 Task: Search for Airbnb stays in Savannah, Georgia with Adorable Design.
Action: Mouse moved to (519, 88)
Screenshot: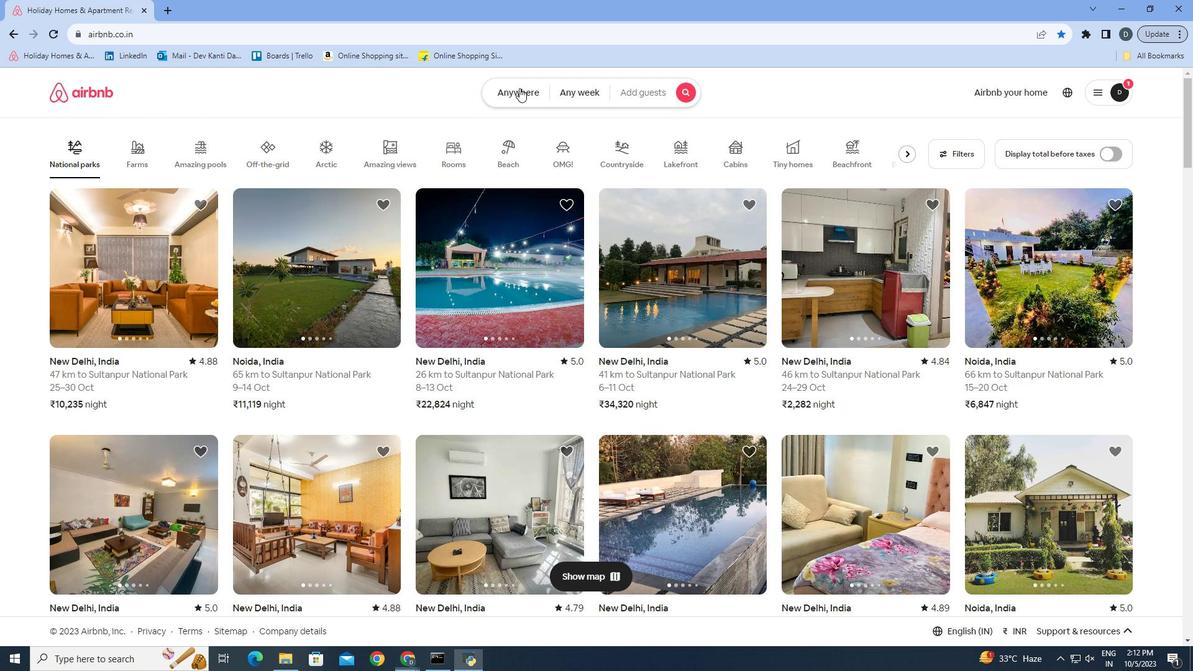 
Action: Mouse pressed left at (519, 88)
Screenshot: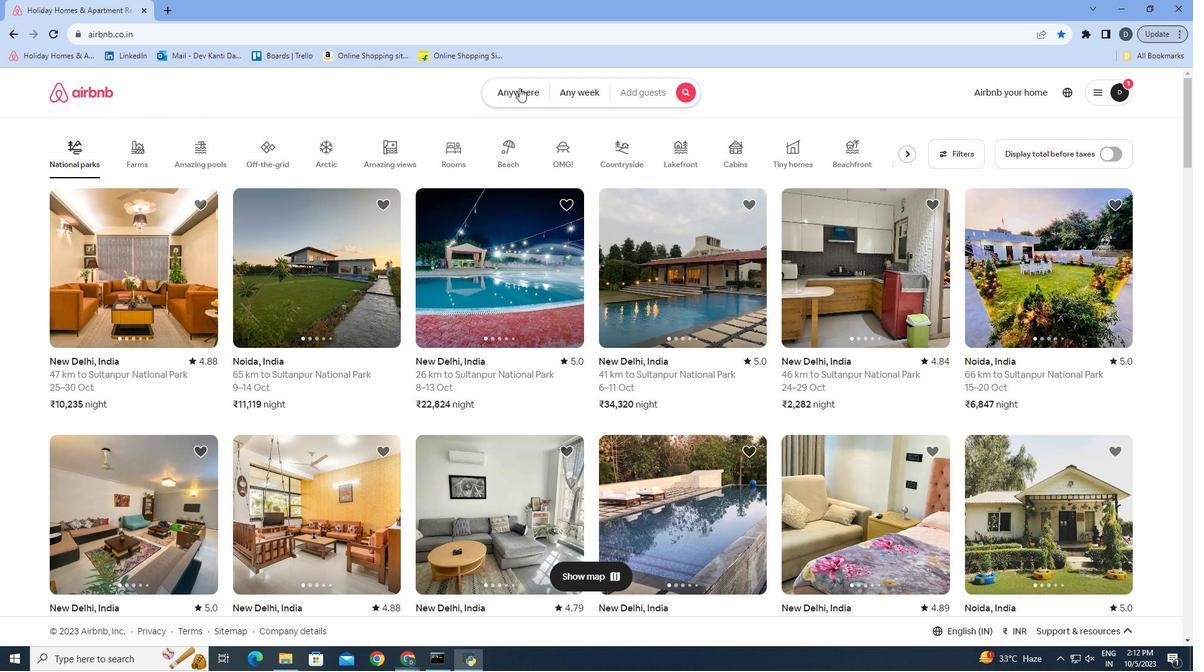 
Action: Mouse moved to (416, 140)
Screenshot: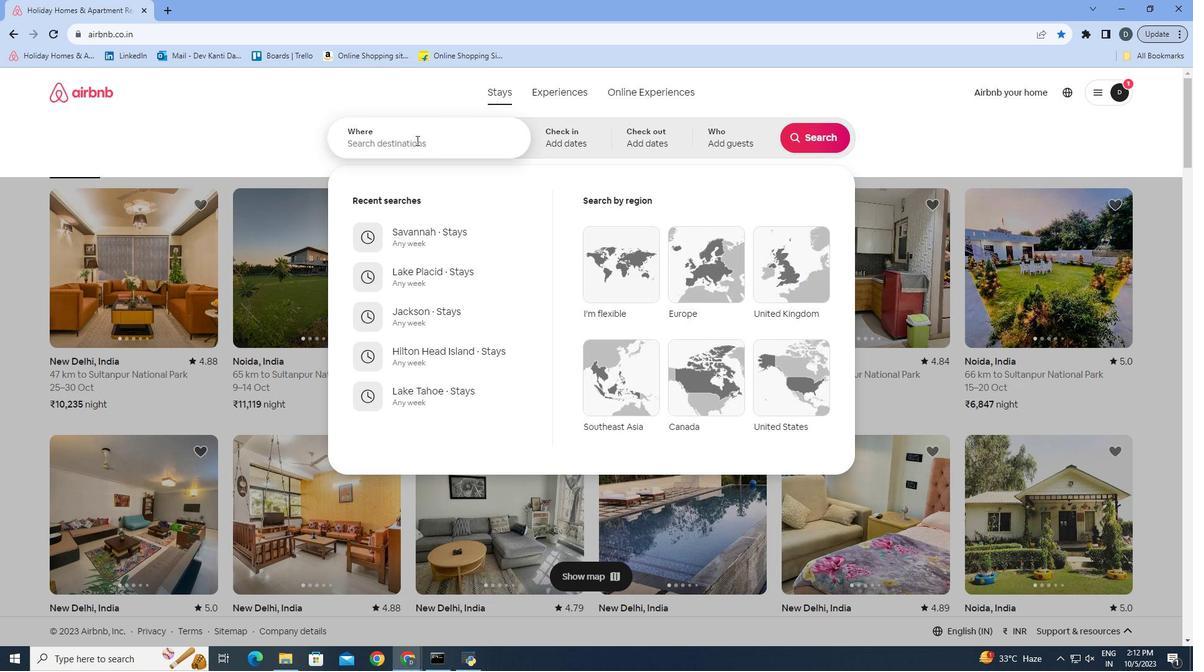 
Action: Mouse pressed left at (416, 140)
Screenshot: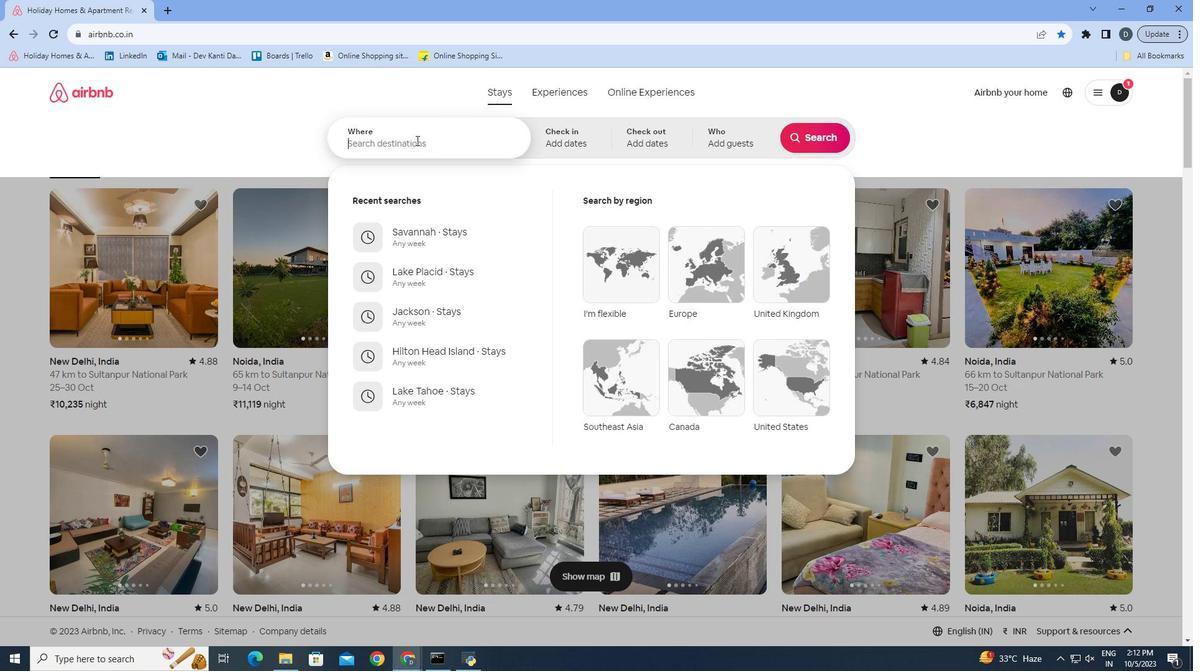 
Action: Mouse moved to (416, 139)
Screenshot: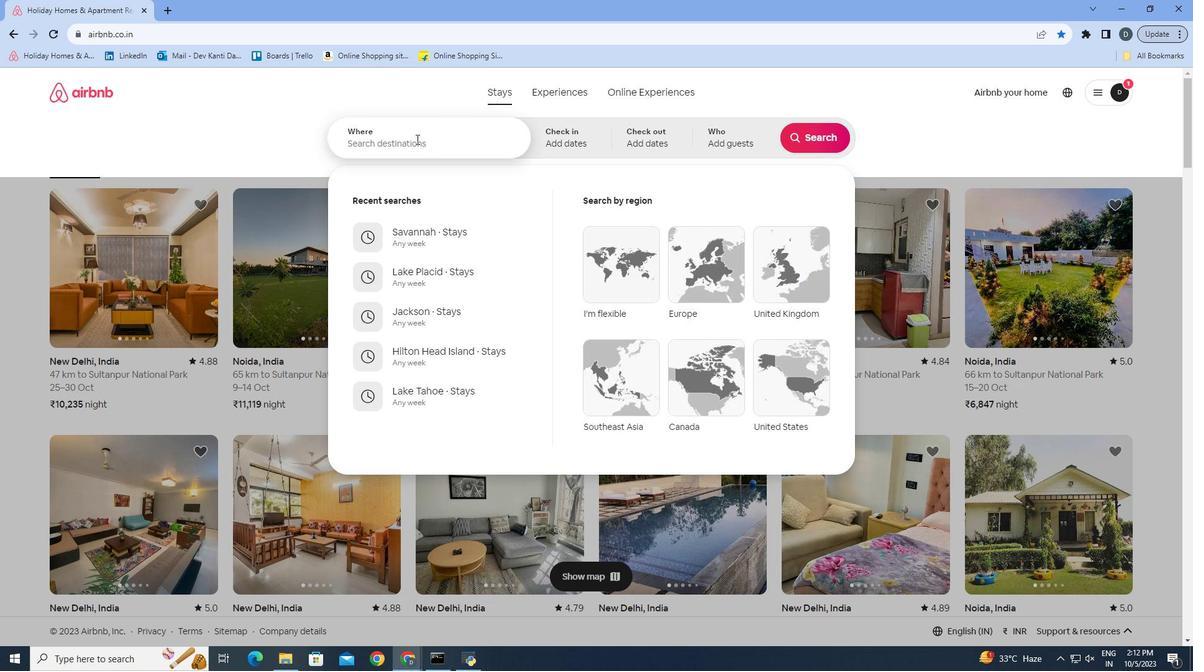
Action: Key pressed <Key.shift>
Screenshot: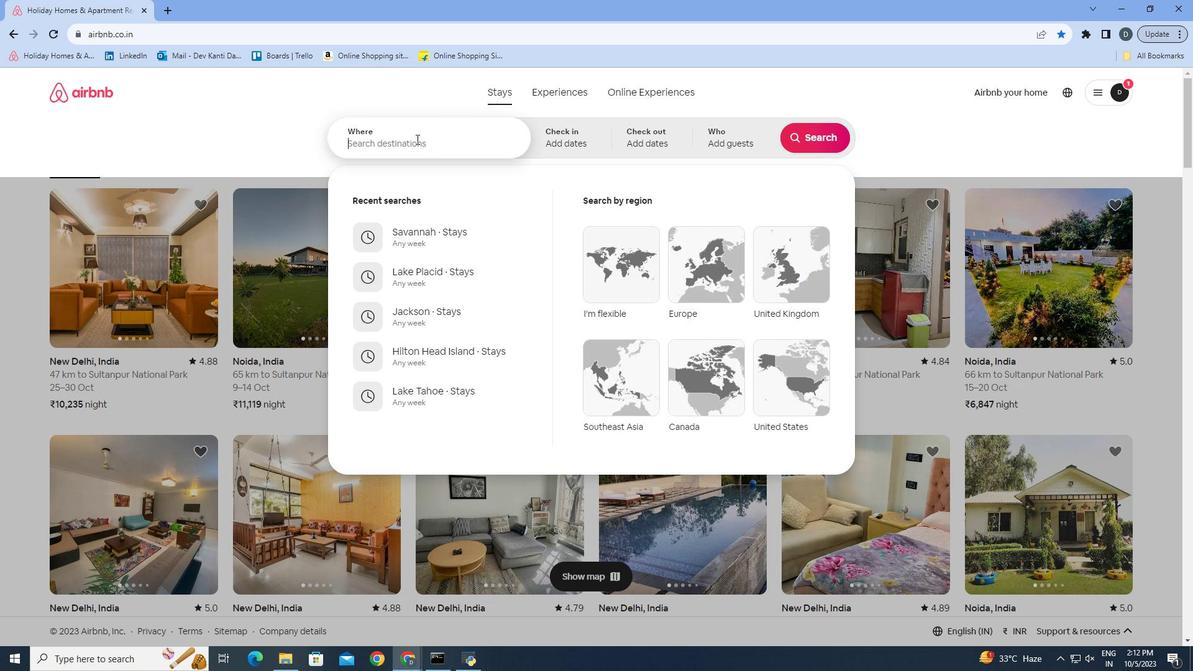 
Action: Mouse moved to (417, 136)
Screenshot: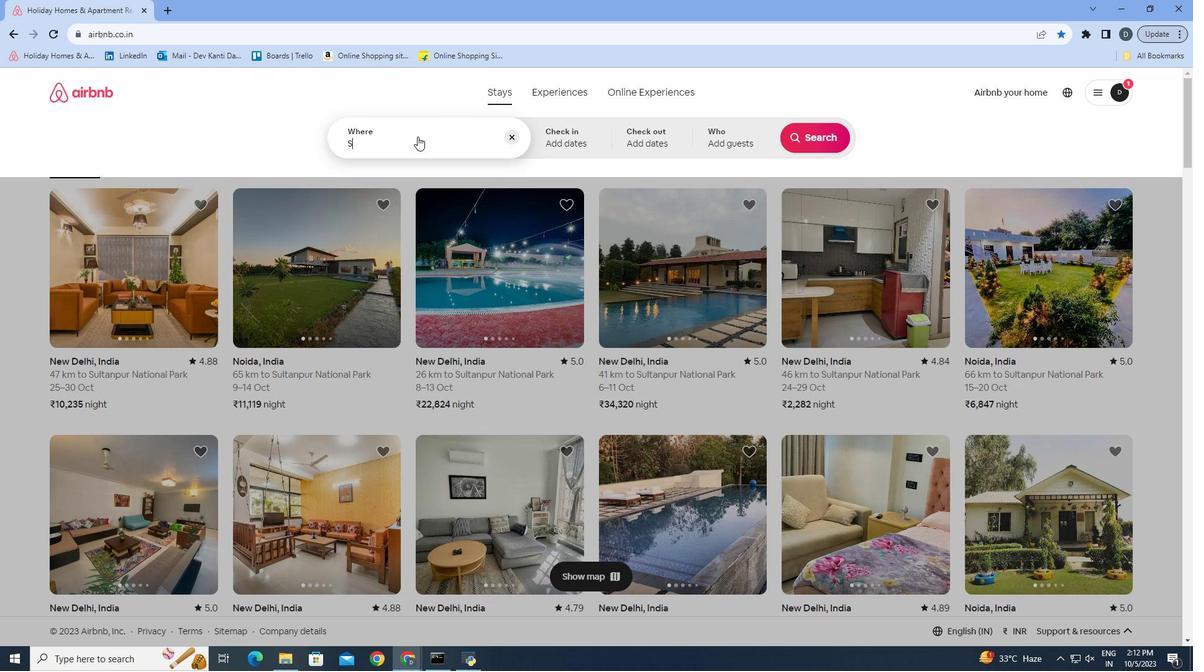 
Action: Key pressed S
Screenshot: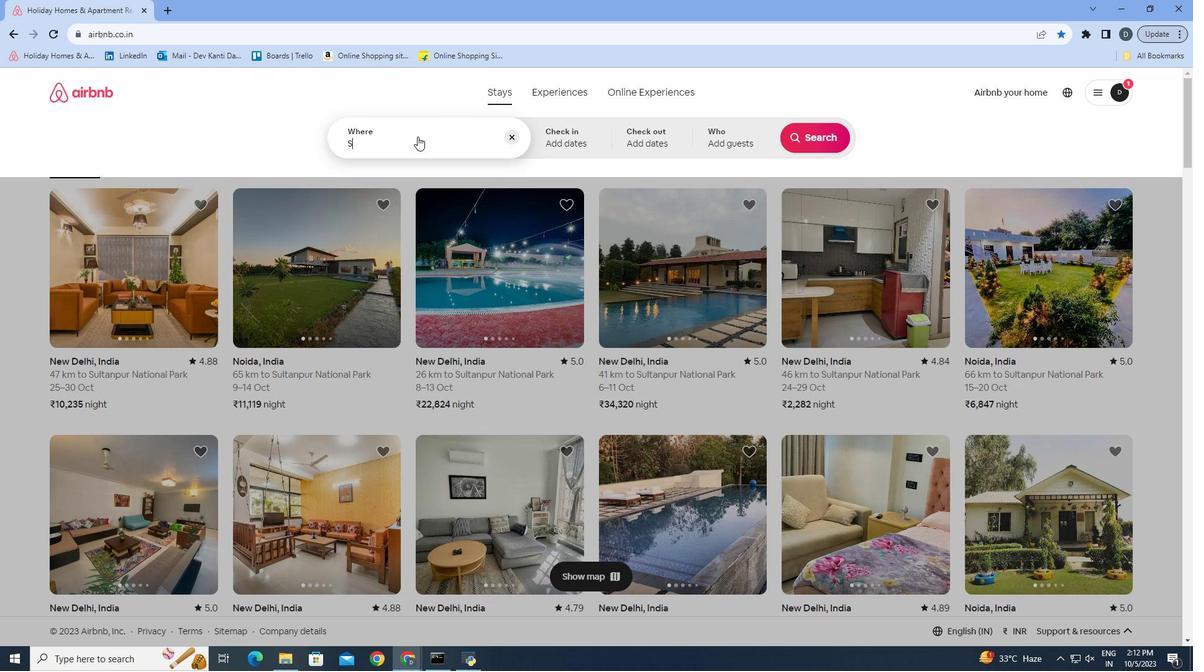 
Action: Mouse moved to (417, 136)
Screenshot: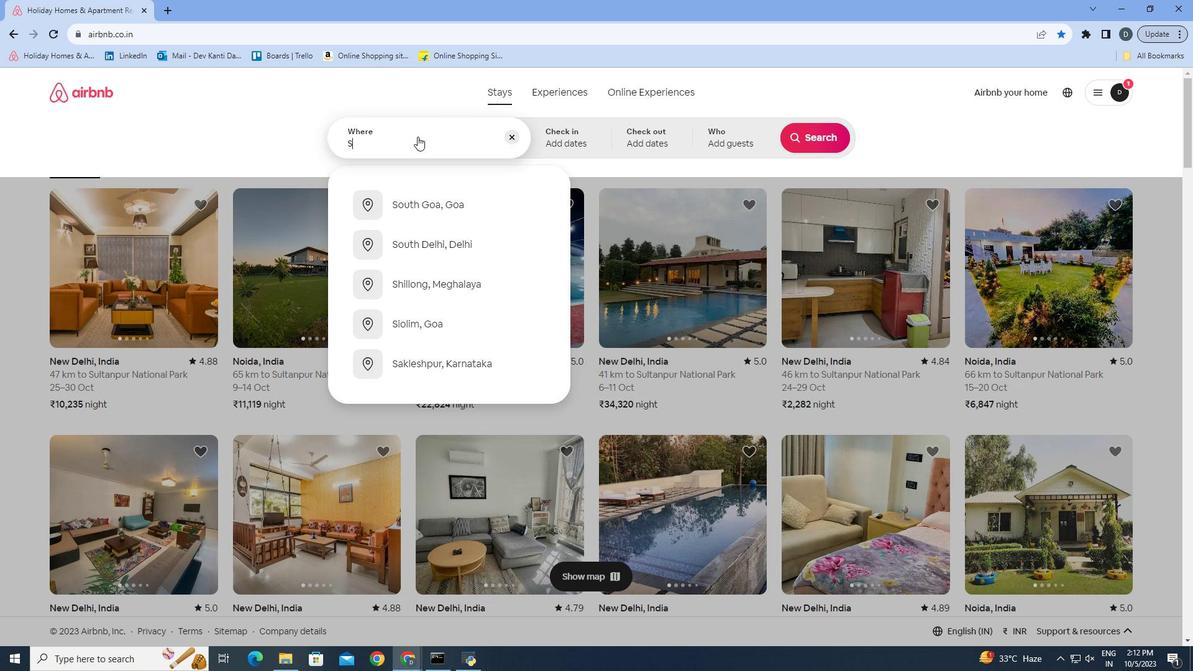 
Action: Key pressed a
Screenshot: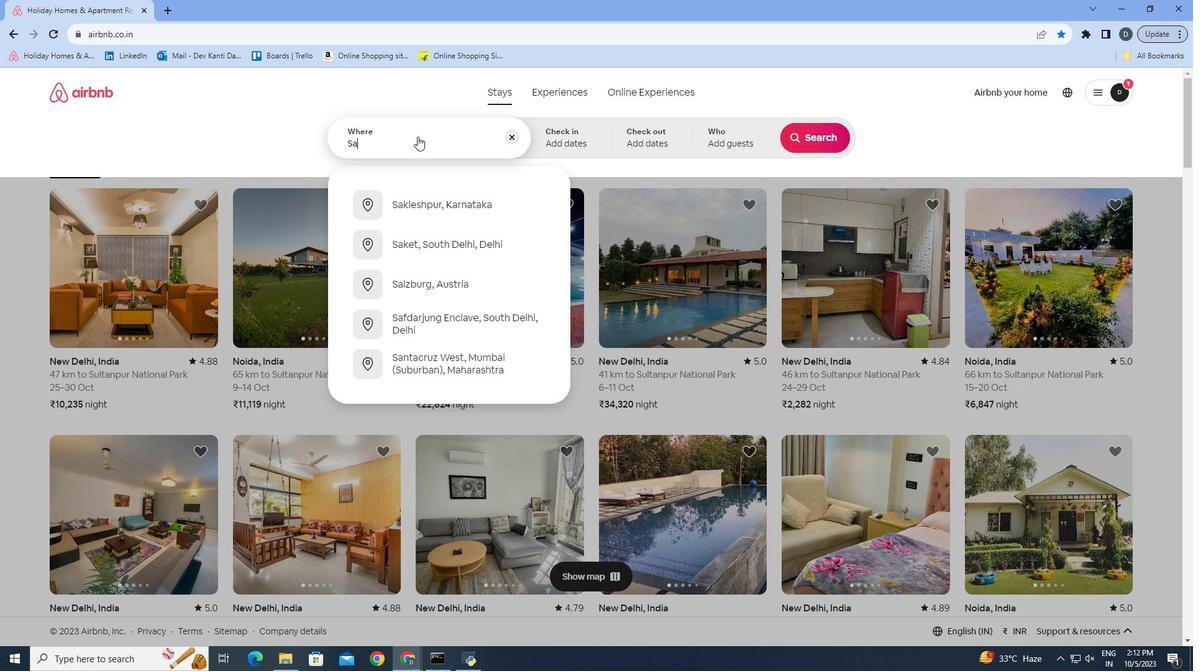 
Action: Mouse moved to (419, 134)
Screenshot: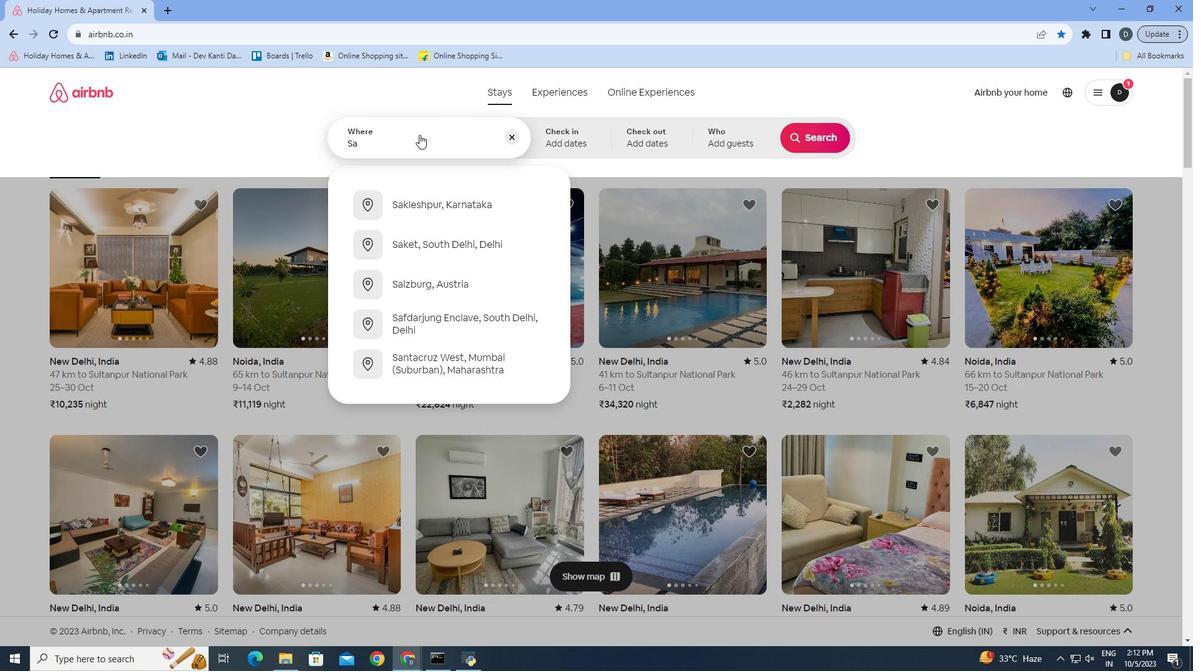 
Action: Key pressed va
Screenshot: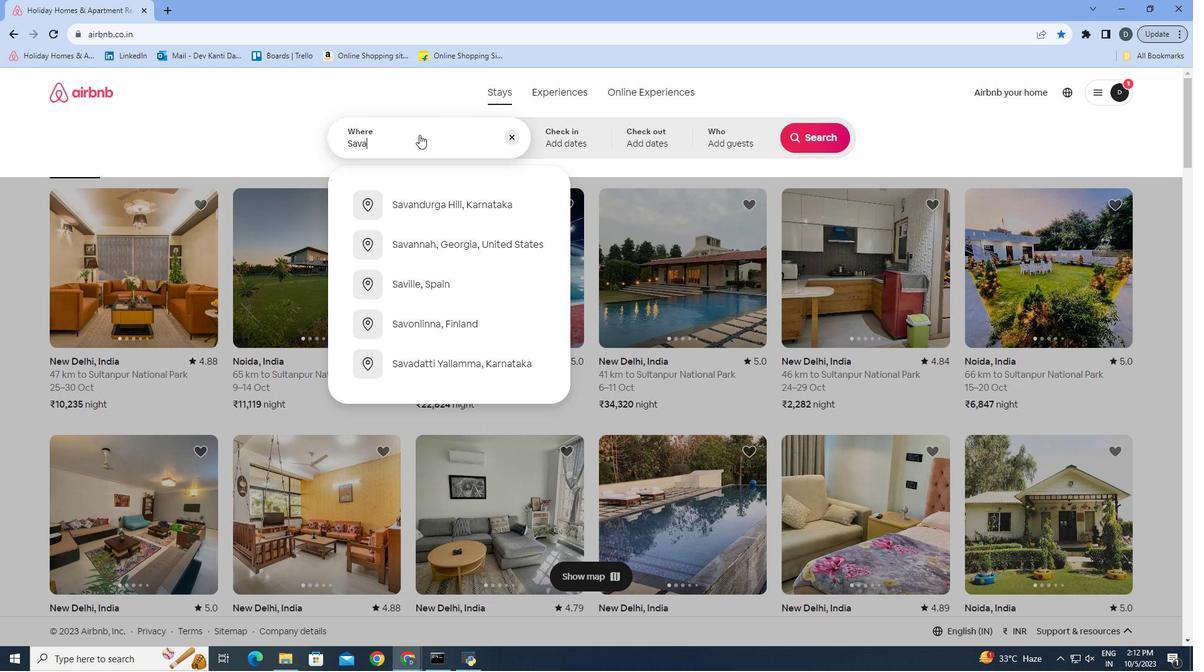 
Action: Mouse moved to (422, 131)
Screenshot: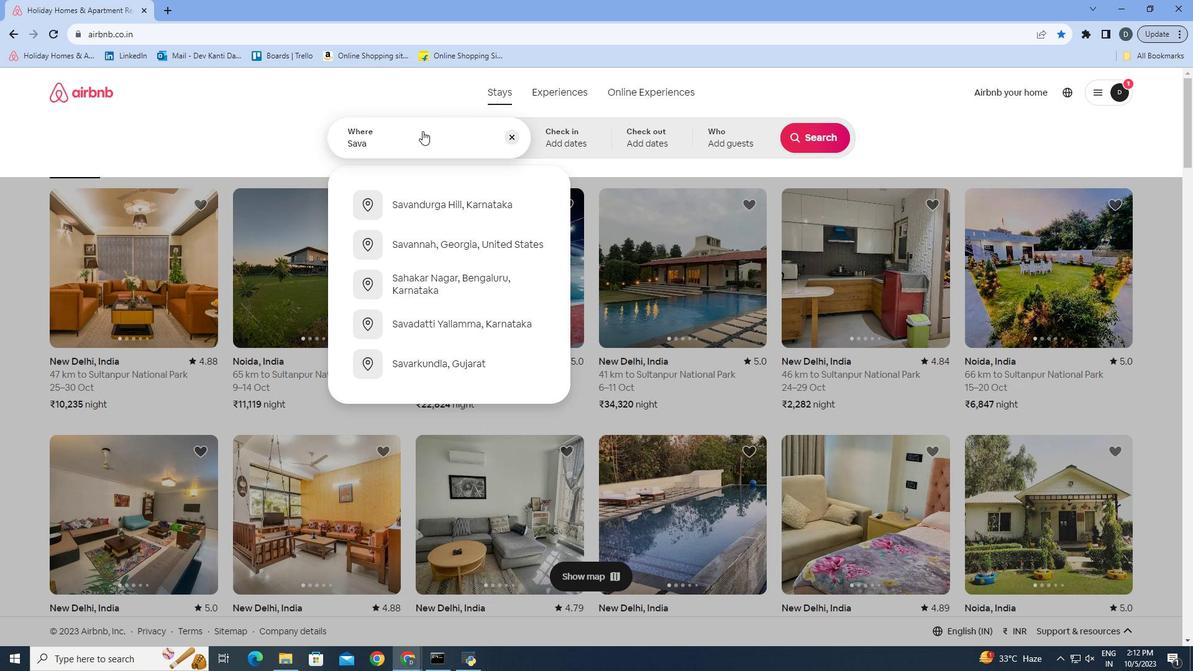 
Action: Key pressed nnah
Screenshot: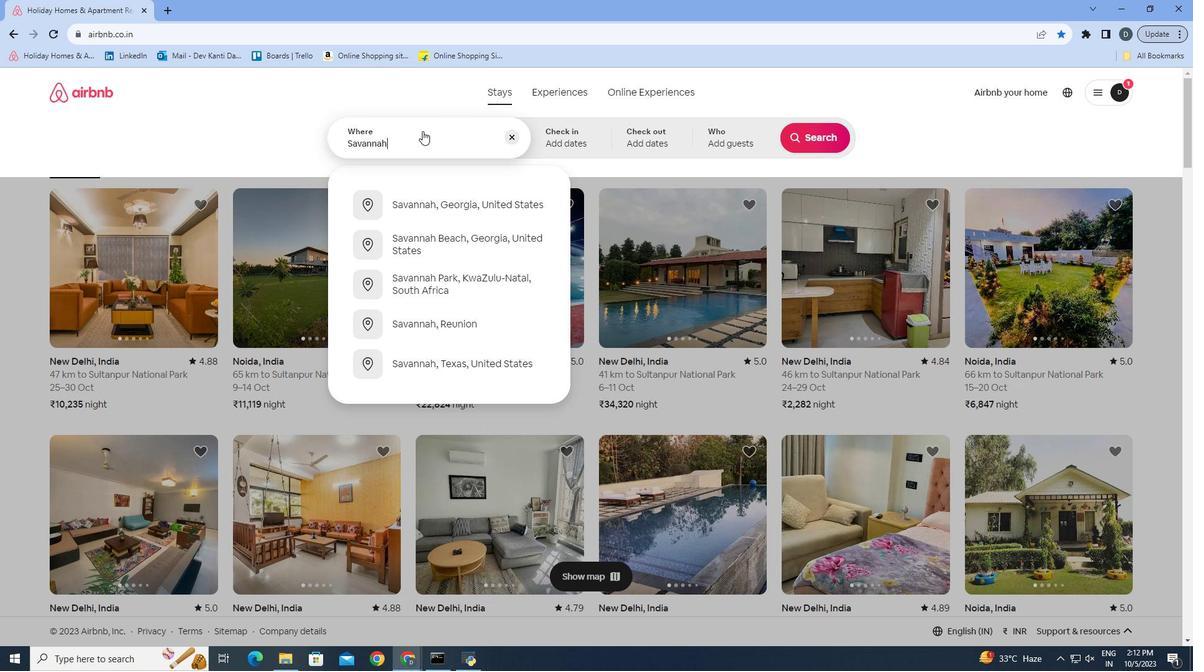 
Action: Mouse moved to (465, 205)
Screenshot: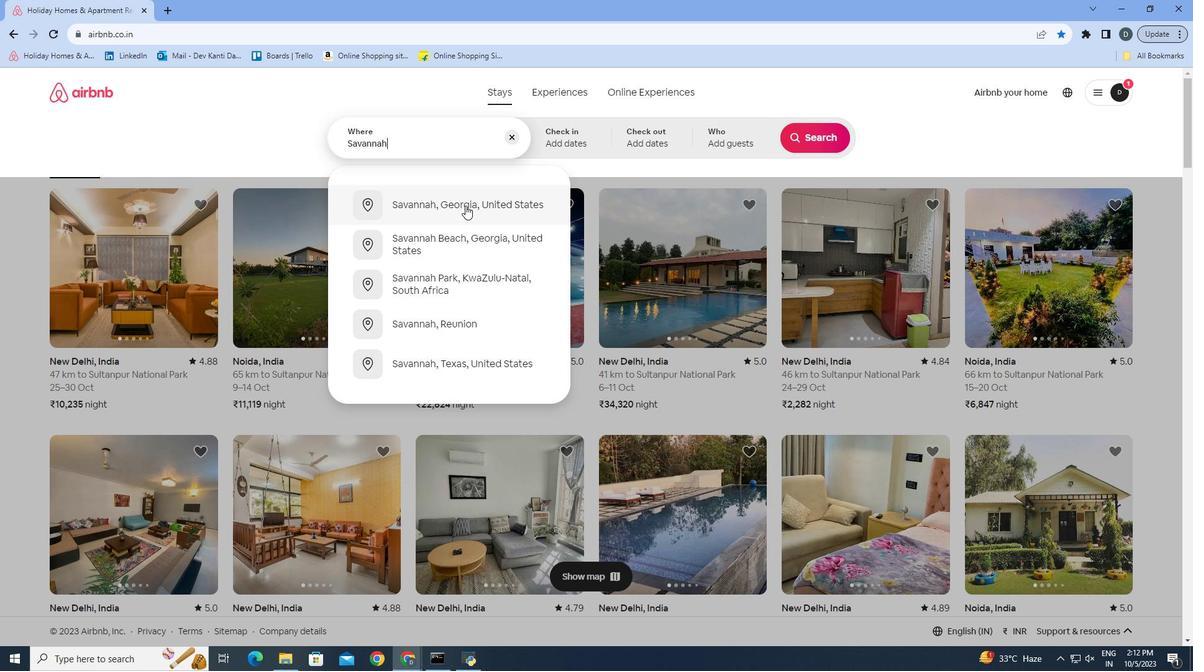 
Action: Mouse pressed left at (465, 205)
Screenshot: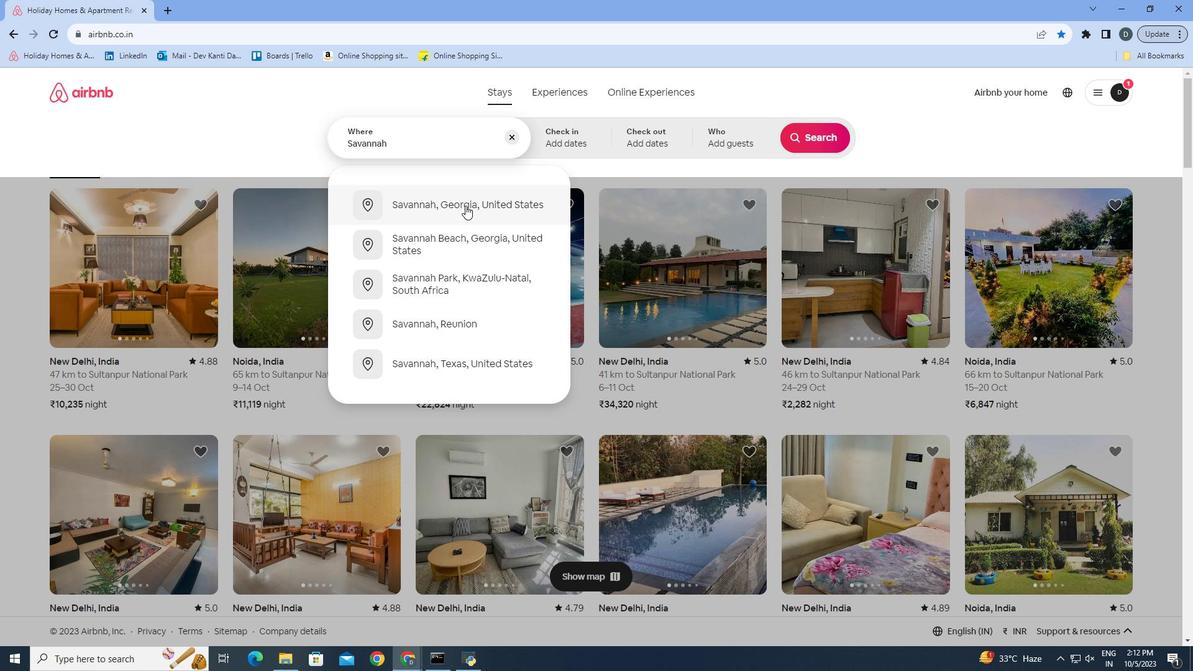 
Action: Mouse moved to (812, 124)
Screenshot: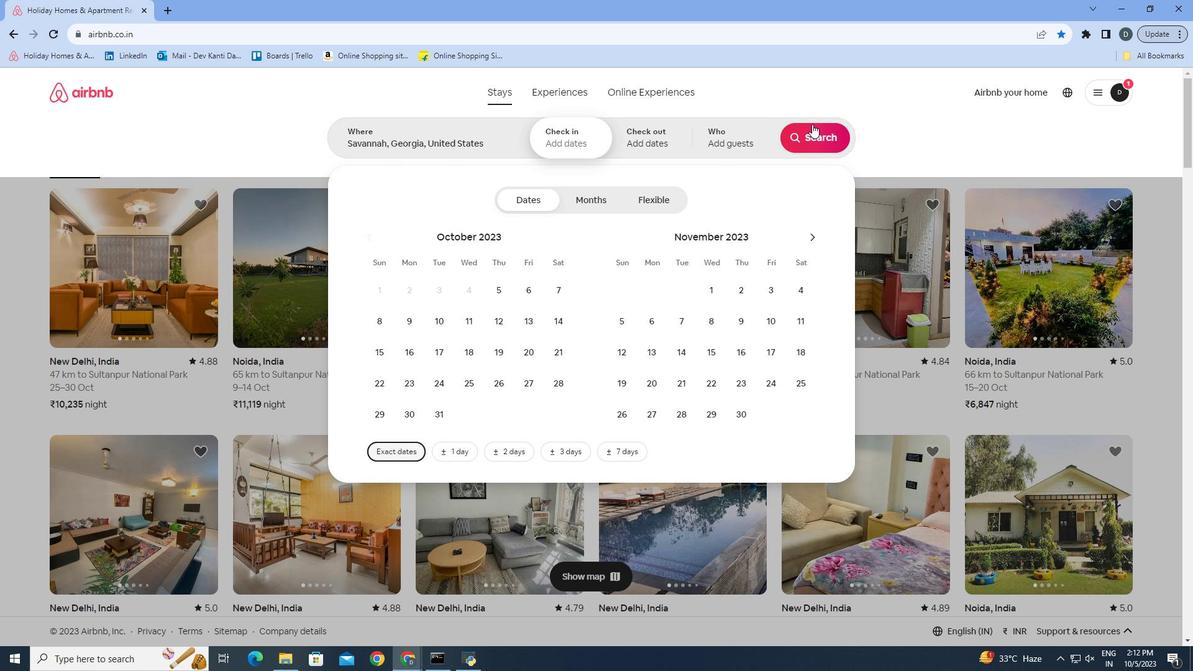 
Action: Mouse pressed left at (812, 124)
Screenshot: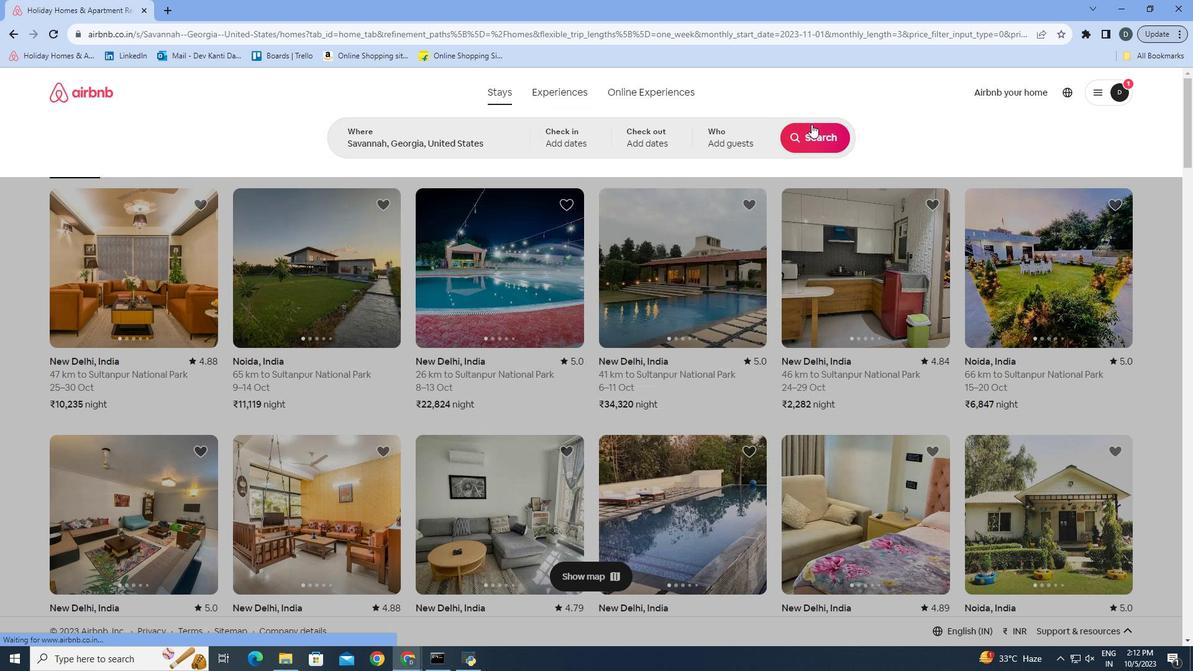 
Action: Mouse moved to (486, 155)
Screenshot: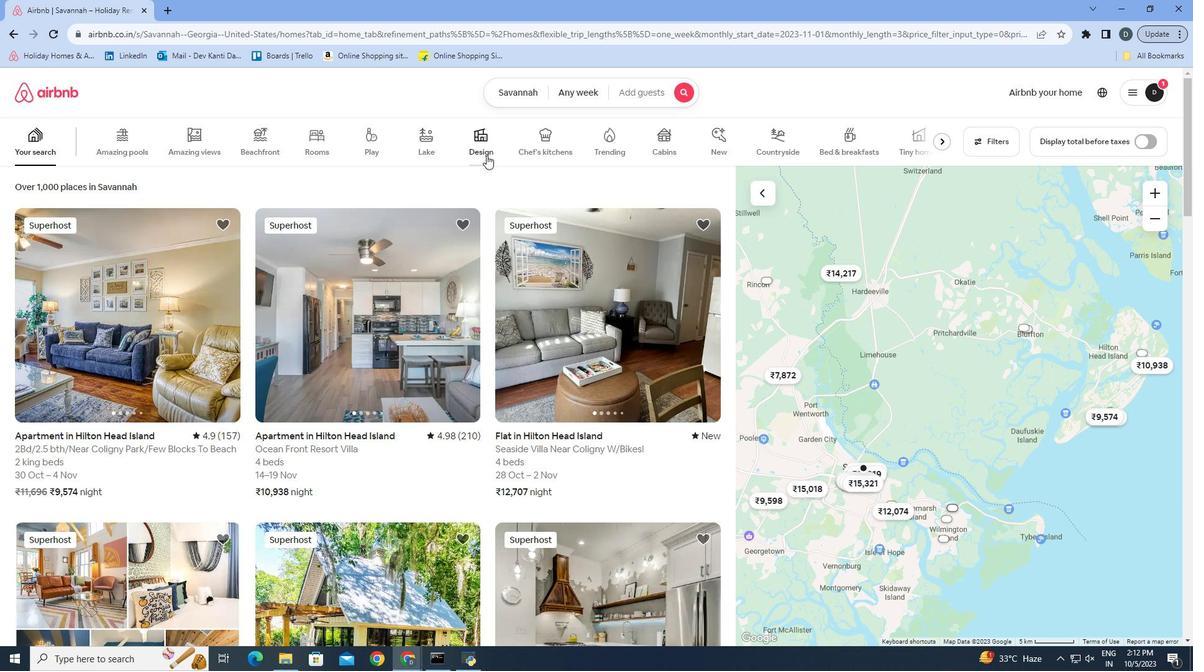 
Action: Mouse pressed left at (486, 155)
Screenshot: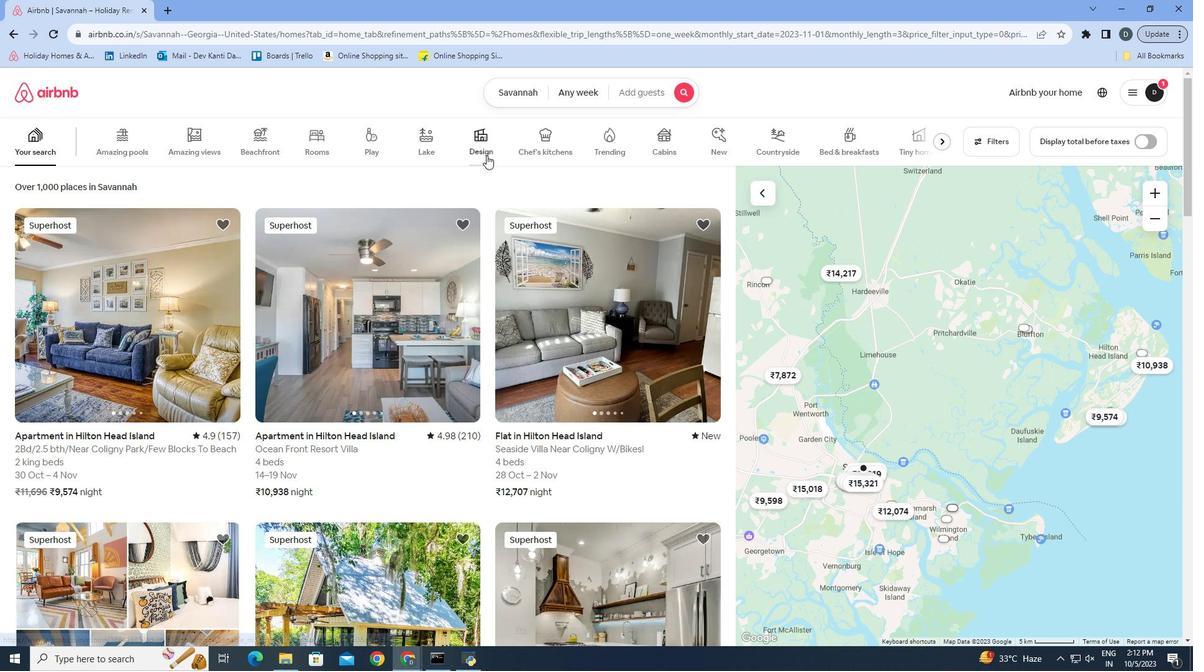 
Action: Mouse moved to (190, 297)
Screenshot: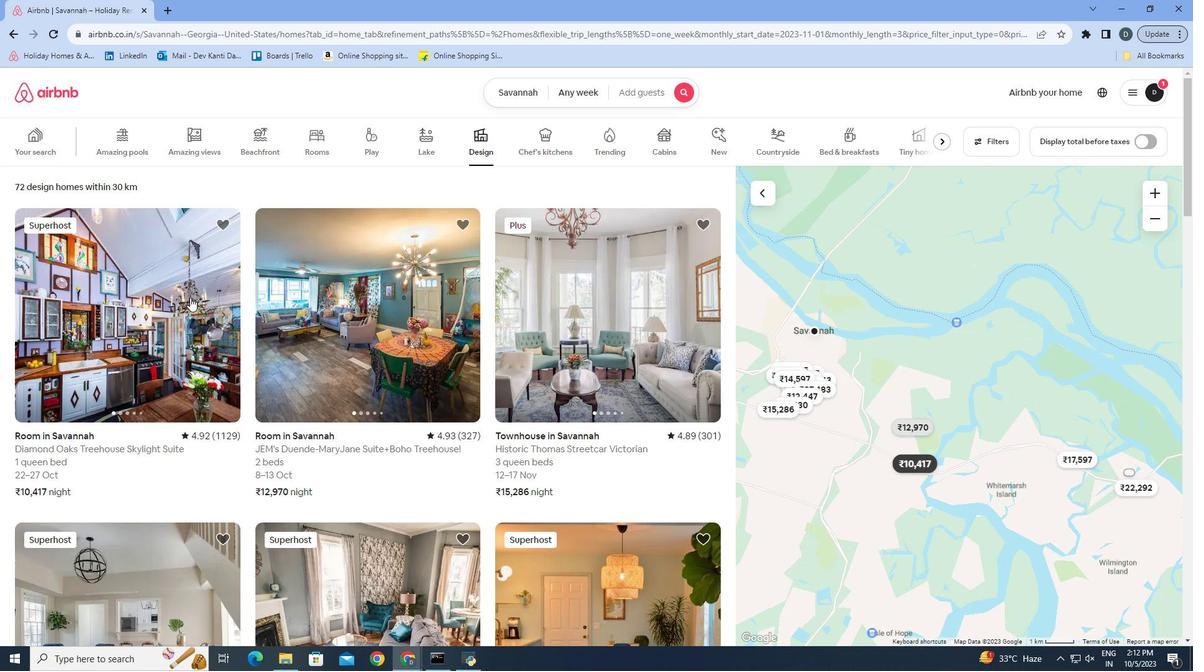 
Action: Mouse pressed left at (190, 297)
Screenshot: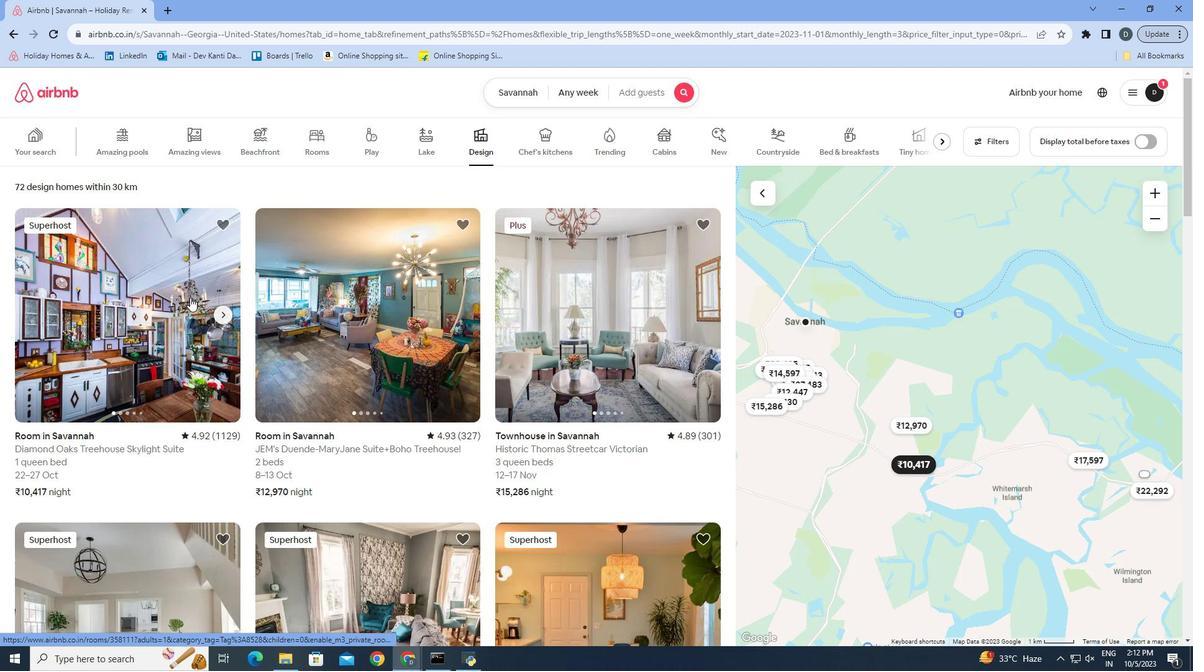 
Action: Mouse moved to (899, 444)
Screenshot: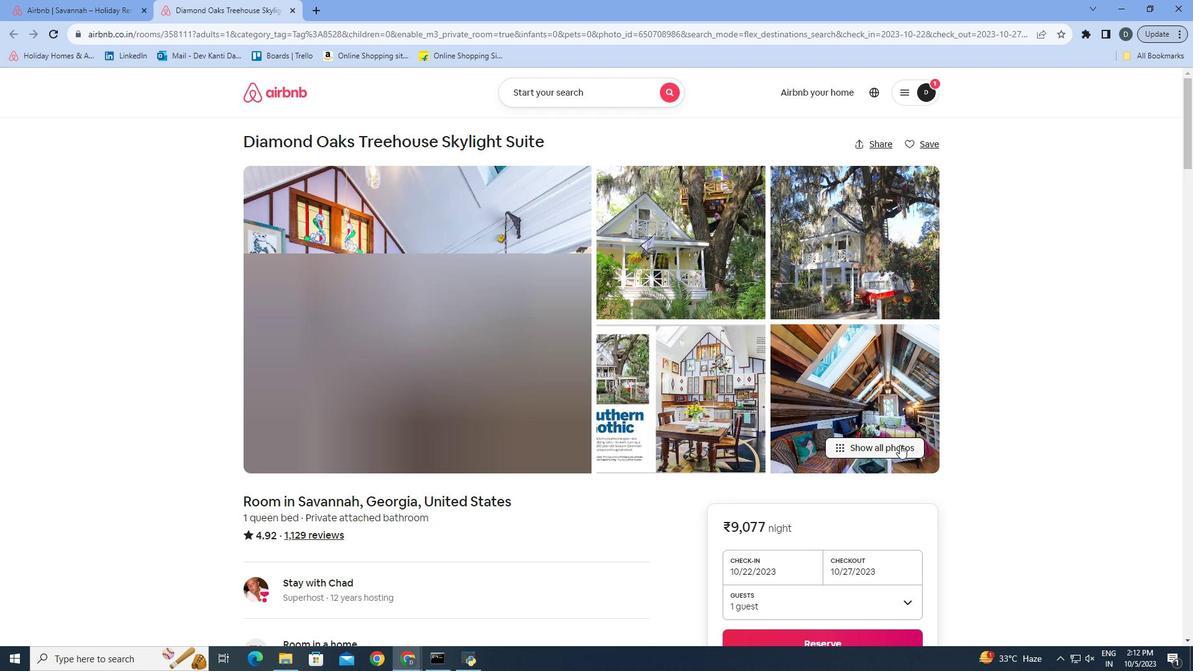 
Action: Mouse pressed left at (899, 444)
Screenshot: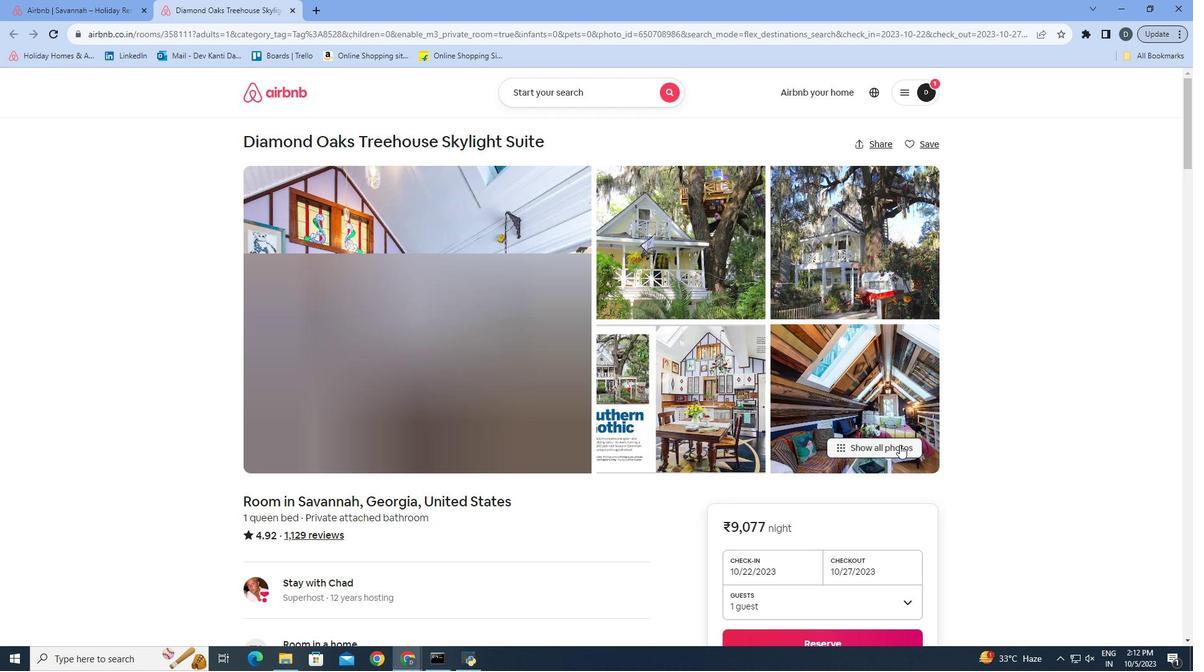 
Action: Mouse moved to (843, 371)
Screenshot: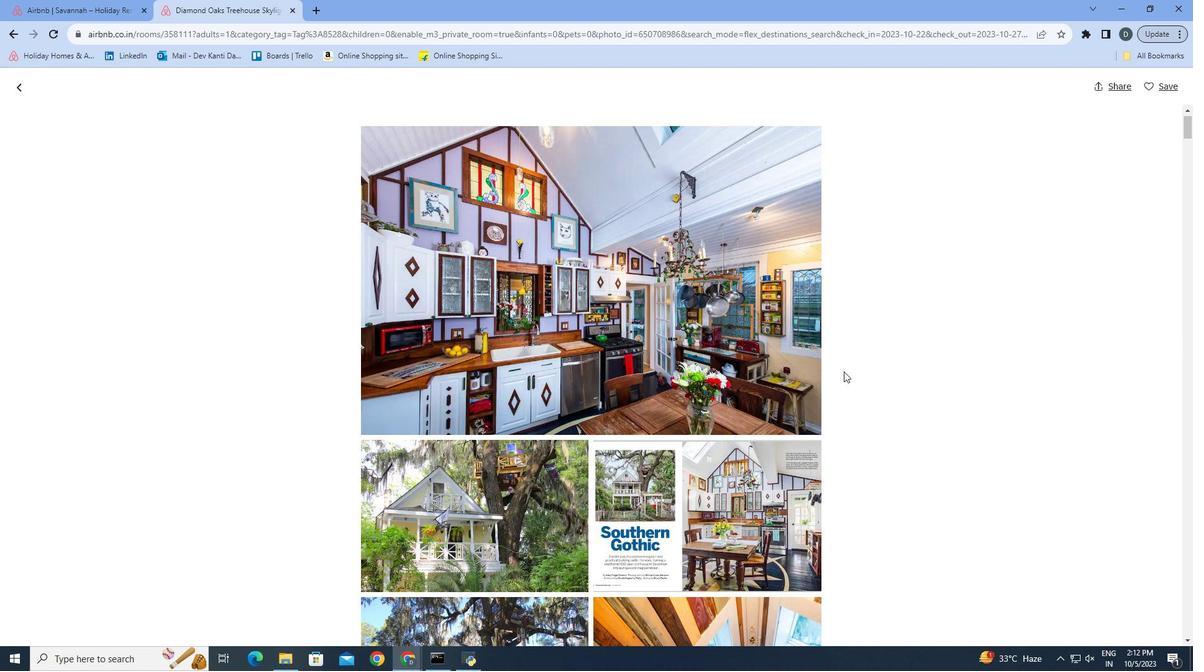 
Action: Mouse scrolled (843, 371) with delta (0, 0)
Screenshot: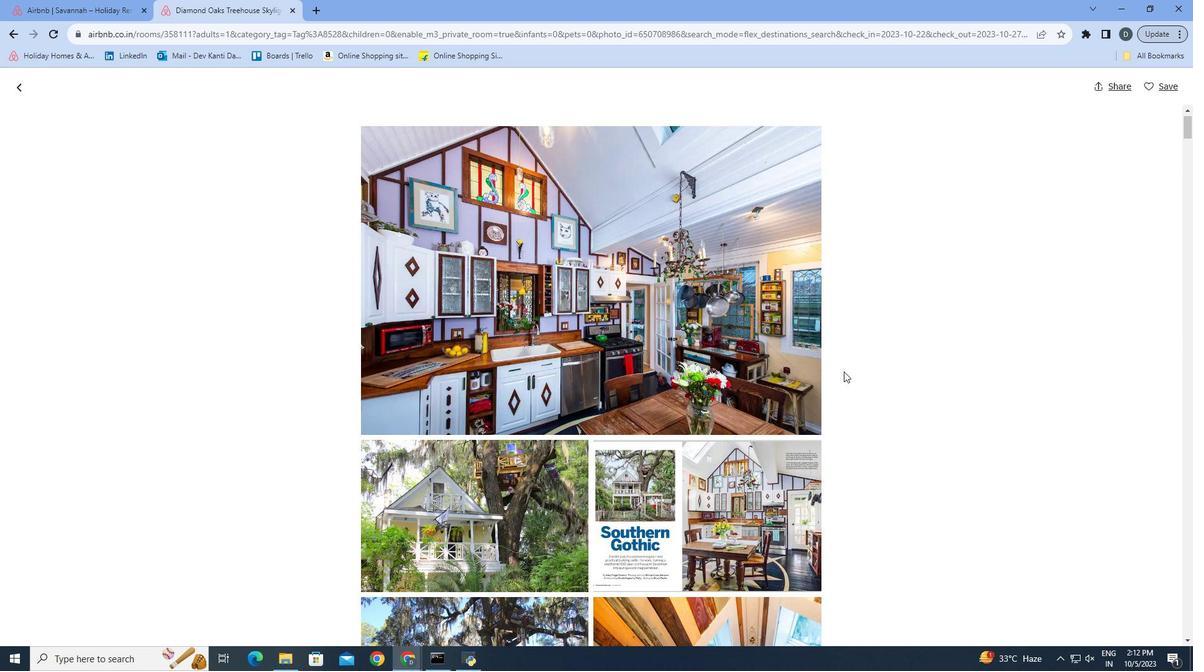 
Action: Mouse scrolled (843, 371) with delta (0, 0)
Screenshot: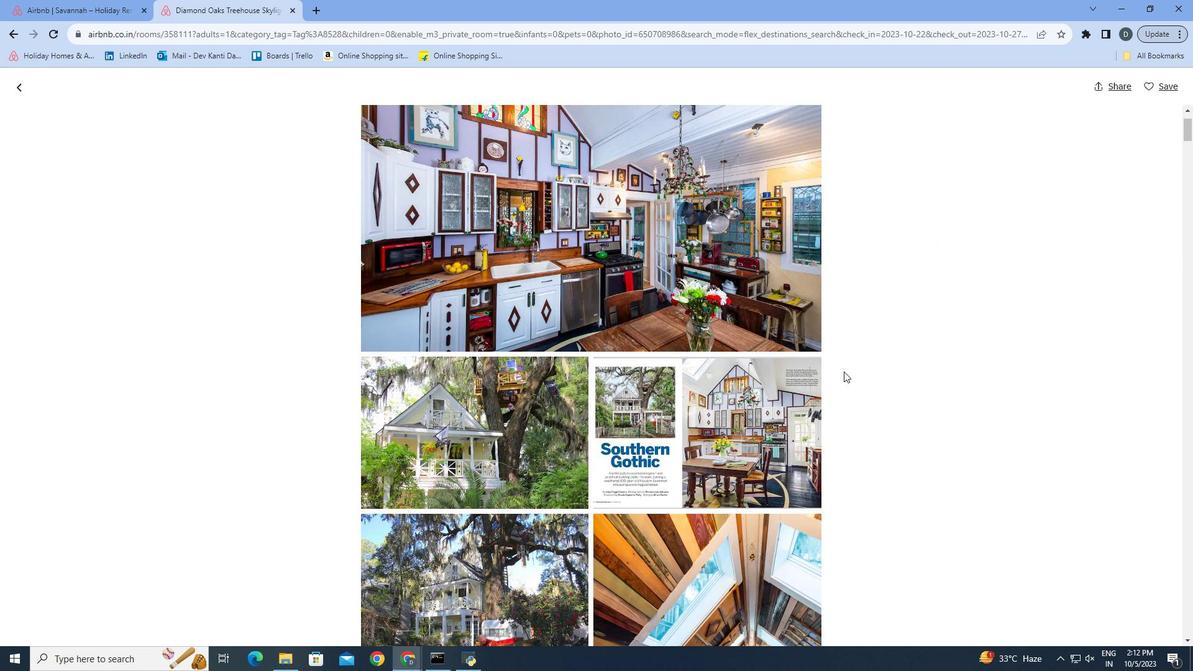 
Action: Mouse scrolled (843, 371) with delta (0, 0)
Screenshot: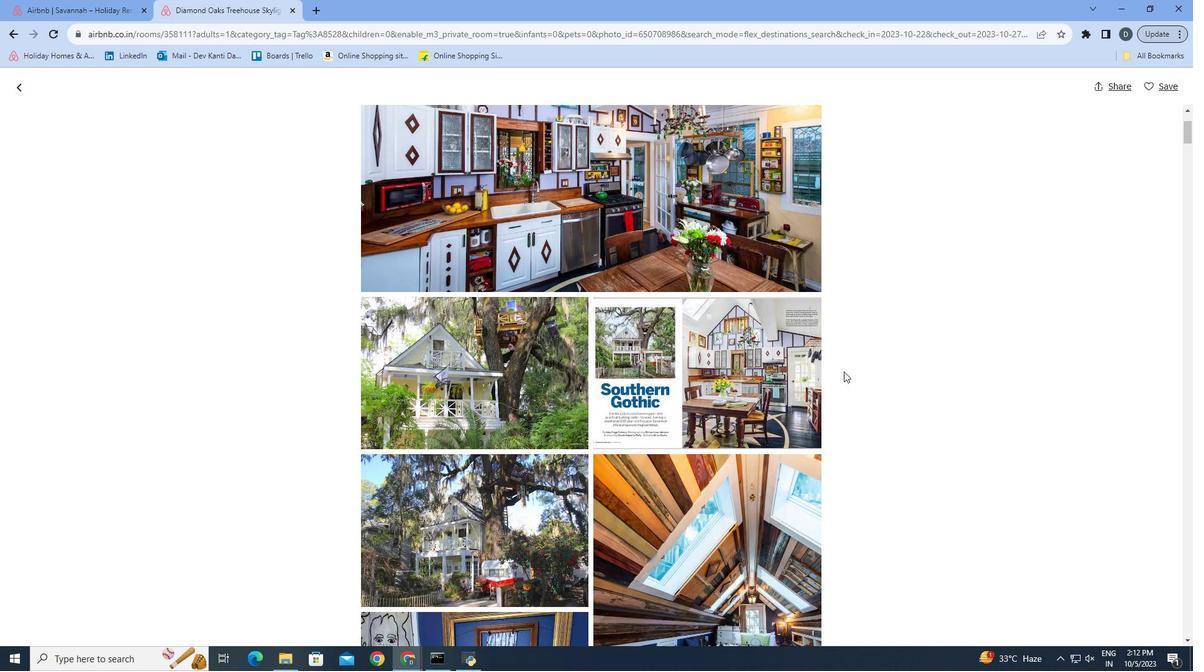 
Action: Mouse scrolled (843, 371) with delta (0, 0)
Screenshot: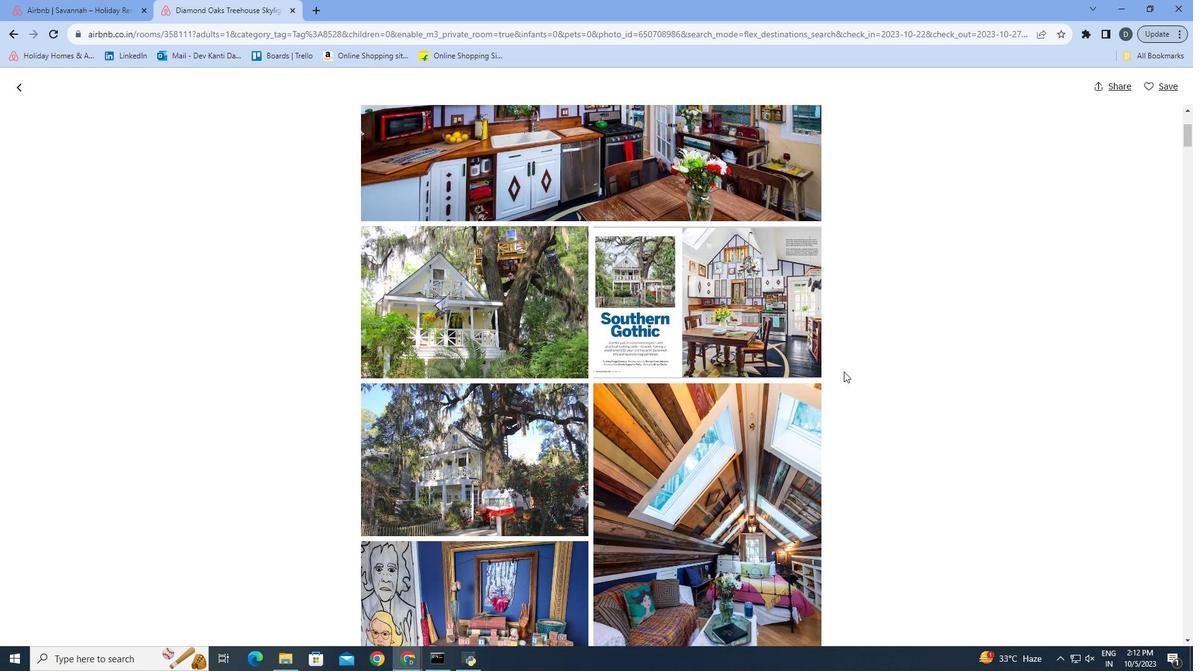 
Action: Mouse scrolled (843, 371) with delta (0, 0)
Screenshot: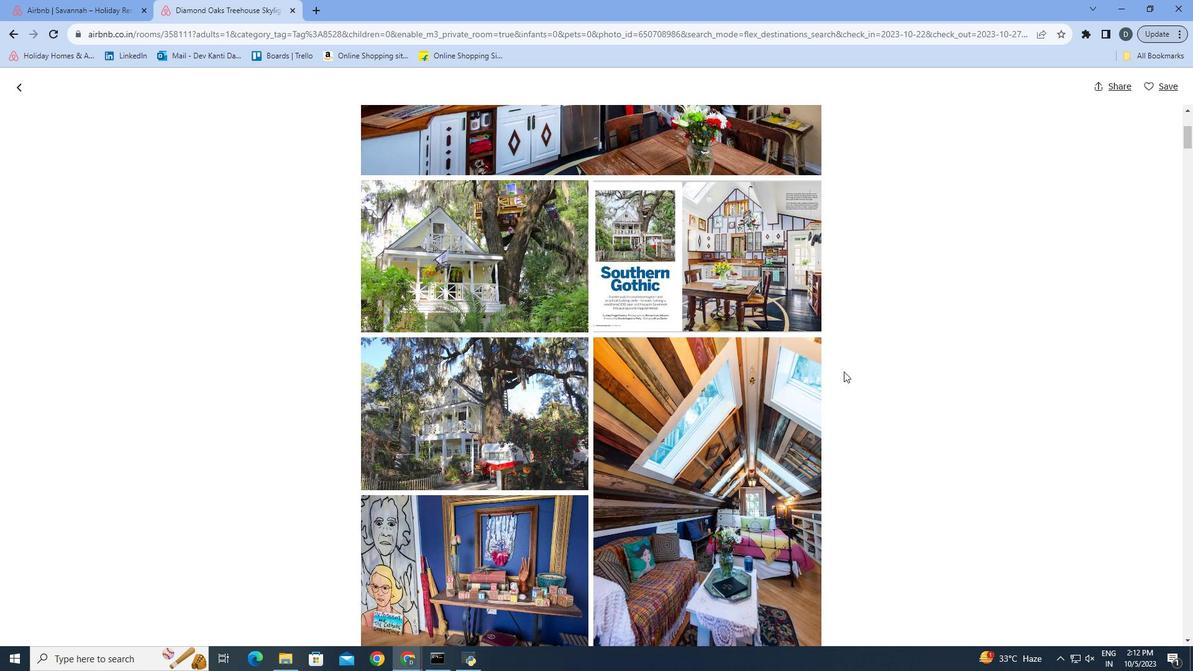 
Action: Mouse scrolled (843, 371) with delta (0, 0)
Screenshot: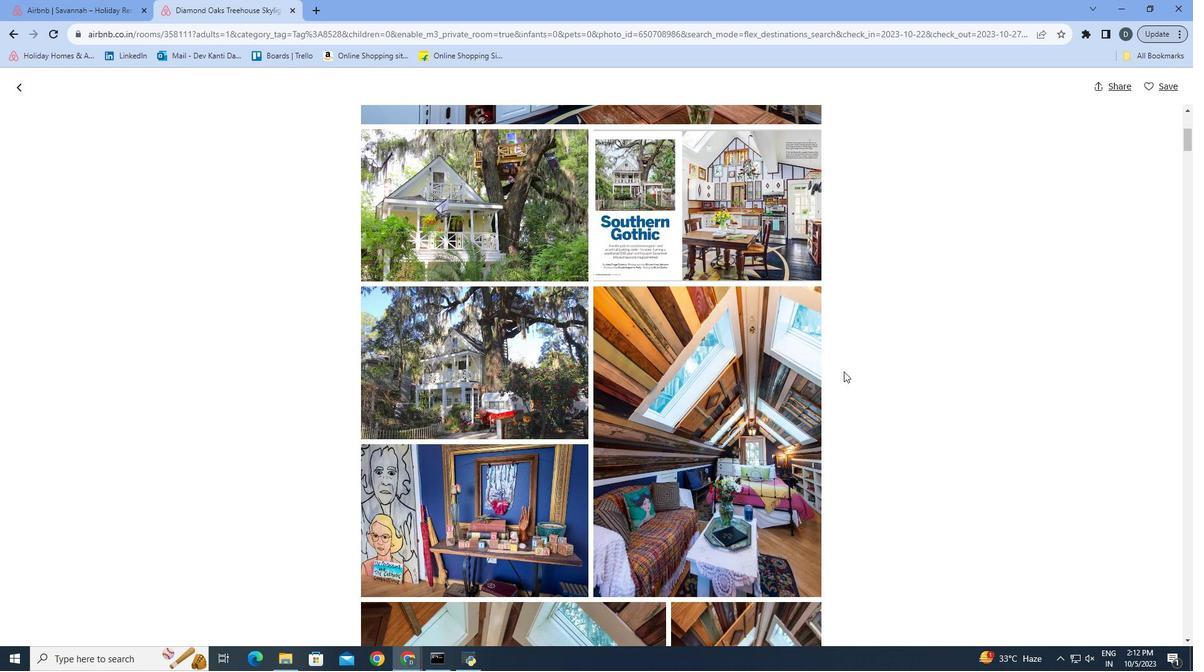 
Action: Mouse scrolled (843, 371) with delta (0, 0)
Screenshot: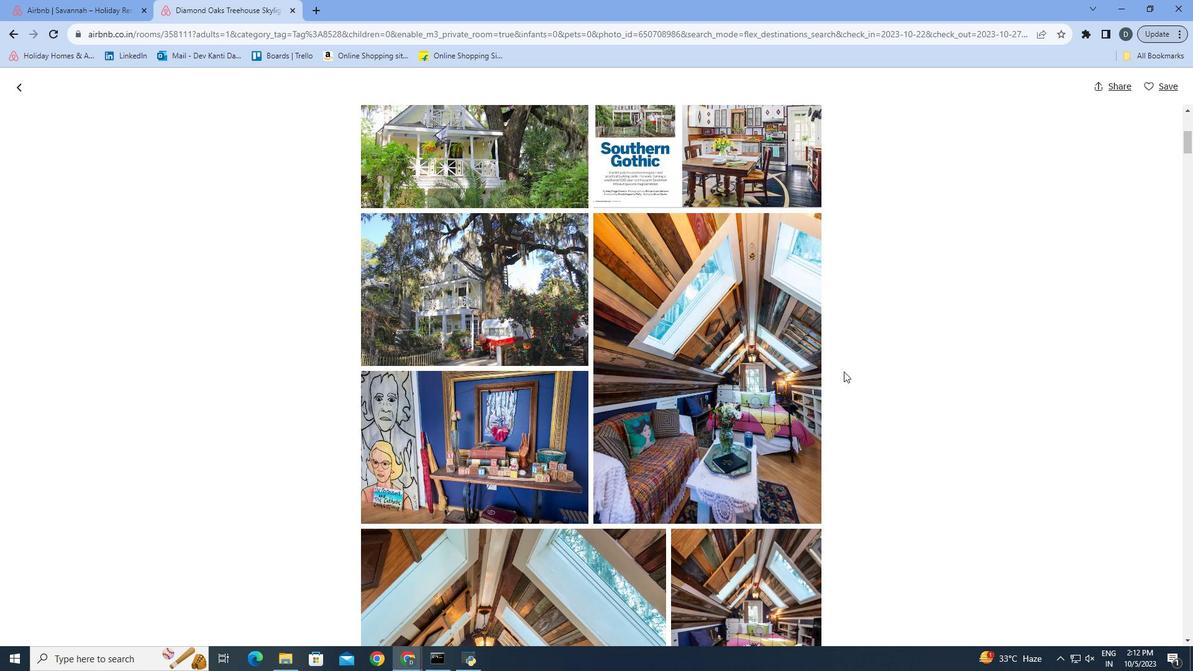 
Action: Mouse scrolled (843, 371) with delta (0, 0)
Screenshot: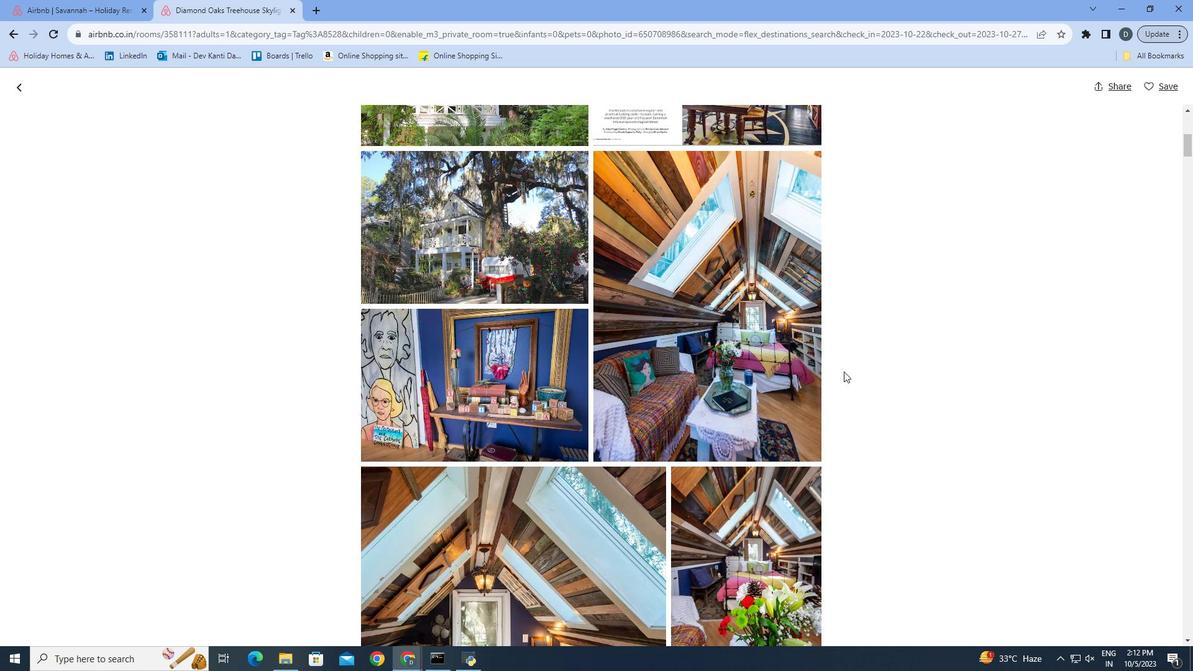 
Action: Mouse scrolled (843, 371) with delta (0, 0)
Screenshot: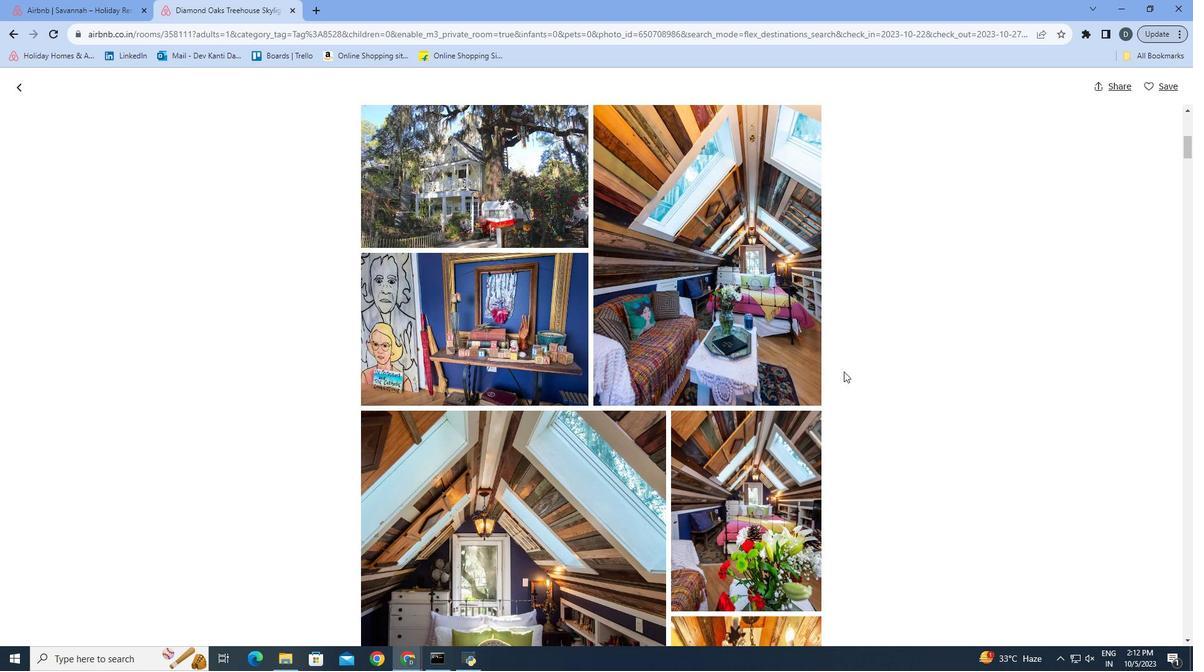 
Action: Mouse scrolled (843, 371) with delta (0, 0)
Screenshot: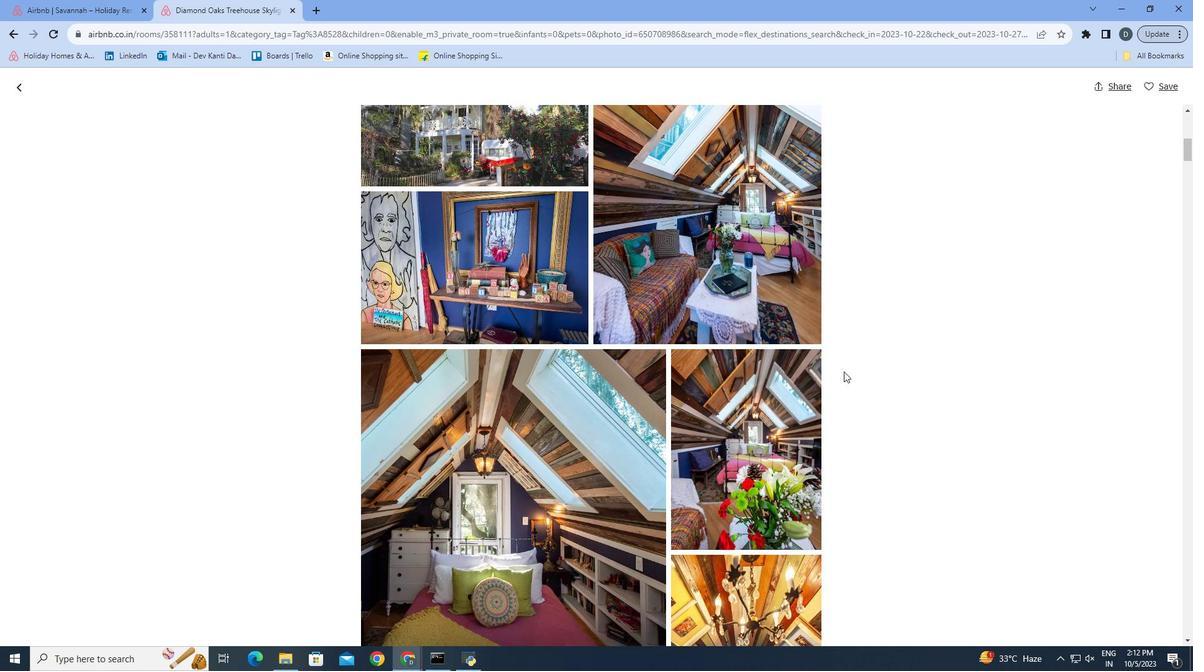 
Action: Mouse scrolled (843, 371) with delta (0, 0)
Screenshot: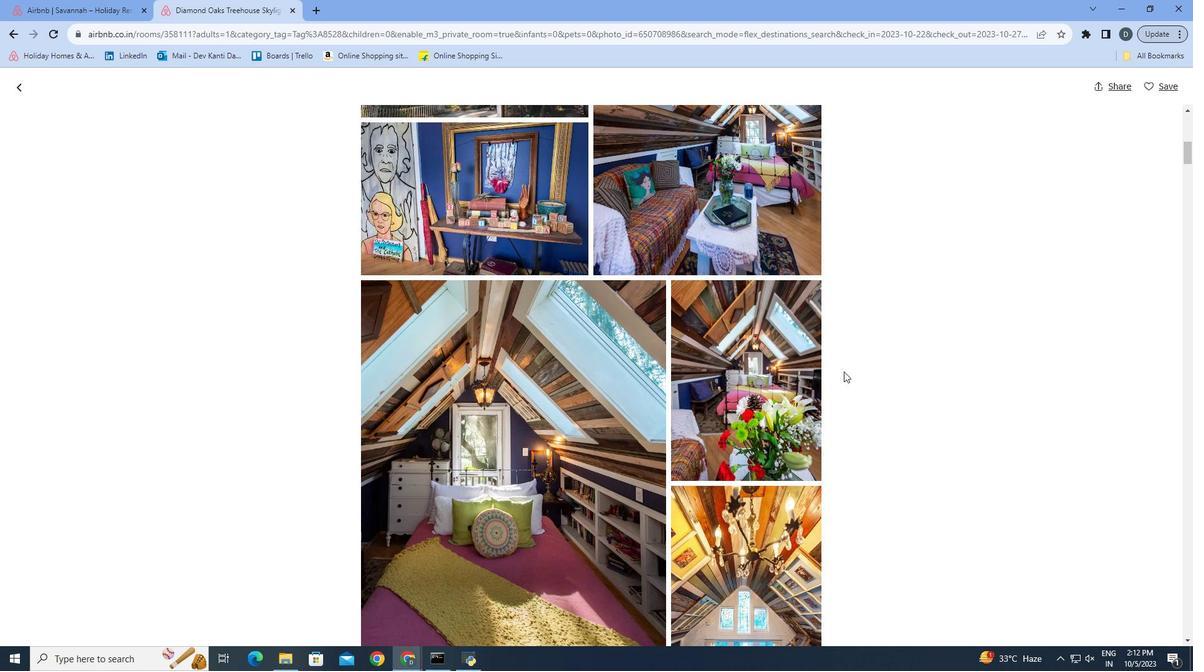 
Action: Mouse scrolled (843, 371) with delta (0, 0)
Screenshot: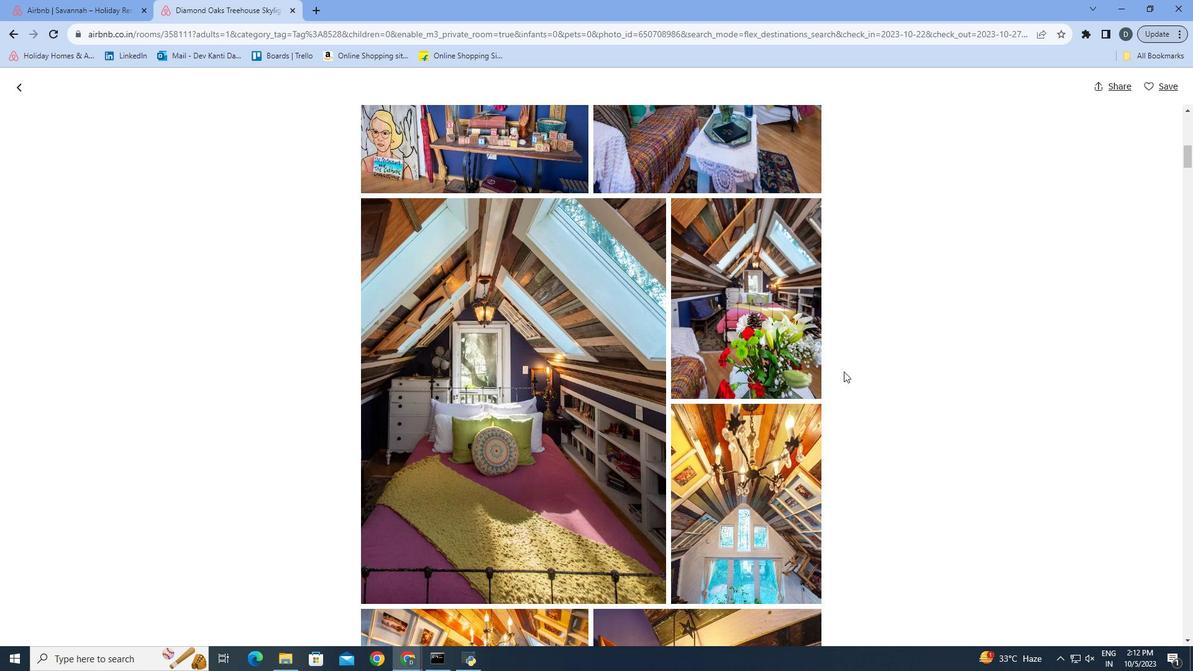 
Action: Mouse scrolled (843, 371) with delta (0, 0)
Screenshot: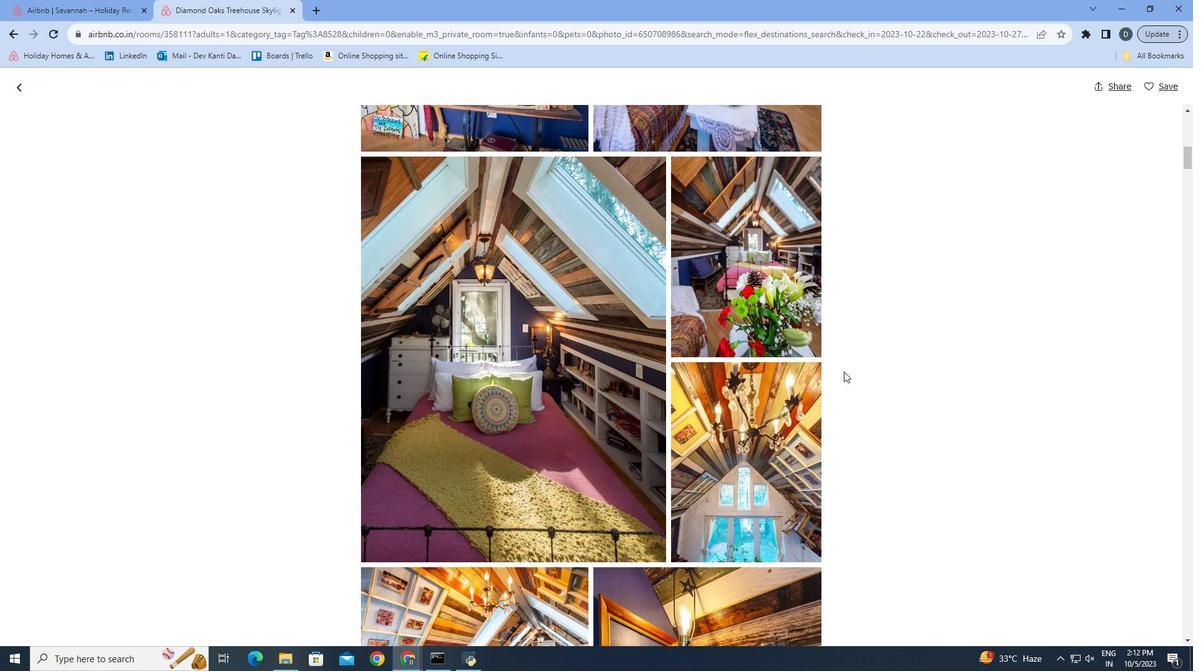 
Action: Mouse scrolled (843, 371) with delta (0, 0)
Screenshot: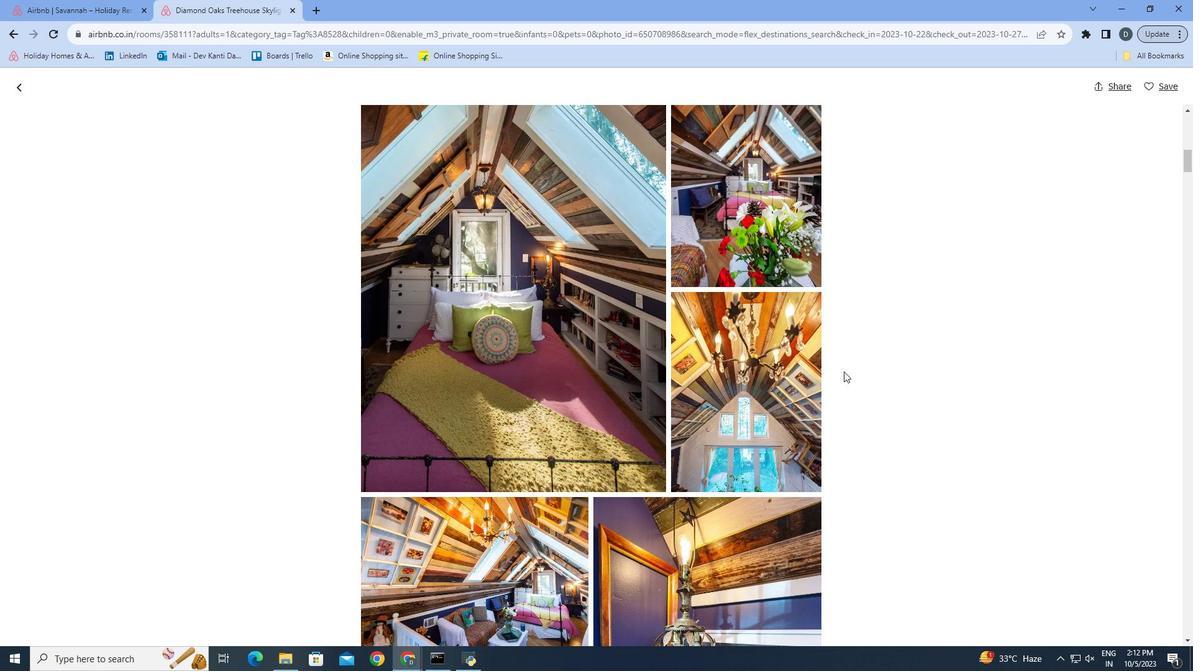 
Action: Mouse scrolled (843, 371) with delta (0, 0)
Screenshot: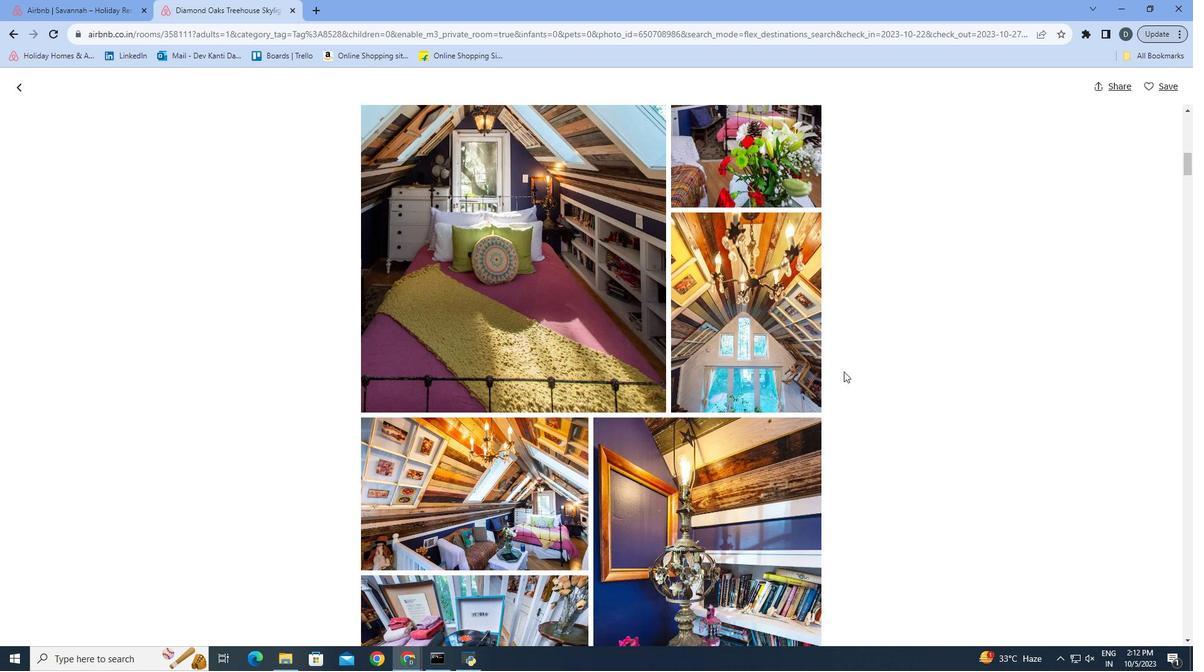 
Action: Mouse scrolled (843, 371) with delta (0, 0)
Screenshot: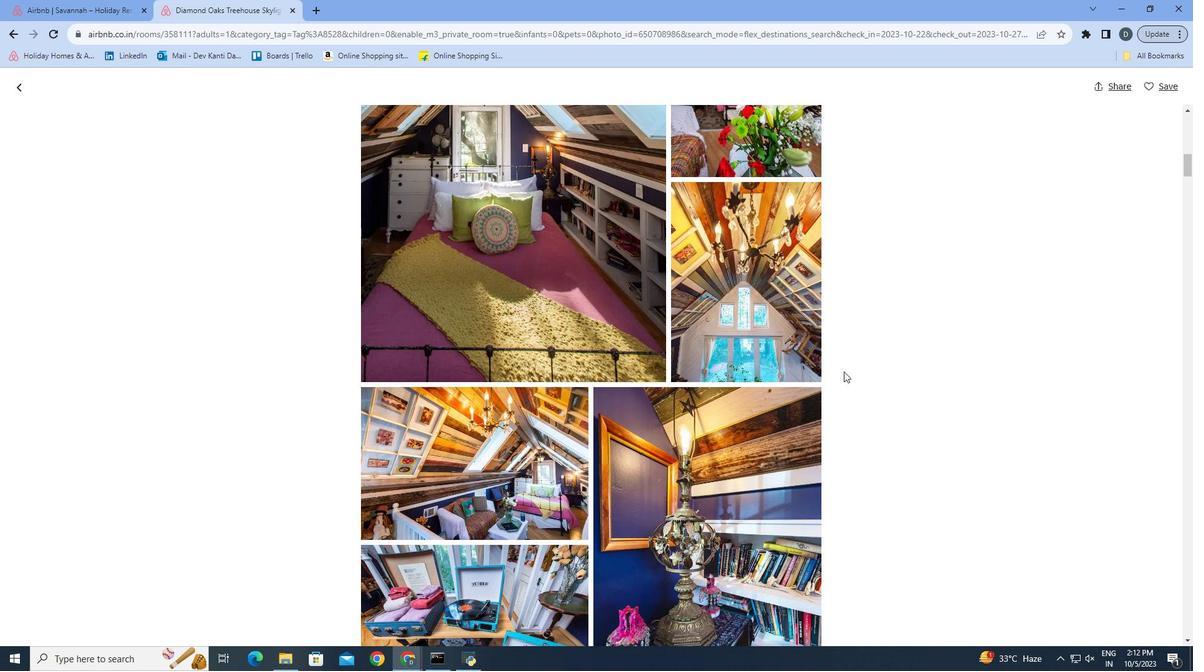 
Action: Mouse scrolled (843, 371) with delta (0, 0)
Screenshot: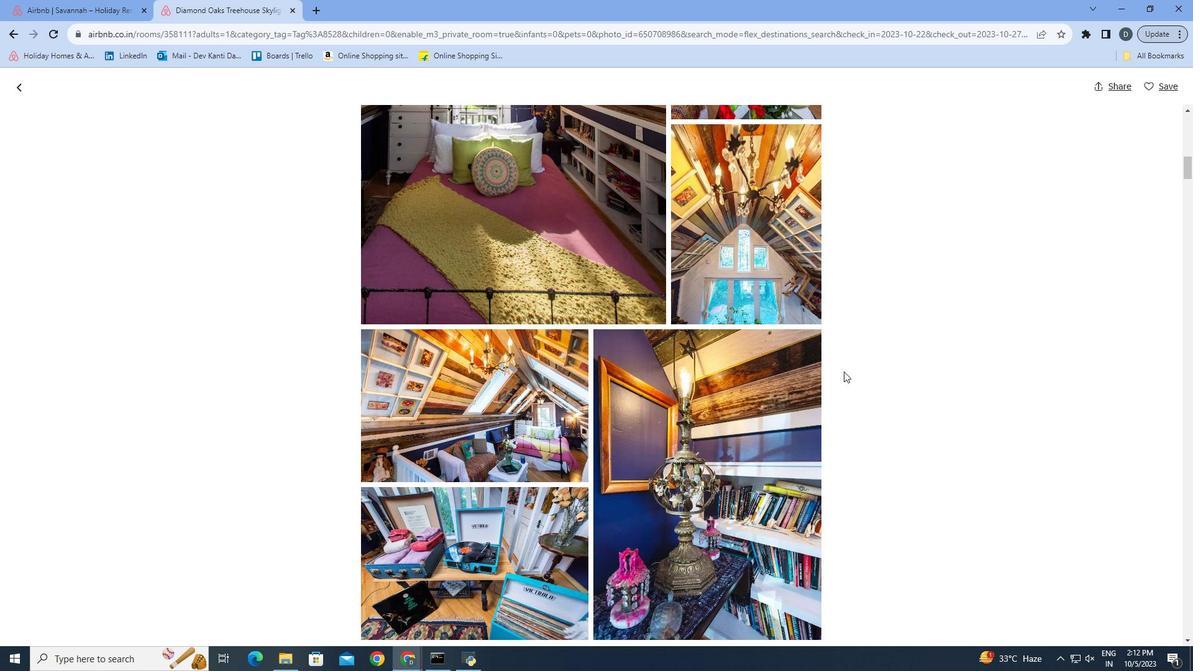 
Action: Mouse scrolled (843, 371) with delta (0, 0)
Screenshot: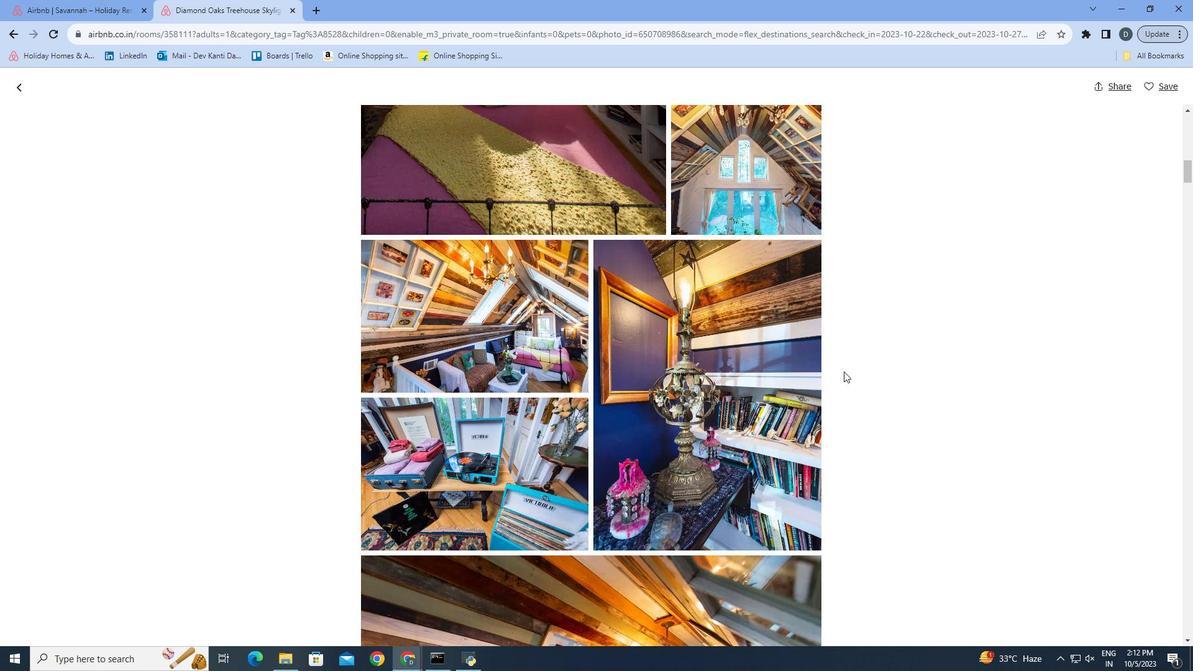 
Action: Mouse scrolled (843, 371) with delta (0, 0)
Screenshot: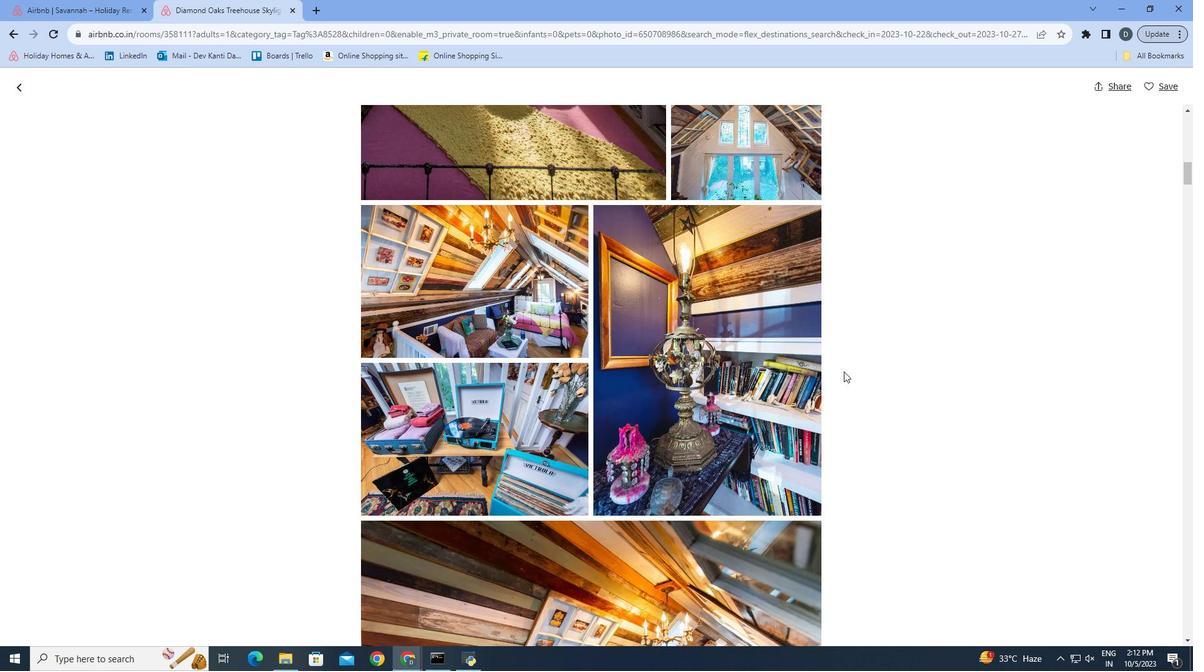 
Action: Mouse scrolled (843, 371) with delta (0, 0)
Screenshot: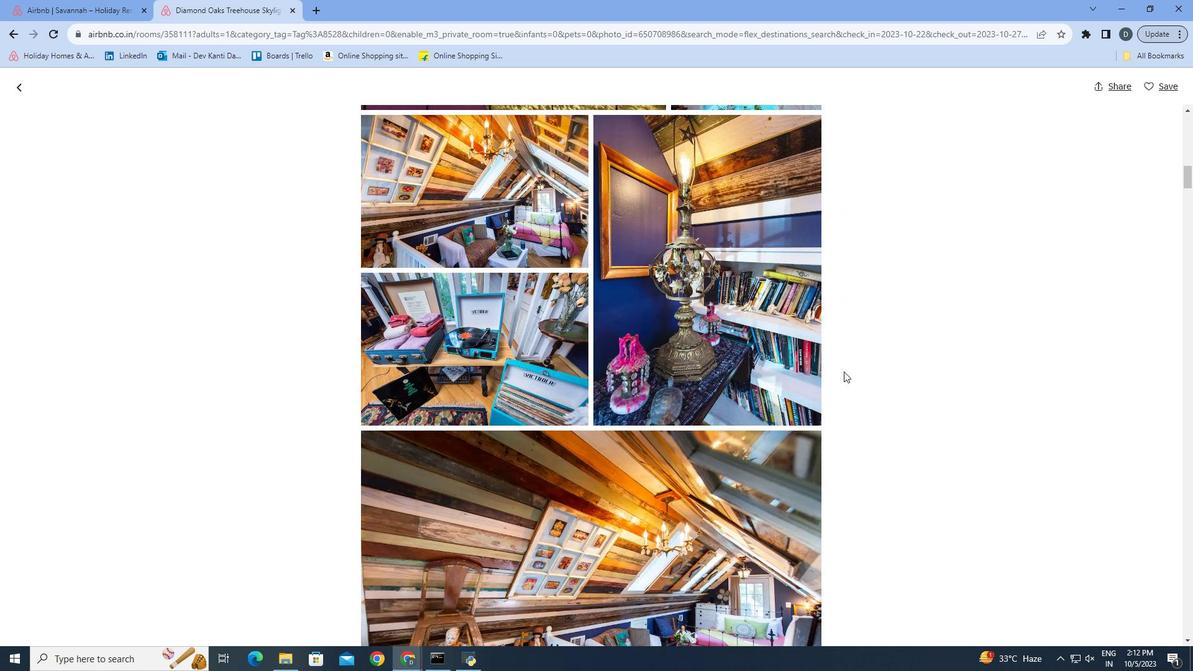 
Action: Mouse scrolled (843, 371) with delta (0, 0)
Screenshot: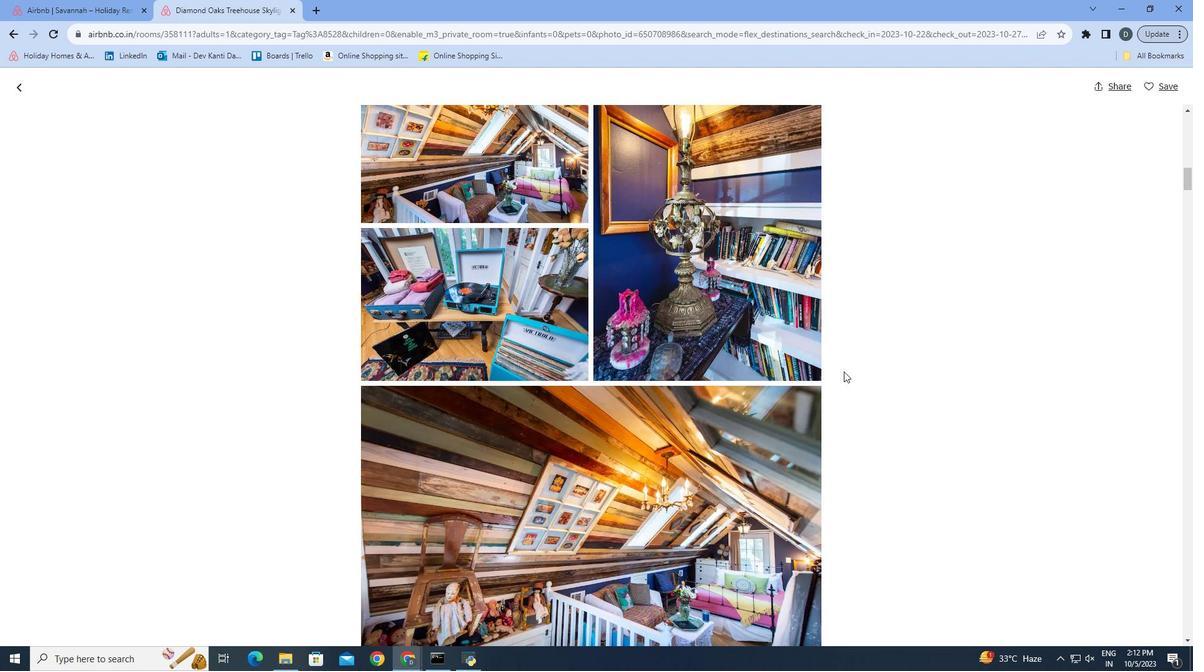 
Action: Mouse scrolled (843, 371) with delta (0, 0)
Screenshot: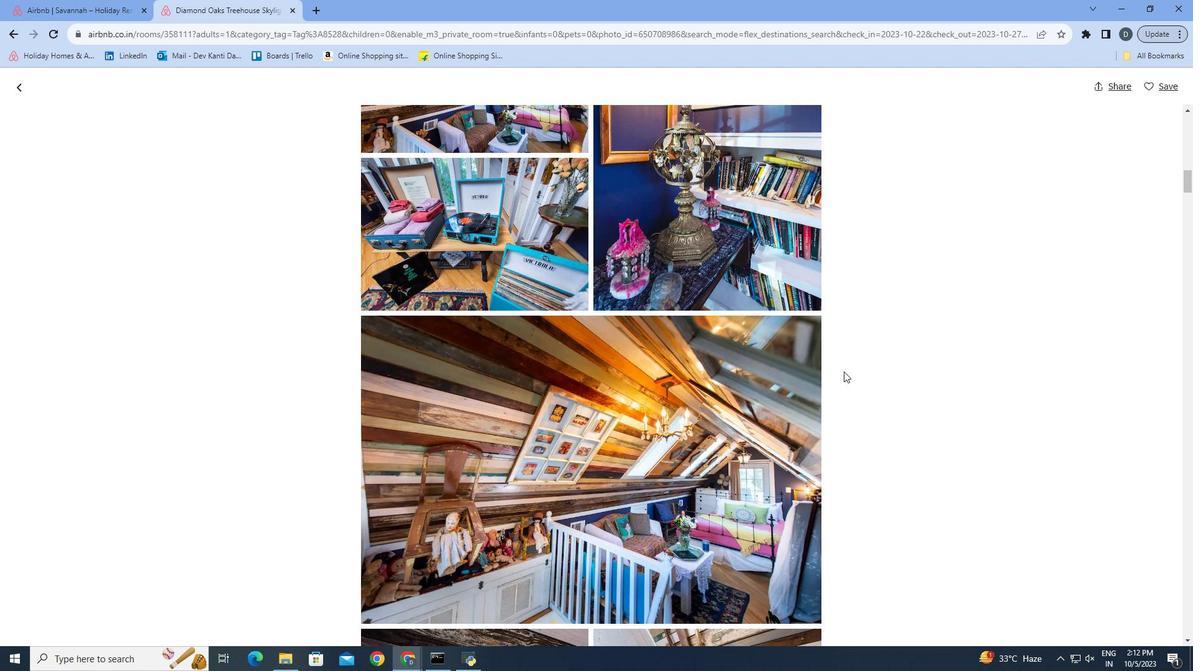 
Action: Mouse scrolled (843, 371) with delta (0, 0)
Screenshot: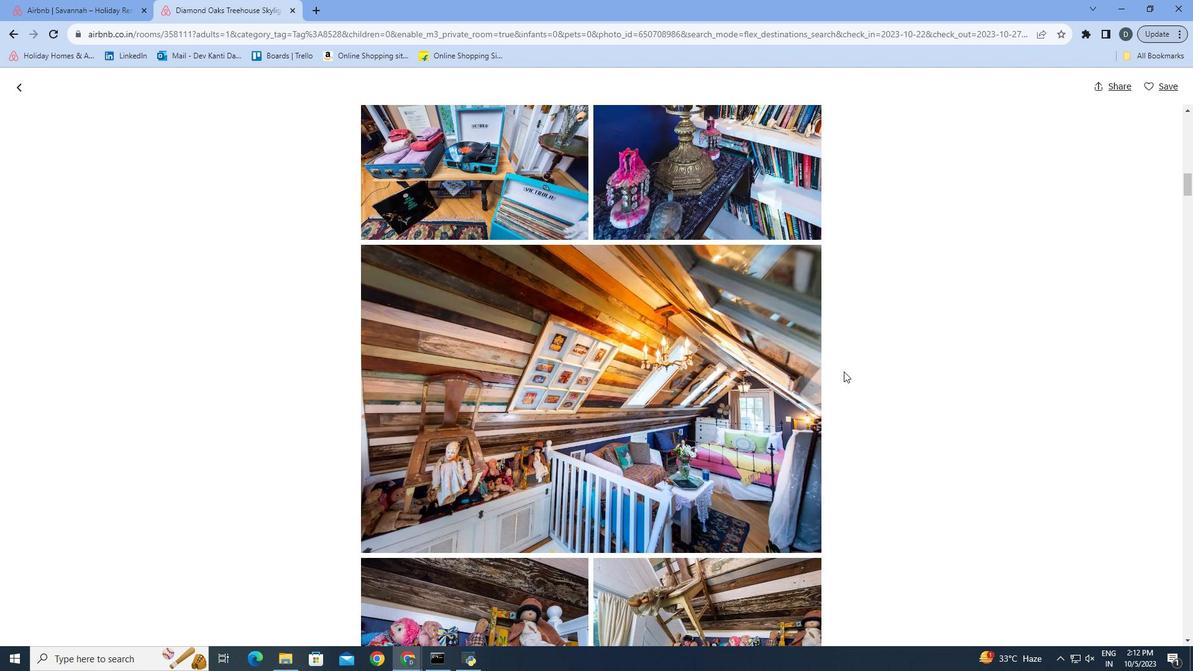 
Action: Mouse scrolled (843, 371) with delta (0, 0)
Screenshot: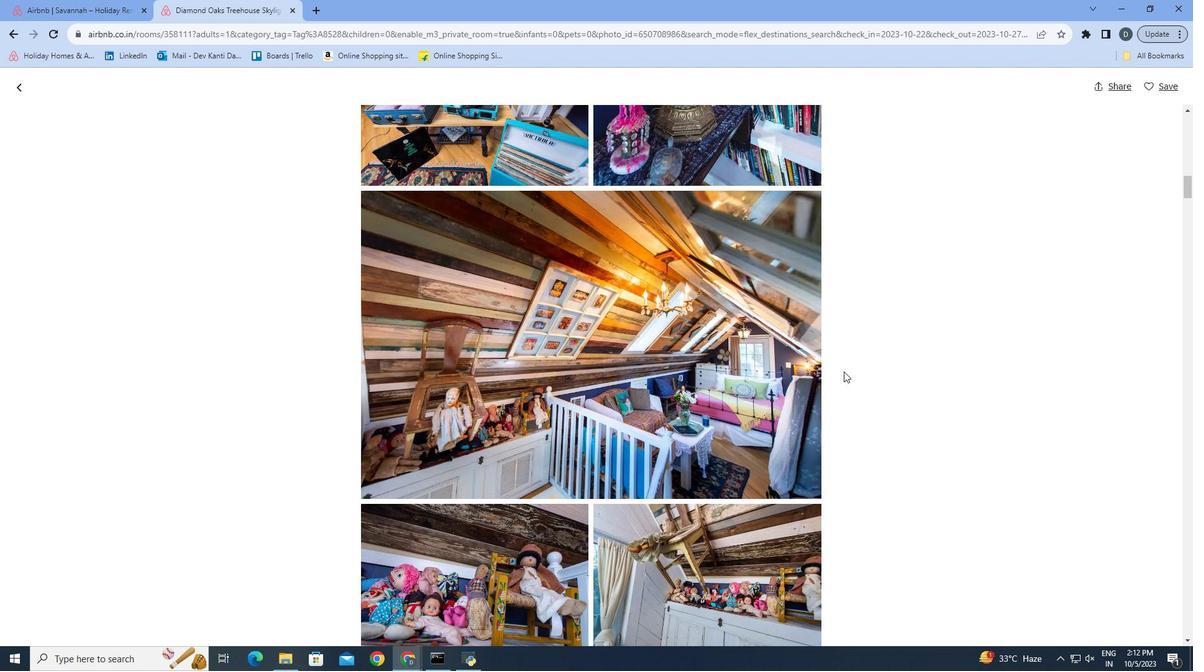 
Action: Mouse scrolled (843, 371) with delta (0, 0)
Screenshot: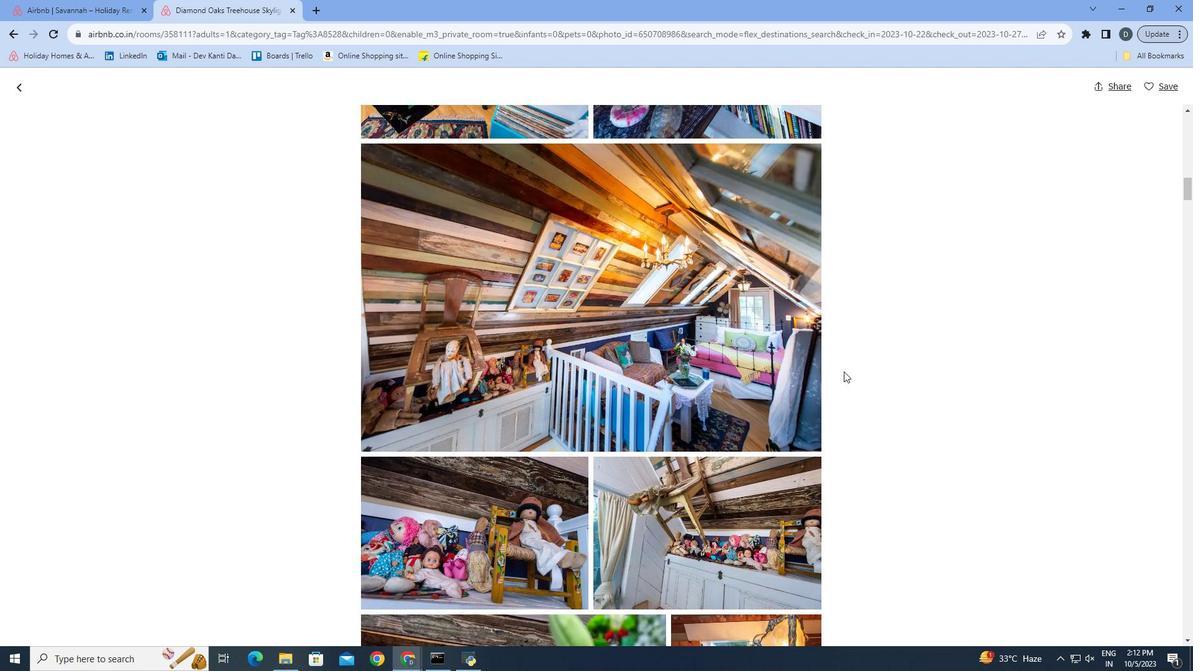 
Action: Mouse scrolled (843, 371) with delta (0, 0)
Screenshot: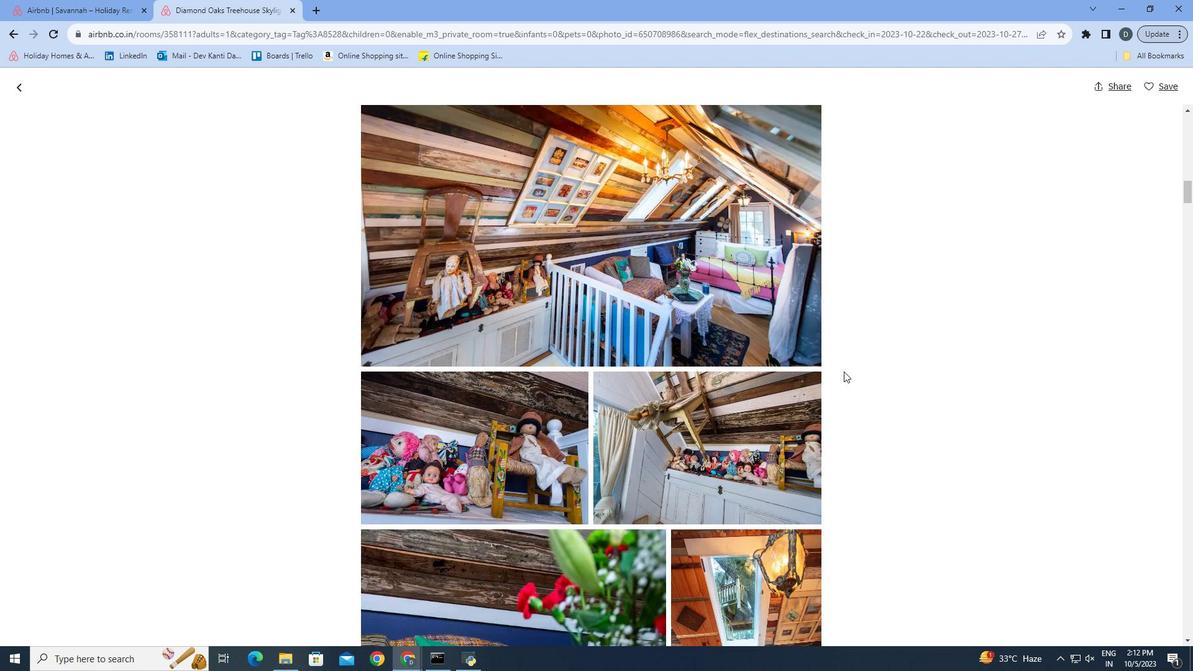 
Action: Mouse scrolled (843, 371) with delta (0, 0)
Screenshot: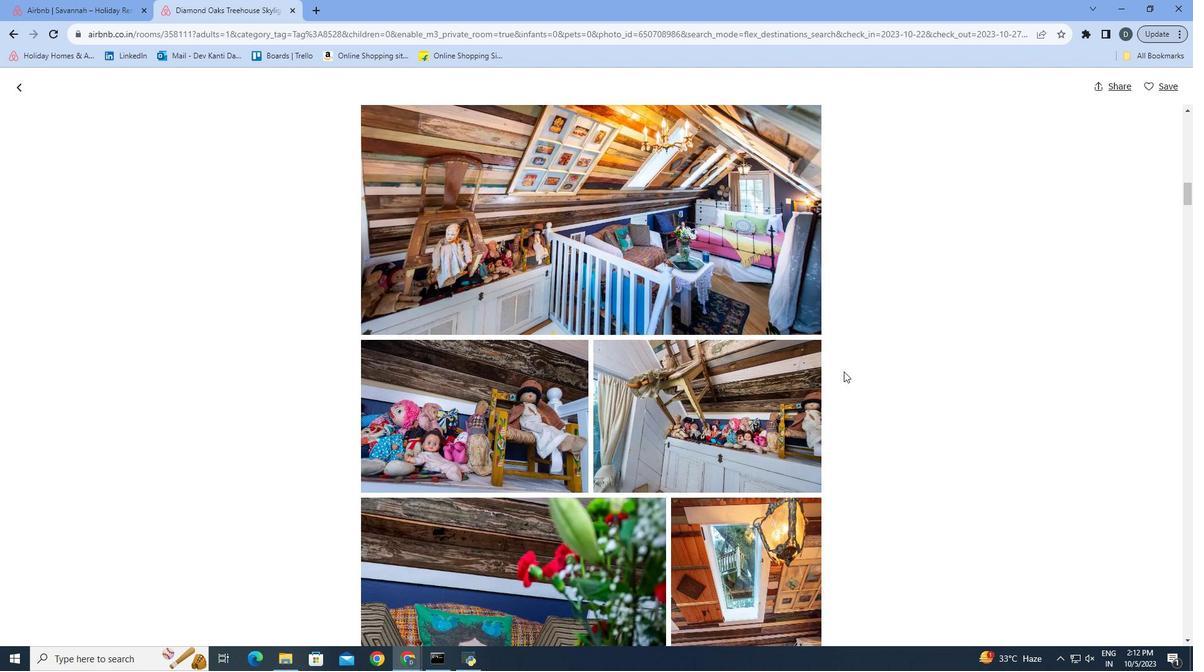 
Action: Mouse scrolled (843, 371) with delta (0, 0)
Screenshot: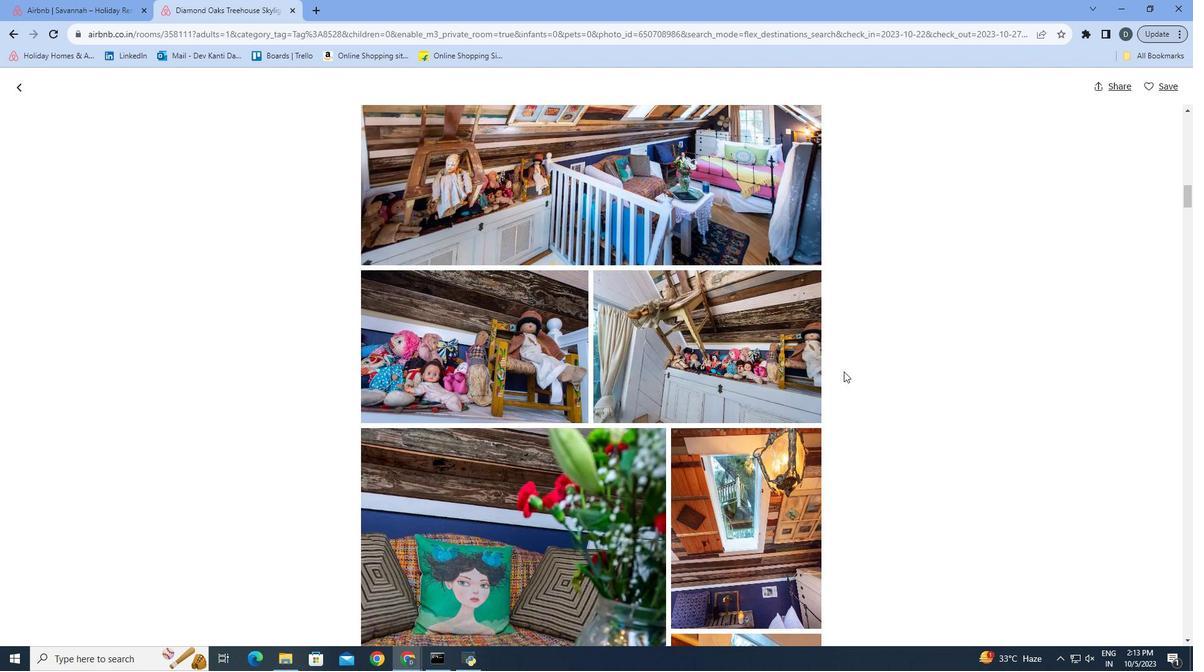 
Action: Mouse scrolled (843, 371) with delta (0, 0)
Screenshot: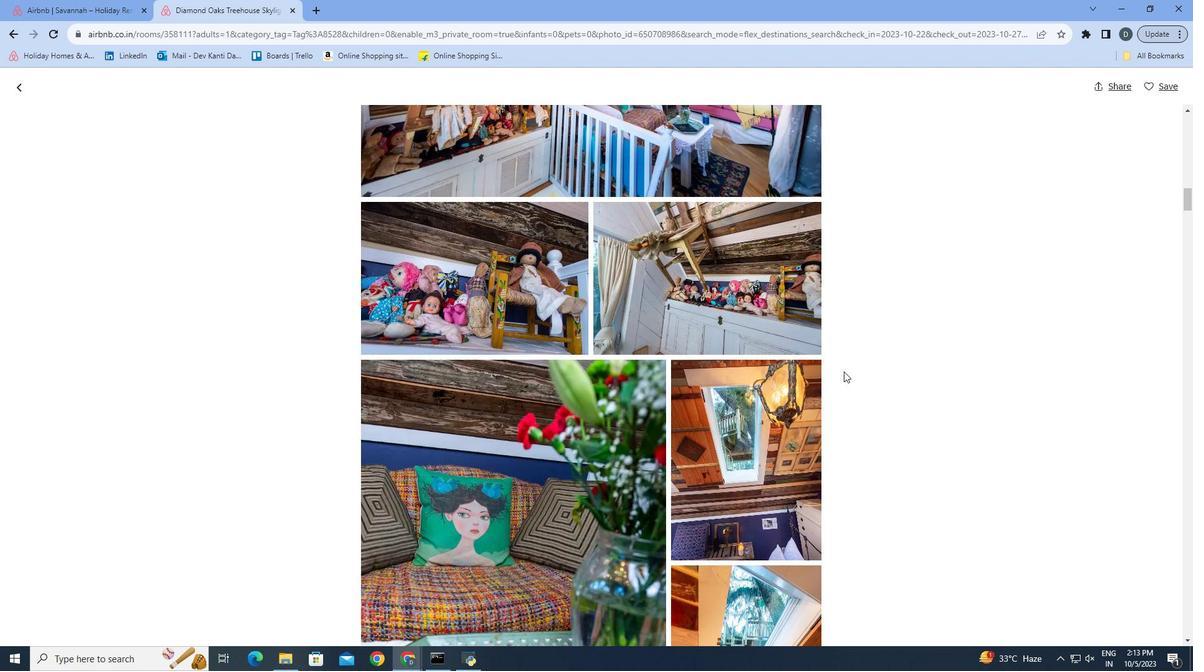 
Action: Mouse scrolled (843, 371) with delta (0, 0)
Screenshot: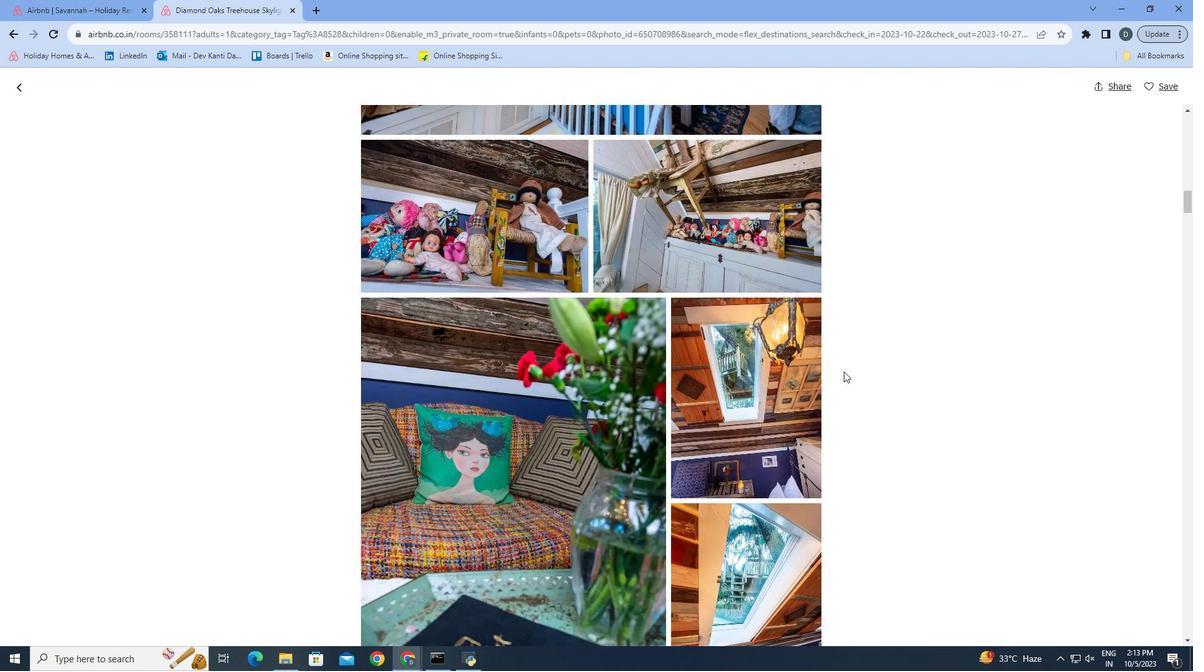 
Action: Mouse scrolled (843, 371) with delta (0, 0)
Screenshot: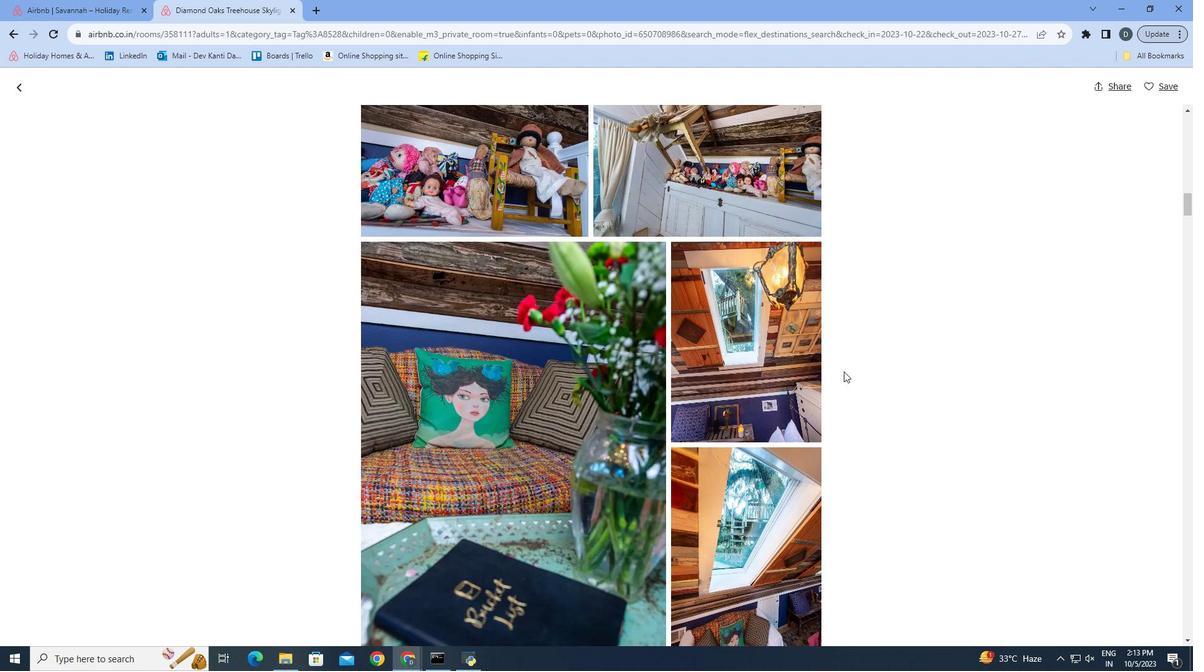 
Action: Mouse scrolled (843, 371) with delta (0, 0)
Screenshot: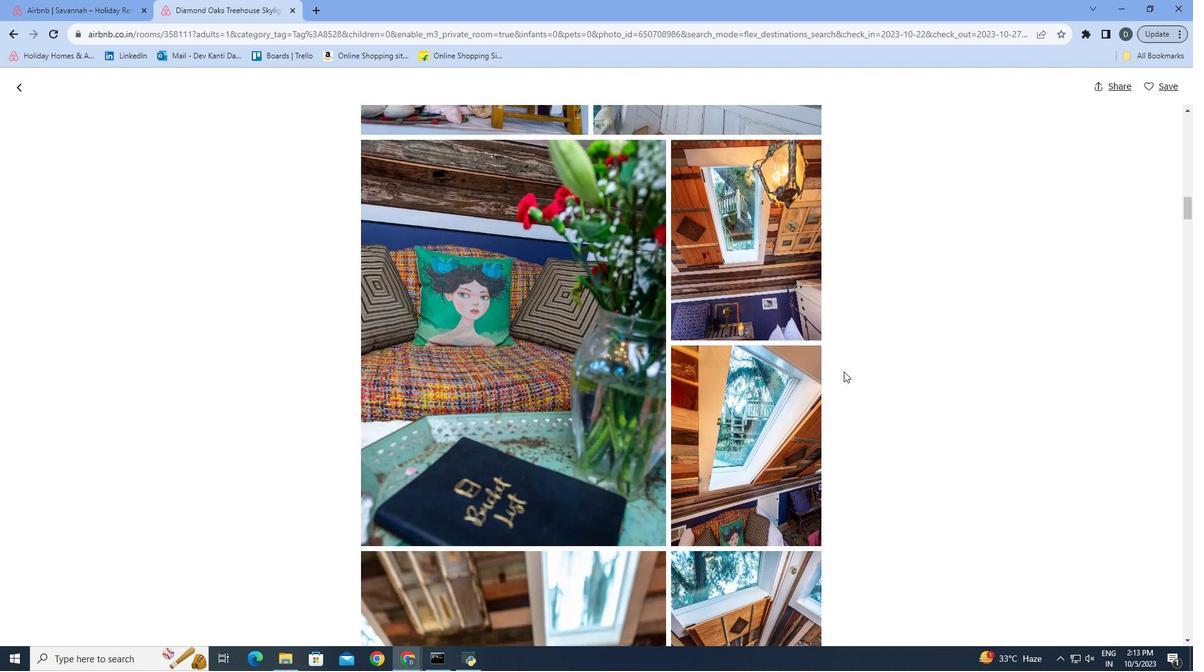 
Action: Mouse scrolled (843, 371) with delta (0, 0)
Screenshot: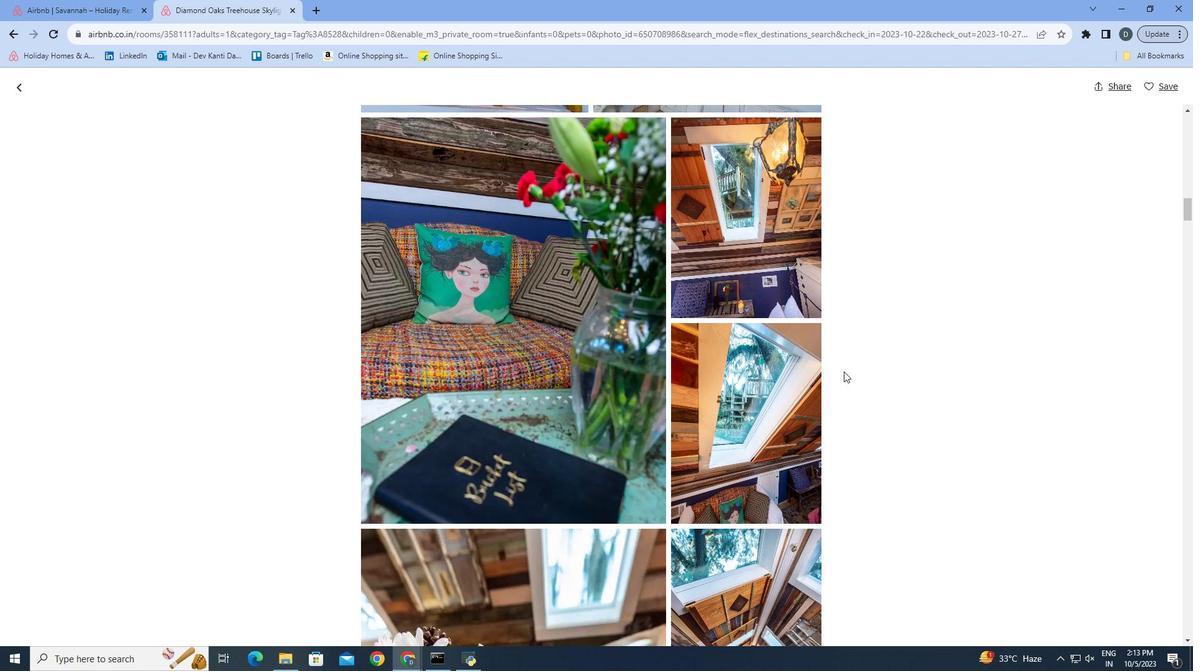 
Action: Mouse scrolled (843, 371) with delta (0, 0)
Screenshot: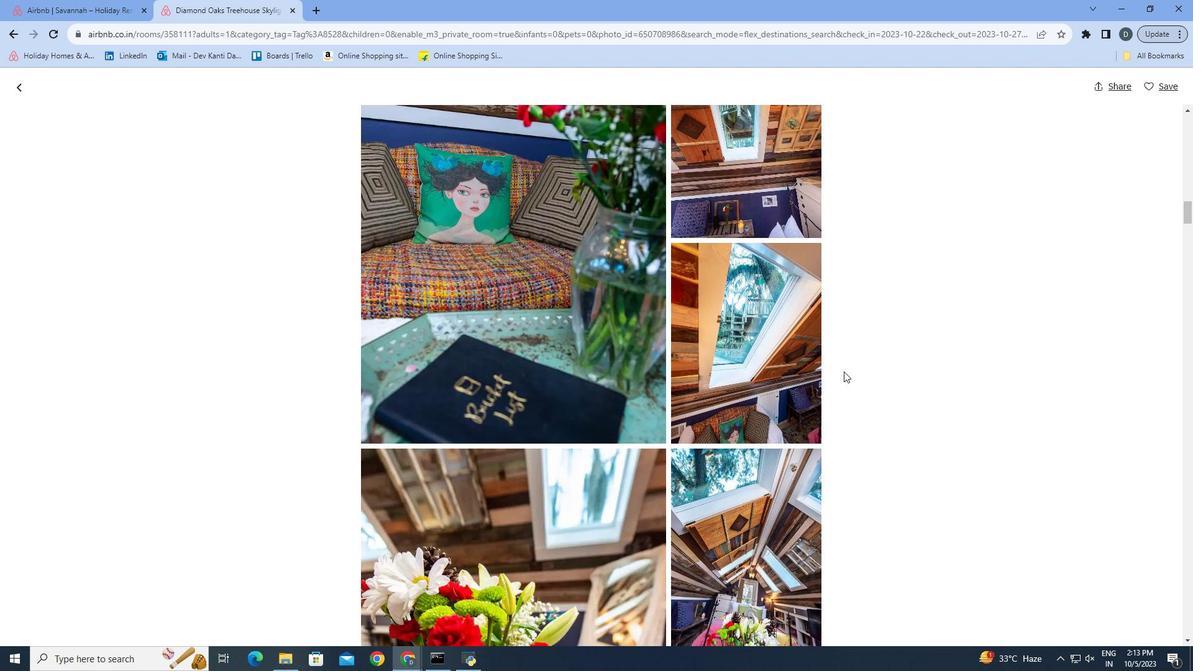 
Action: Mouse scrolled (843, 371) with delta (0, 0)
Screenshot: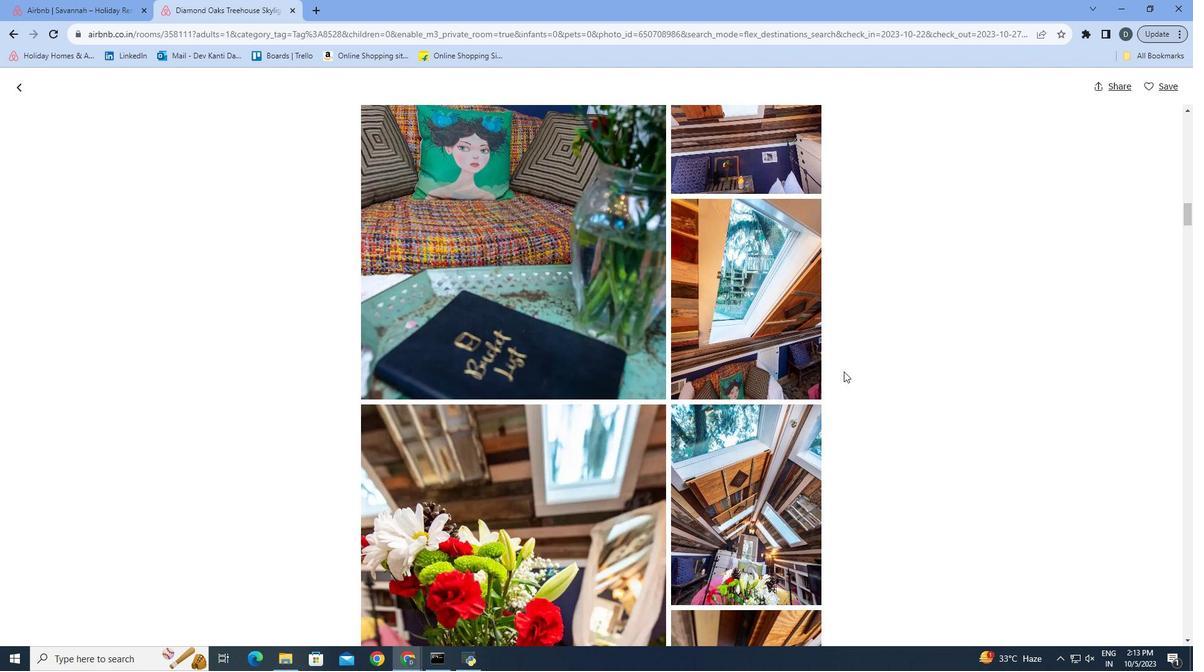 
Action: Mouse scrolled (843, 371) with delta (0, 0)
Screenshot: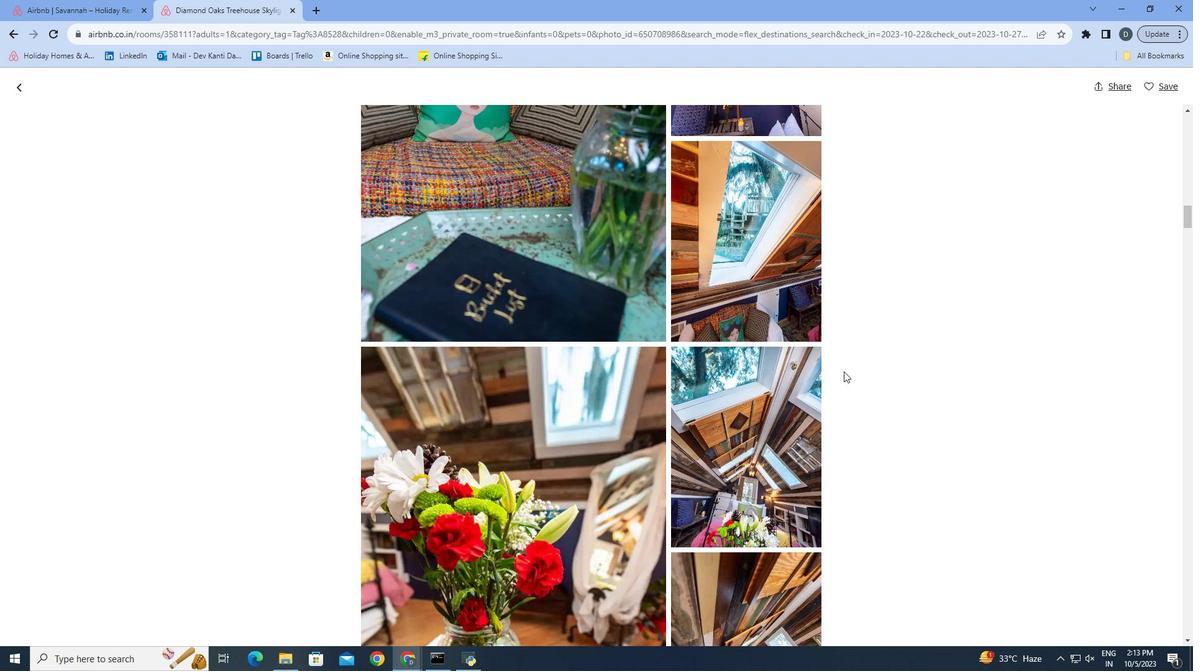 
Action: Mouse scrolled (843, 371) with delta (0, 0)
Screenshot: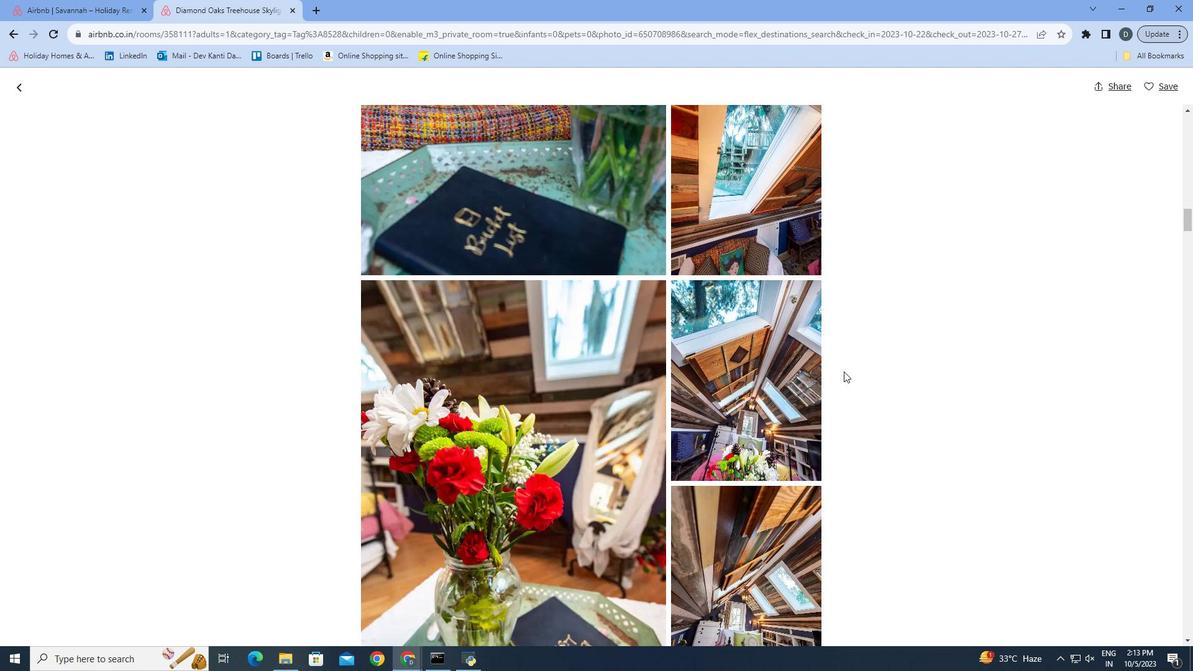 
Action: Mouse scrolled (843, 371) with delta (0, 0)
Screenshot: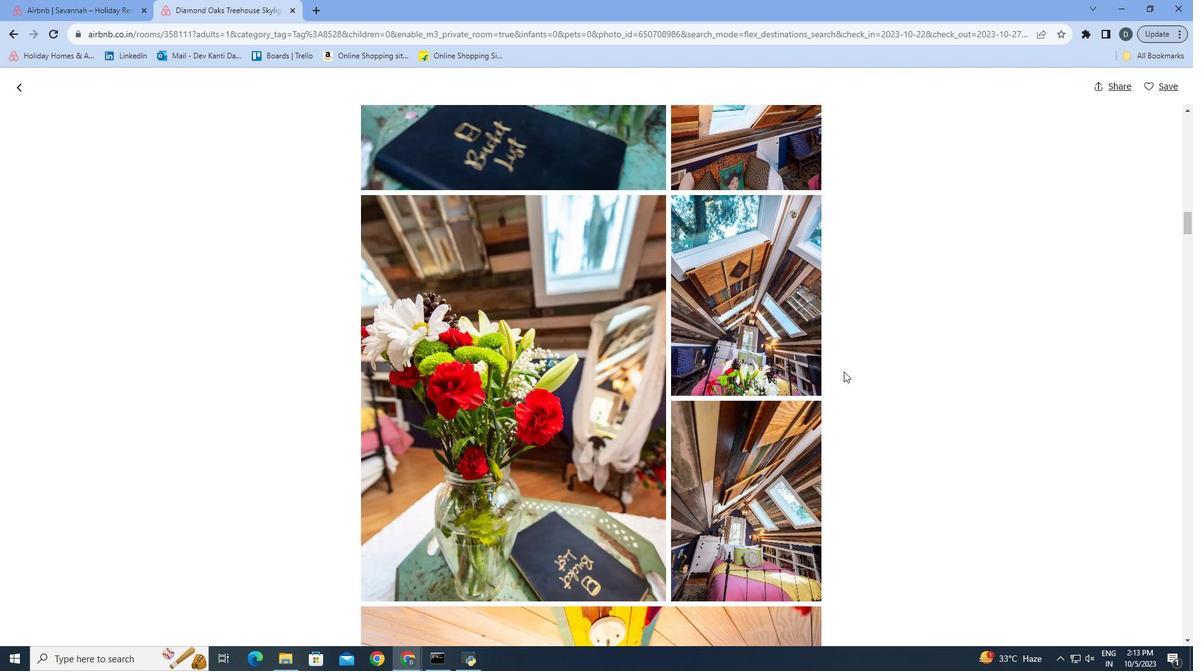 
Action: Mouse scrolled (843, 371) with delta (0, 0)
Screenshot: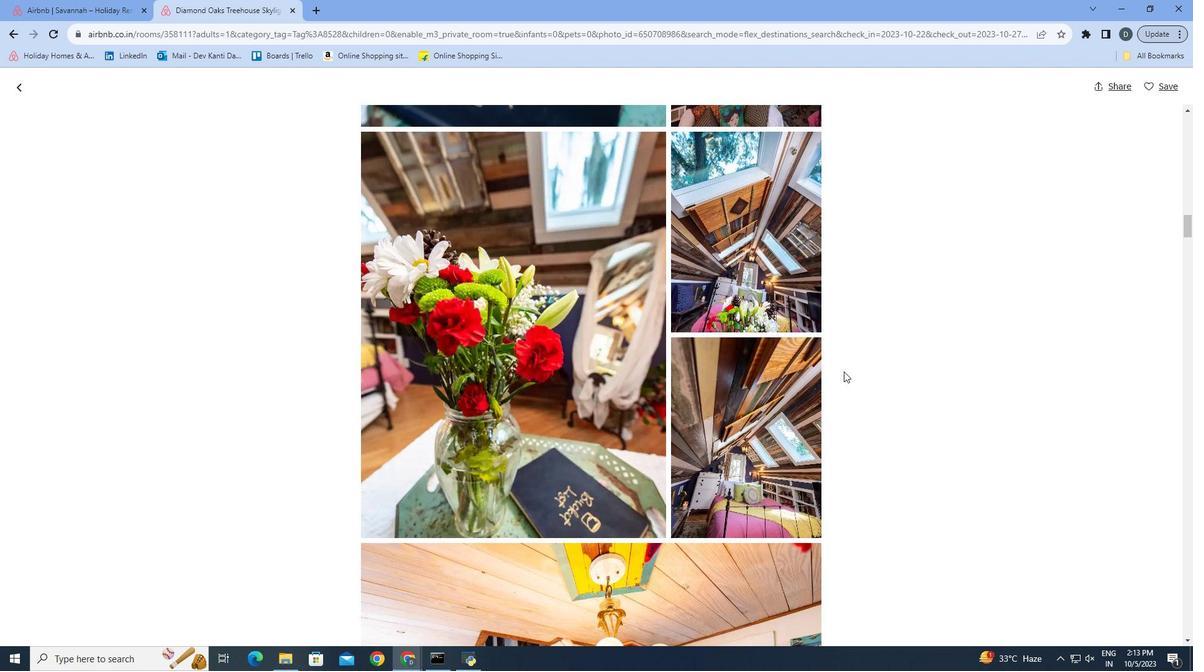 
Action: Mouse scrolled (843, 371) with delta (0, 0)
Screenshot: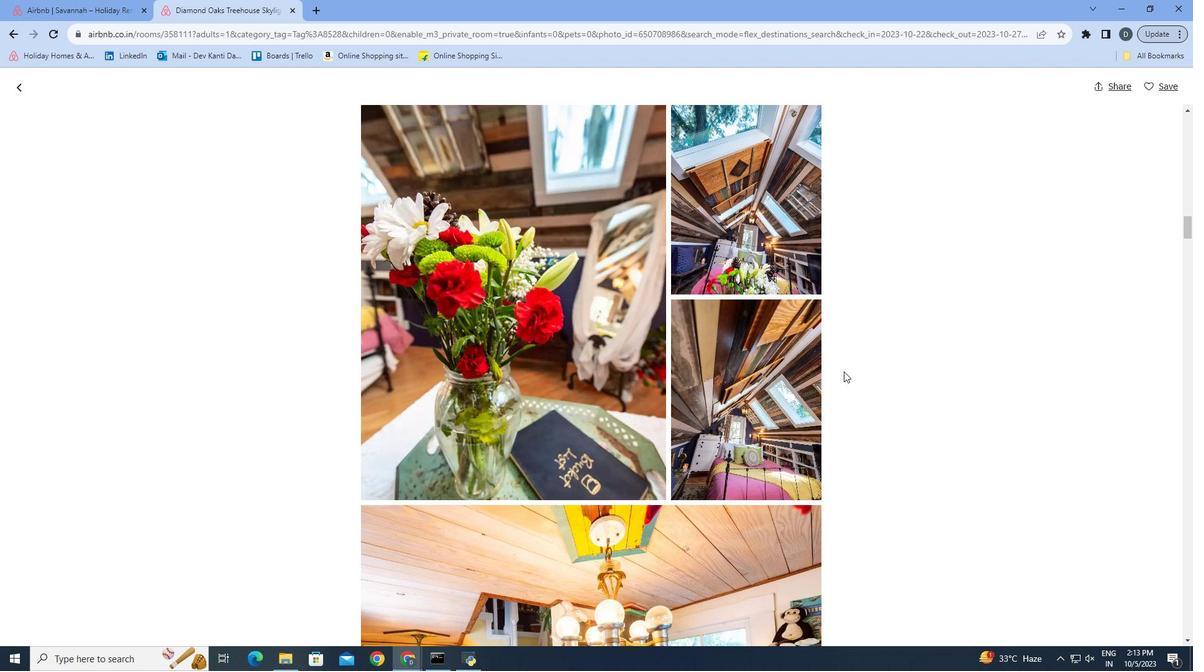 
Action: Mouse scrolled (843, 371) with delta (0, 0)
Screenshot: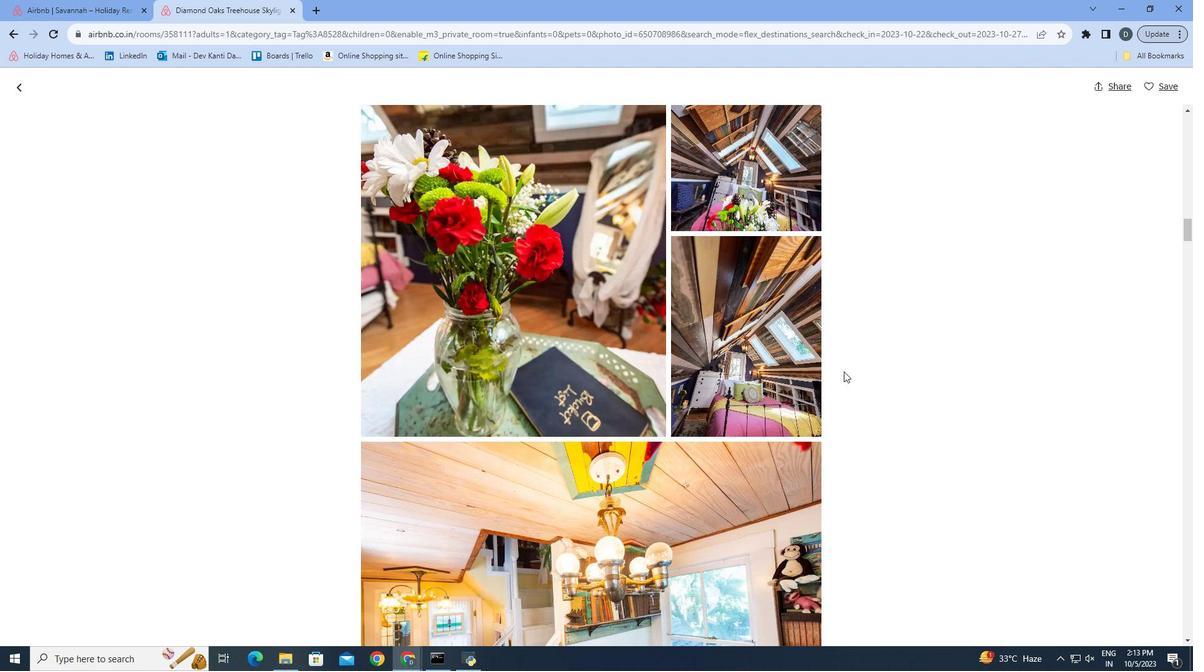 
Action: Mouse scrolled (843, 371) with delta (0, 0)
Screenshot: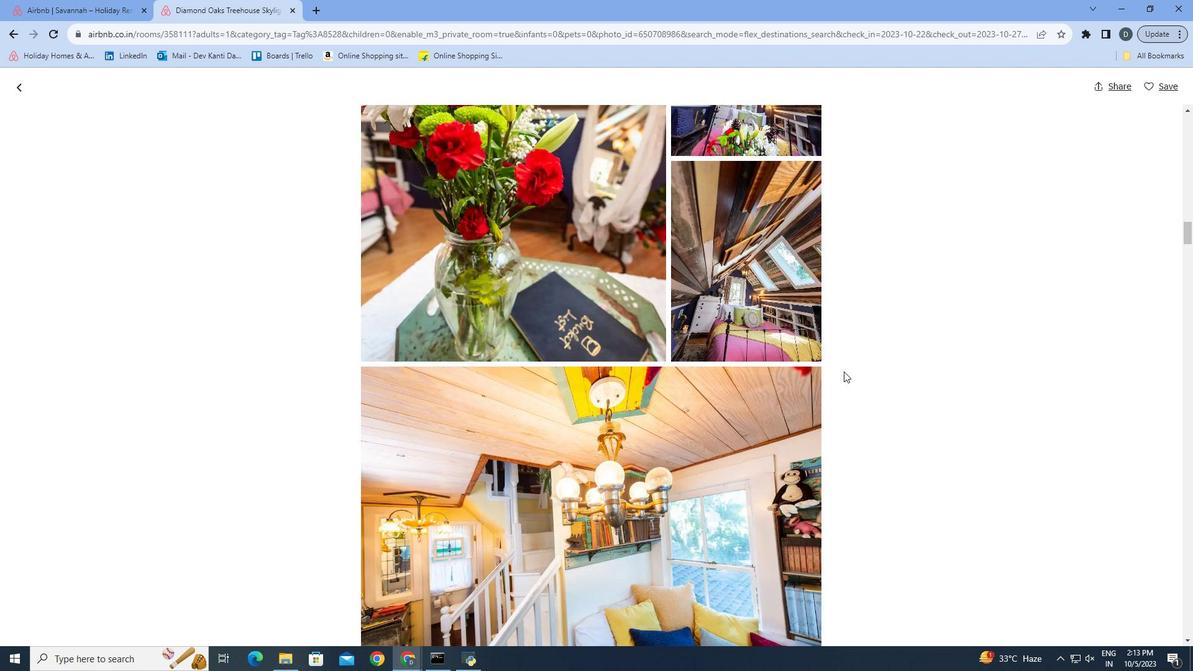 
Action: Mouse scrolled (843, 371) with delta (0, 0)
Screenshot: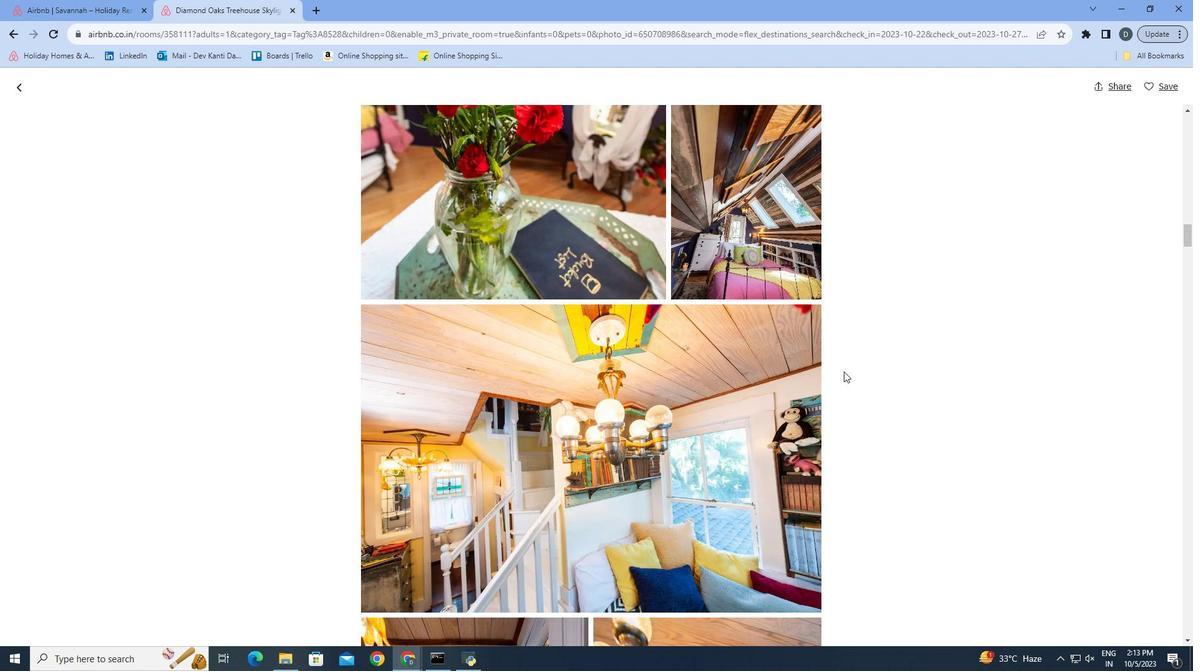 
Action: Mouse scrolled (843, 371) with delta (0, 0)
Screenshot: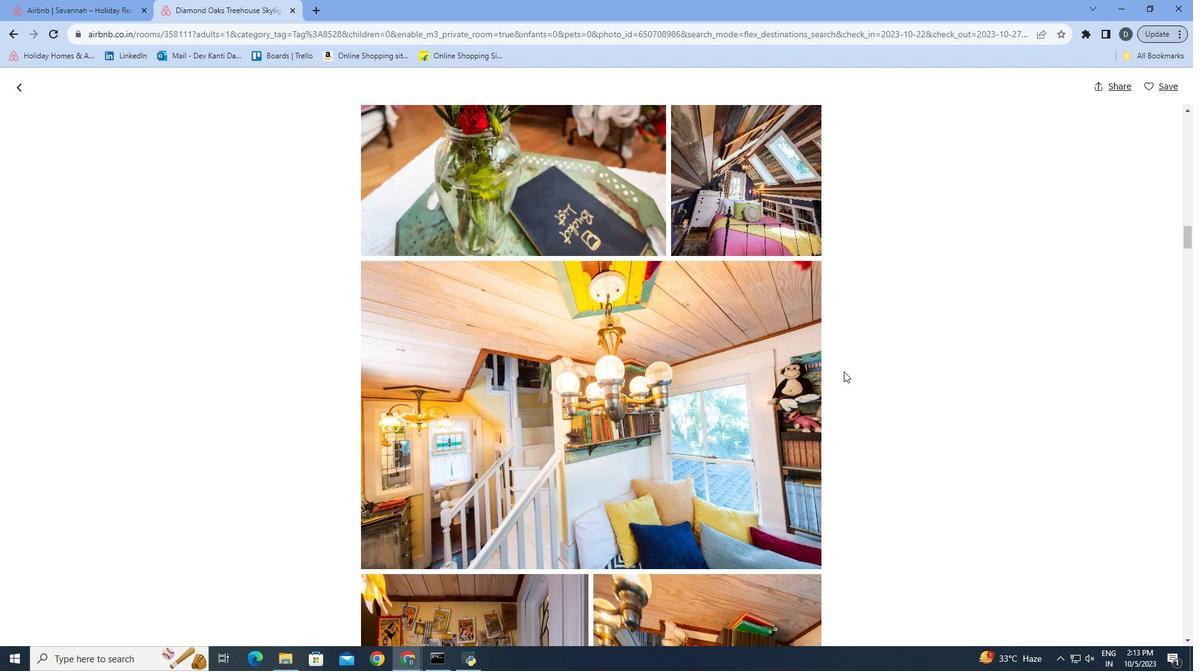 
Action: Mouse scrolled (843, 371) with delta (0, 0)
Screenshot: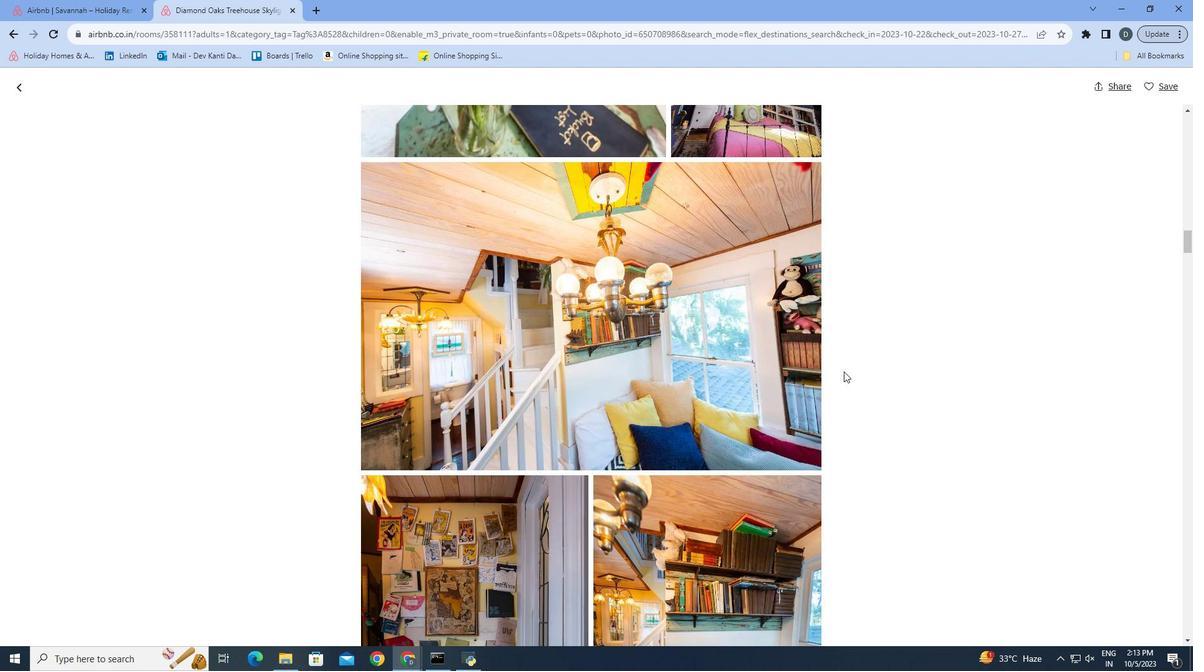 
Action: Mouse scrolled (843, 371) with delta (0, 0)
Screenshot: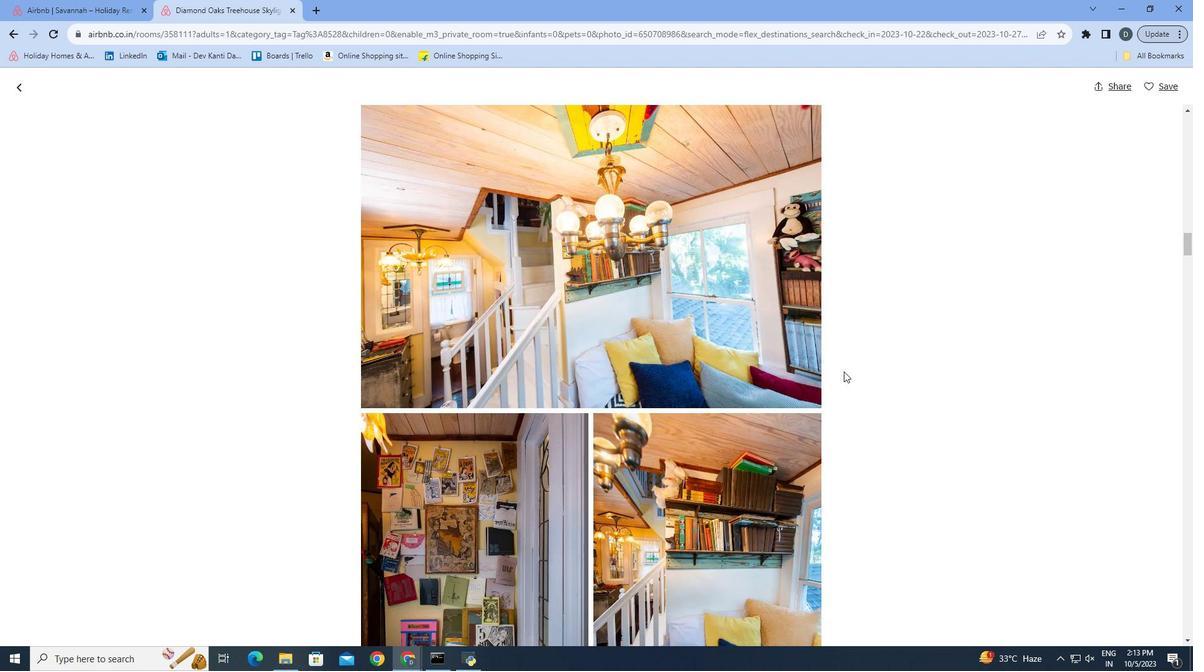 
Action: Mouse scrolled (843, 371) with delta (0, 0)
Screenshot: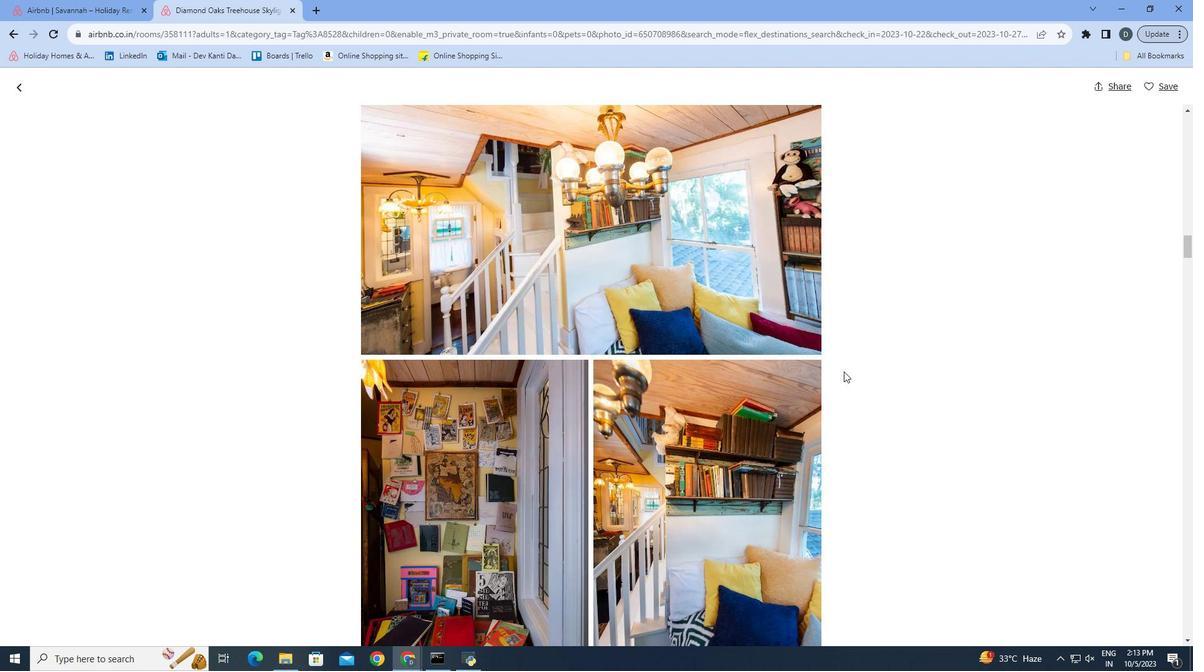 
Action: Mouse scrolled (843, 371) with delta (0, 0)
Screenshot: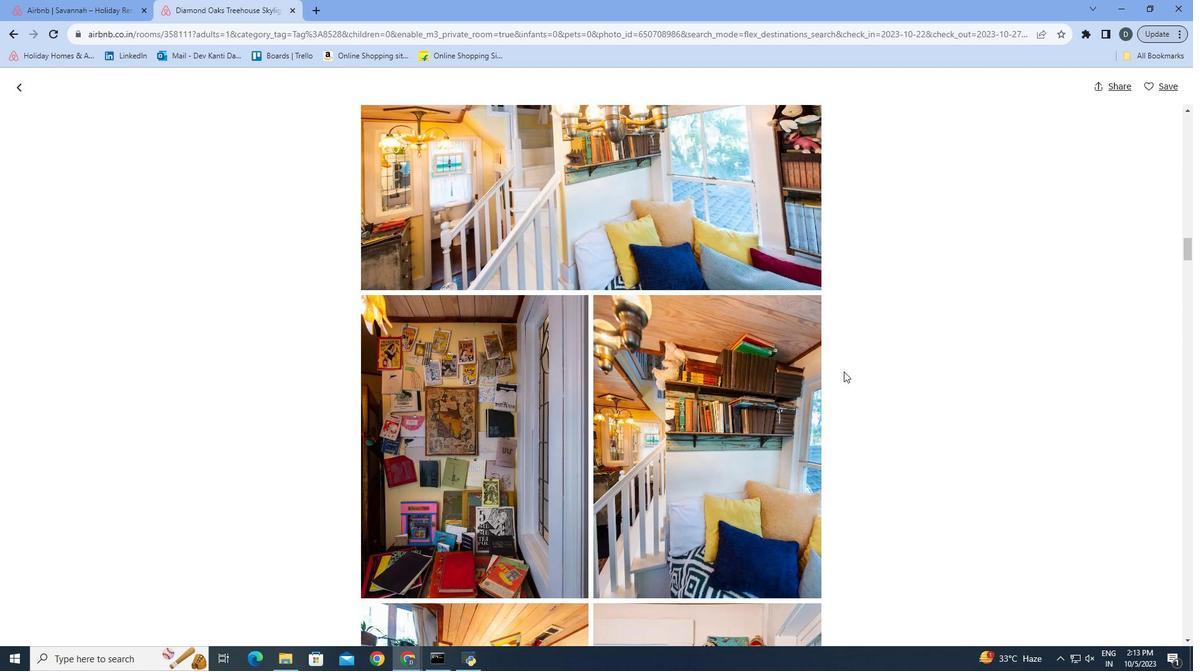 
Action: Mouse scrolled (843, 371) with delta (0, 0)
Screenshot: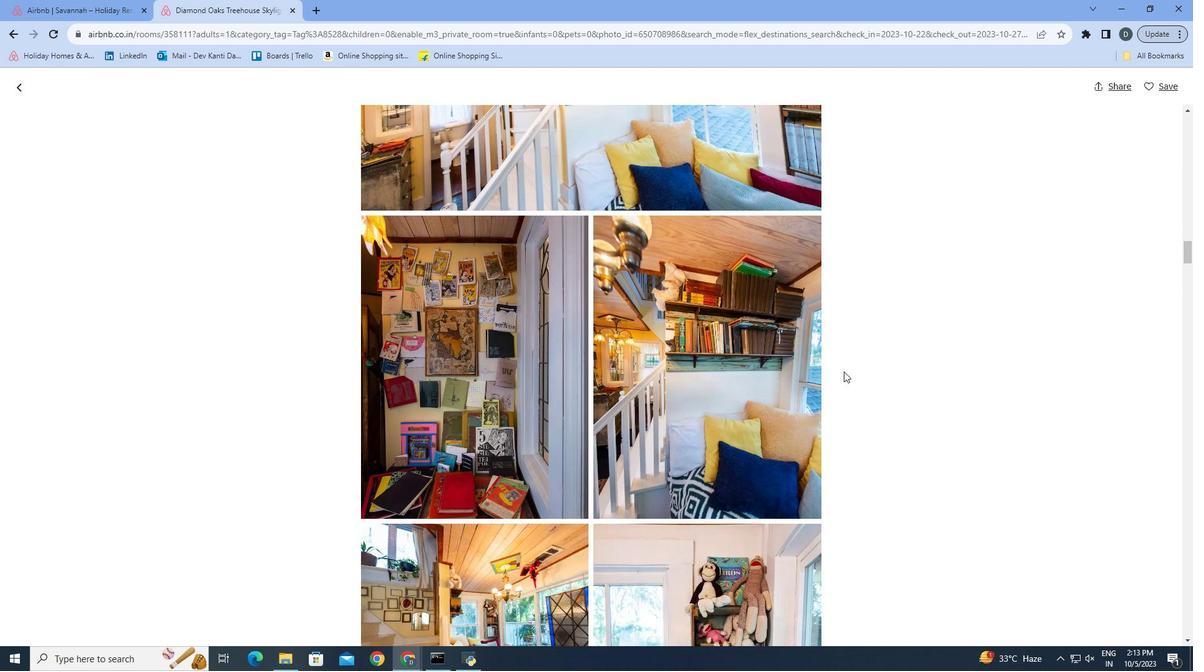
Action: Mouse scrolled (843, 371) with delta (0, 0)
Screenshot: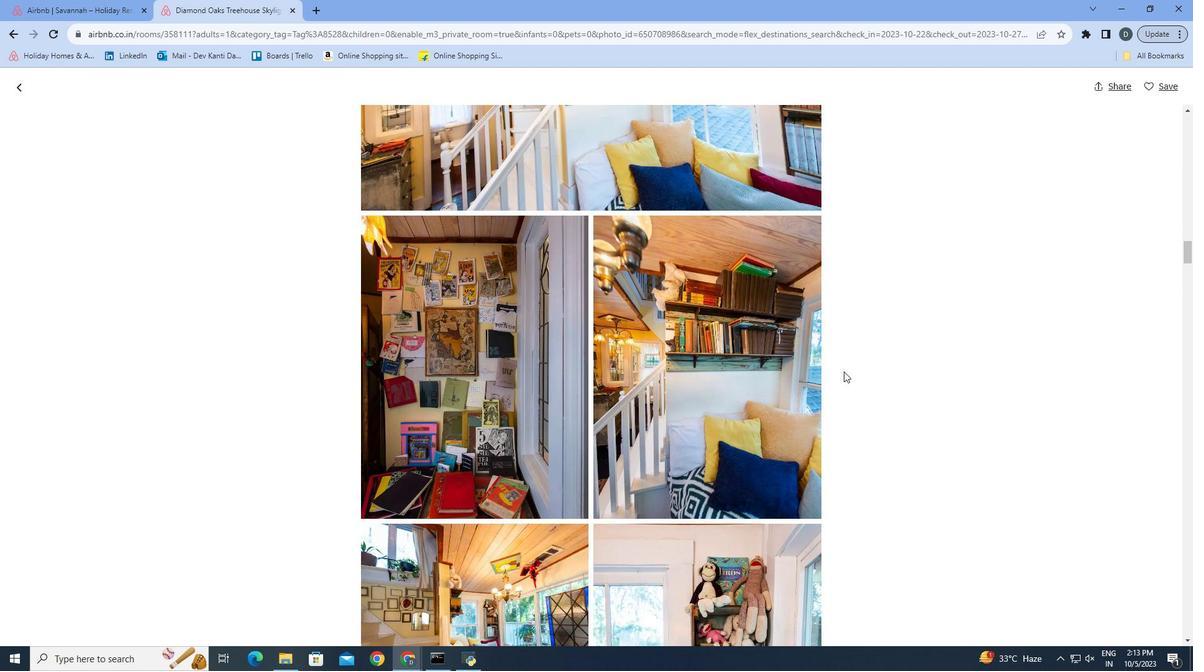 
Action: Mouse scrolled (843, 371) with delta (0, 0)
Screenshot: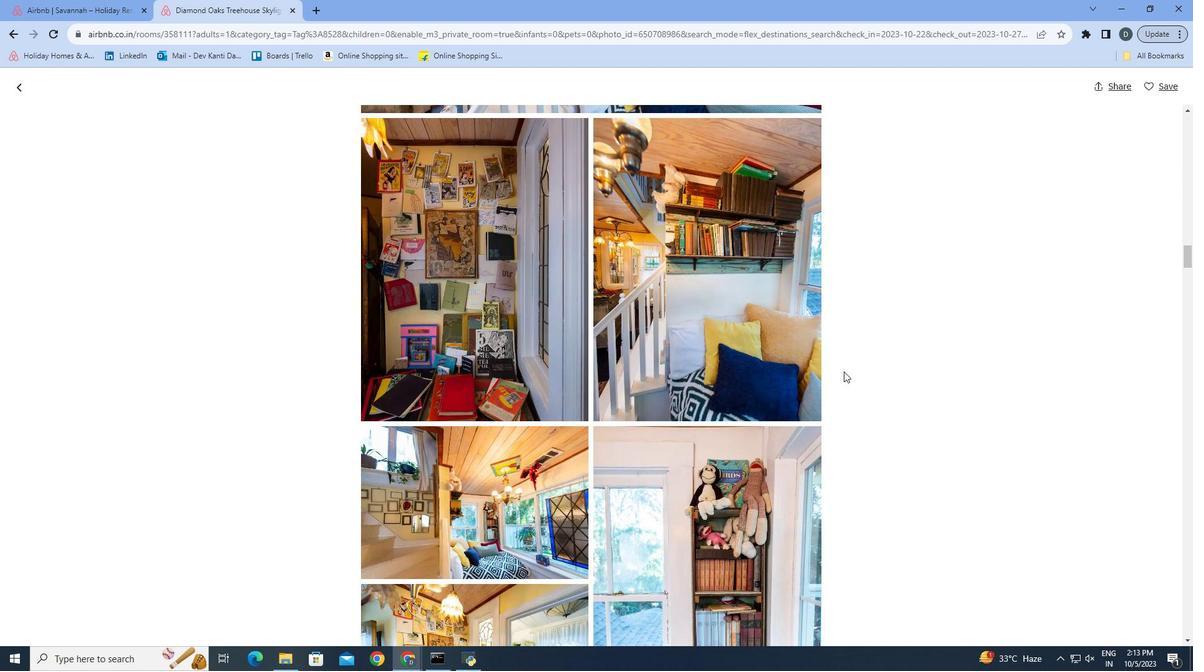 
Action: Mouse scrolled (843, 371) with delta (0, 0)
Screenshot: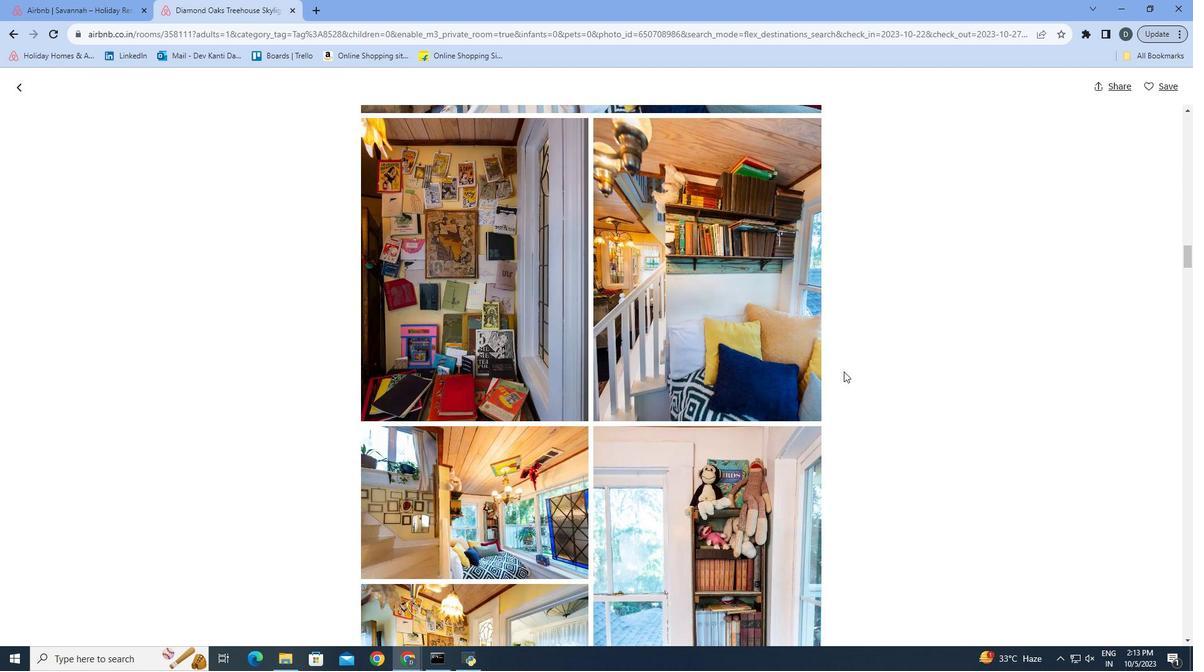 
Action: Mouse scrolled (843, 371) with delta (0, 0)
Screenshot: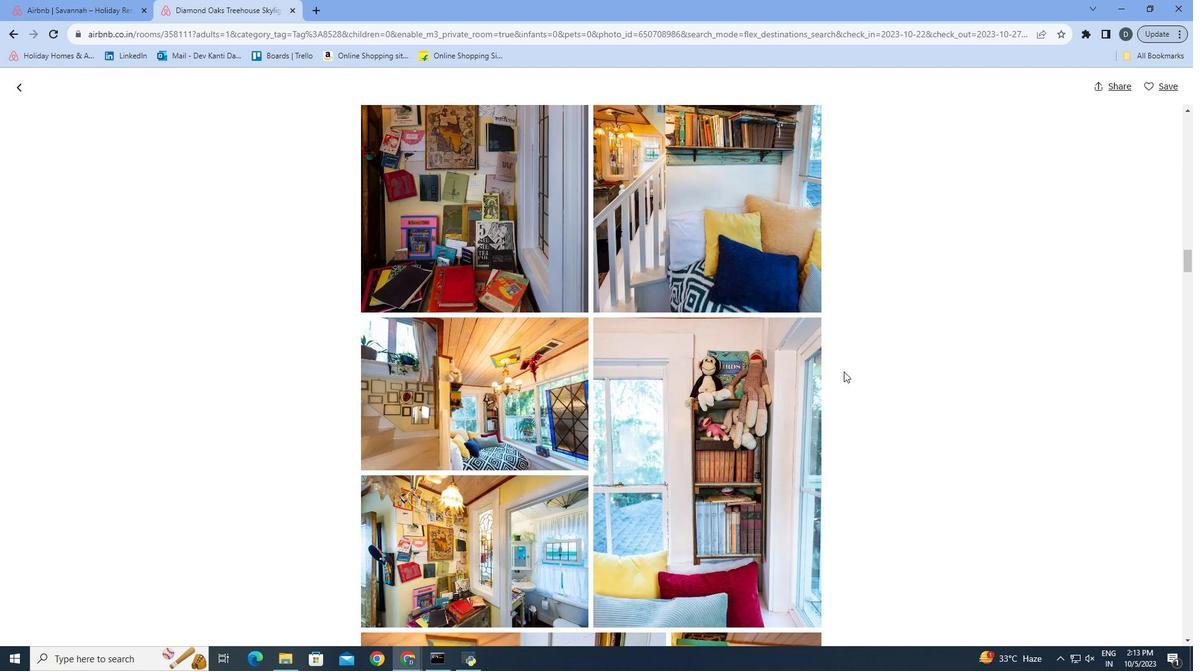 
Action: Mouse scrolled (843, 371) with delta (0, 0)
Screenshot: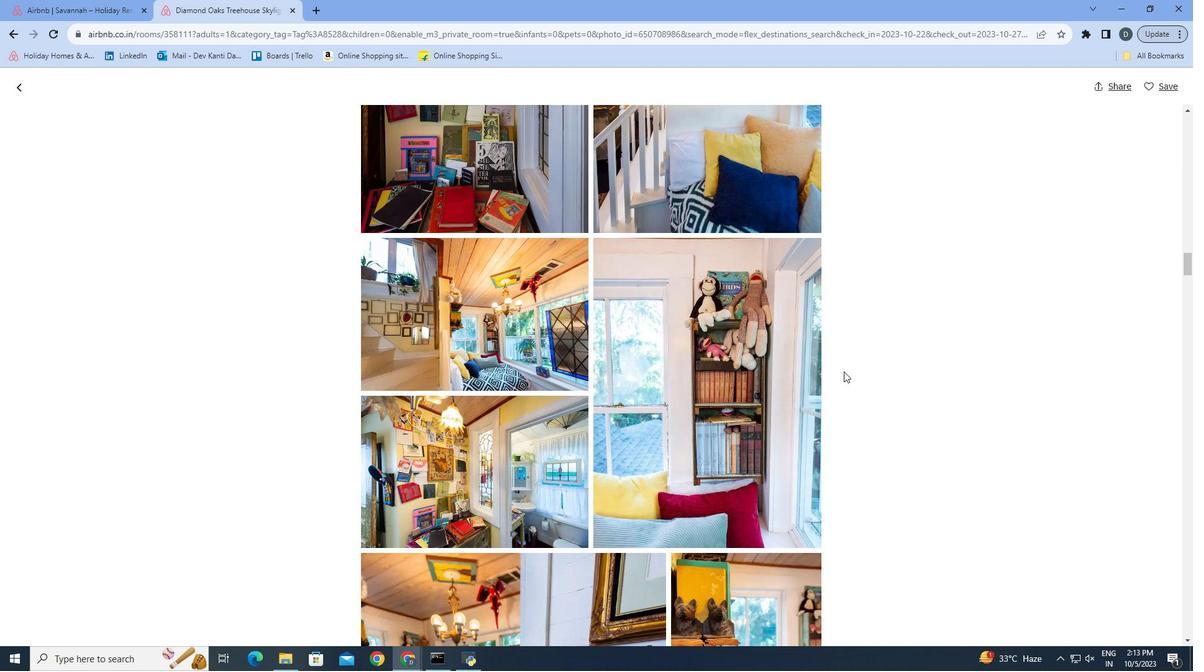 
Action: Mouse scrolled (843, 371) with delta (0, 0)
Screenshot: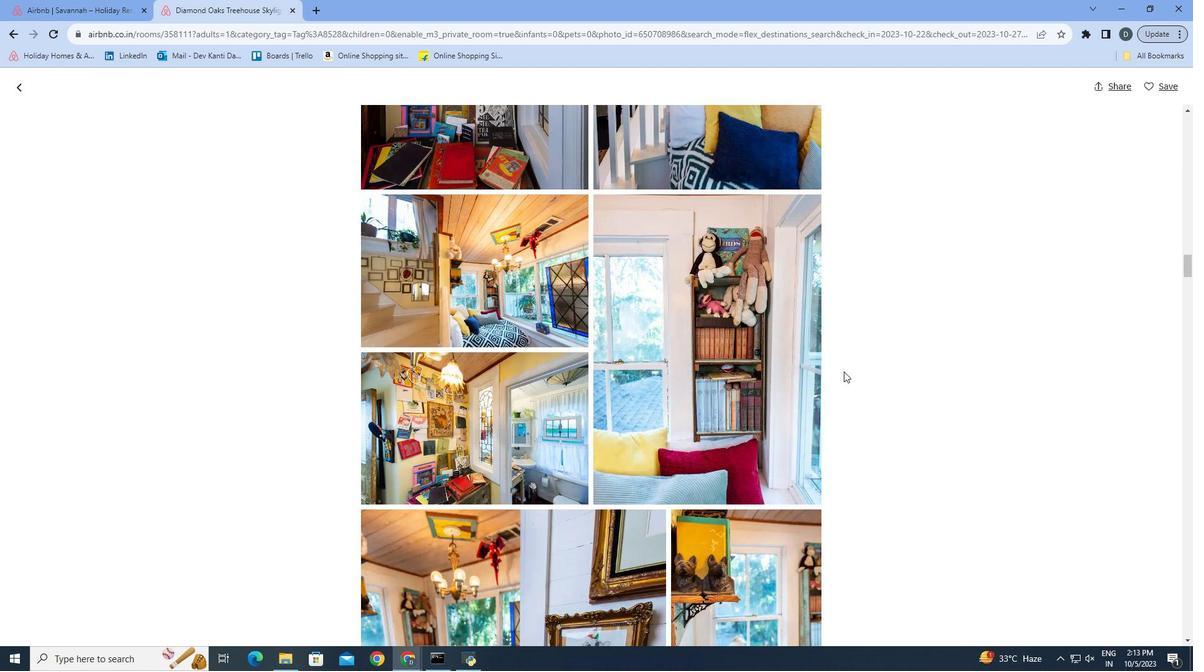 
Action: Mouse scrolled (843, 371) with delta (0, 0)
Screenshot: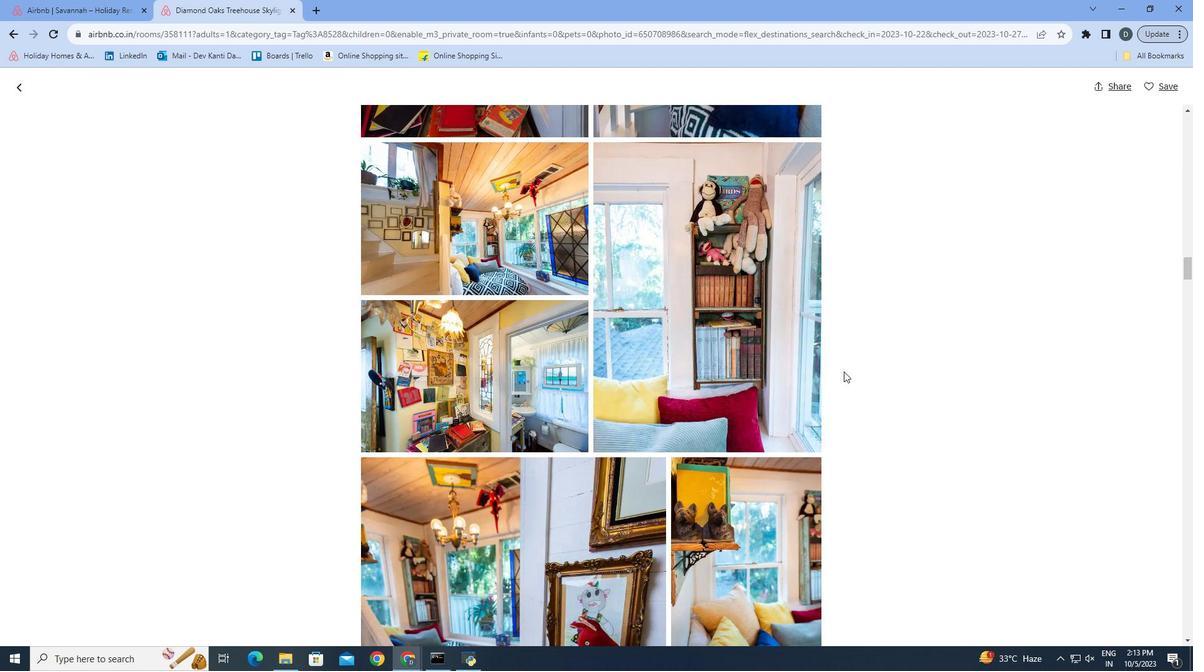 
Action: Mouse scrolled (843, 371) with delta (0, 0)
Screenshot: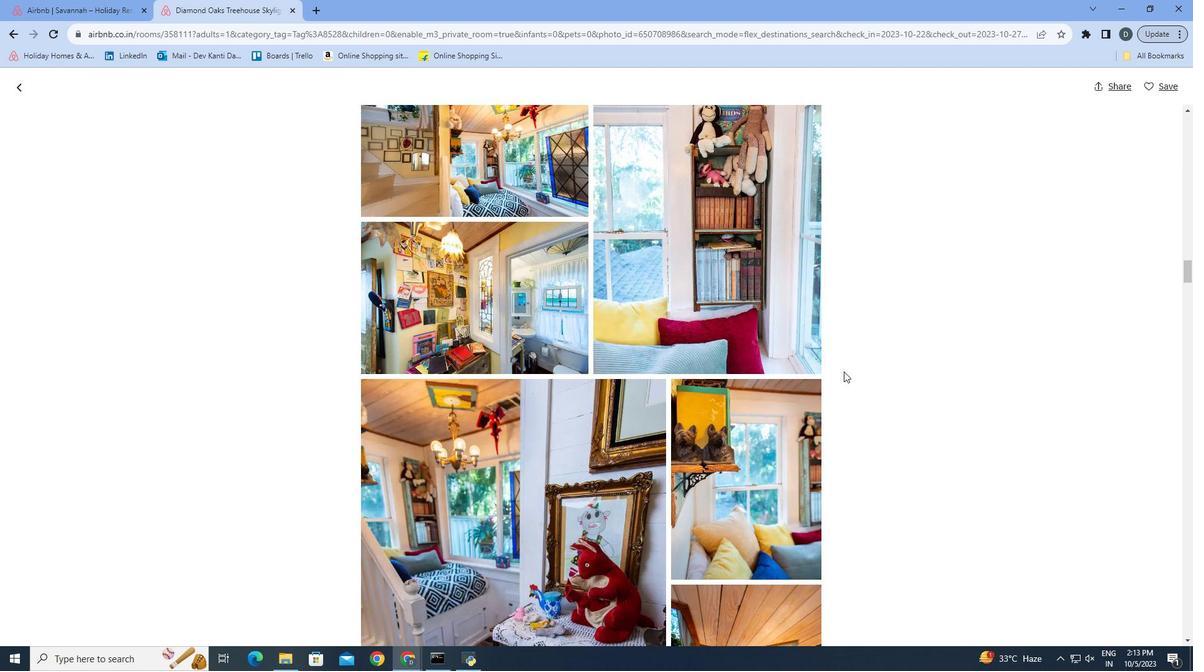 
Action: Mouse scrolled (843, 371) with delta (0, 0)
Screenshot: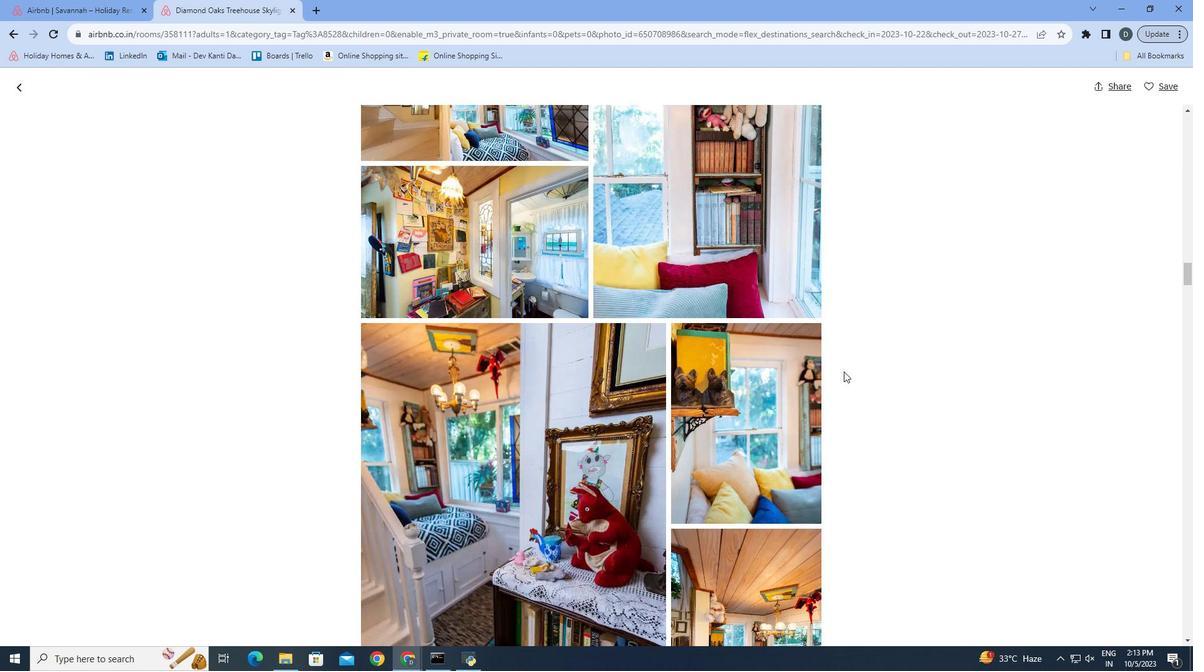 
Action: Mouse scrolled (843, 371) with delta (0, 0)
Screenshot: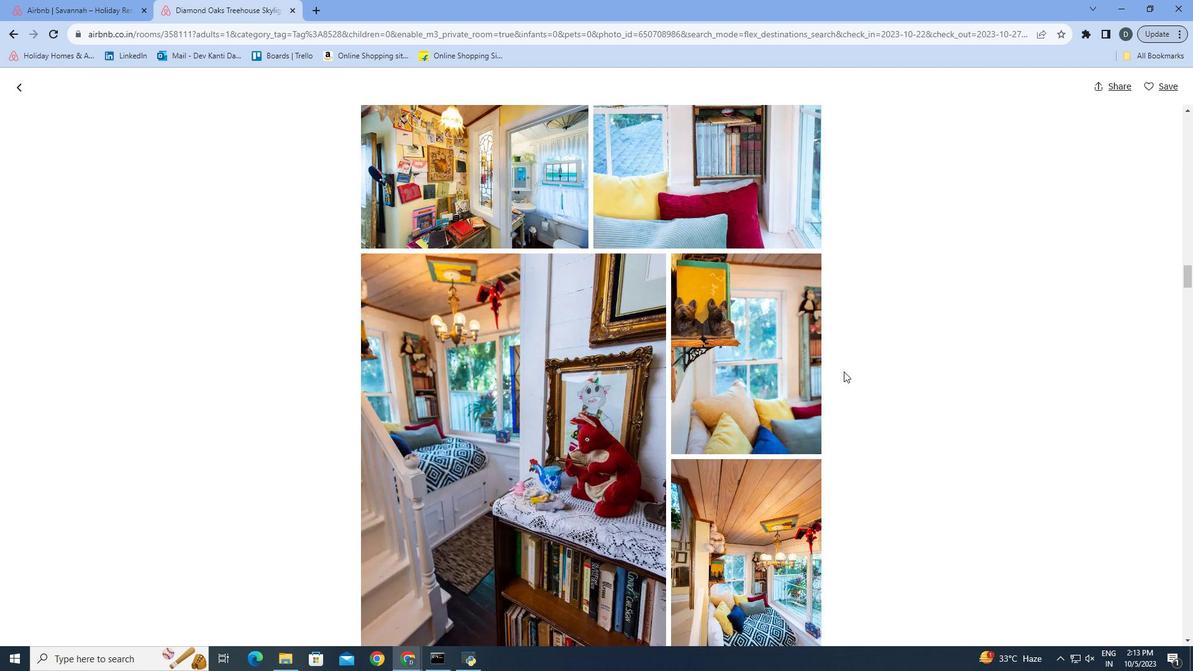
Action: Mouse scrolled (843, 371) with delta (0, 0)
Screenshot: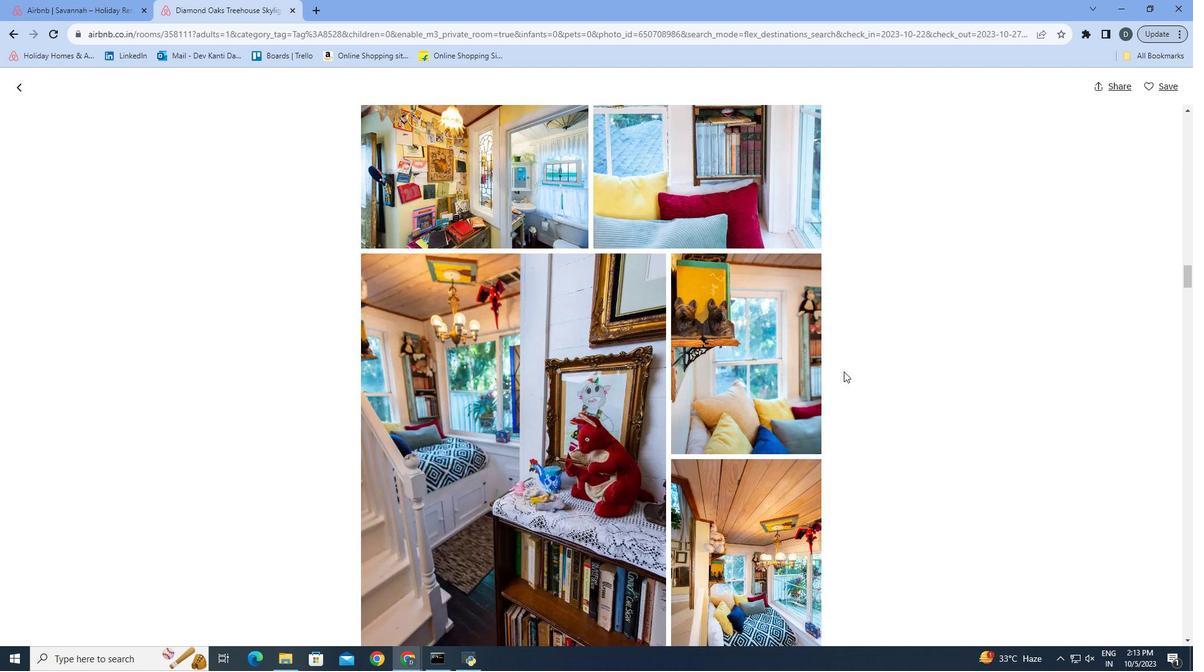 
Action: Mouse scrolled (843, 371) with delta (0, 0)
Screenshot: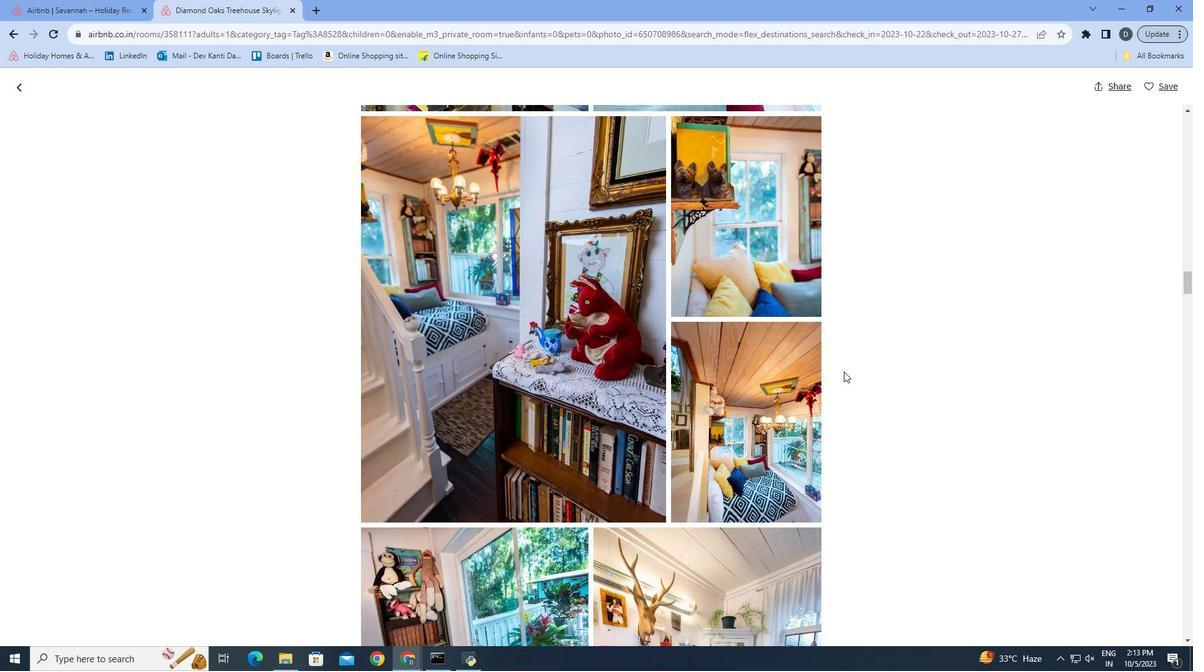 
Action: Mouse scrolled (843, 371) with delta (0, 0)
Screenshot: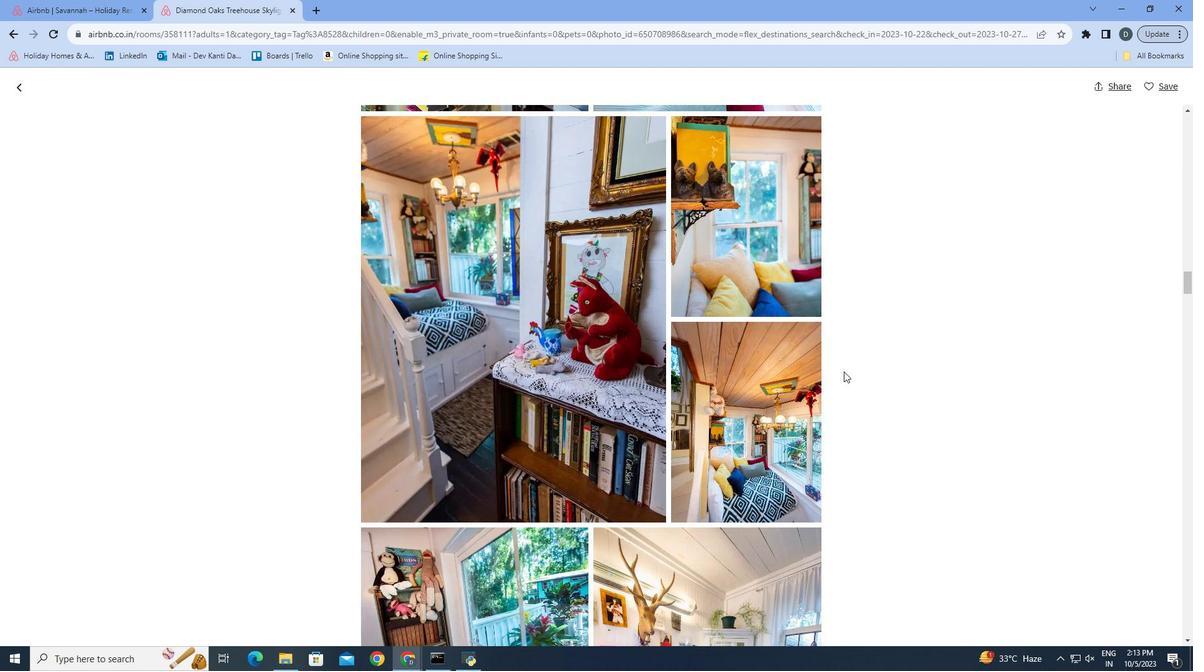 
Action: Mouse scrolled (843, 371) with delta (0, 0)
Screenshot: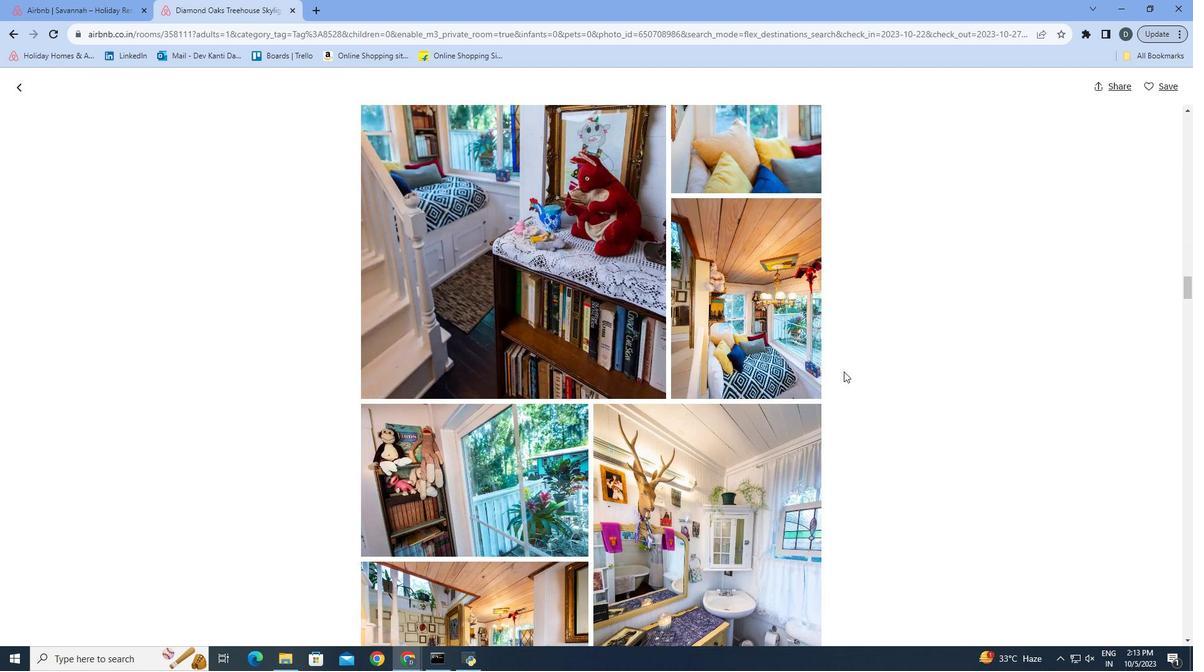 
Action: Mouse scrolled (843, 371) with delta (0, 0)
Screenshot: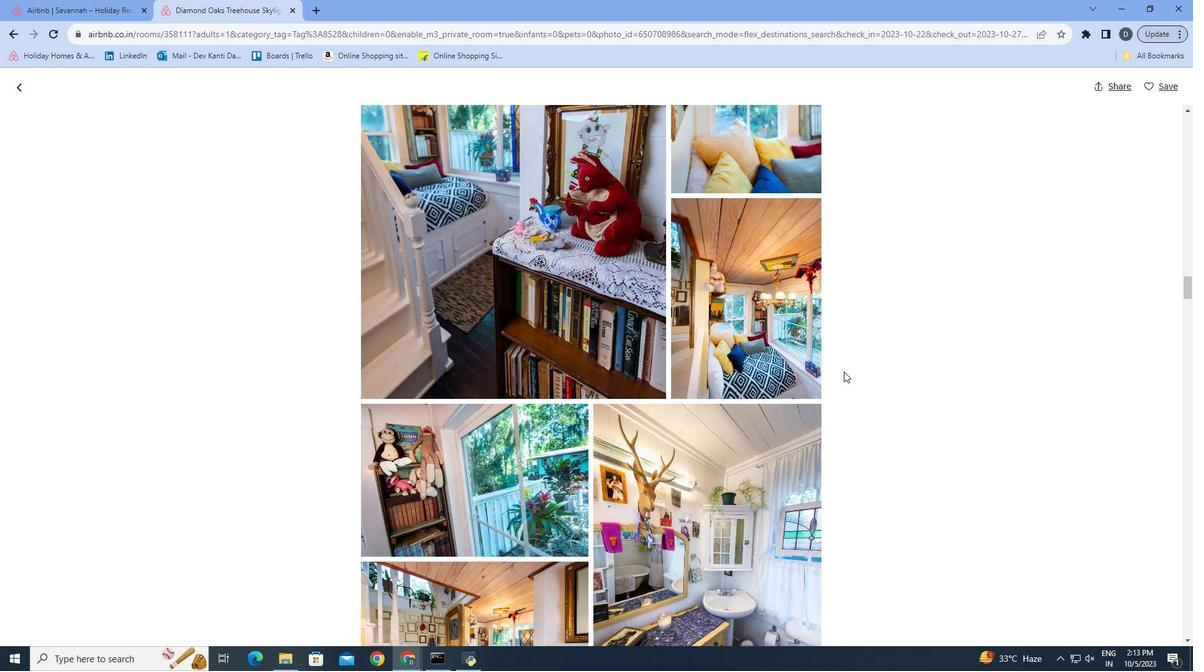 
Action: Mouse scrolled (843, 371) with delta (0, 0)
Screenshot: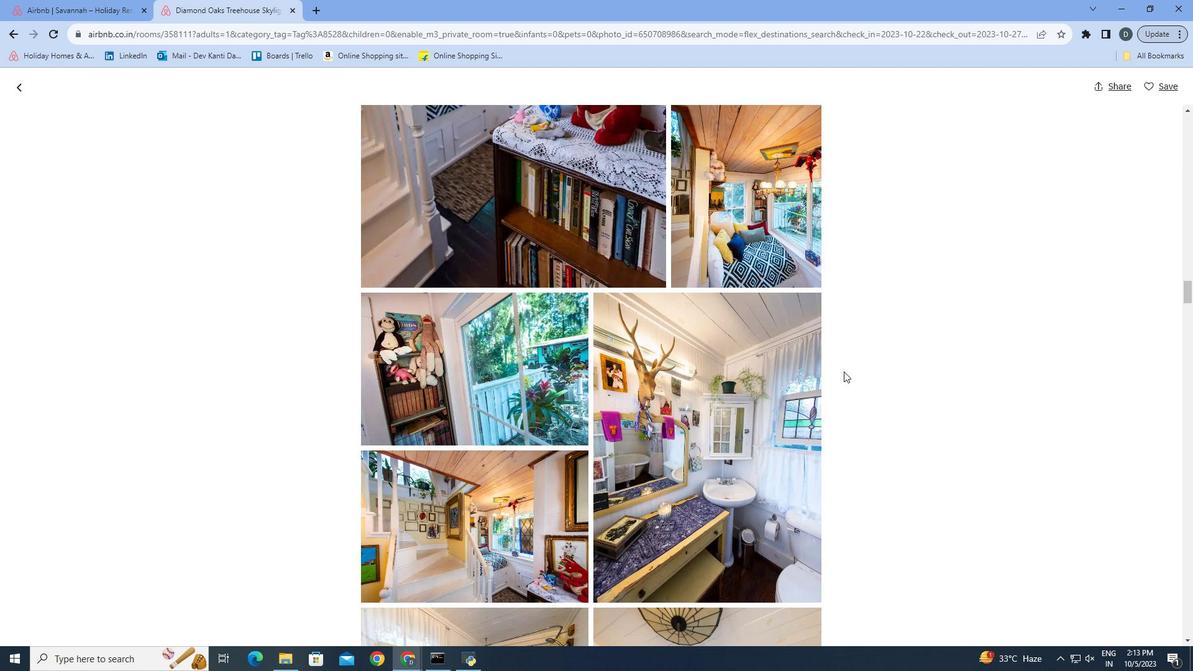 
Action: Mouse scrolled (843, 371) with delta (0, 0)
Screenshot: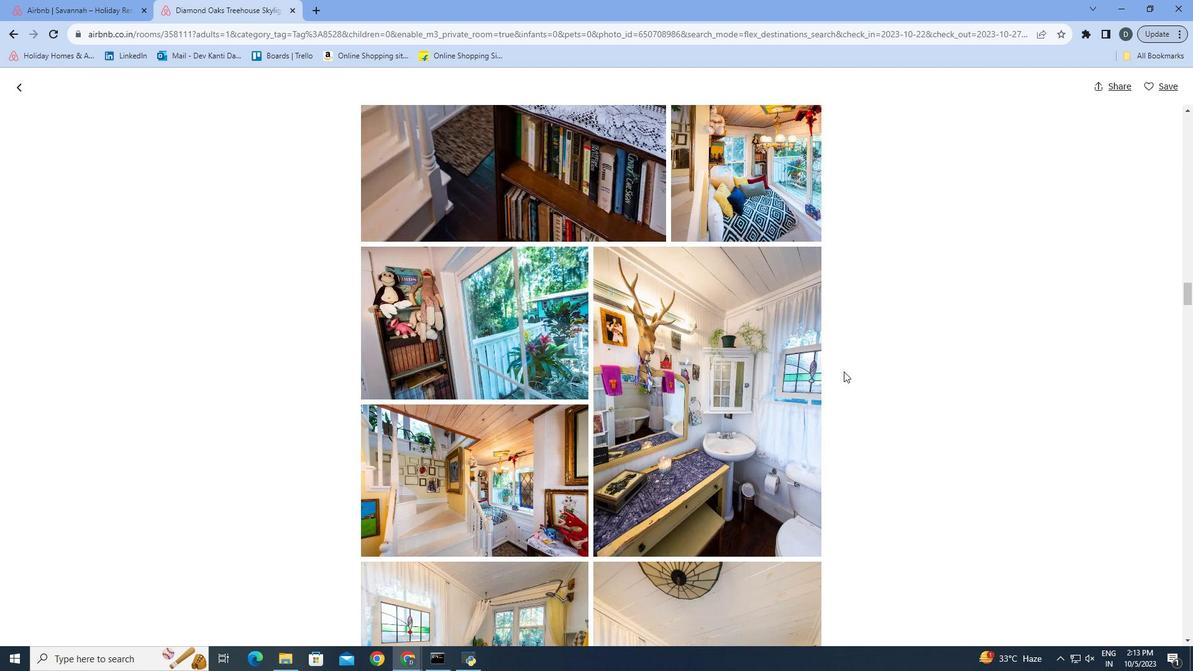 
Action: Mouse scrolled (843, 371) with delta (0, 0)
Screenshot: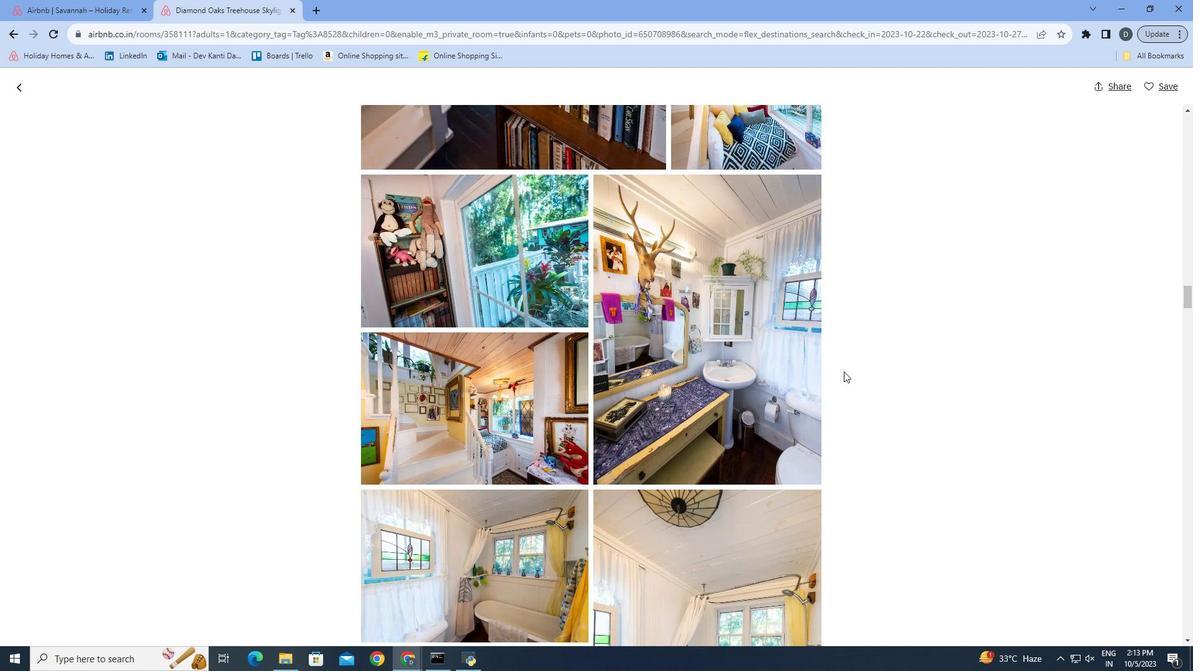 
Action: Mouse scrolled (843, 371) with delta (0, 0)
Screenshot: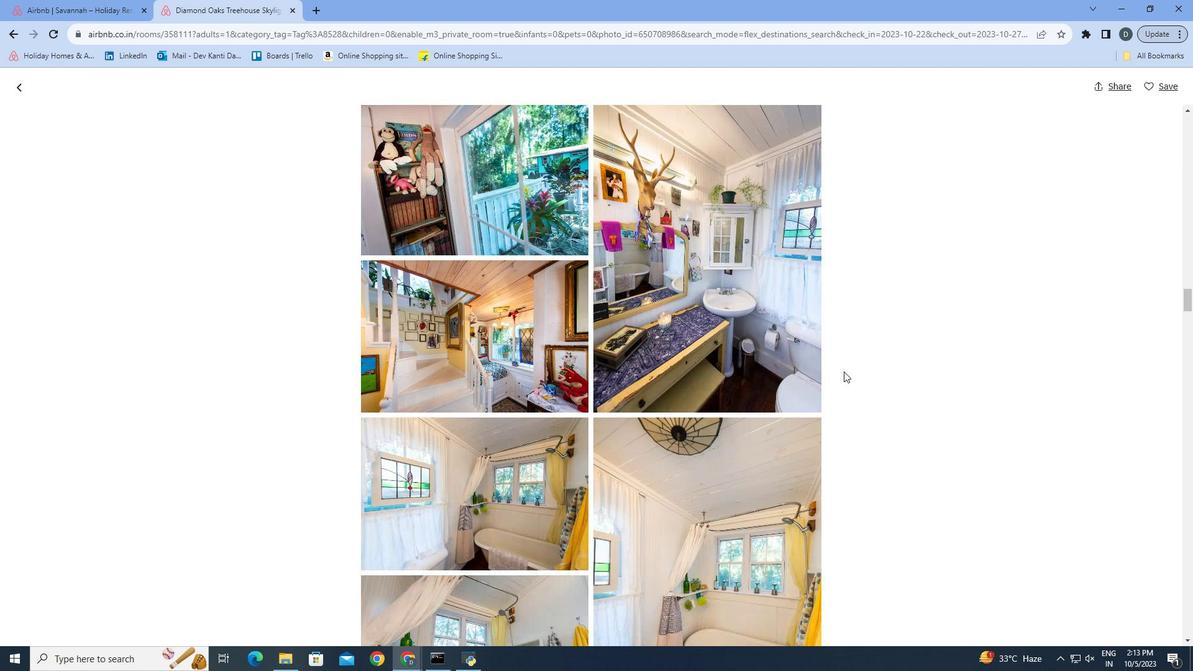 
Action: Mouse scrolled (843, 371) with delta (0, 0)
Screenshot: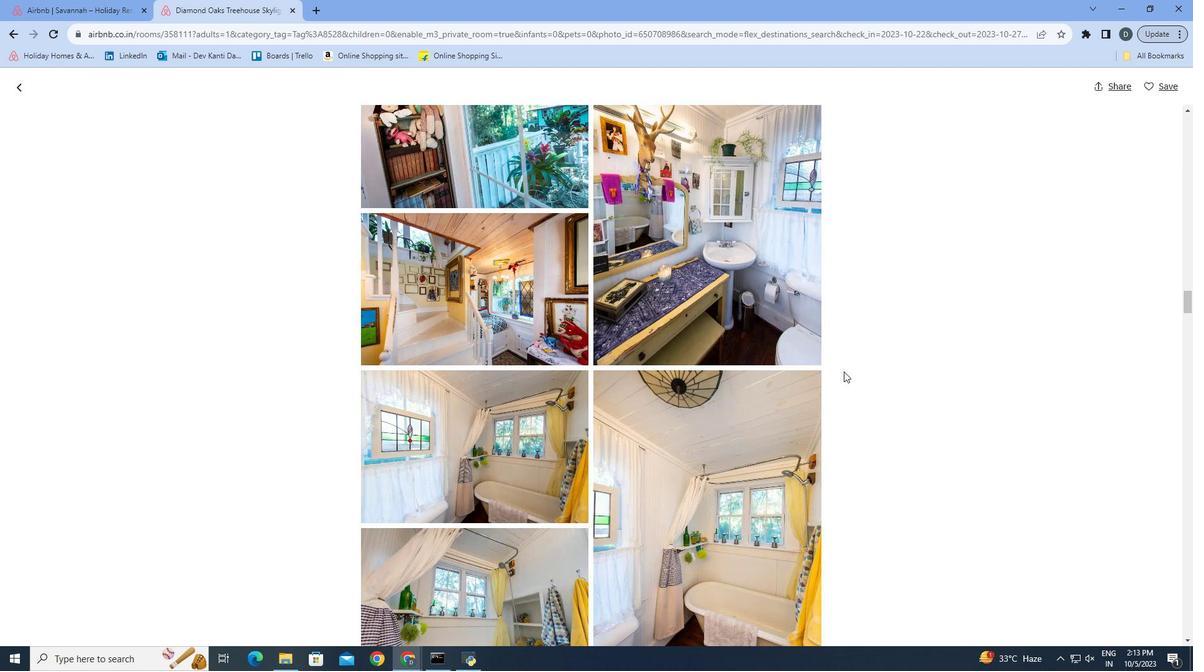 
Action: Mouse scrolled (843, 371) with delta (0, 0)
Screenshot: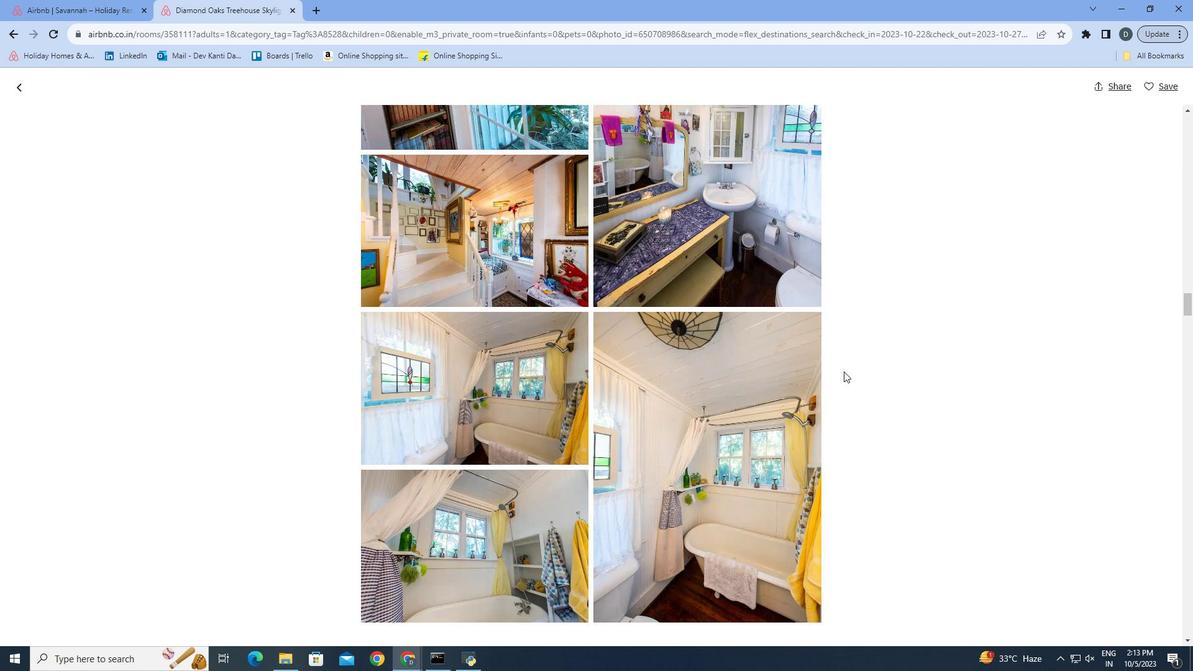 
Action: Mouse scrolled (843, 371) with delta (0, 0)
Screenshot: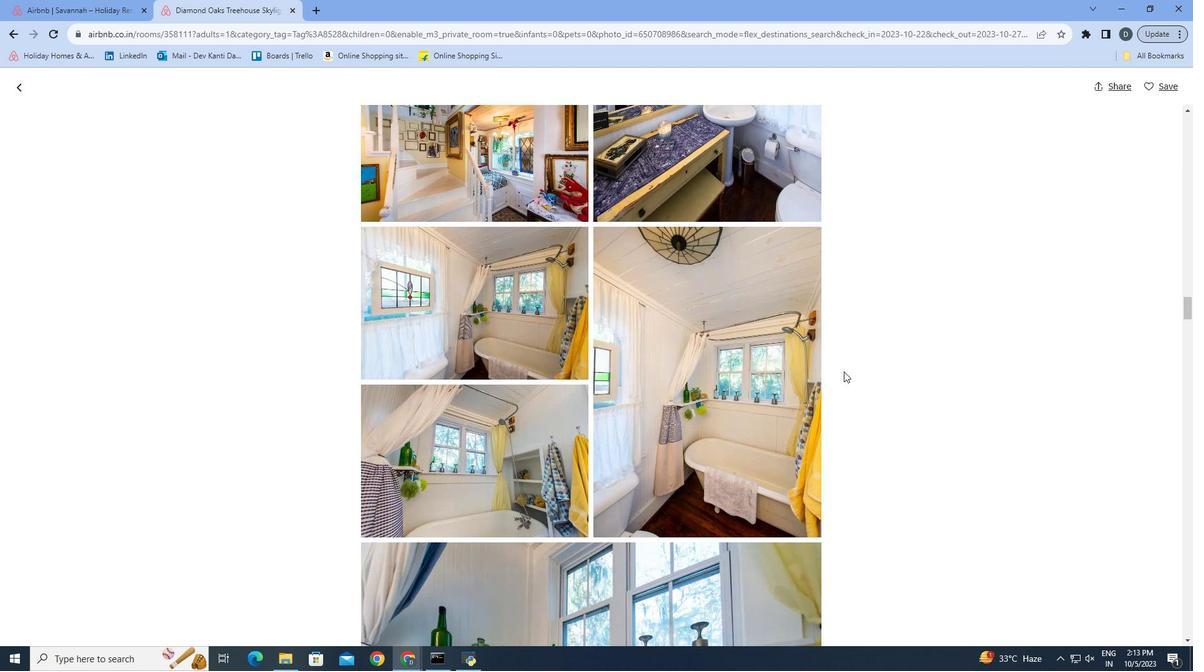 
Action: Mouse scrolled (843, 371) with delta (0, 0)
Screenshot: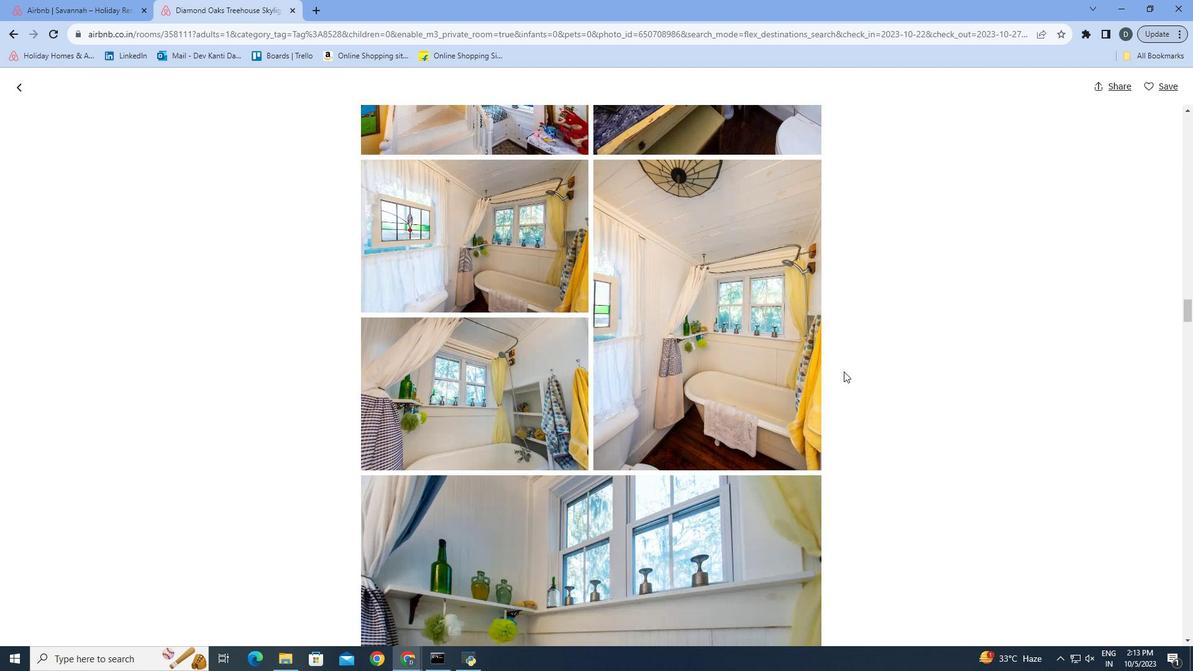 
Action: Mouse scrolled (843, 371) with delta (0, 0)
Screenshot: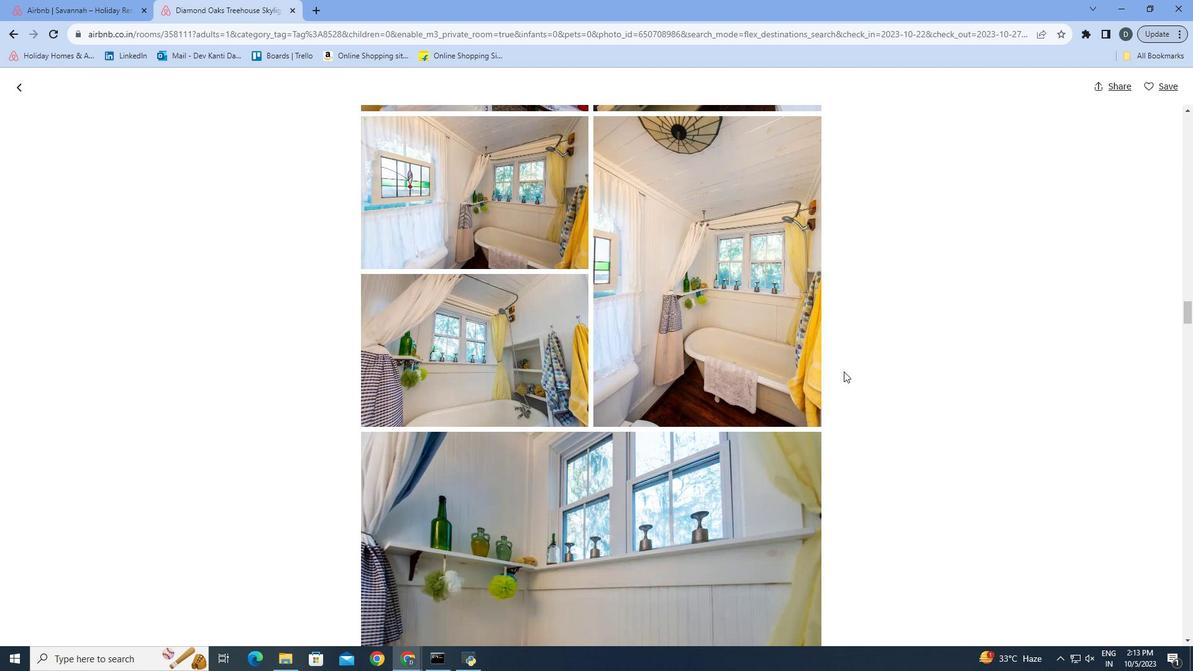 
Action: Mouse scrolled (843, 371) with delta (0, 0)
Screenshot: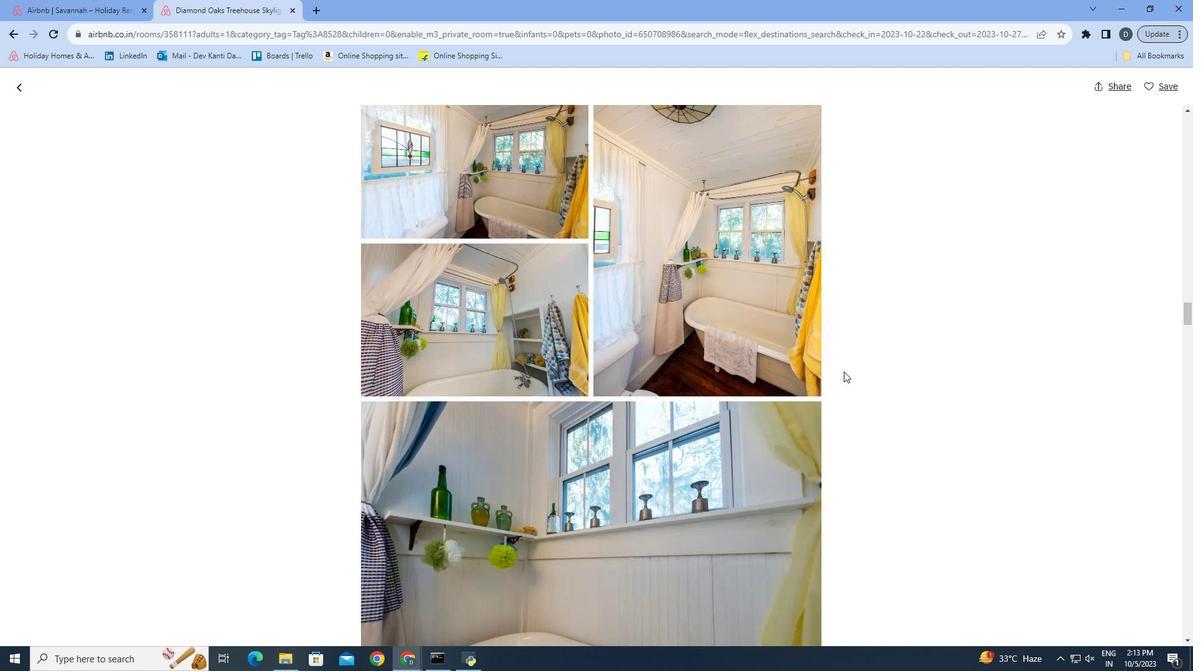 
Action: Mouse scrolled (843, 371) with delta (0, 0)
Screenshot: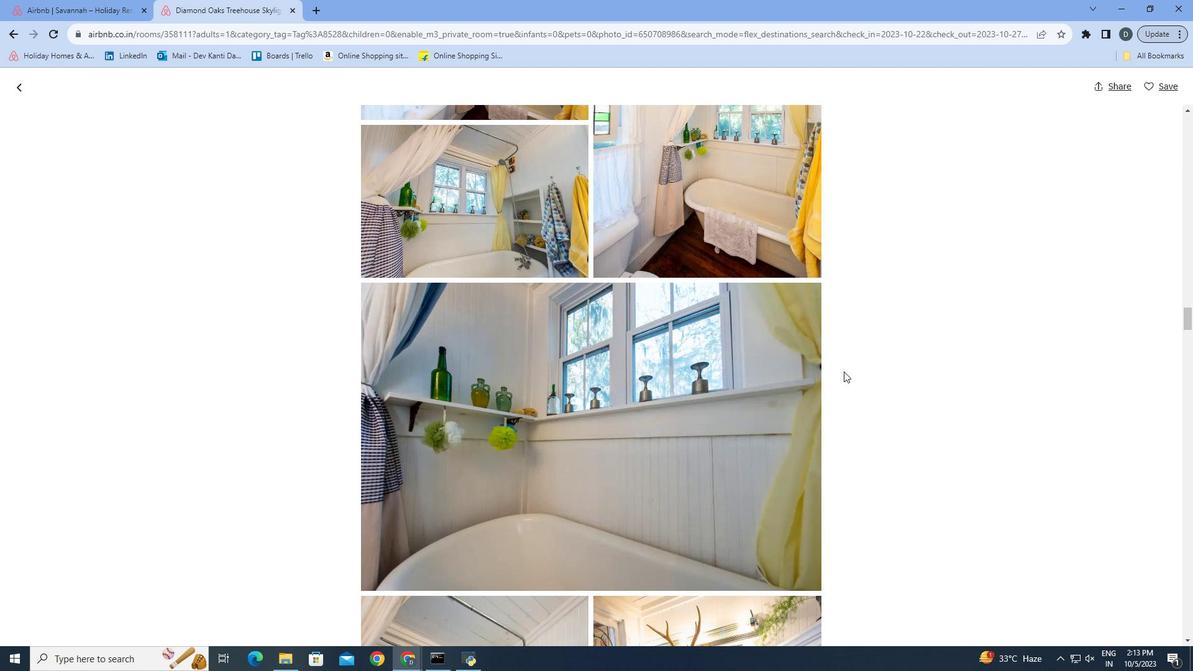 
Action: Mouse scrolled (843, 371) with delta (0, 0)
Screenshot: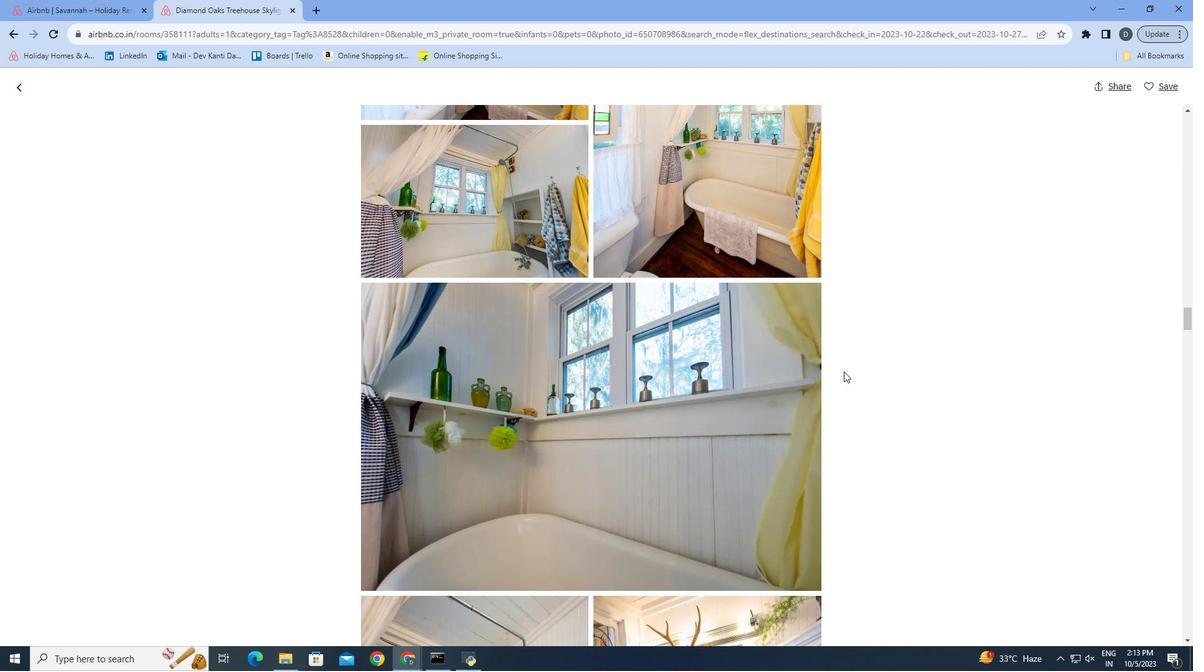 
Action: Mouse scrolled (843, 371) with delta (0, 0)
Screenshot: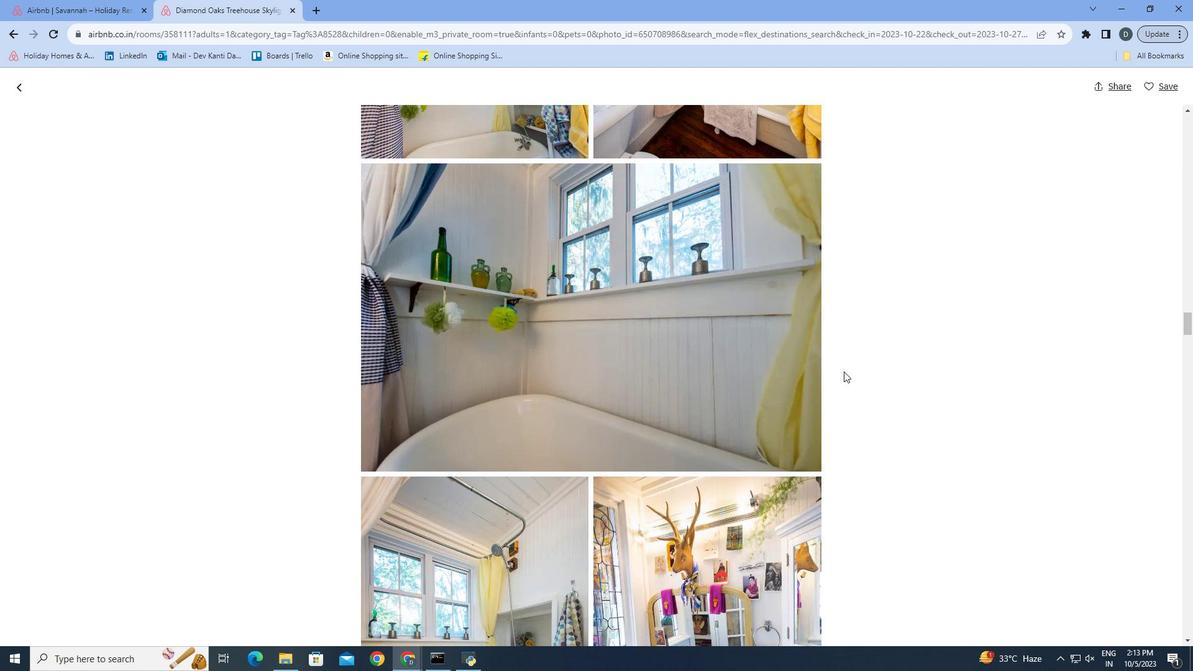 
Action: Mouse scrolled (843, 371) with delta (0, 0)
Screenshot: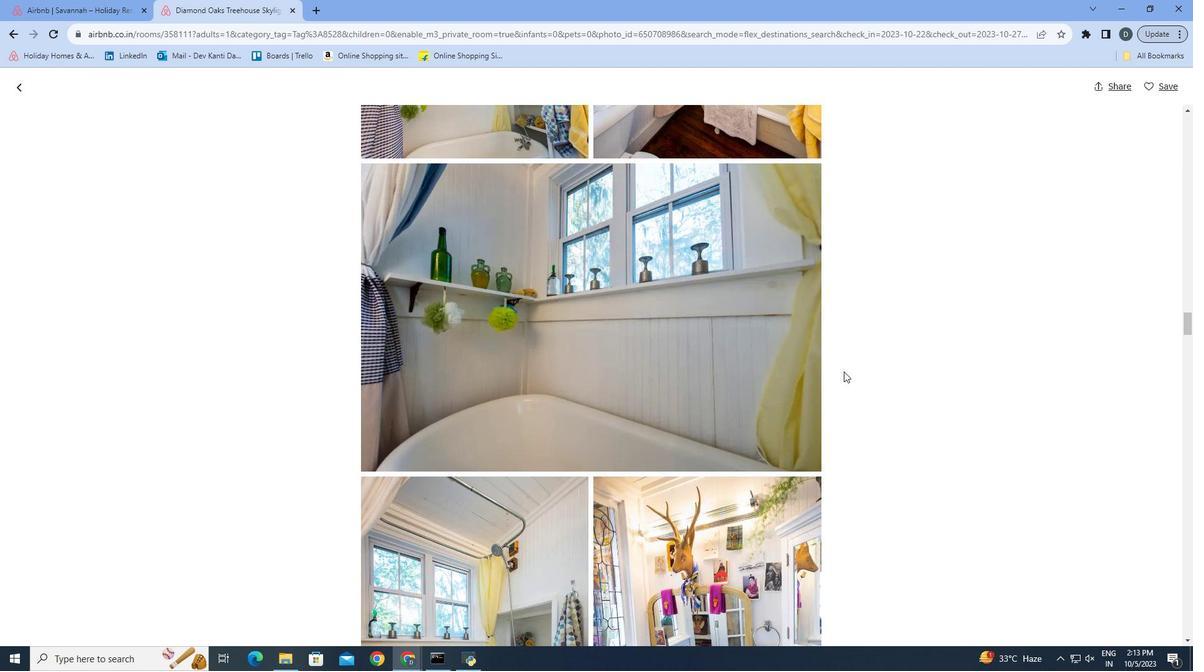 
Action: Mouse scrolled (843, 371) with delta (0, 0)
Screenshot: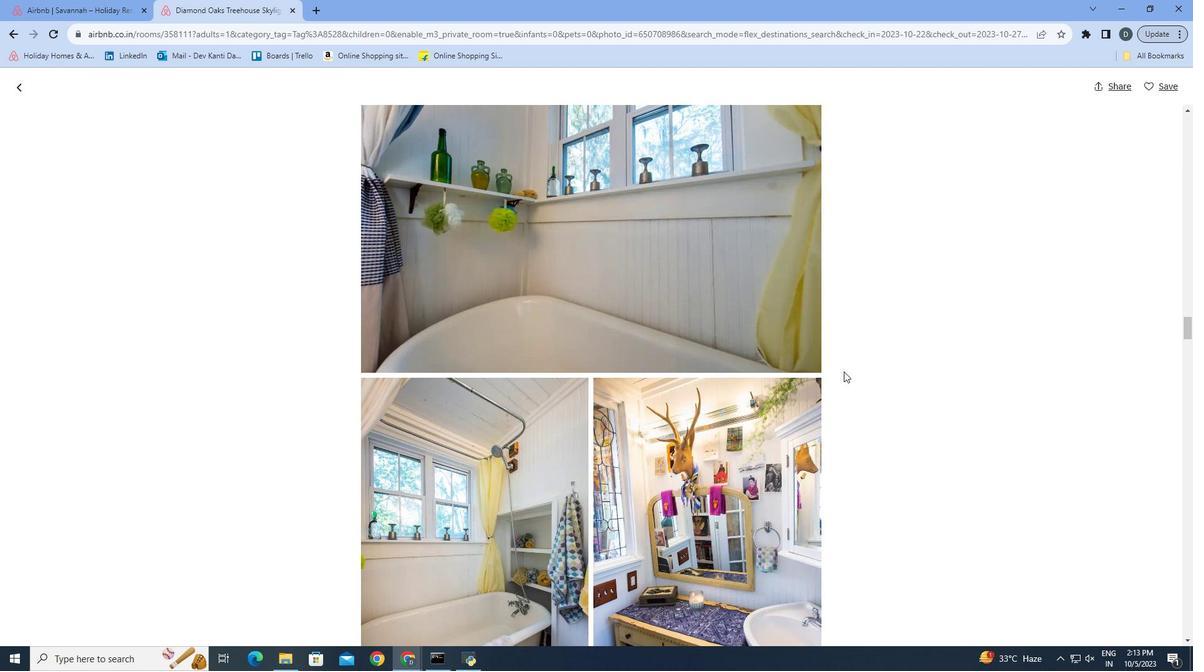 
Action: Mouse scrolled (843, 371) with delta (0, 0)
Screenshot: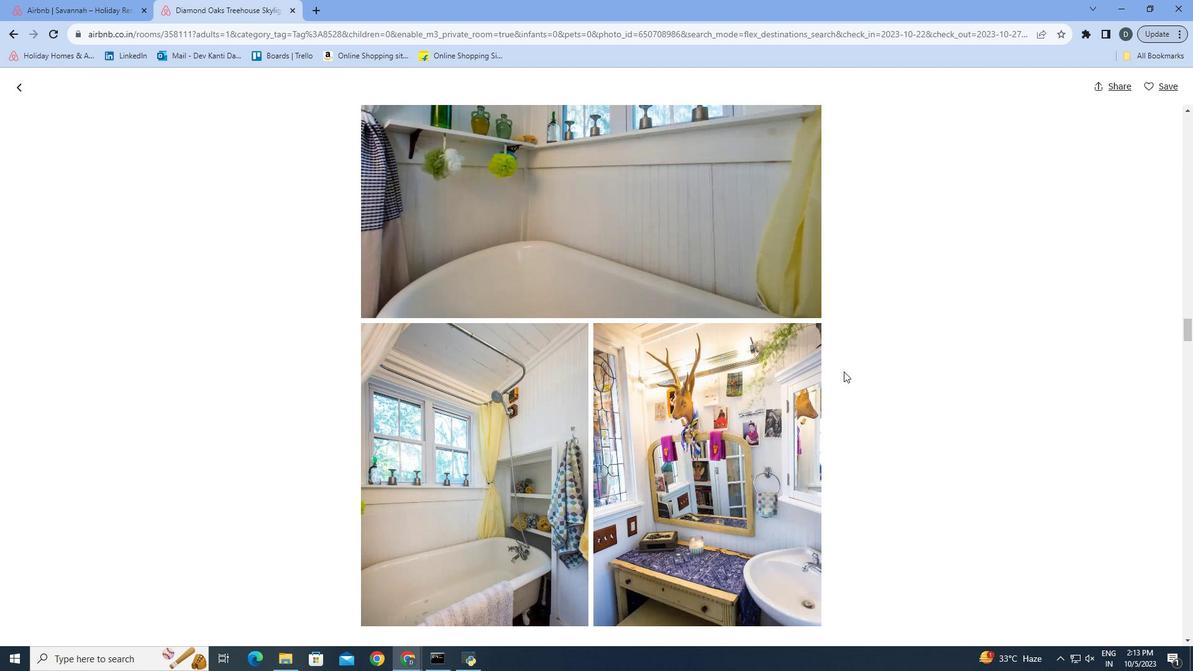 
Action: Mouse scrolled (843, 371) with delta (0, 0)
Screenshot: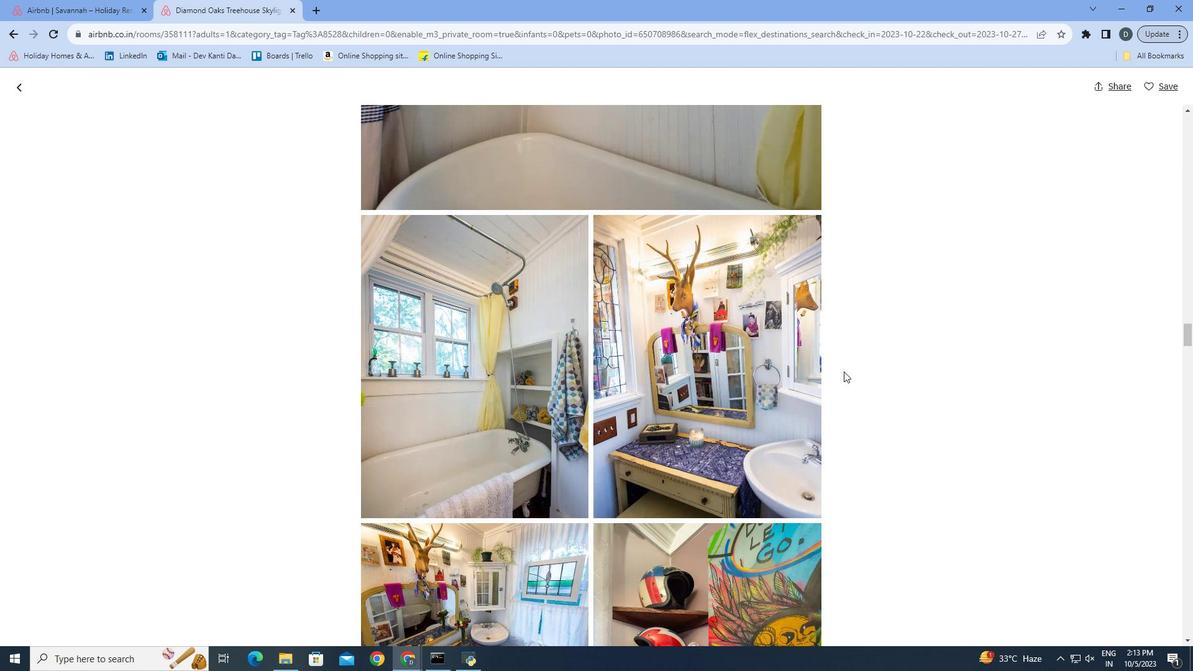 
Action: Mouse scrolled (843, 371) with delta (0, 0)
Screenshot: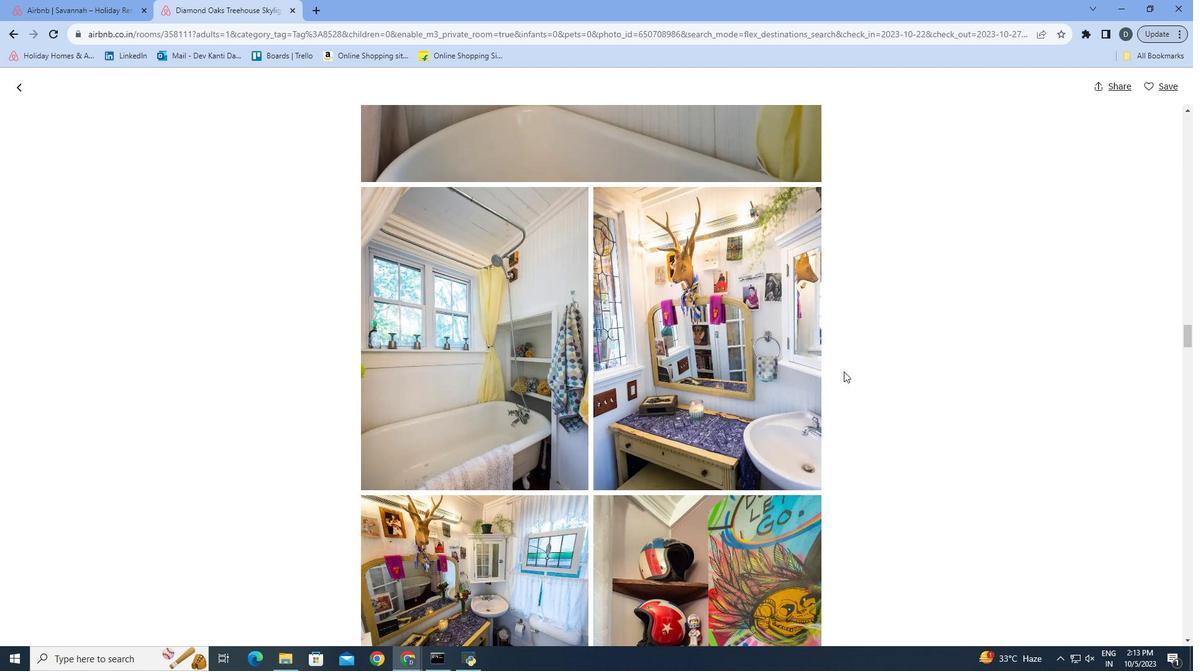 
Action: Mouse scrolled (843, 371) with delta (0, 0)
Screenshot: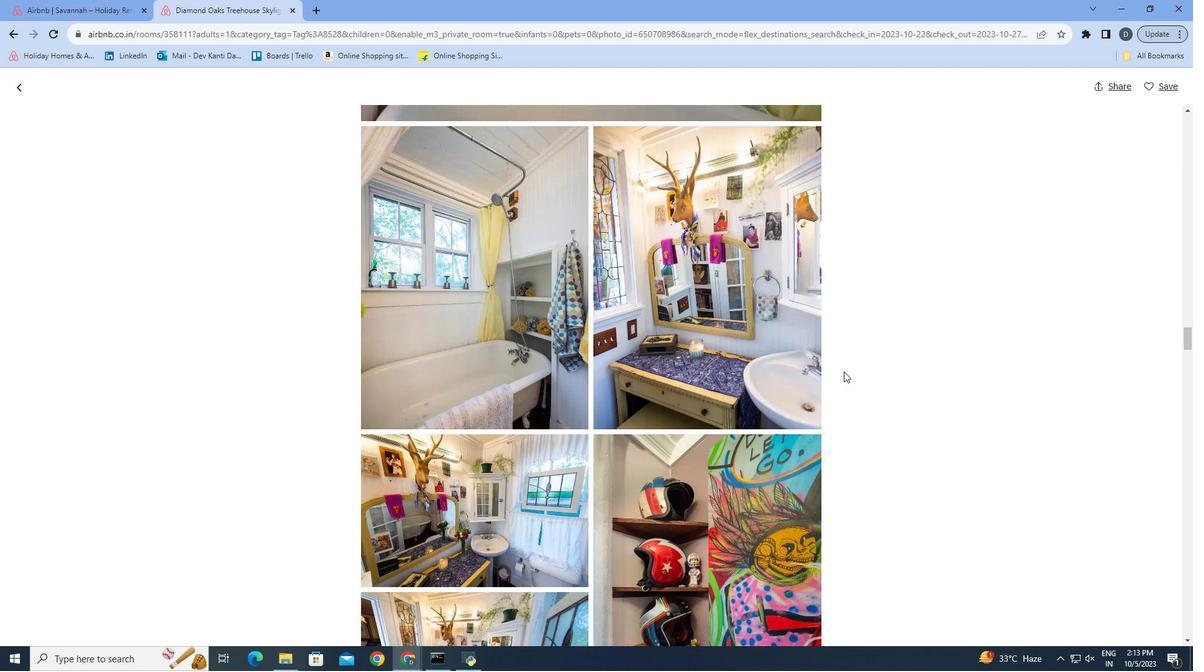 
Action: Mouse scrolled (843, 371) with delta (0, 0)
Screenshot: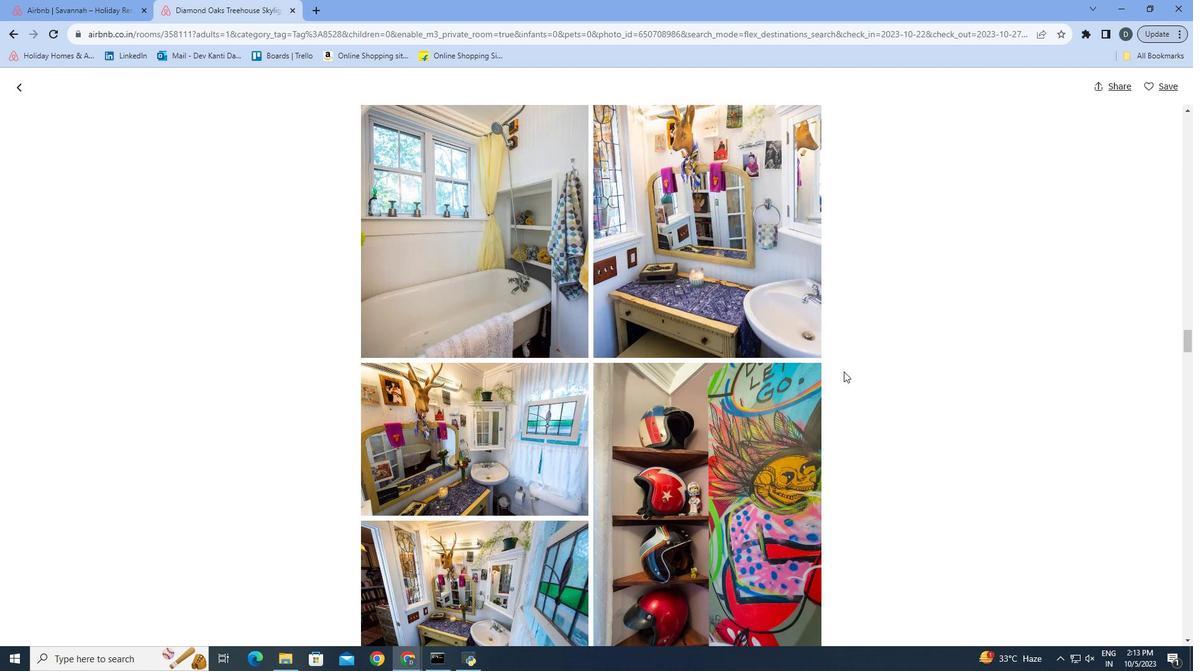 
Action: Mouse scrolled (843, 371) with delta (0, 0)
Screenshot: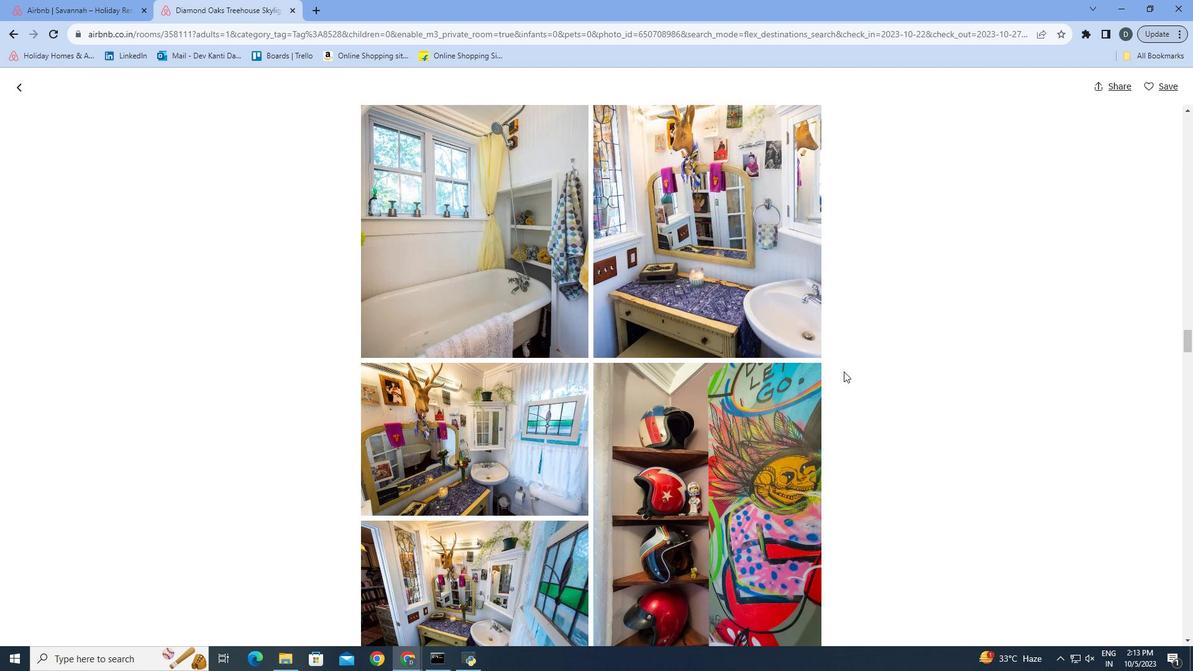 
Action: Mouse scrolled (843, 371) with delta (0, 0)
Screenshot: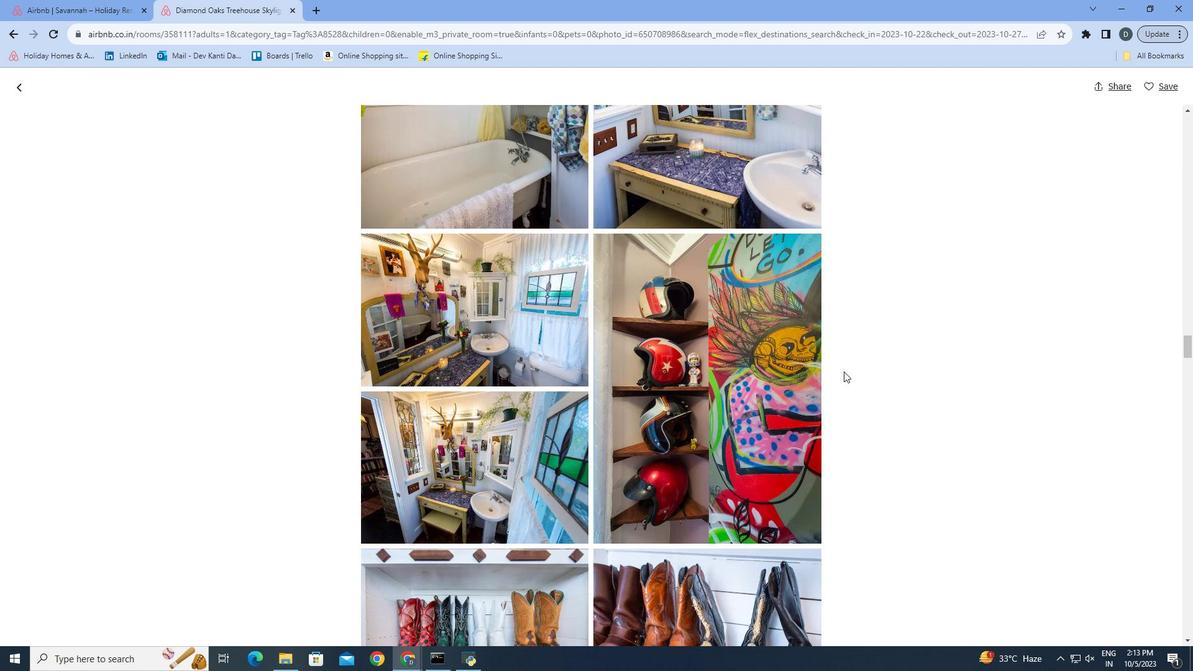
Action: Mouse scrolled (843, 371) with delta (0, 0)
Screenshot: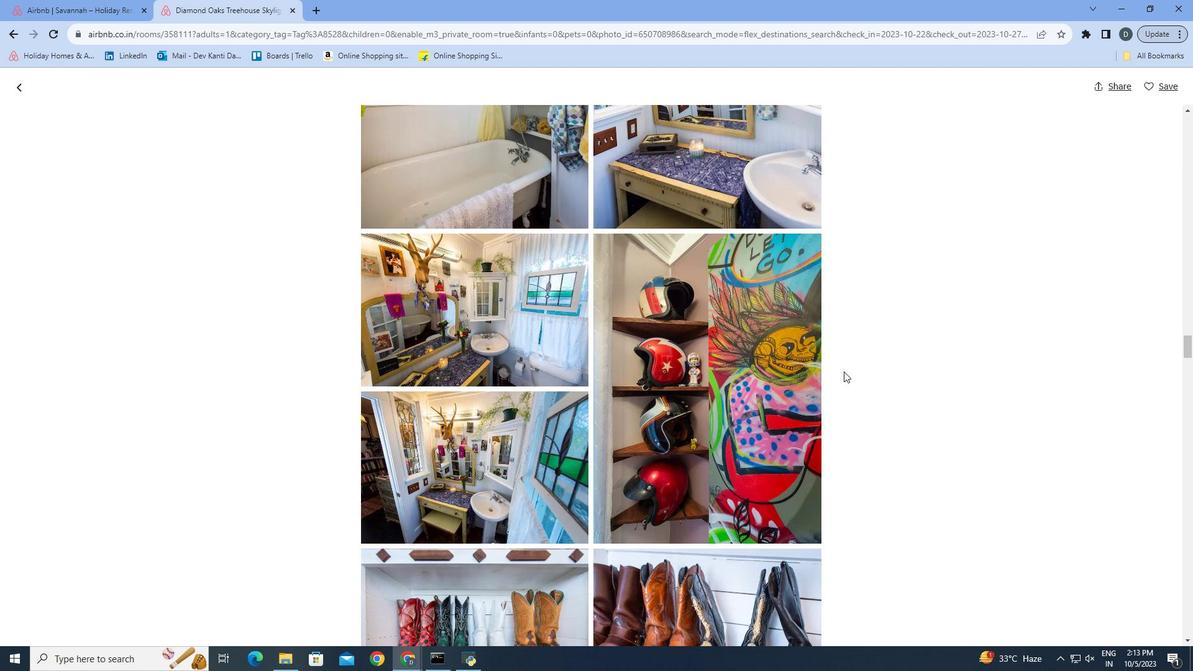 
Action: Mouse scrolled (843, 371) with delta (0, 0)
Screenshot: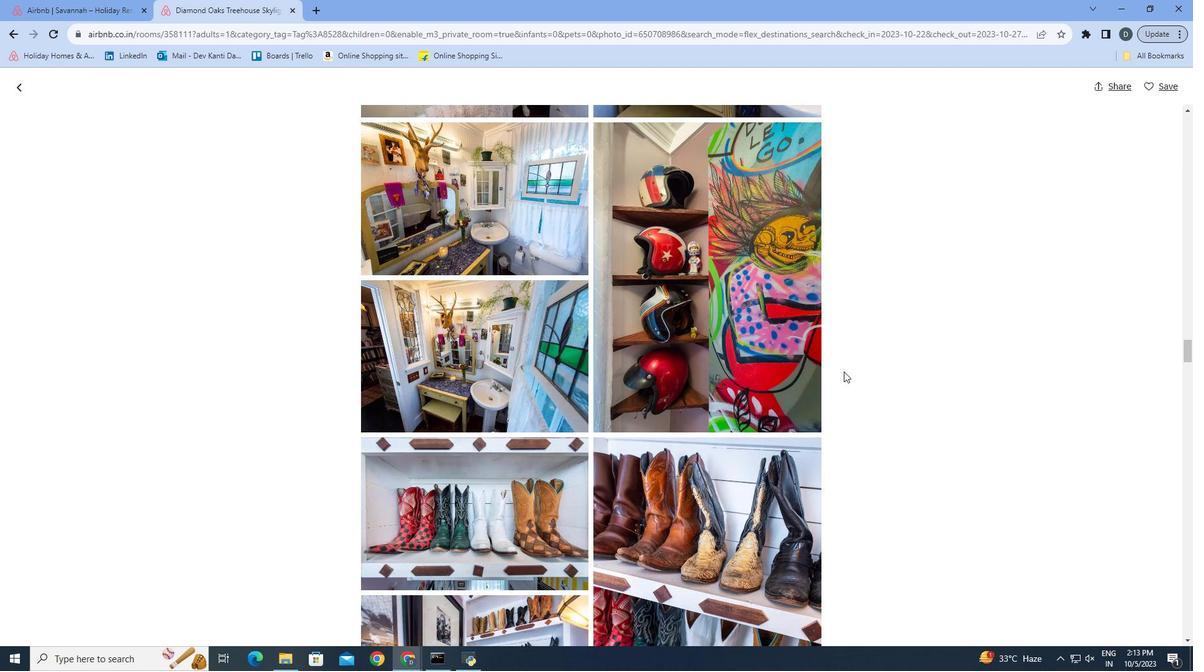 
Action: Mouse scrolled (843, 371) with delta (0, 0)
Screenshot: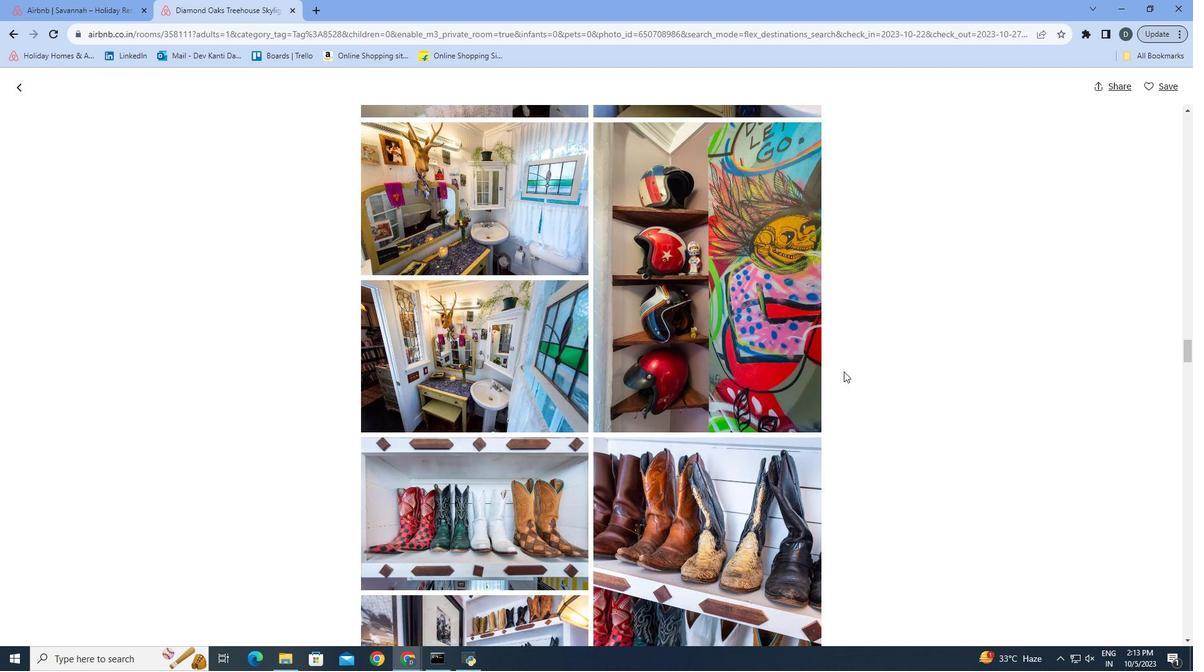
Action: Mouse scrolled (843, 371) with delta (0, 0)
Screenshot: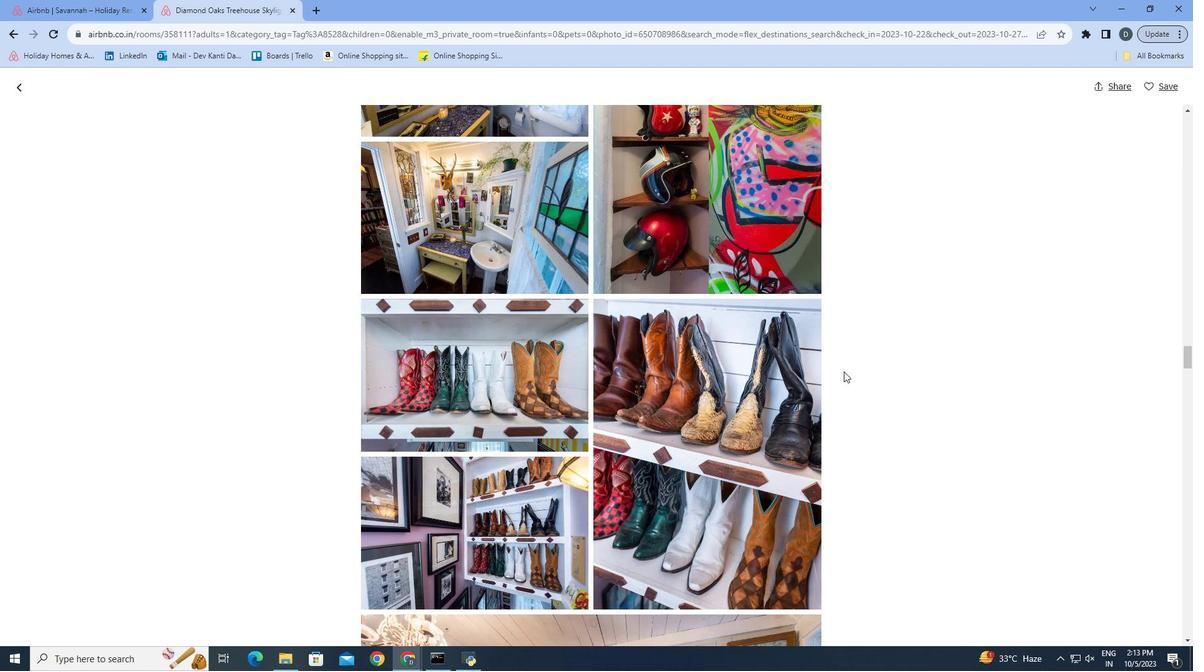 
Action: Mouse scrolled (843, 371) with delta (0, 0)
Screenshot: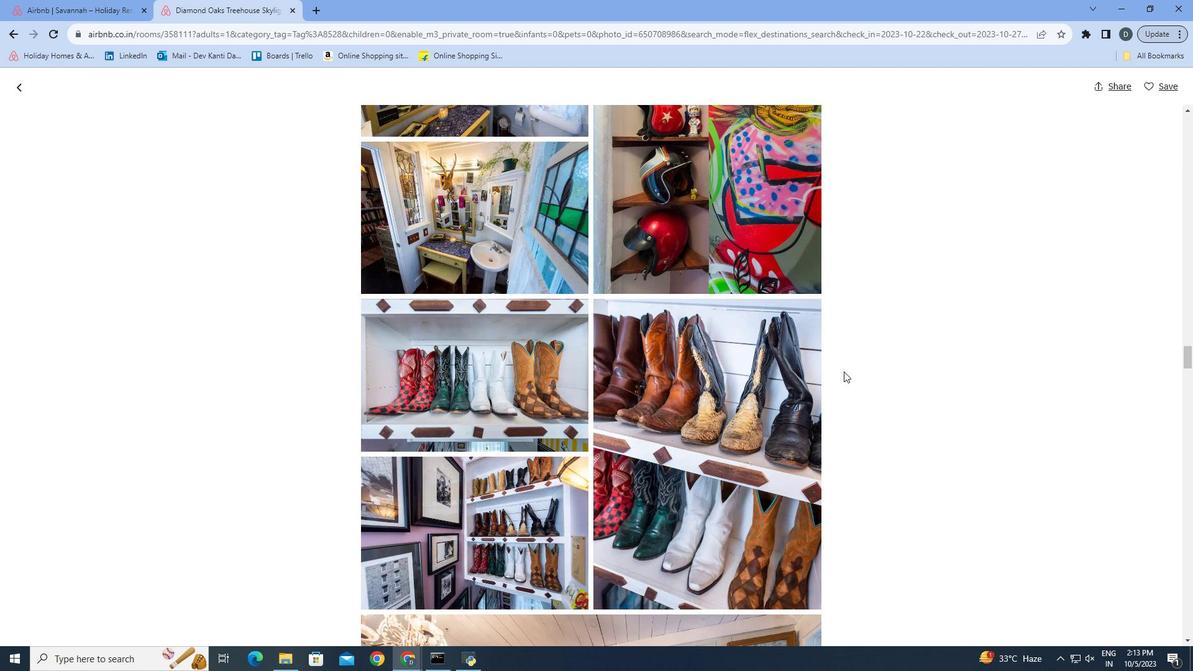 
Action: Mouse scrolled (843, 371) with delta (0, 0)
Screenshot: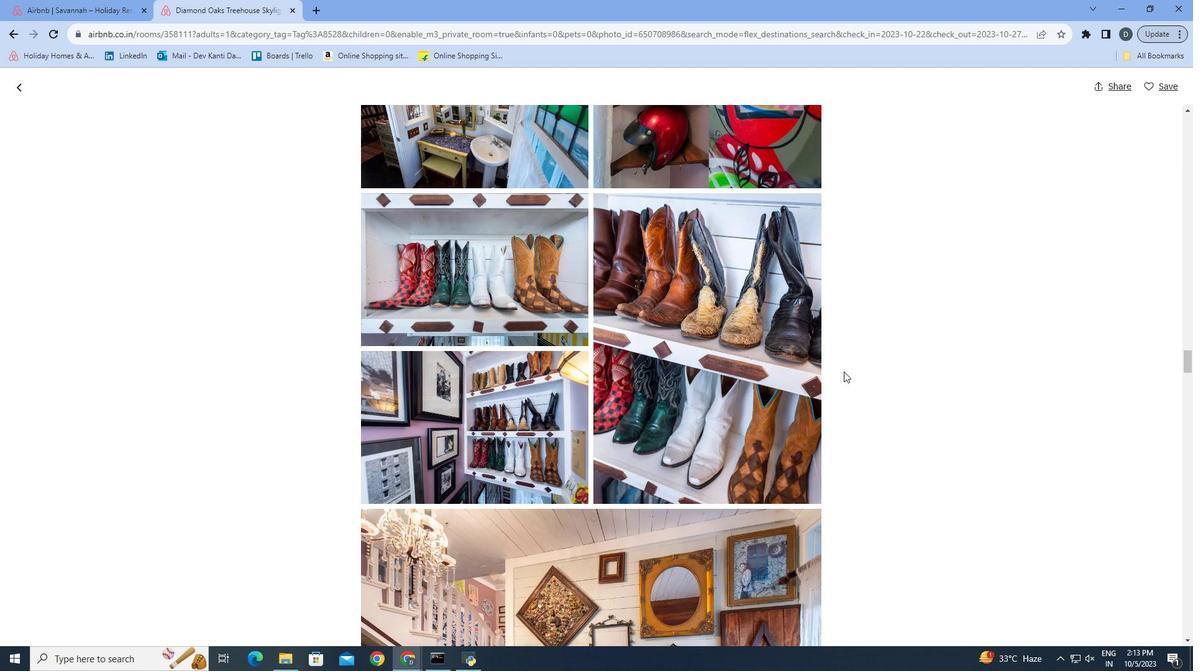
Action: Mouse scrolled (843, 371) with delta (0, 0)
Screenshot: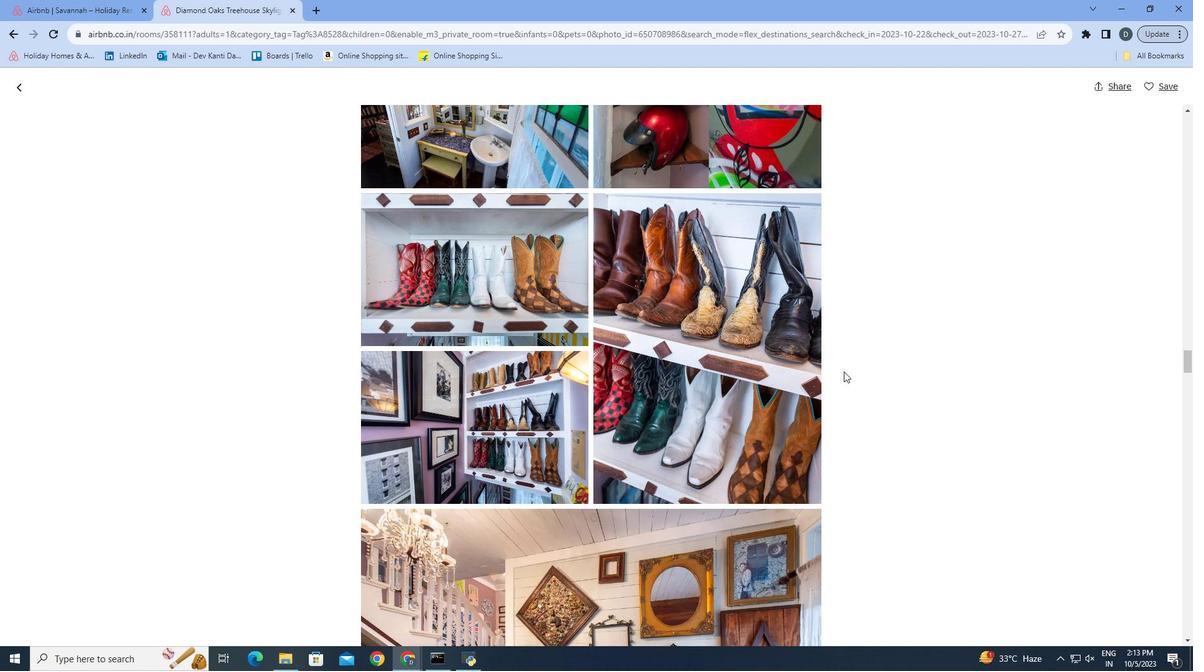 
Action: Mouse scrolled (843, 371) with delta (0, 0)
Screenshot: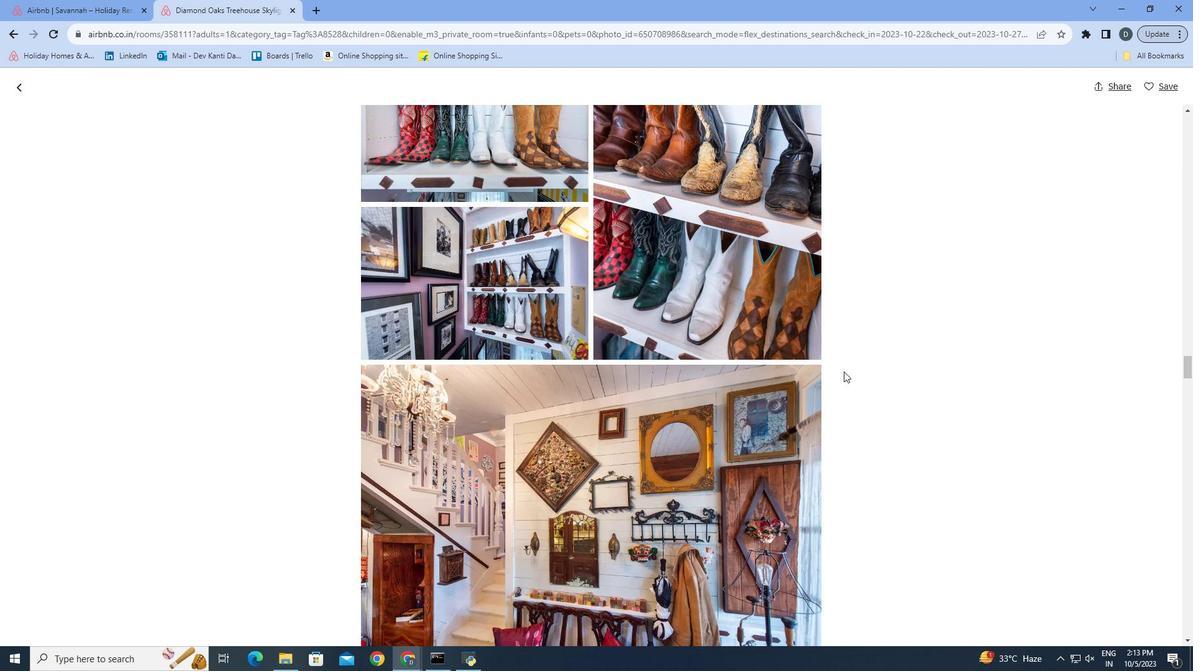 
Action: Mouse scrolled (843, 371) with delta (0, 0)
Screenshot: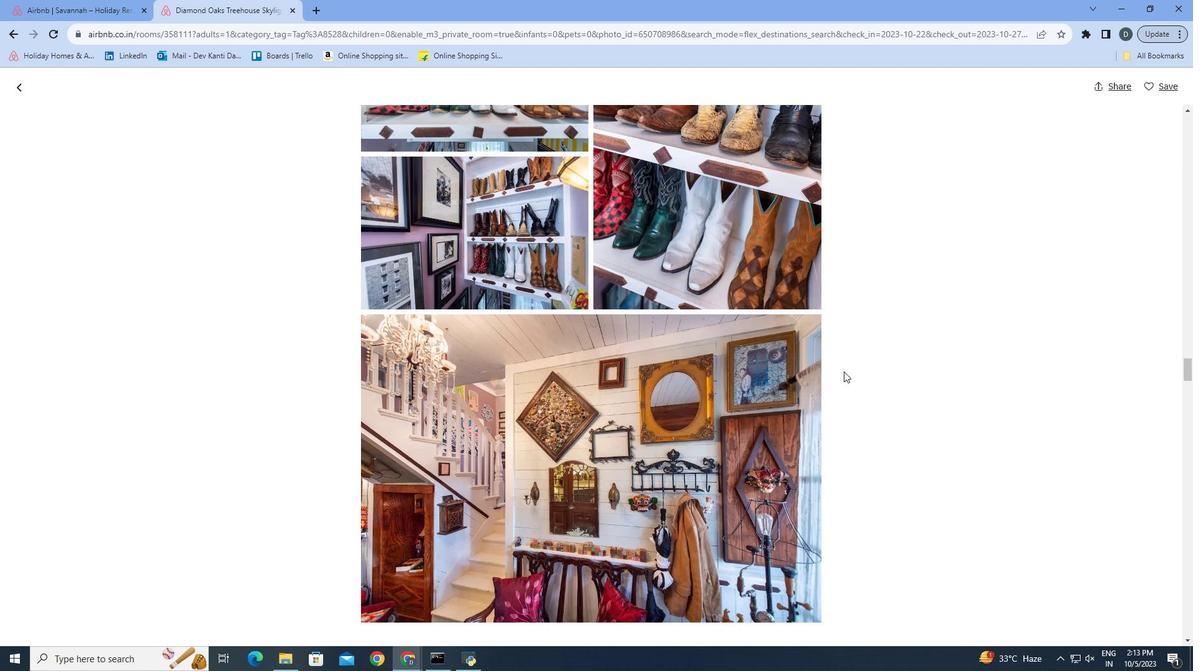 
Action: Mouse scrolled (843, 371) with delta (0, 0)
Screenshot: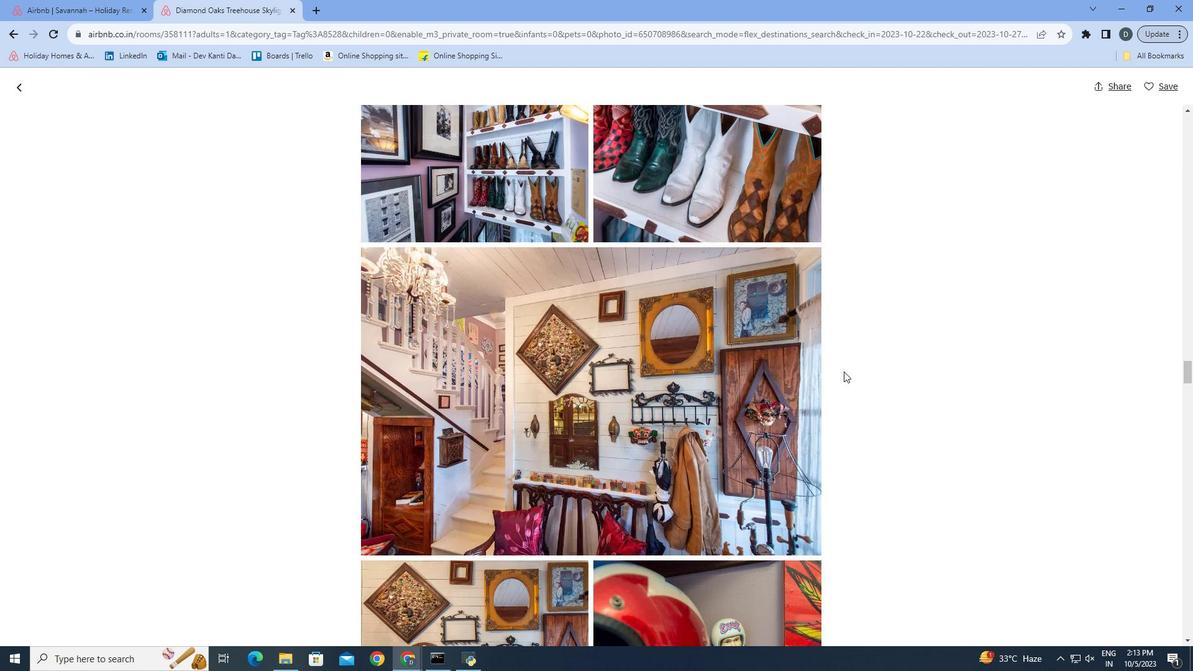 
Action: Mouse scrolled (843, 371) with delta (0, 0)
Screenshot: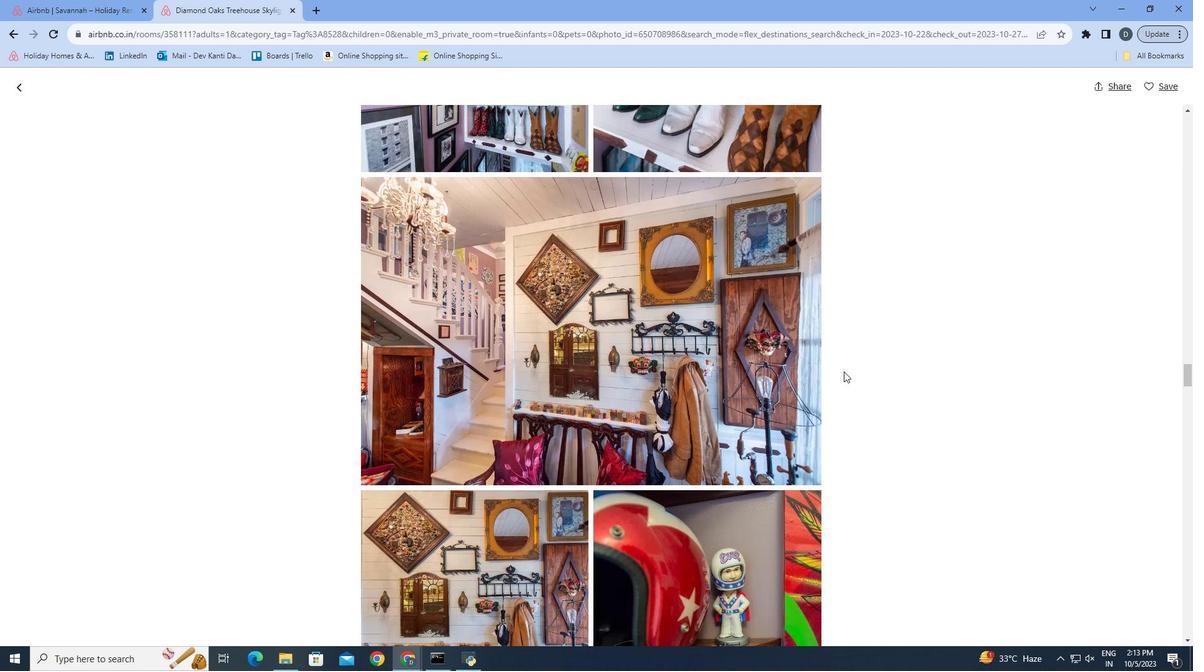 
Action: Mouse scrolled (843, 371) with delta (0, 0)
Screenshot: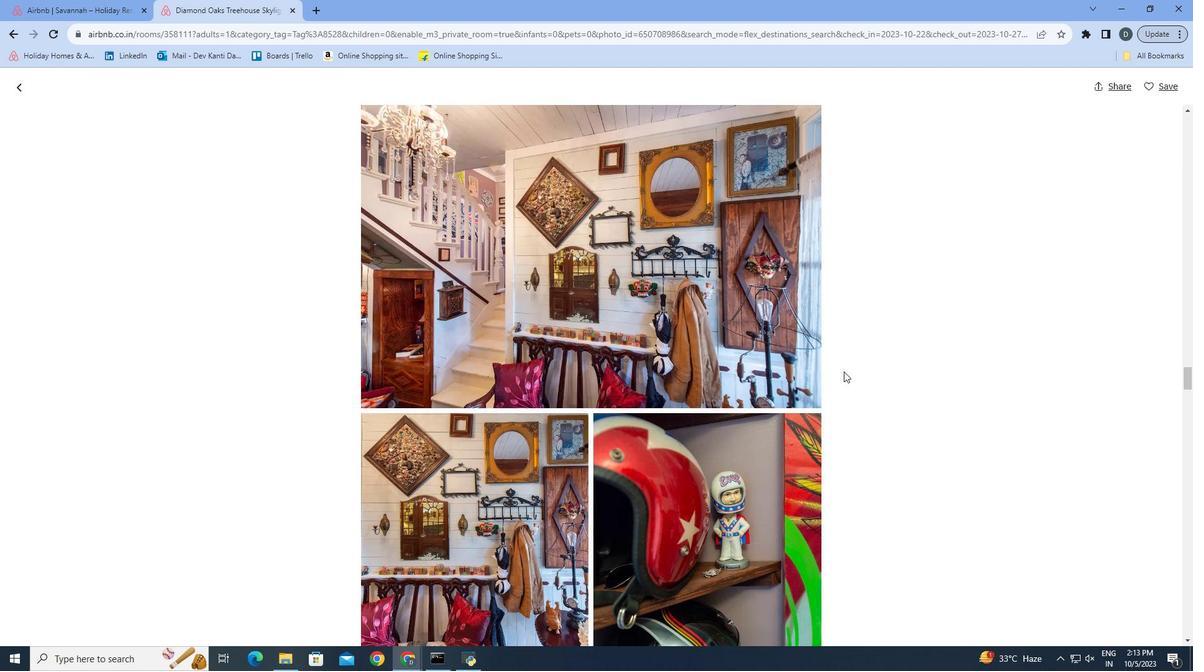 
Action: Mouse scrolled (843, 371) with delta (0, 0)
Screenshot: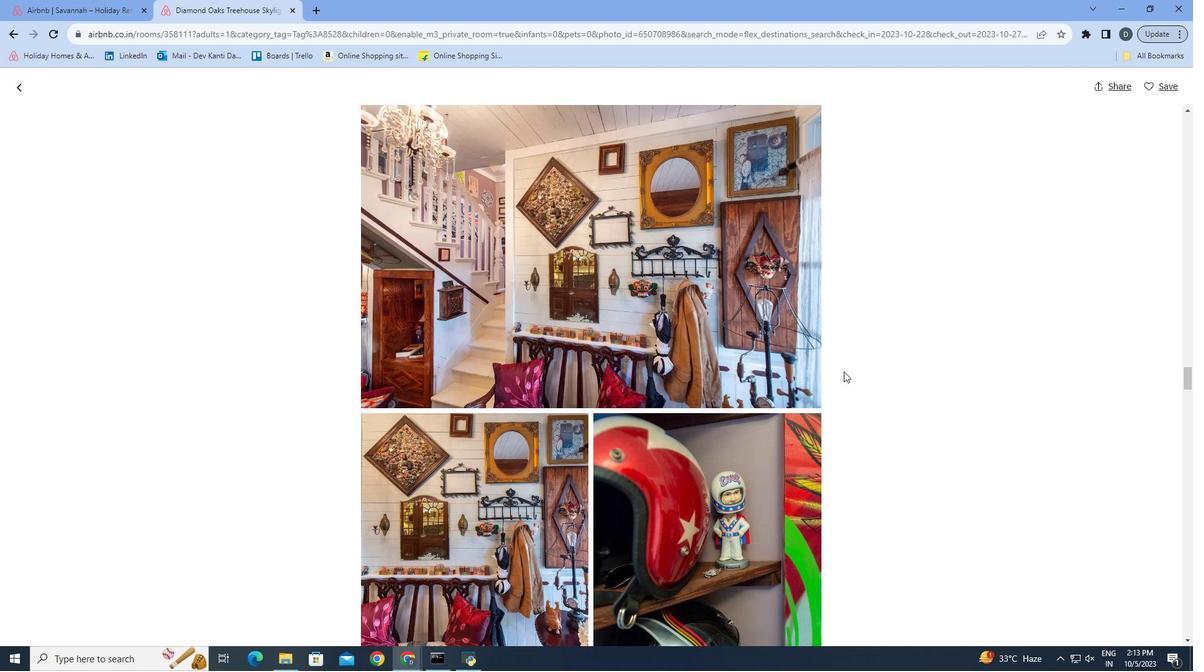 
Action: Mouse scrolled (843, 371) with delta (0, 0)
Screenshot: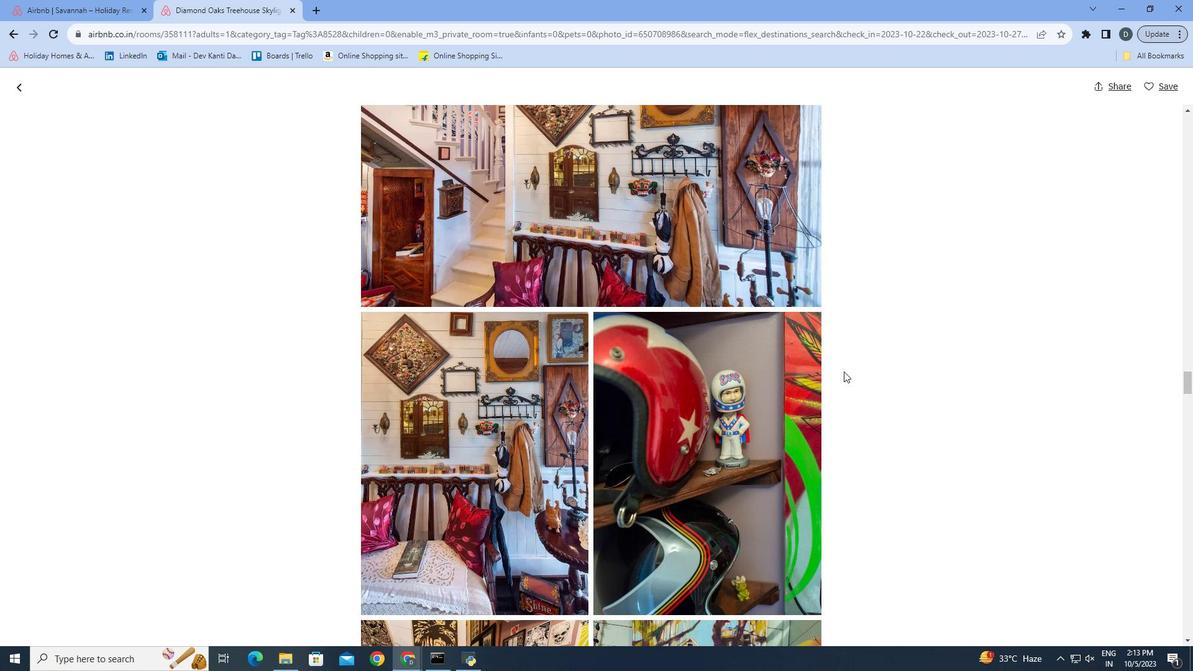 
Action: Mouse scrolled (843, 371) with delta (0, 0)
Screenshot: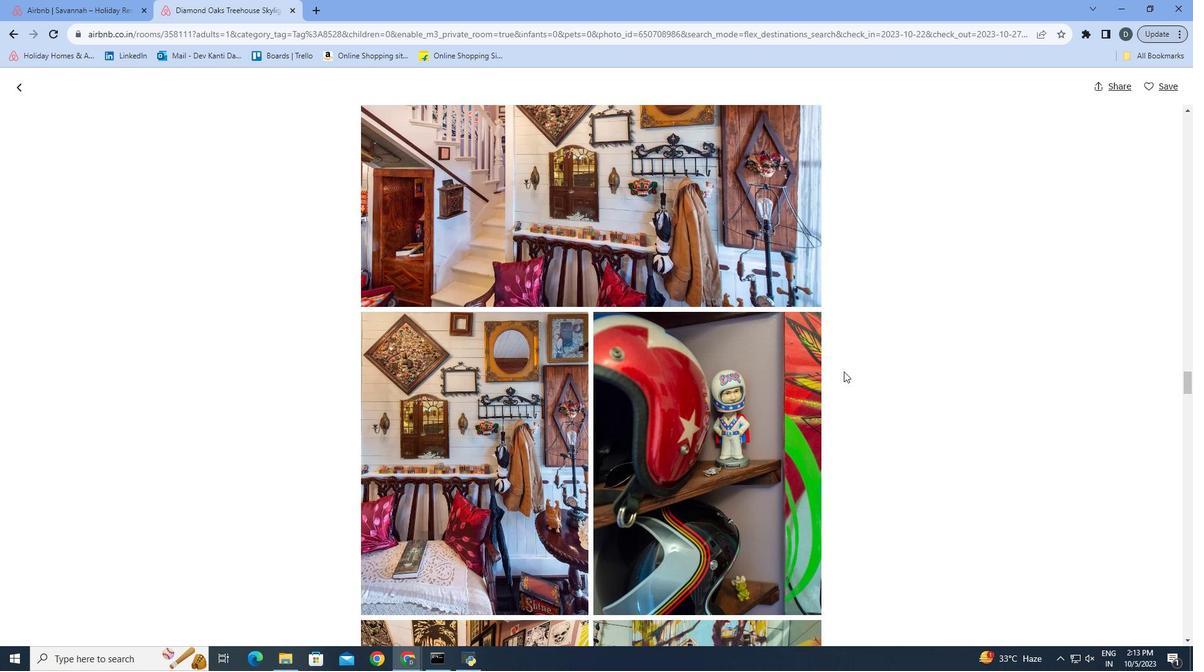 
Action: Mouse scrolled (843, 371) with delta (0, 0)
Screenshot: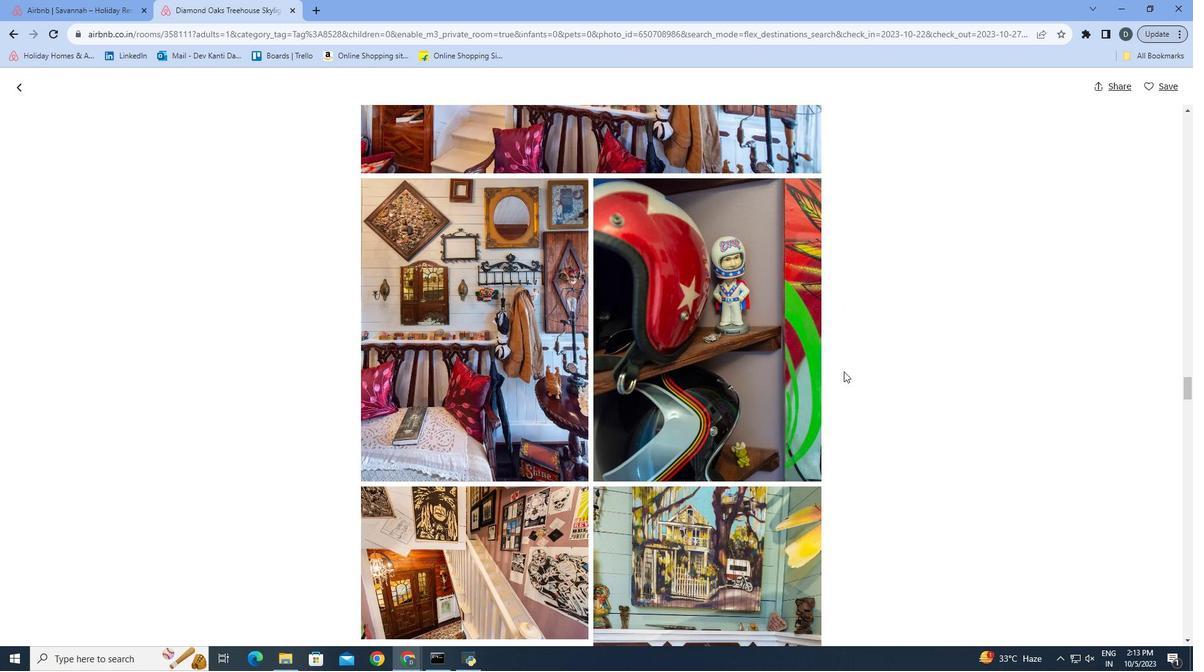 
Action: Mouse scrolled (843, 371) with delta (0, 0)
Screenshot: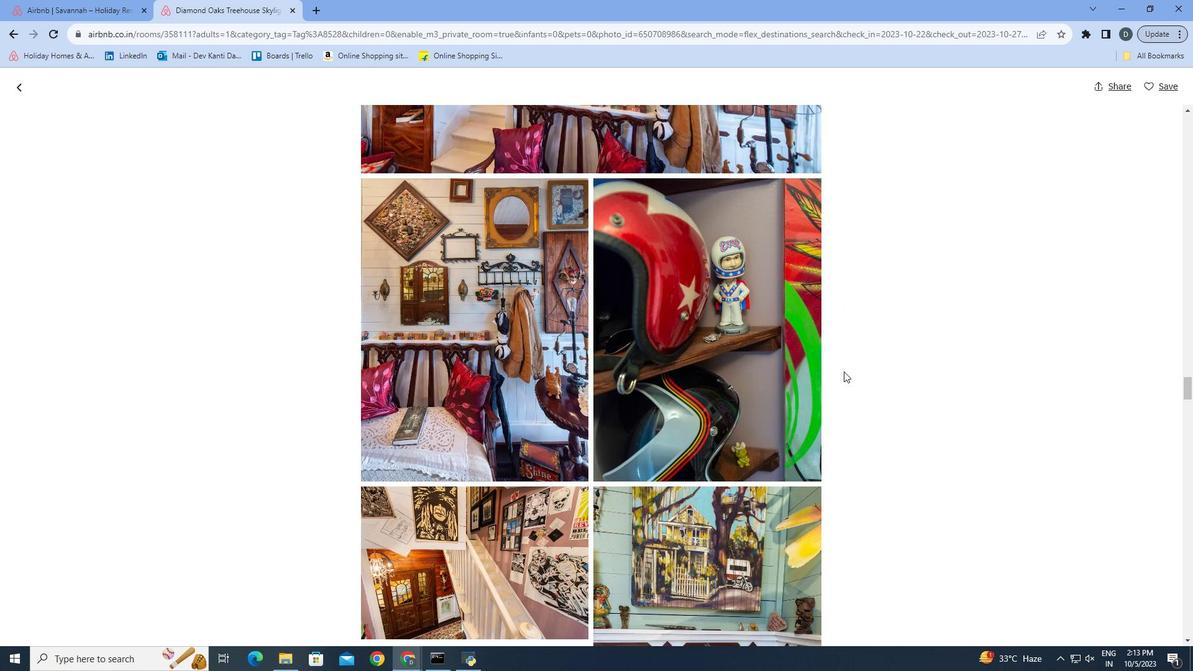 
Action: Mouse scrolled (843, 371) with delta (0, 0)
Screenshot: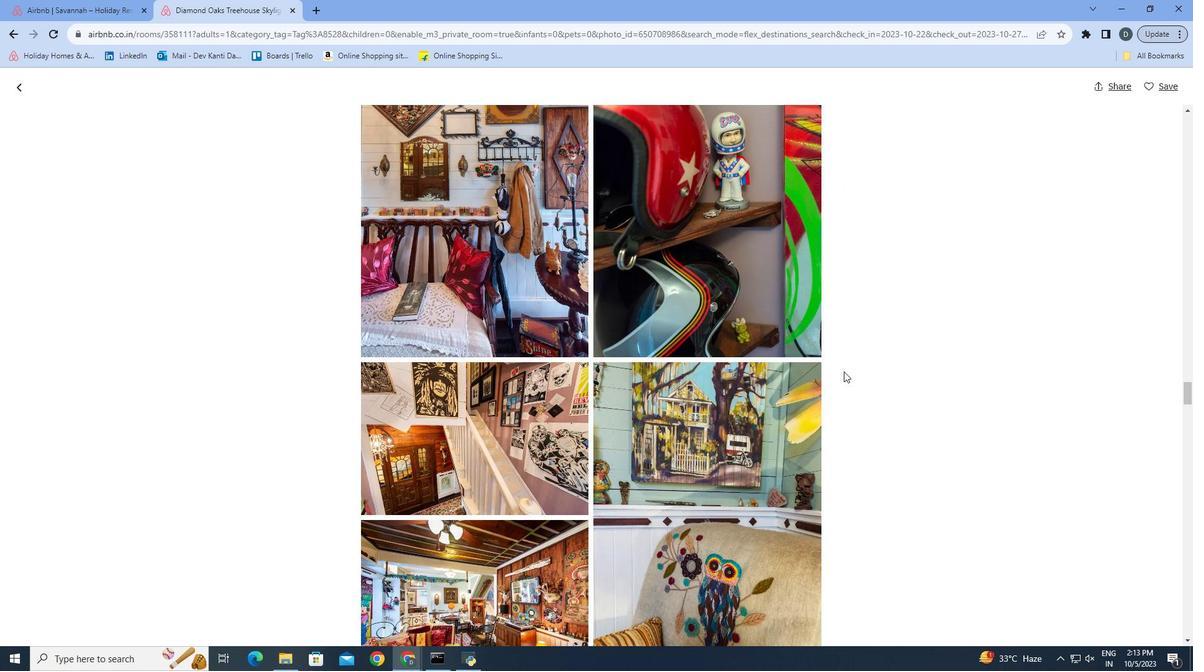 
Action: Mouse scrolled (843, 371) with delta (0, 0)
Screenshot: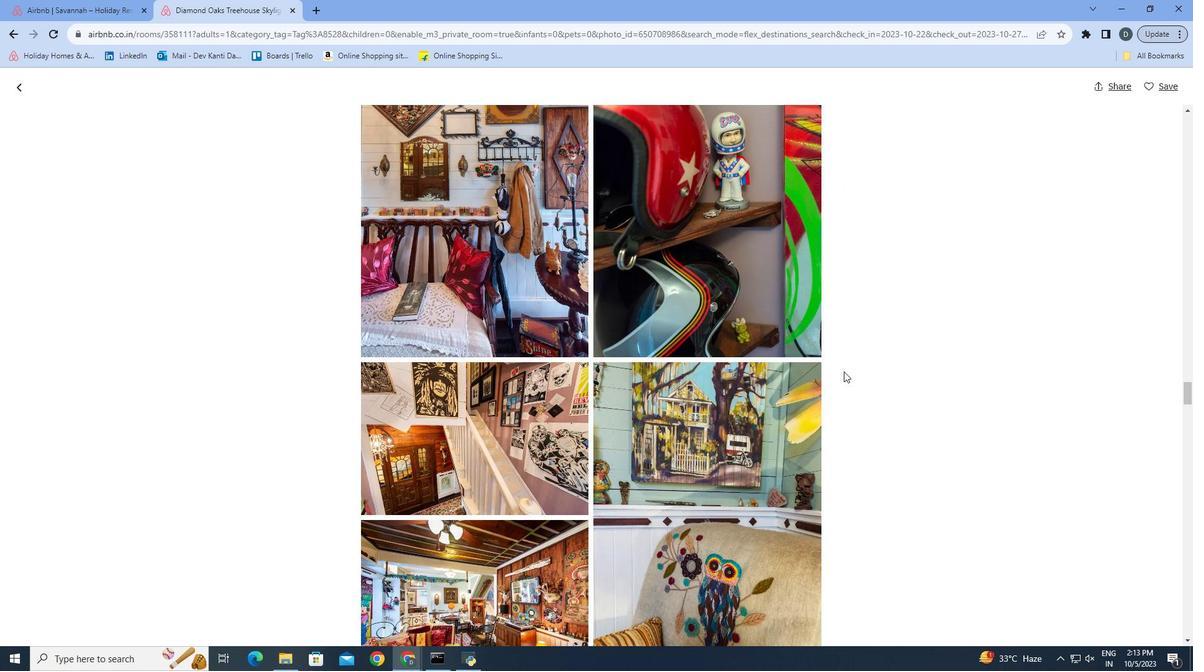 
Action: Mouse scrolled (843, 371) with delta (0, 0)
Screenshot: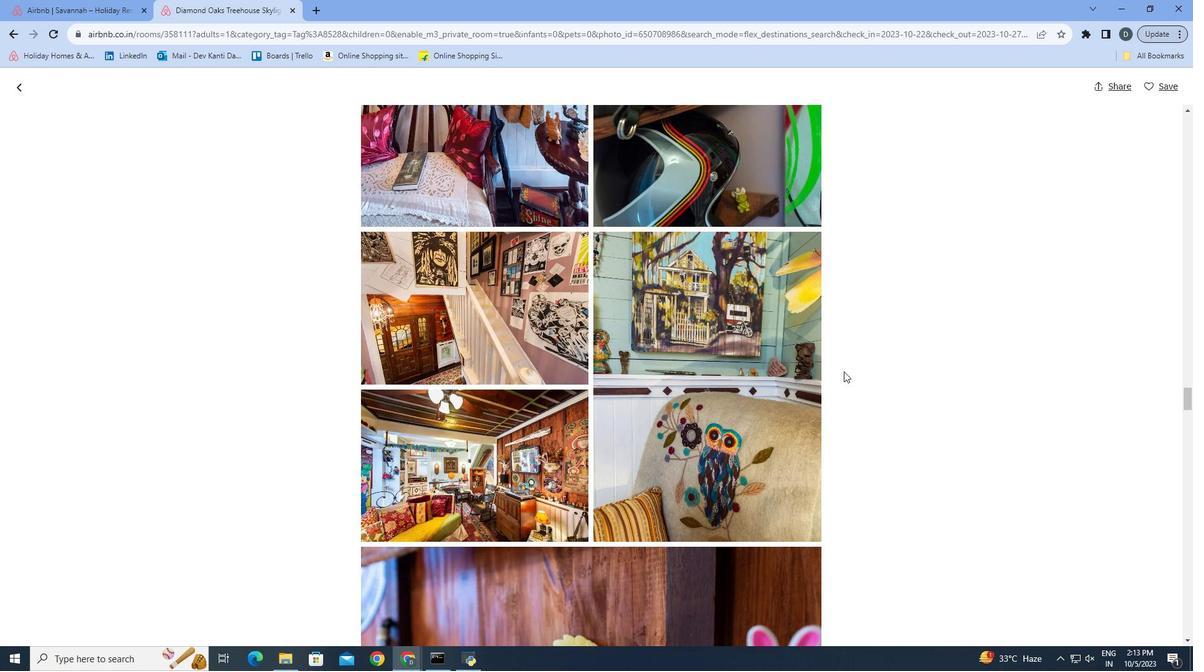 
Action: Mouse scrolled (843, 371) with delta (0, 0)
Screenshot: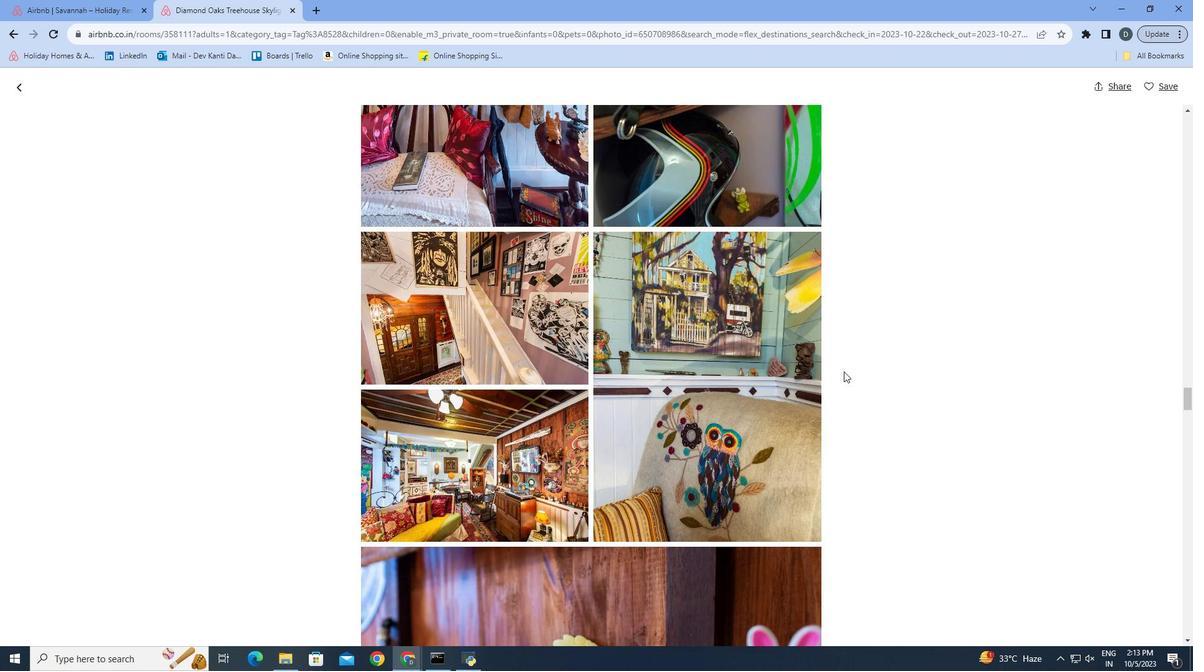 
Action: Mouse scrolled (843, 371) with delta (0, 0)
Screenshot: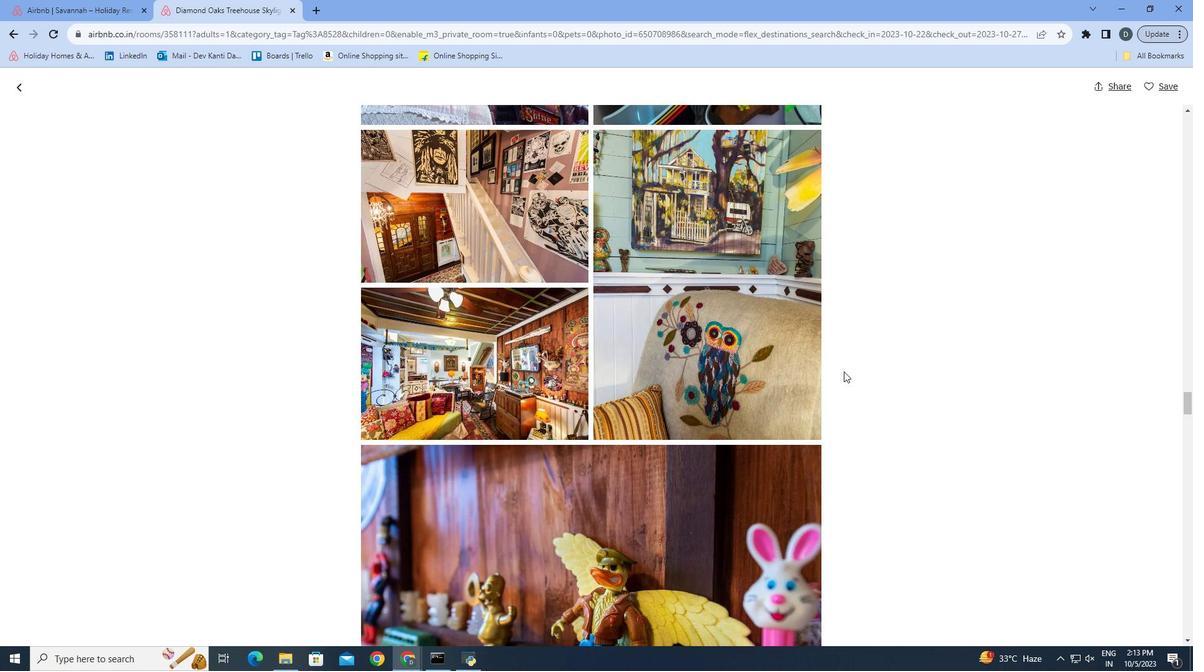 
Action: Mouse scrolled (843, 371) with delta (0, 0)
Screenshot: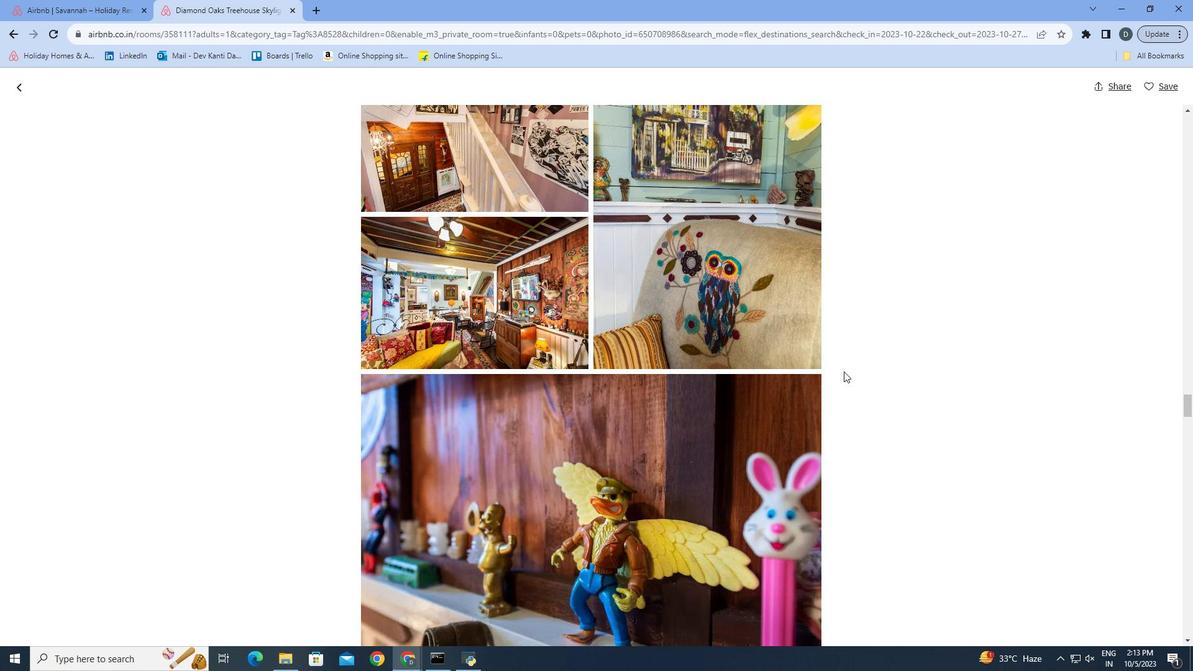 
Action: Mouse scrolled (843, 371) with delta (0, 0)
Screenshot: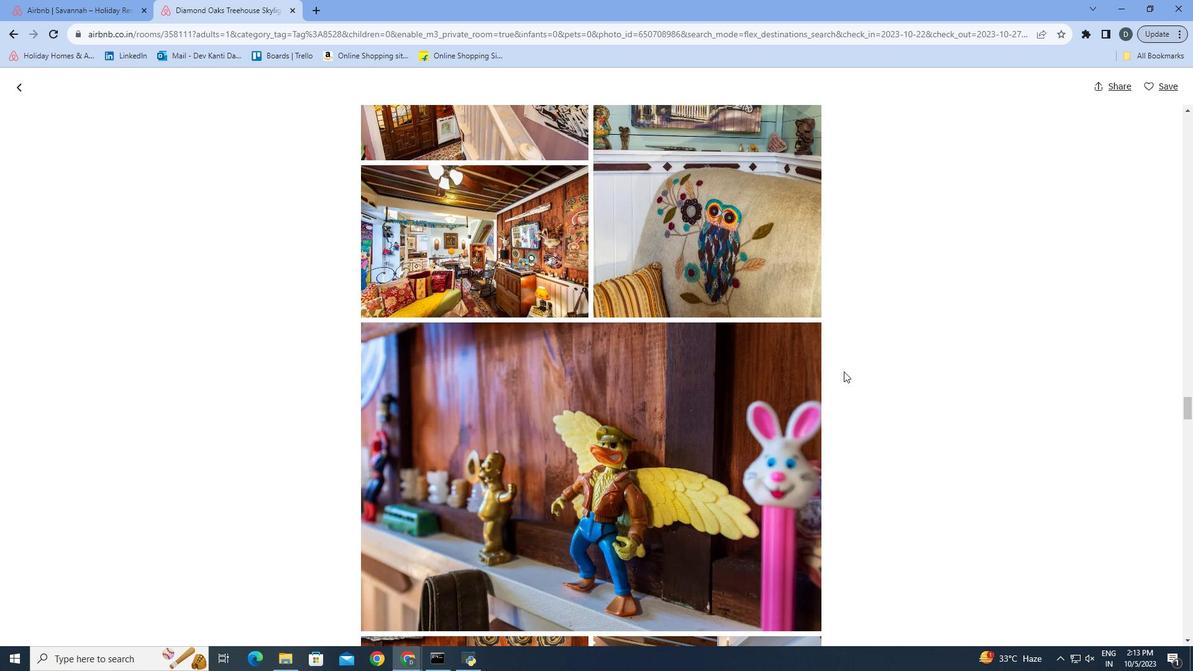
Action: Mouse scrolled (843, 371) with delta (0, 0)
Screenshot: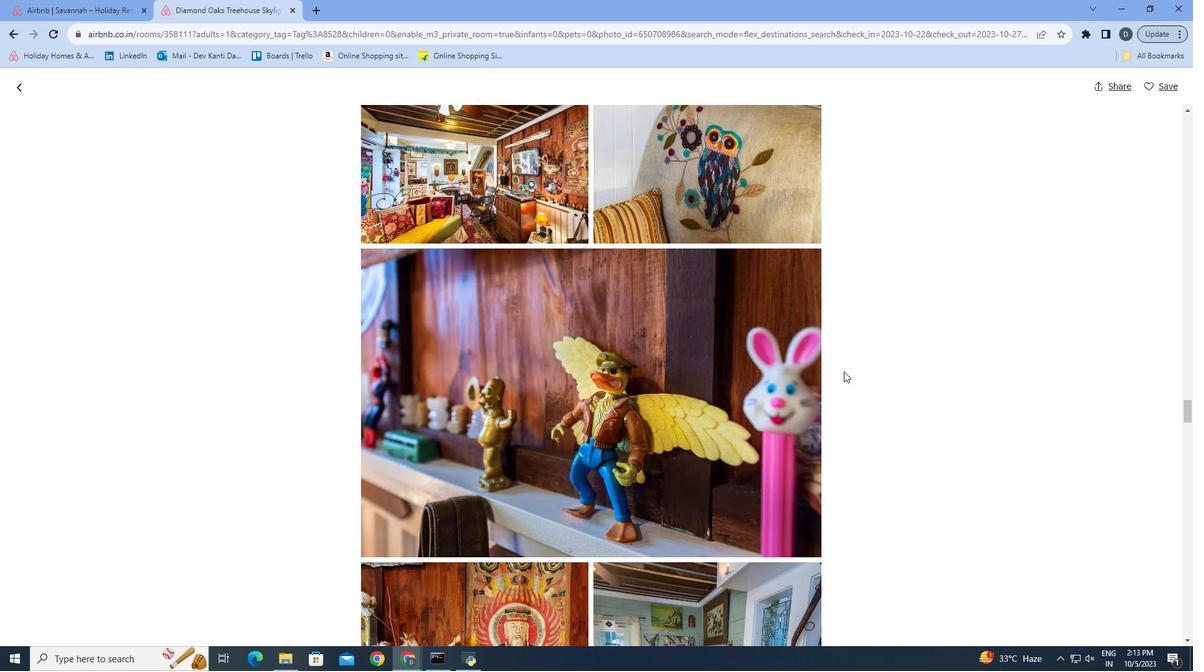 
Action: Mouse scrolled (843, 371) with delta (0, 0)
Screenshot: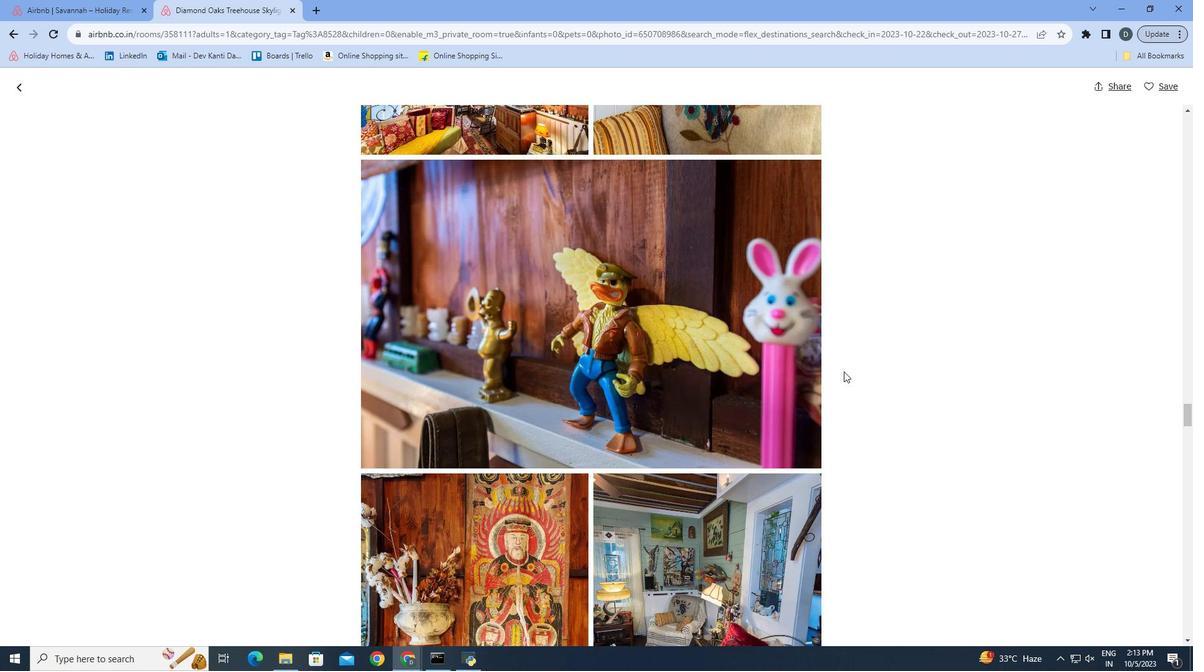 
Action: Mouse scrolled (843, 371) with delta (0, 0)
Screenshot: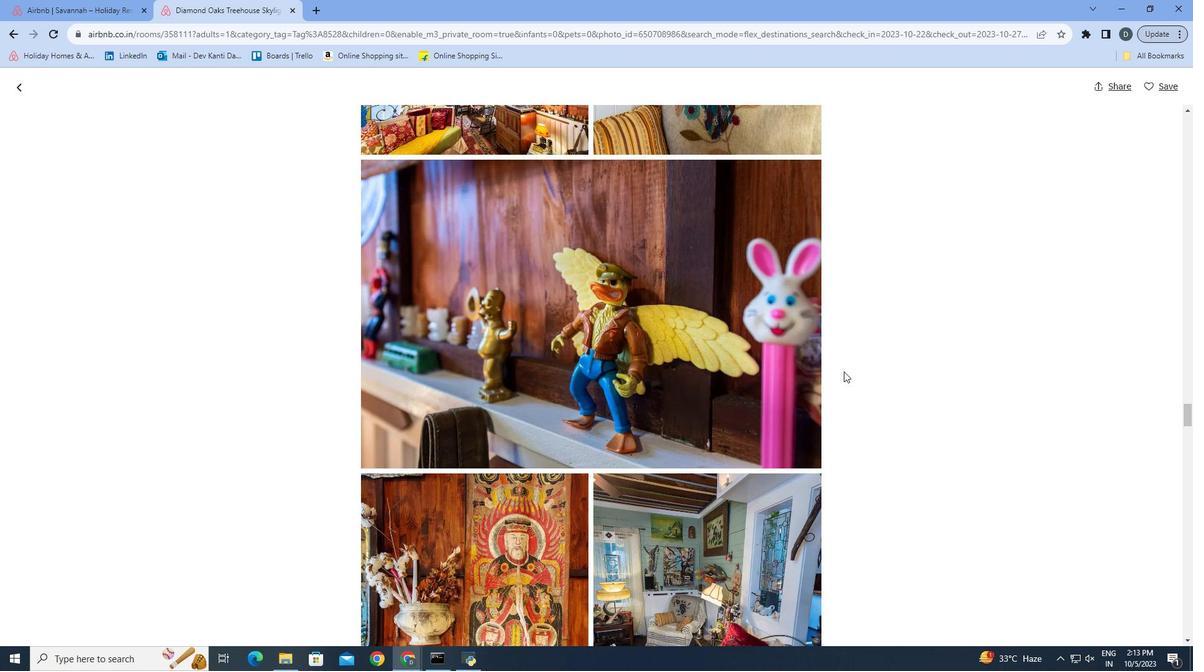 
Action: Mouse scrolled (843, 371) with delta (0, 0)
Screenshot: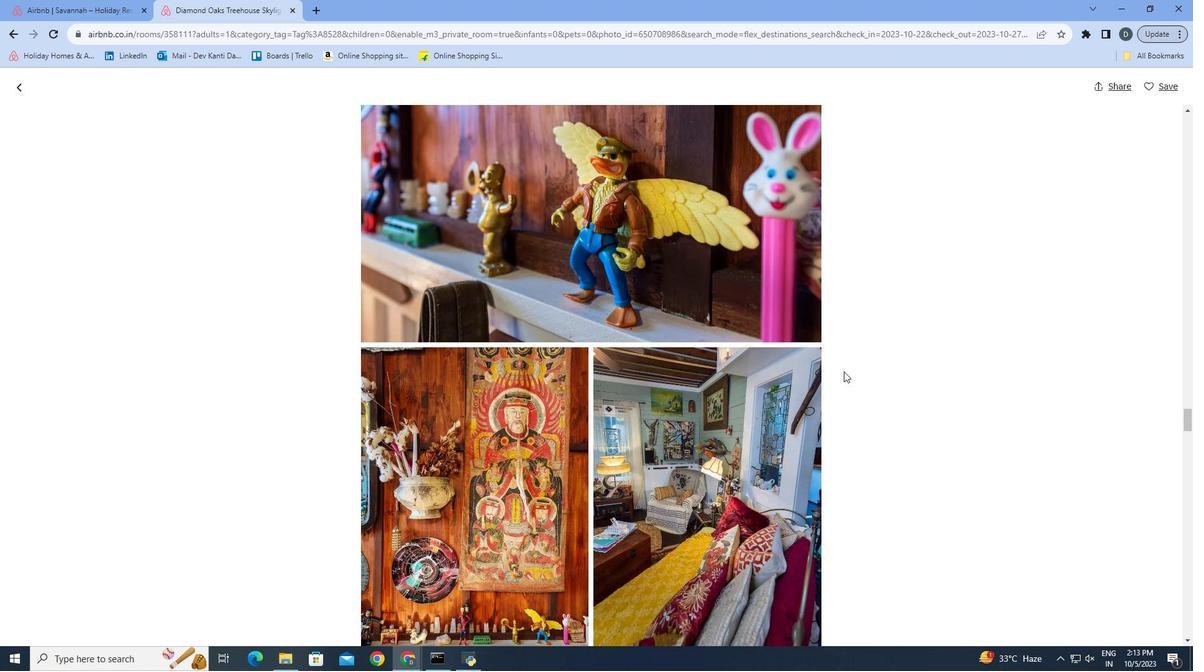 
Action: Mouse scrolled (843, 371) with delta (0, 0)
Screenshot: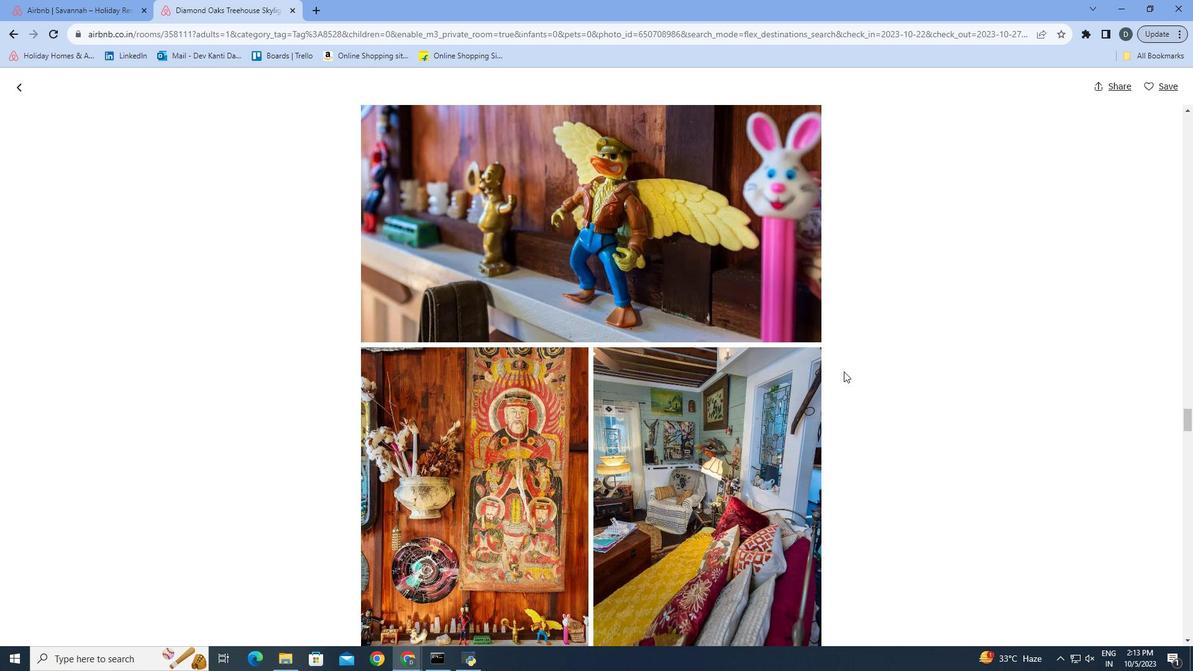 
Action: Mouse scrolled (843, 371) with delta (0, 0)
Screenshot: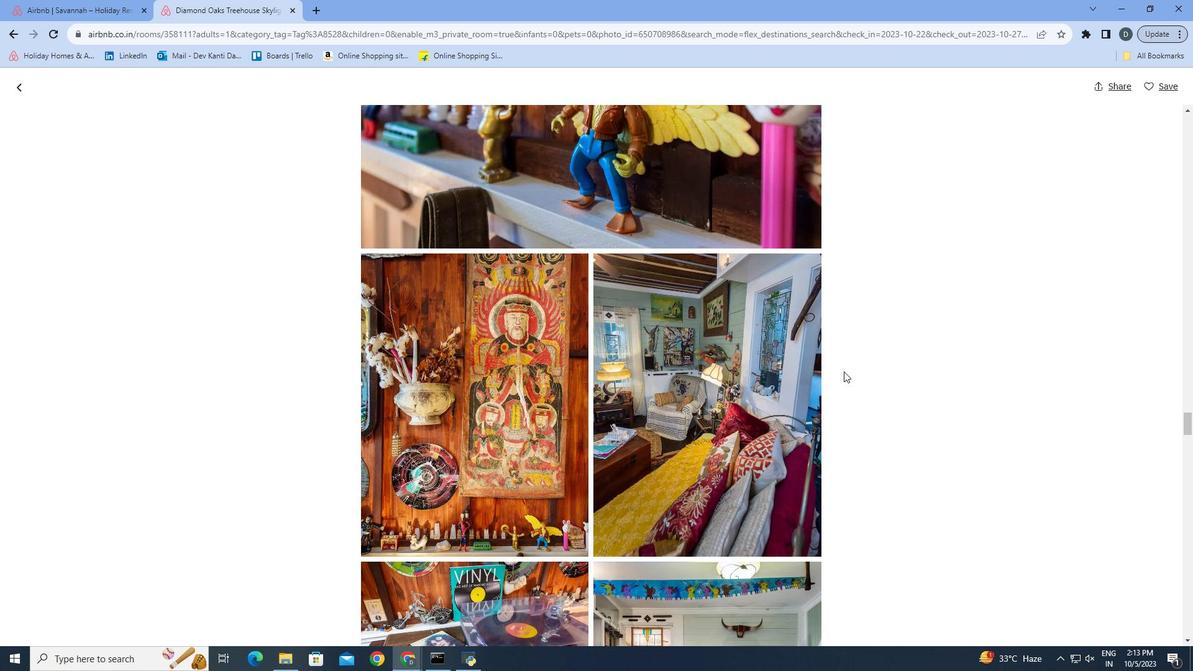 
Action: Mouse scrolled (843, 371) with delta (0, 0)
Screenshot: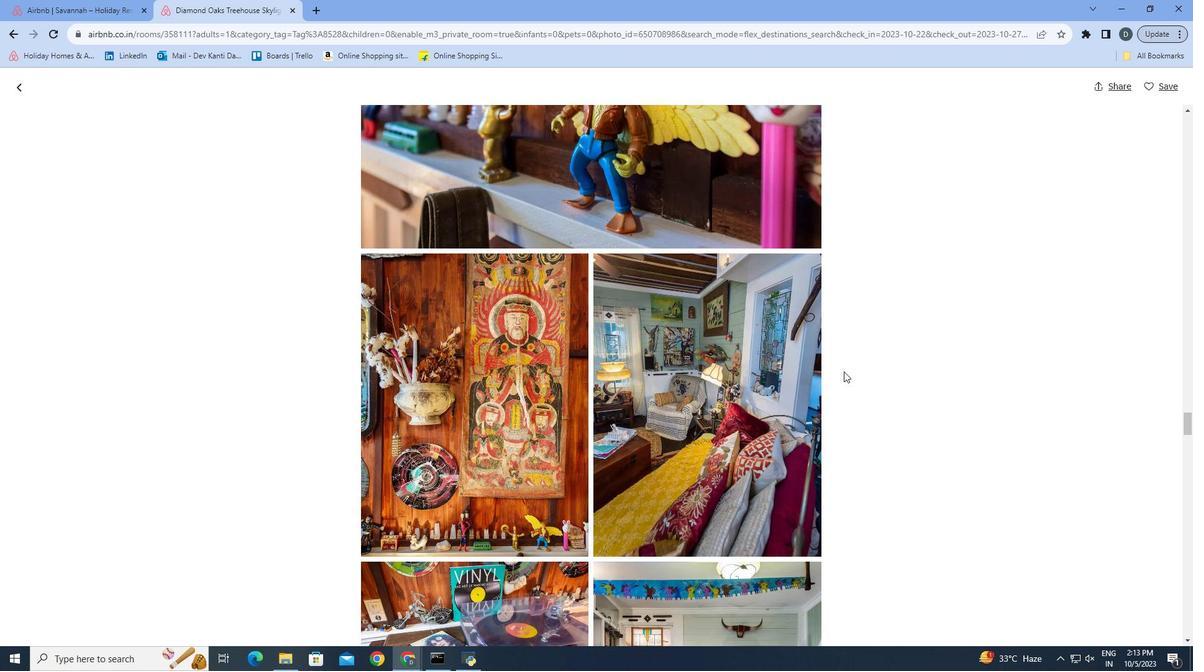 
Action: Mouse scrolled (843, 371) with delta (0, 0)
Screenshot: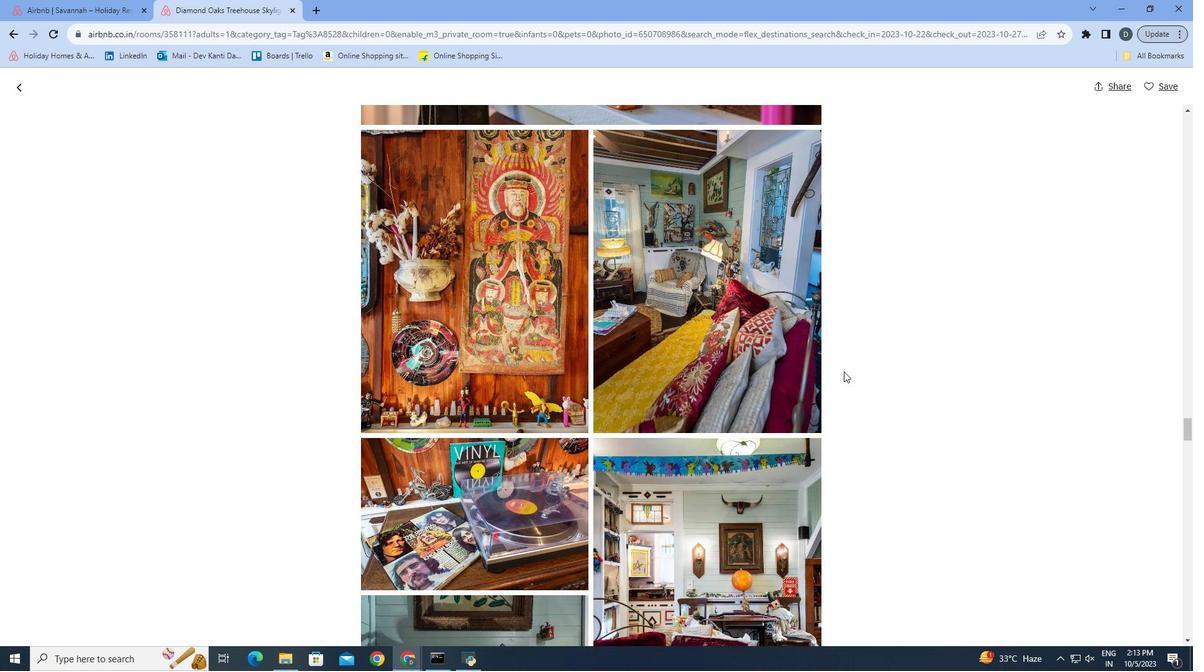 
Action: Mouse scrolled (843, 371) with delta (0, 0)
Screenshot: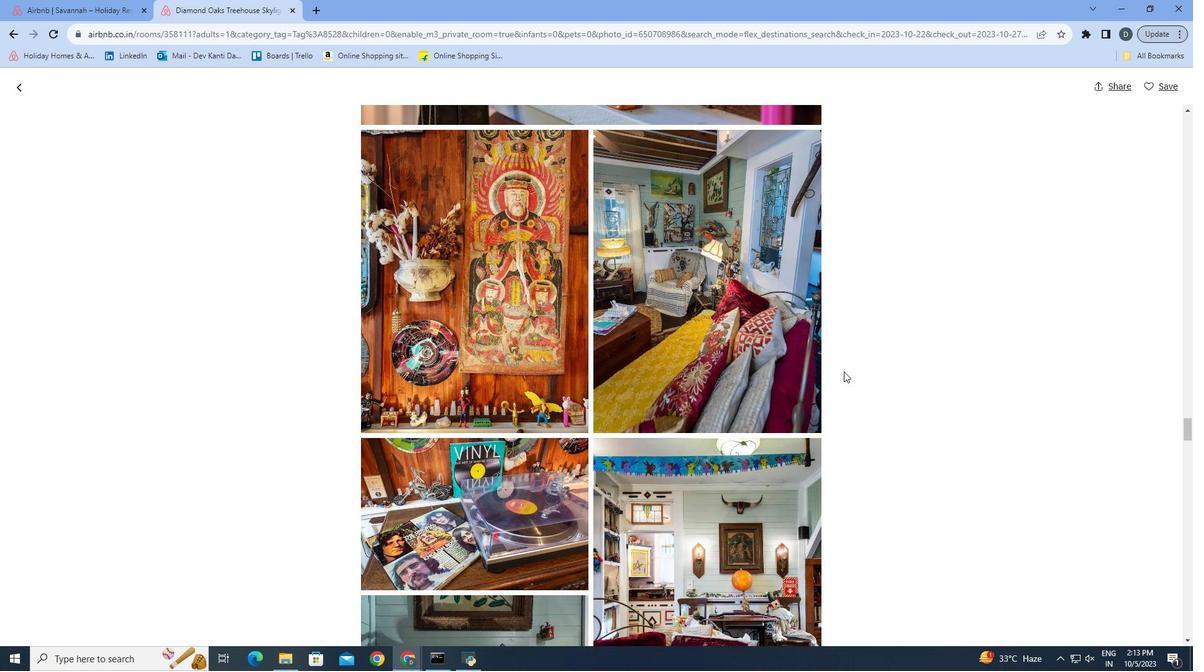 
Action: Mouse scrolled (843, 371) with delta (0, 0)
Screenshot: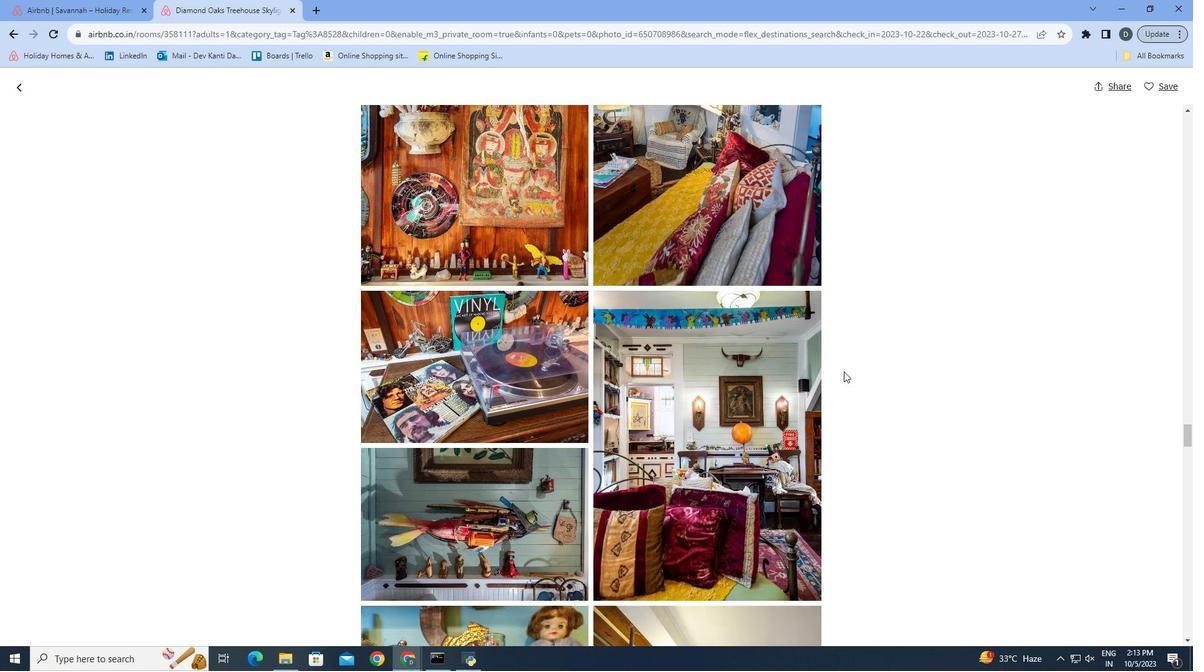 
Action: Mouse scrolled (843, 371) with delta (0, 0)
Screenshot: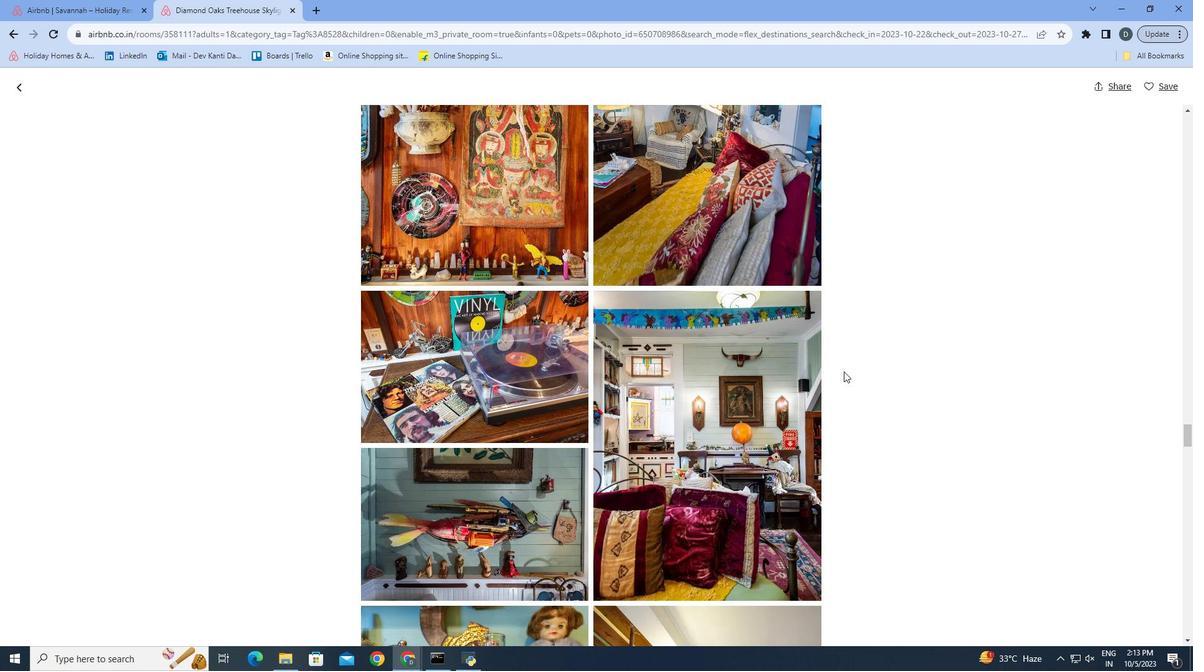 
Action: Mouse scrolled (843, 371) with delta (0, 0)
Screenshot: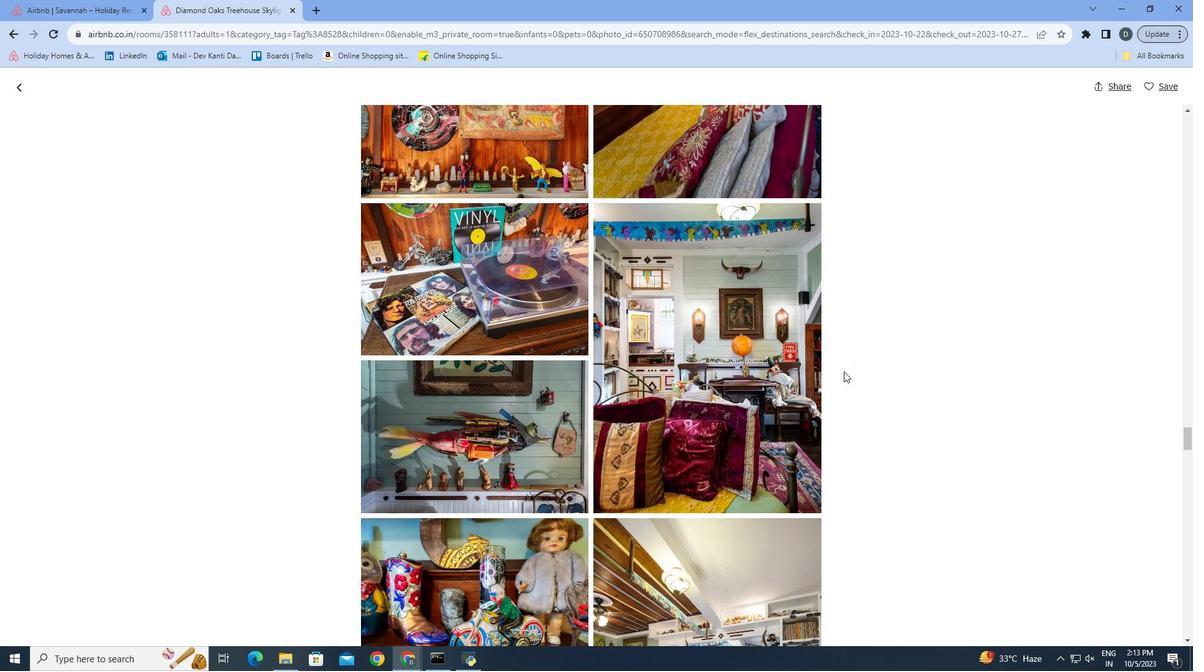 
Action: Mouse scrolled (843, 371) with delta (0, 0)
Screenshot: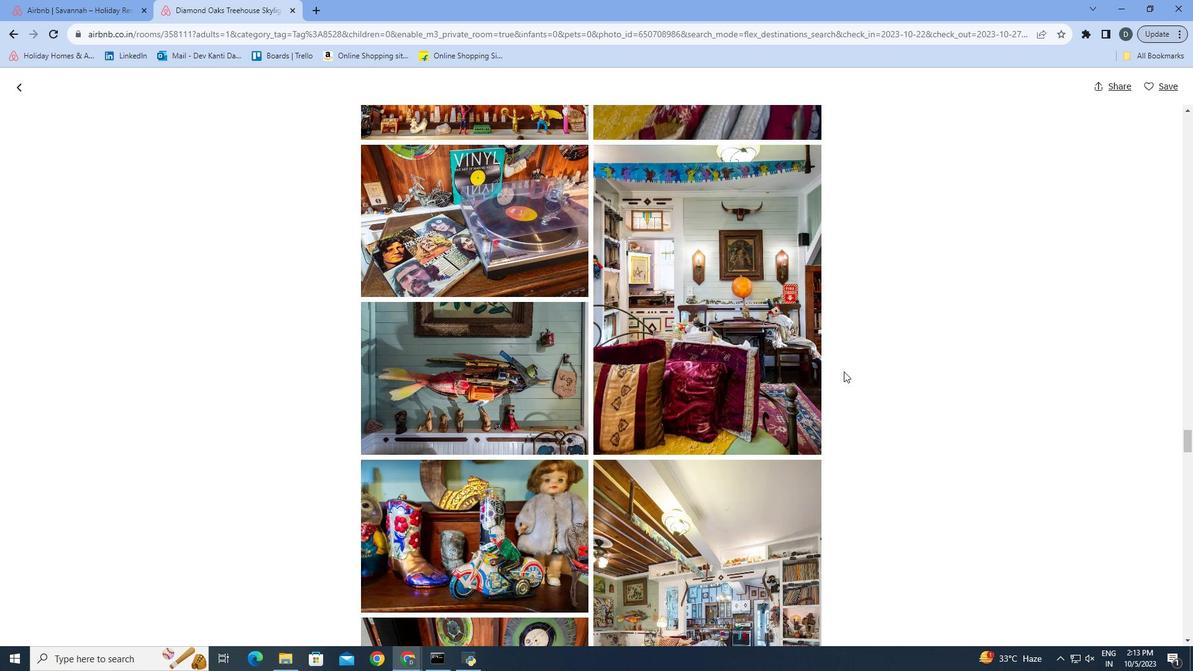 
Action: Mouse scrolled (843, 371) with delta (0, 0)
Screenshot: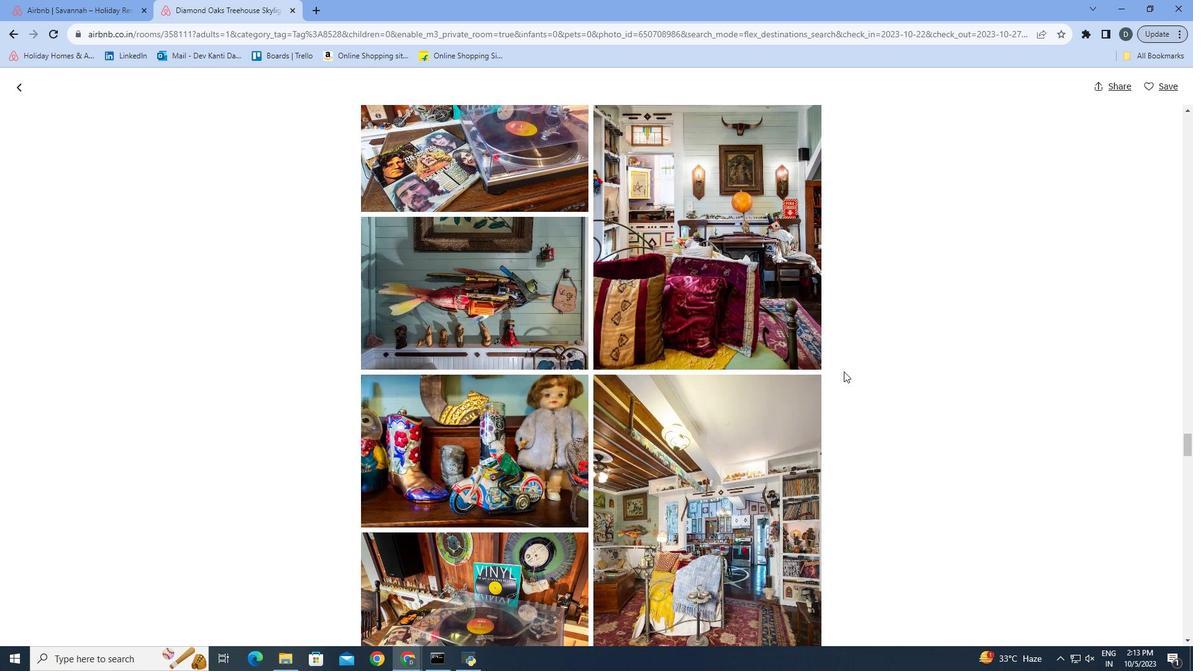 
Action: Mouse scrolled (843, 371) with delta (0, 0)
Screenshot: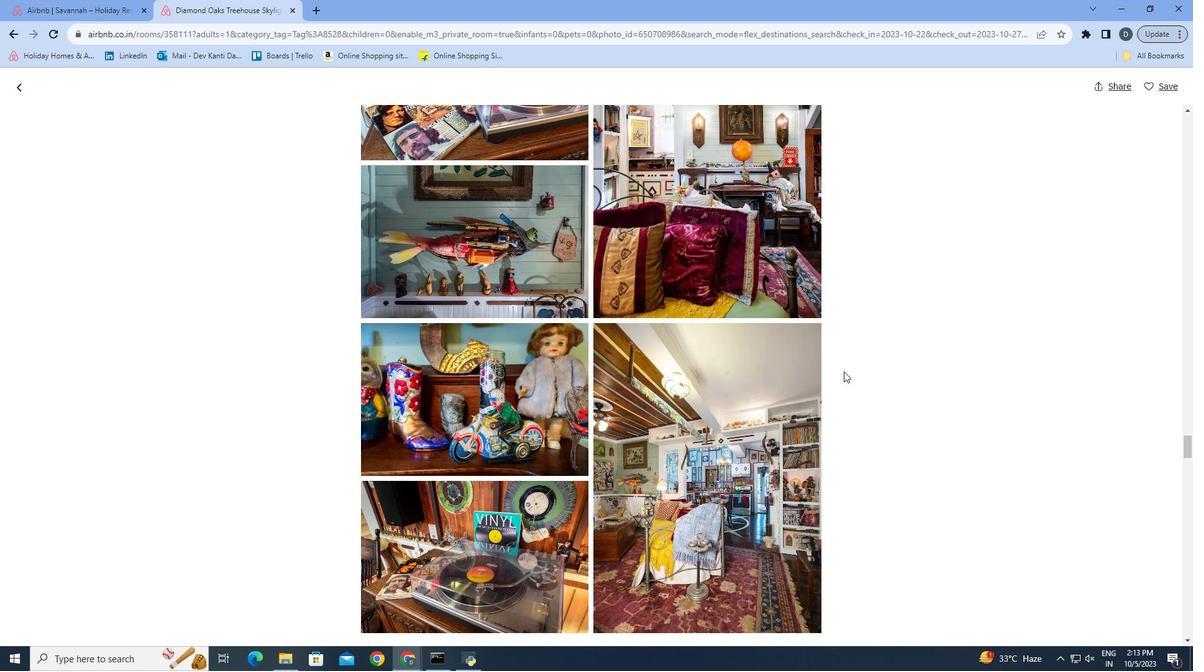 
Action: Mouse scrolled (843, 371) with delta (0, 0)
Screenshot: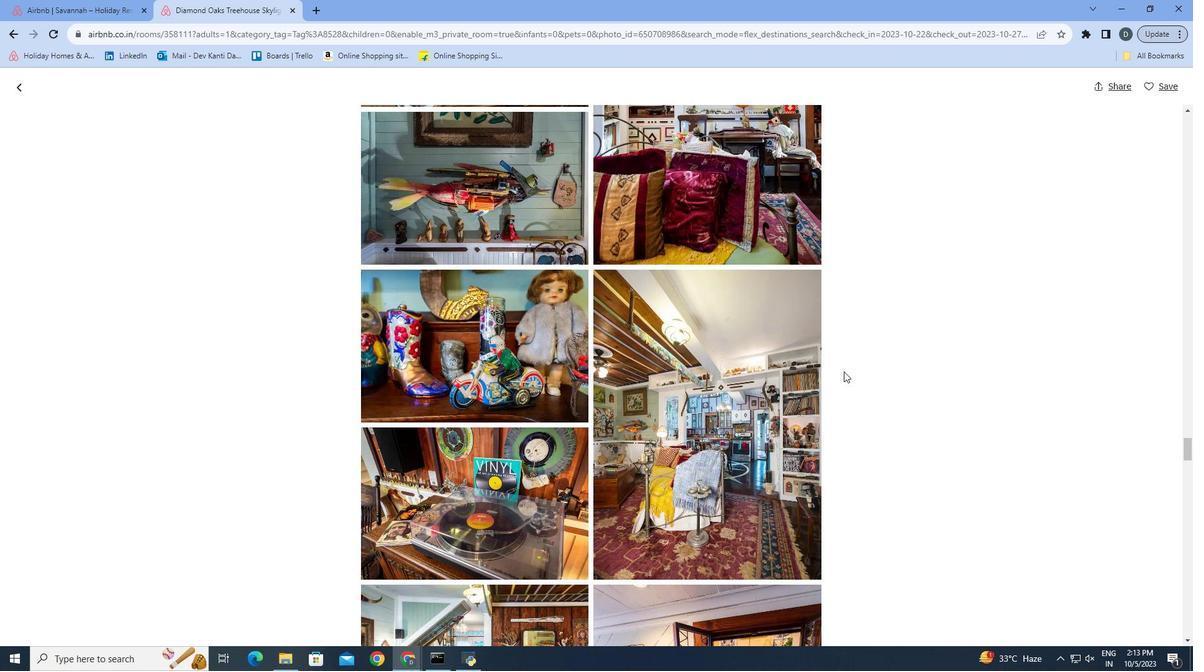 
Action: Mouse scrolled (843, 371) with delta (0, 0)
Screenshot: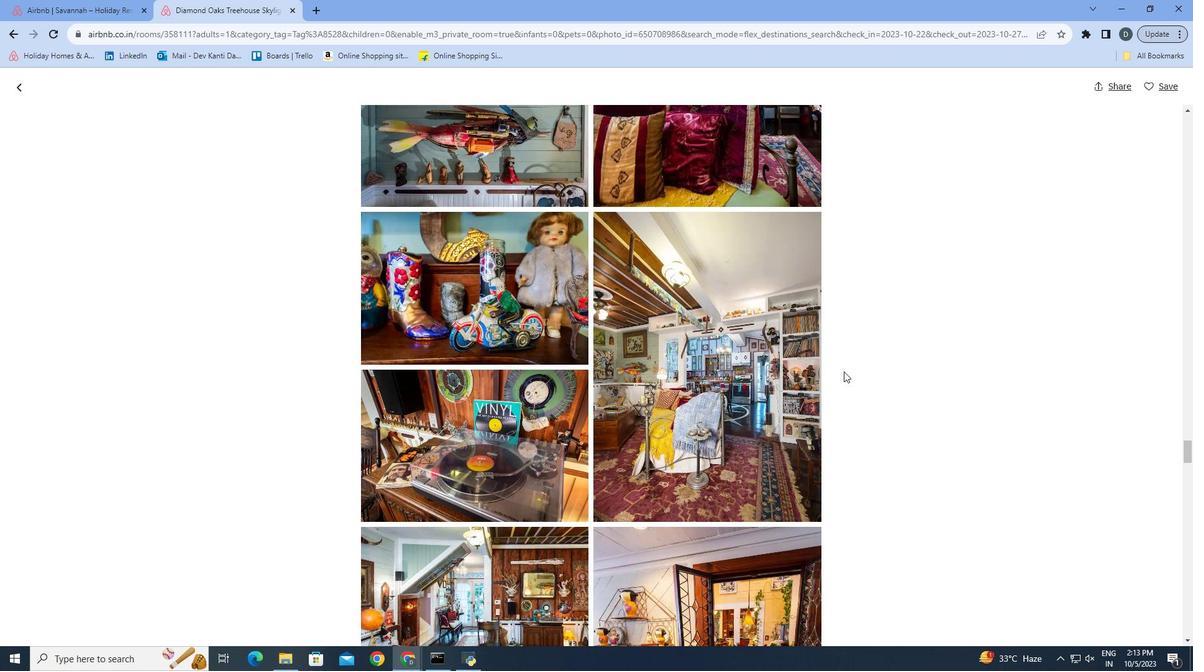 
Action: Mouse scrolled (843, 371) with delta (0, 0)
Screenshot: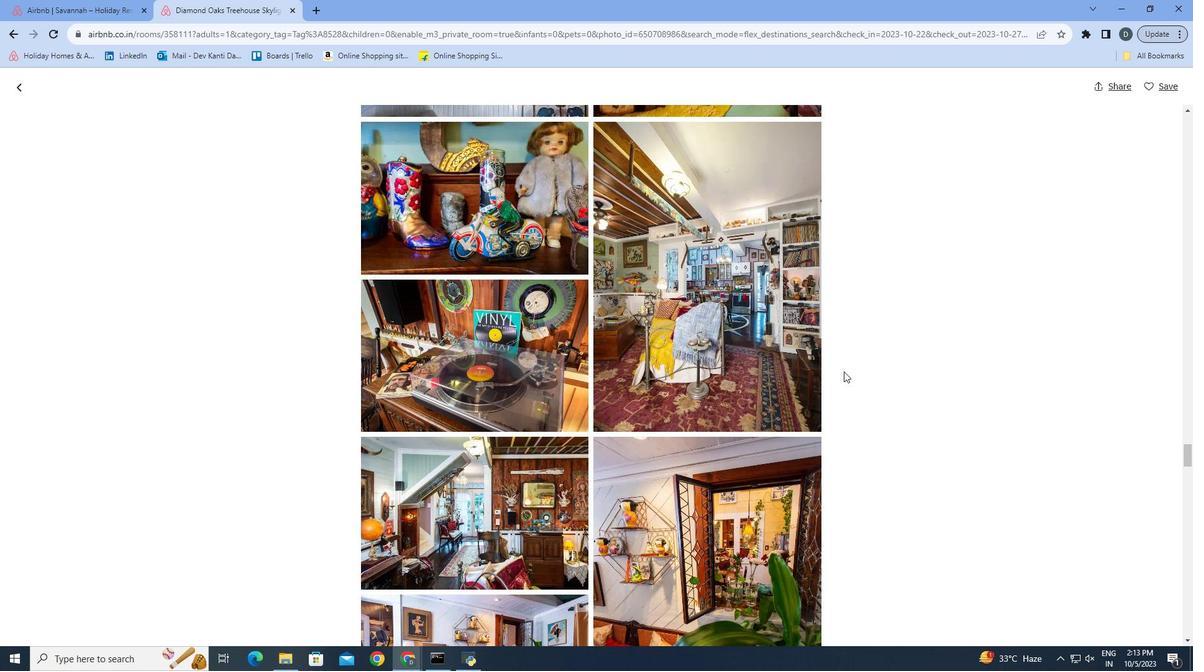 
Action: Mouse scrolled (843, 371) with delta (0, 0)
Screenshot: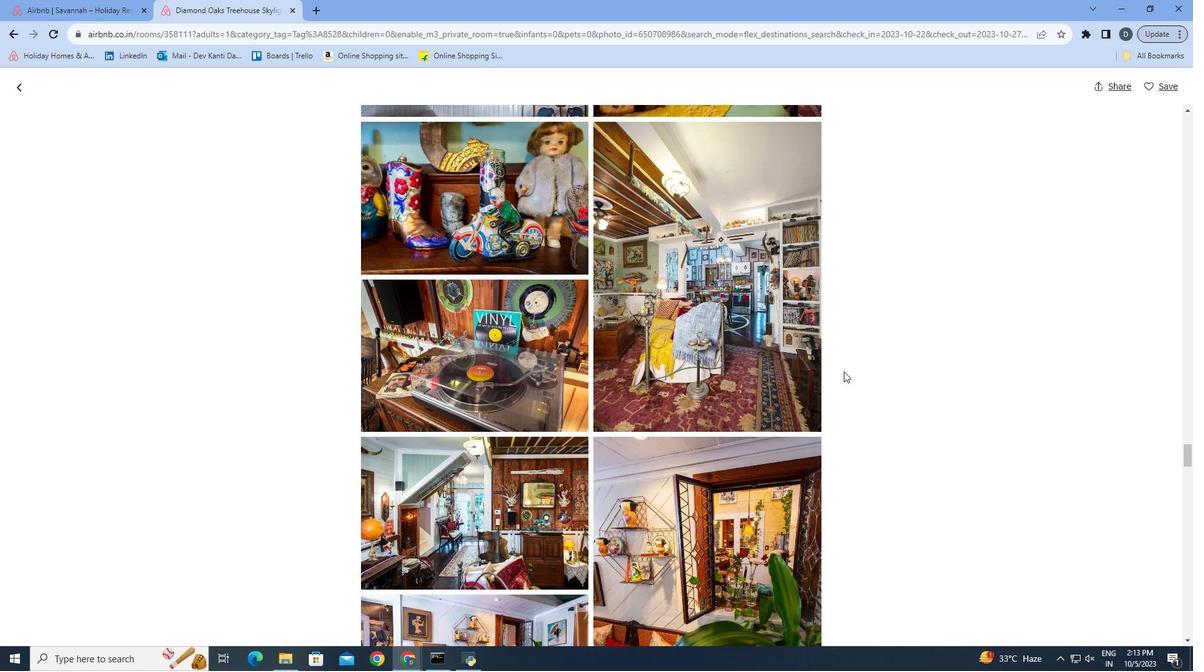
Action: Mouse scrolled (843, 371) with delta (0, 0)
Screenshot: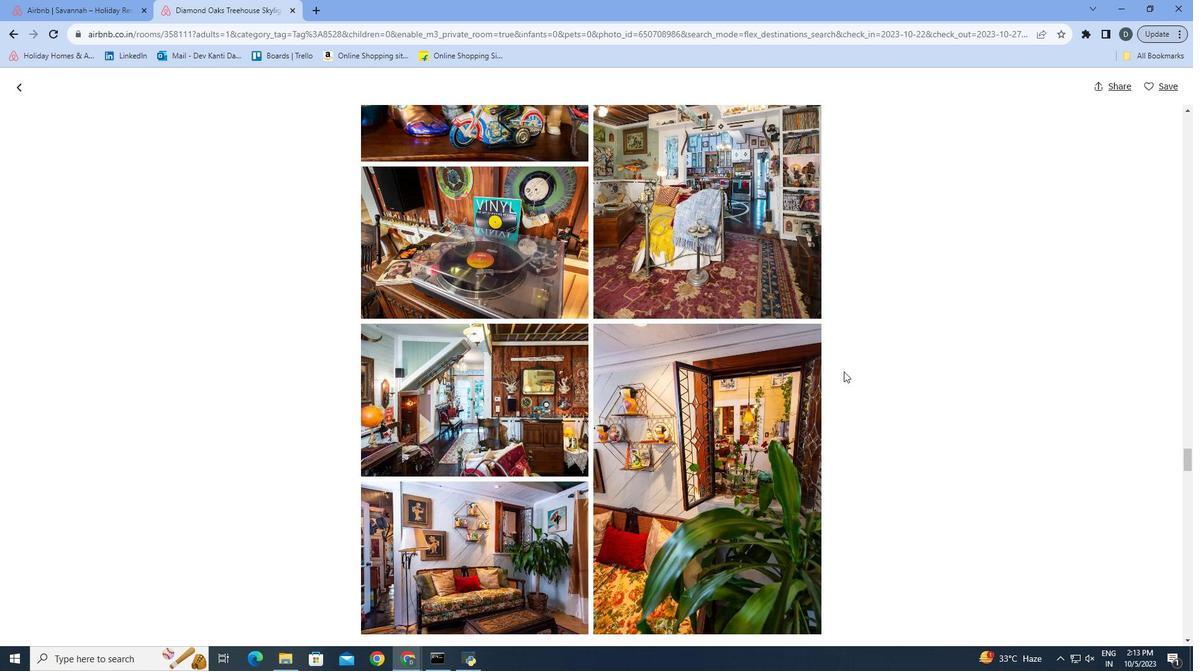 
Action: Mouse scrolled (843, 371) with delta (0, 0)
Screenshot: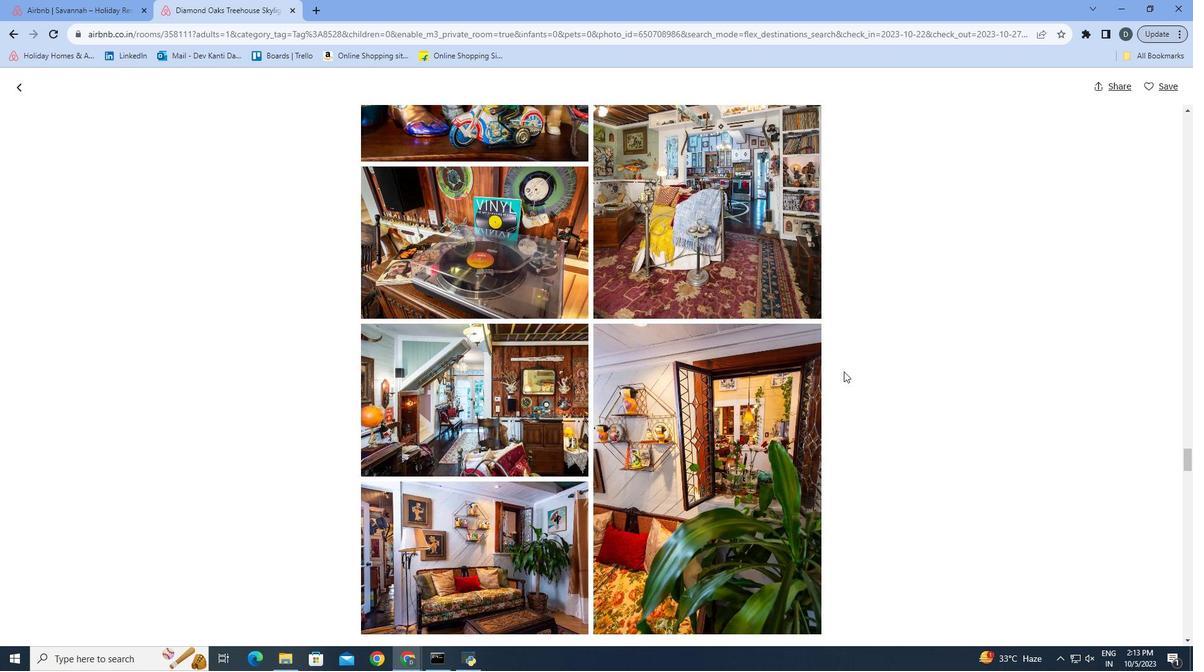
Action: Mouse scrolled (843, 371) with delta (0, 0)
Screenshot: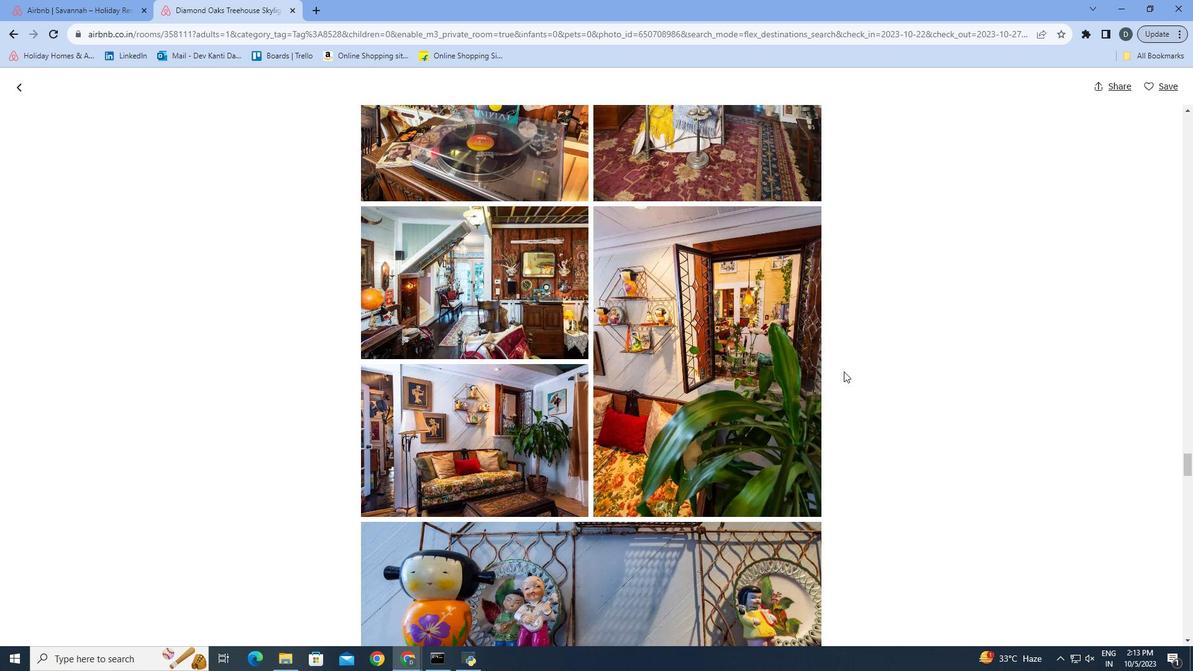 
Action: Mouse scrolled (843, 371) with delta (0, 0)
Screenshot: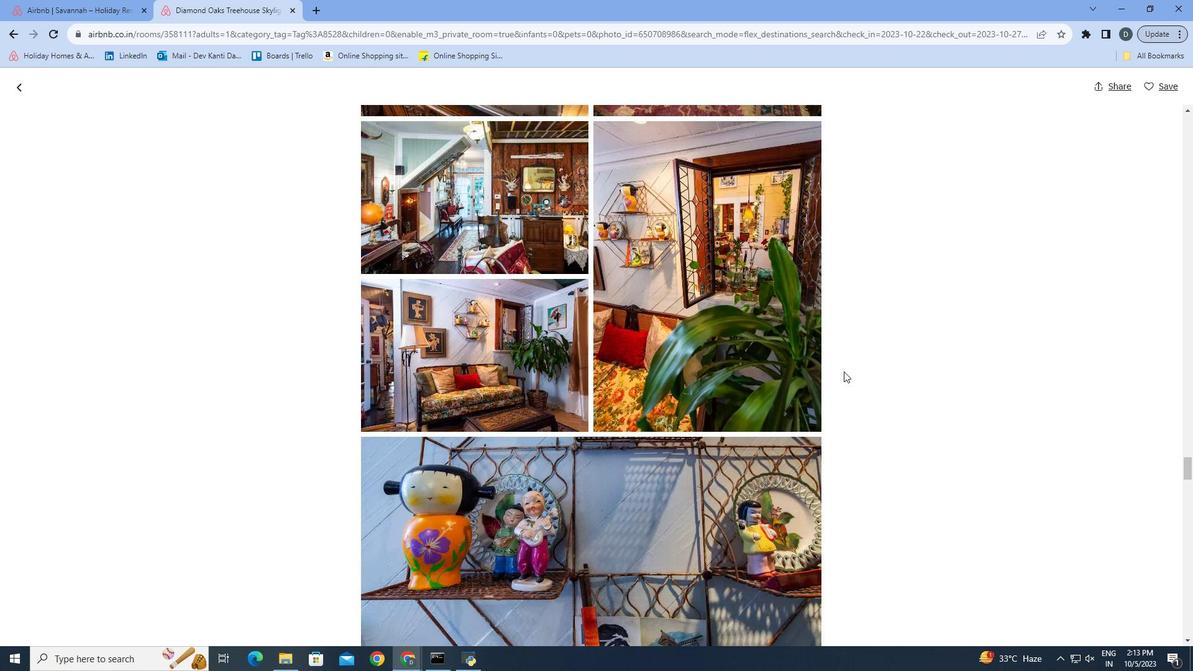 
Action: Mouse scrolled (843, 371) with delta (0, 0)
Screenshot: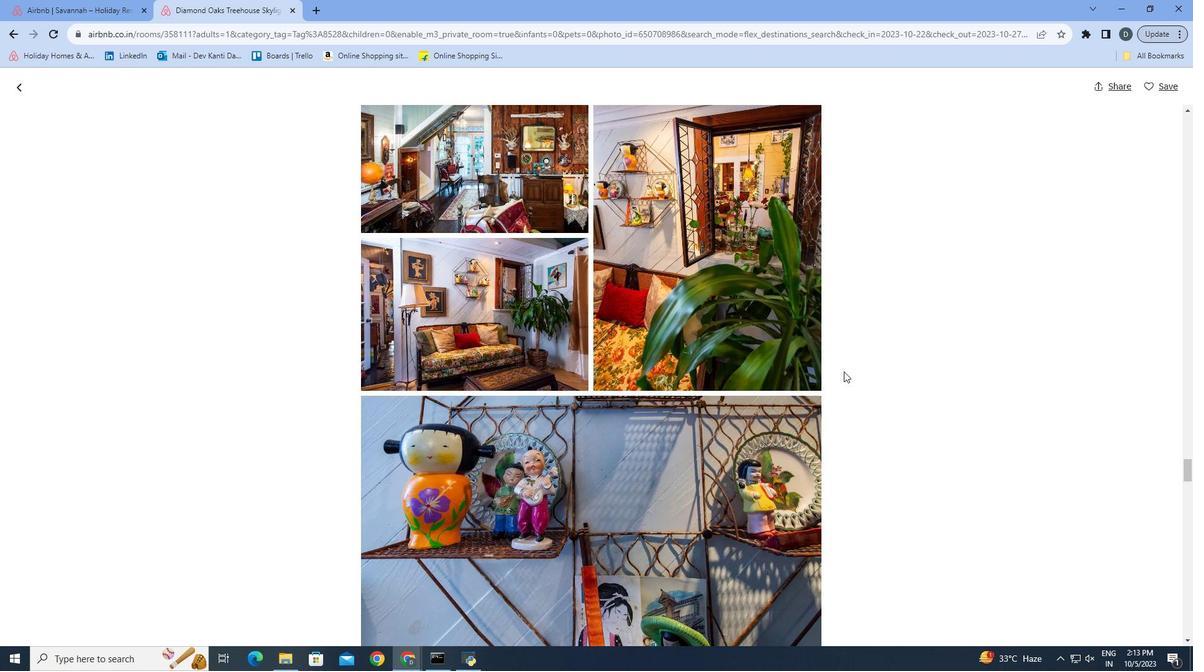 
Action: Mouse scrolled (843, 371) with delta (0, 0)
Screenshot: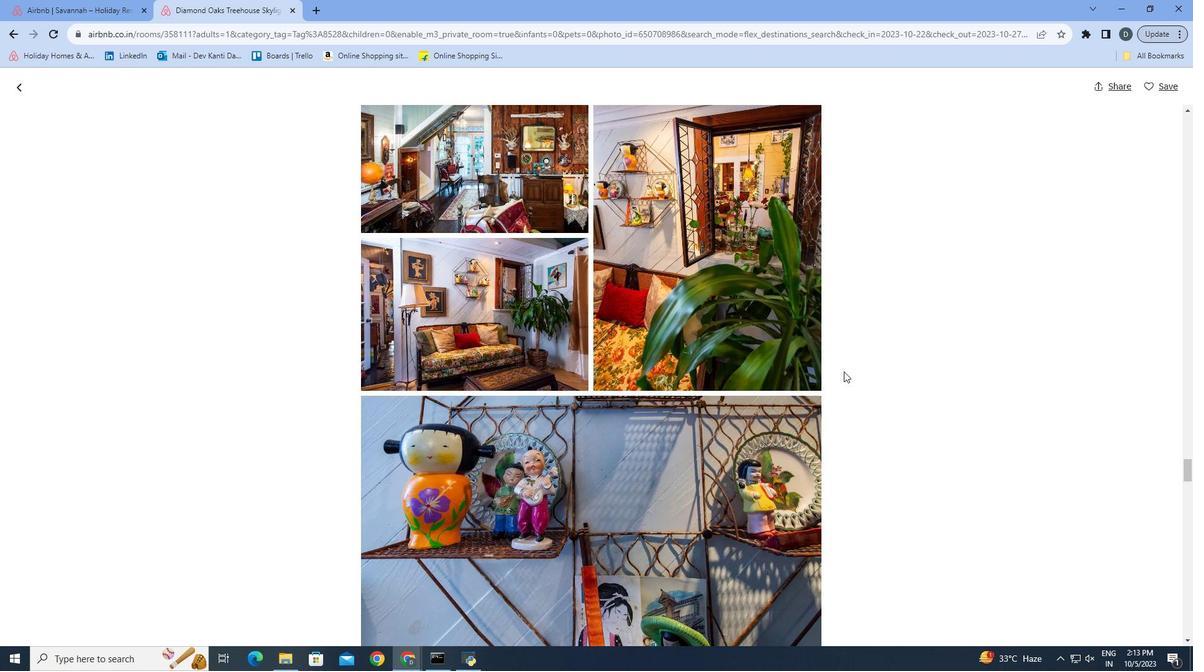 
Action: Mouse scrolled (843, 371) with delta (0, 0)
Screenshot: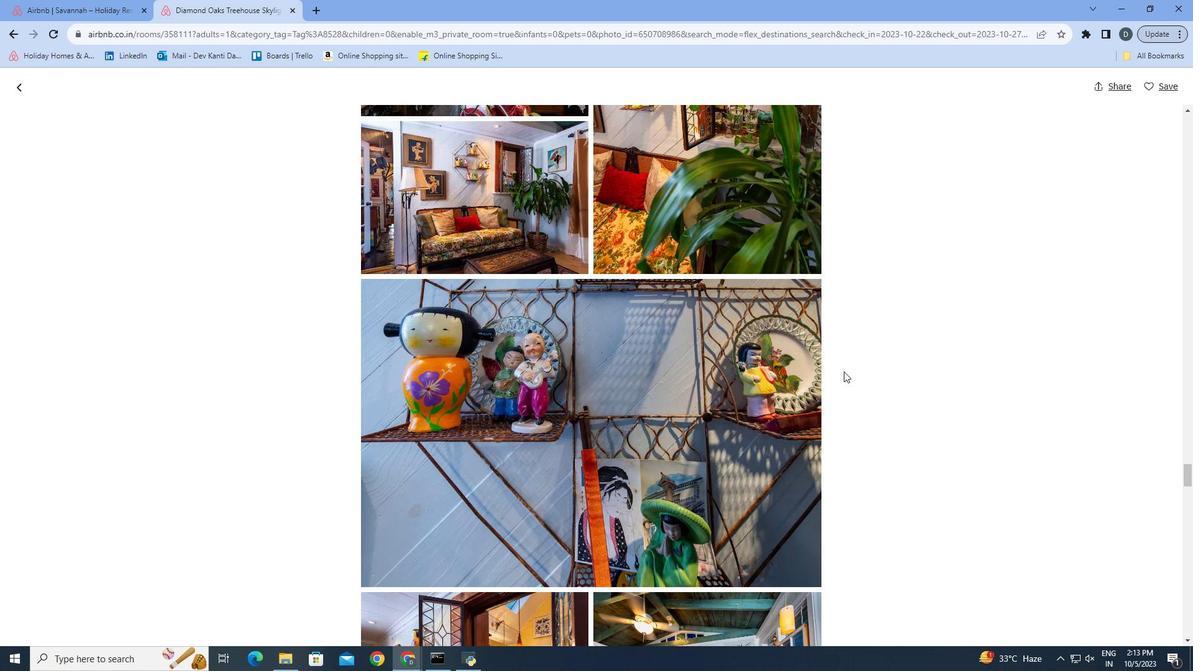 
Action: Mouse scrolled (843, 371) with delta (0, 0)
Screenshot: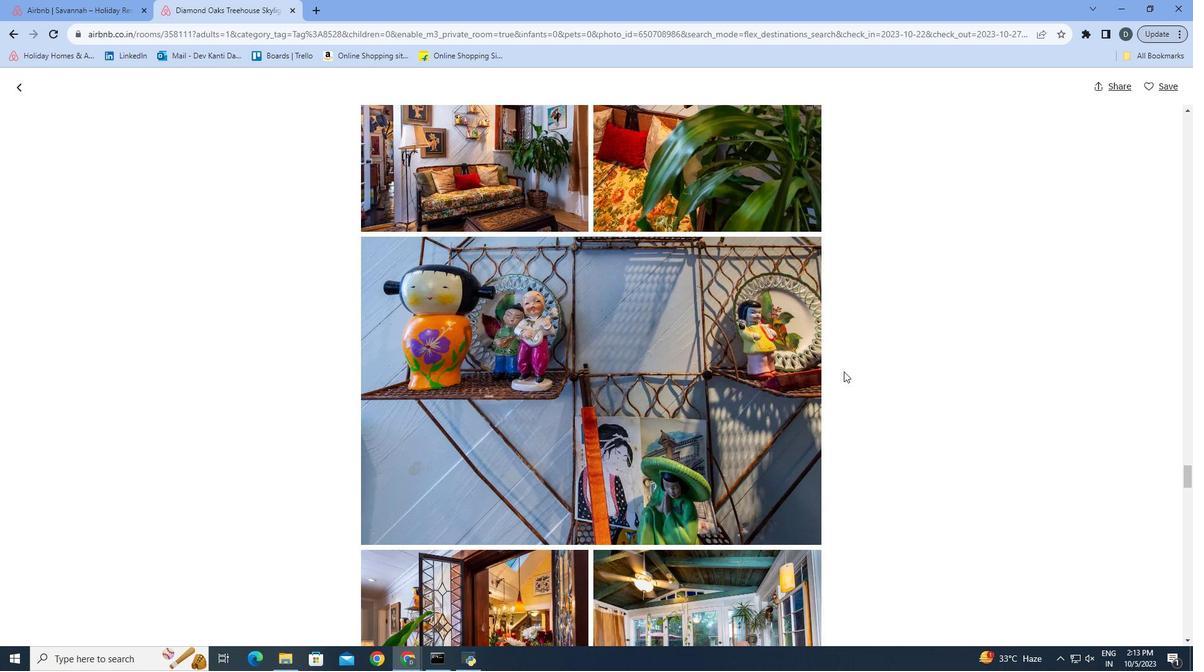 
Action: Mouse scrolled (843, 371) with delta (0, 0)
Screenshot: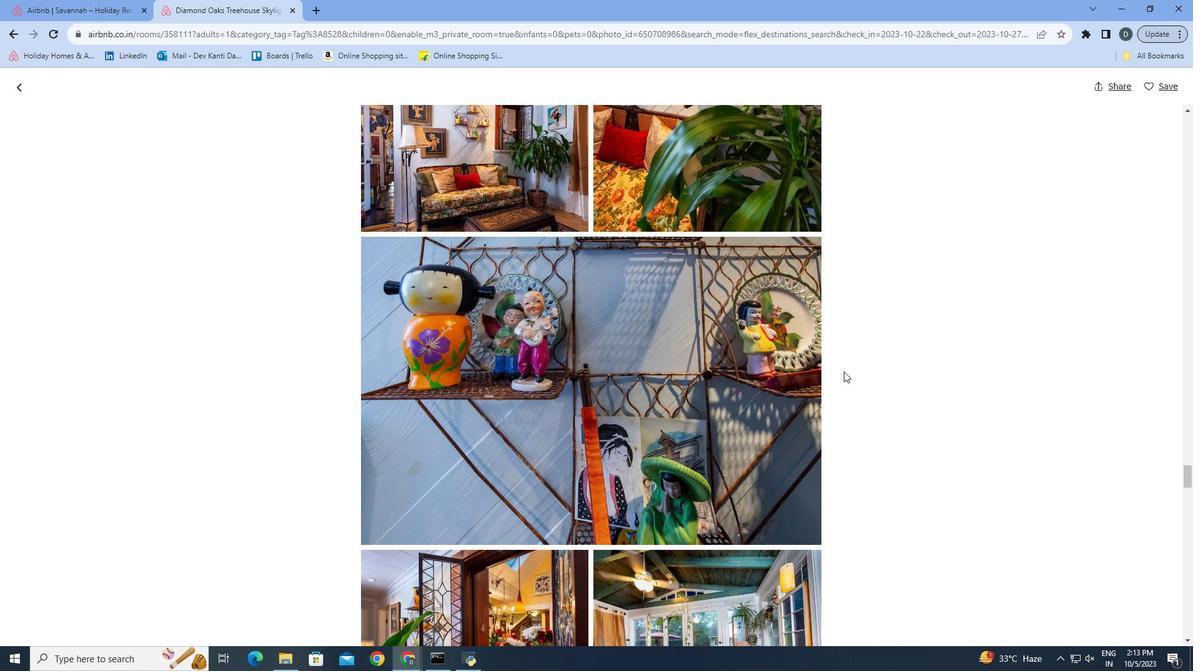 
Action: Mouse scrolled (843, 371) with delta (0, 0)
Screenshot: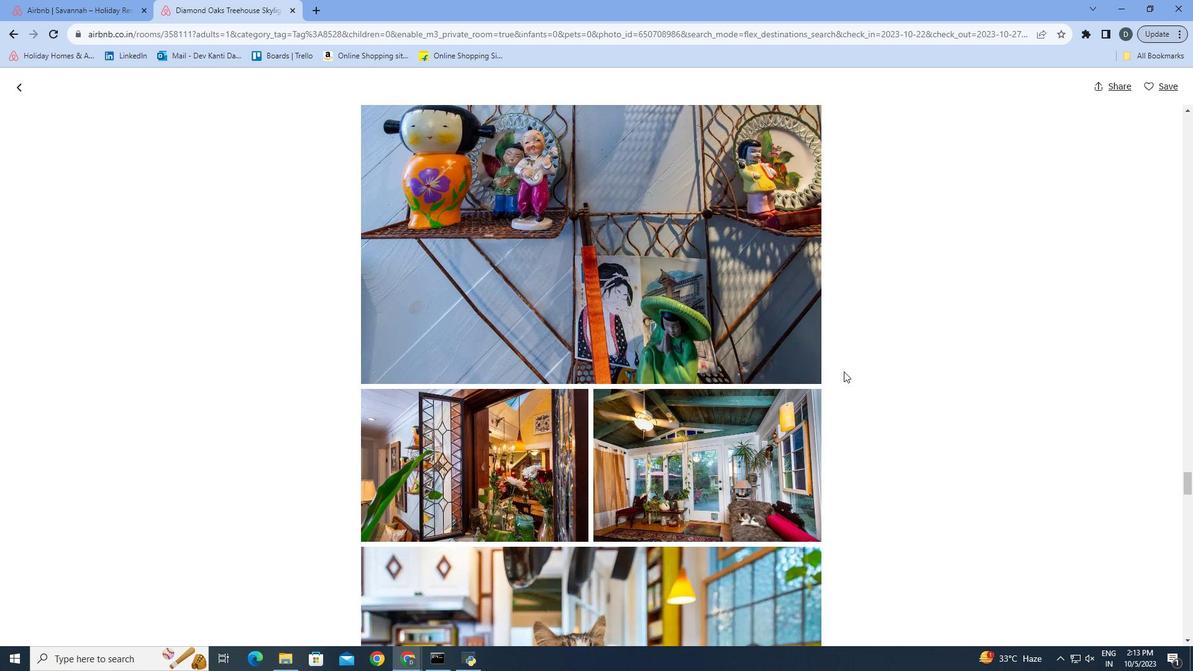 
Action: Mouse scrolled (843, 371) with delta (0, 0)
Screenshot: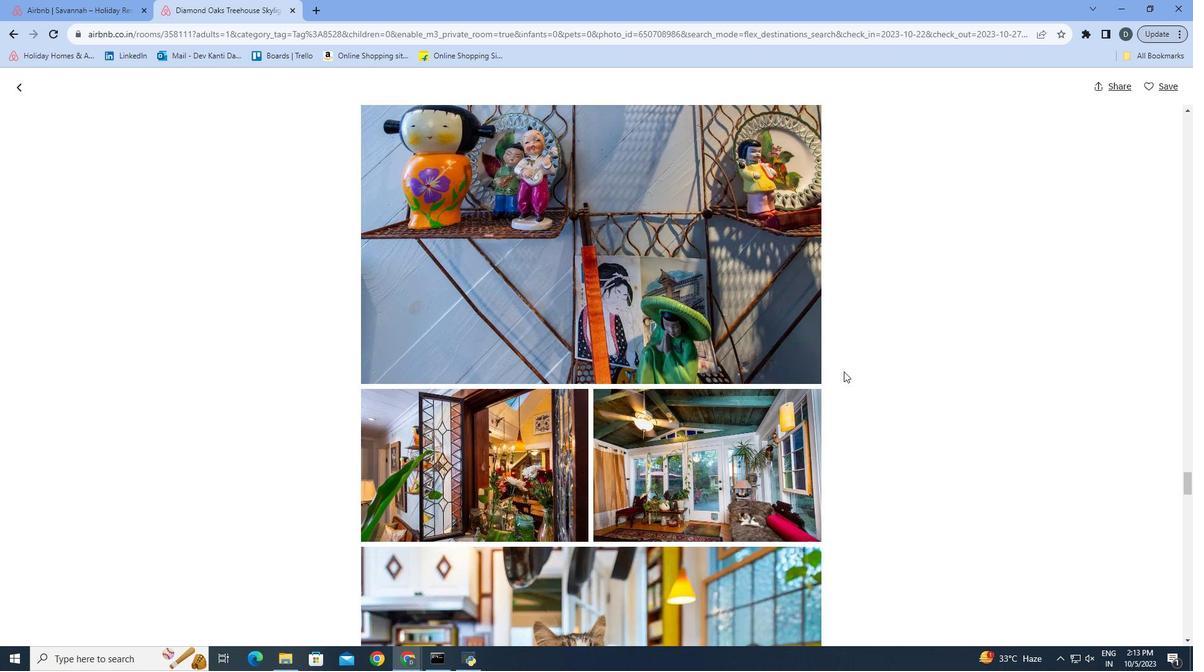 
Action: Mouse scrolled (843, 371) with delta (0, 0)
Screenshot: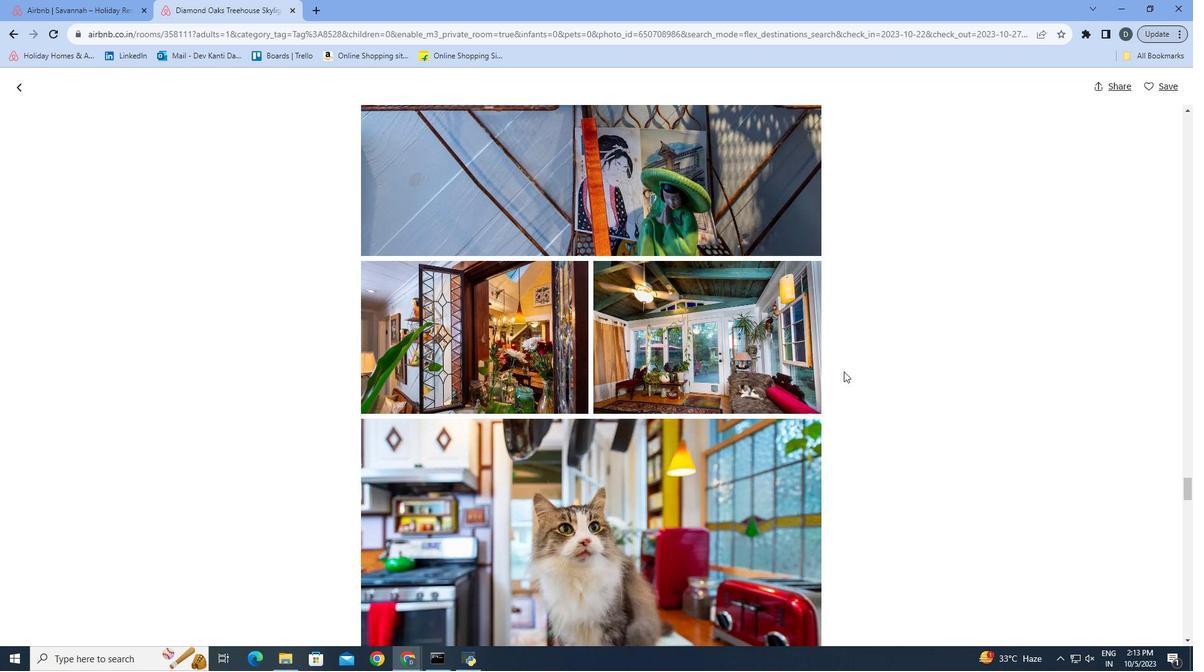 
Action: Mouse scrolled (843, 371) with delta (0, 0)
Screenshot: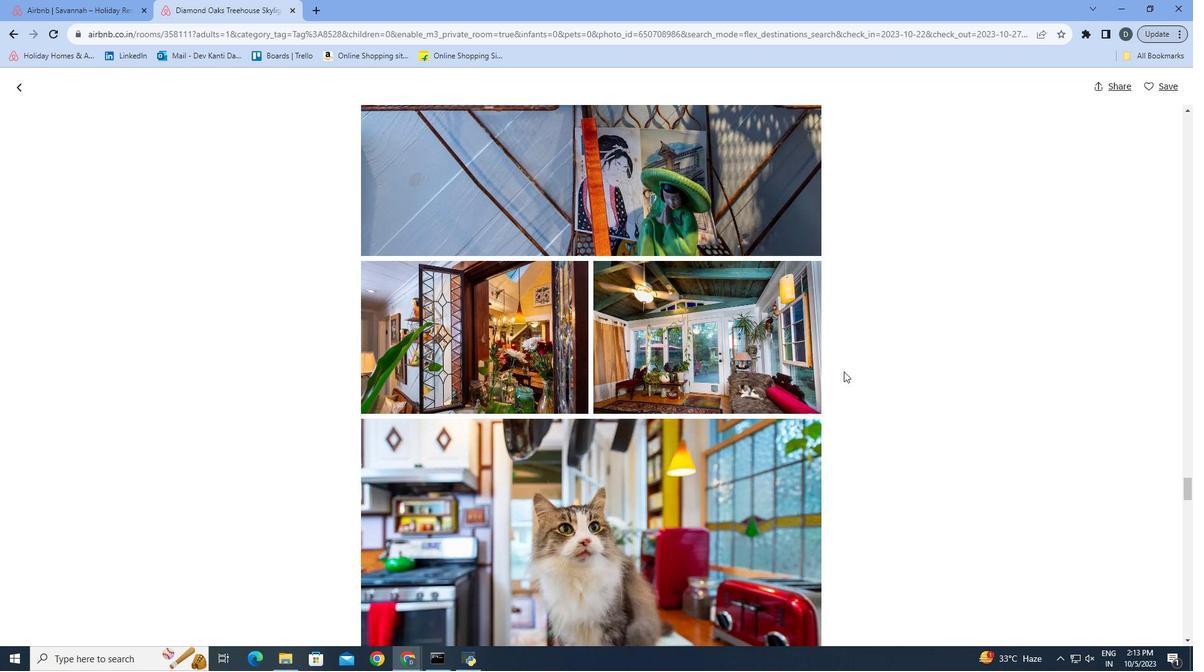 
Action: Mouse scrolled (843, 371) with delta (0, 0)
Screenshot: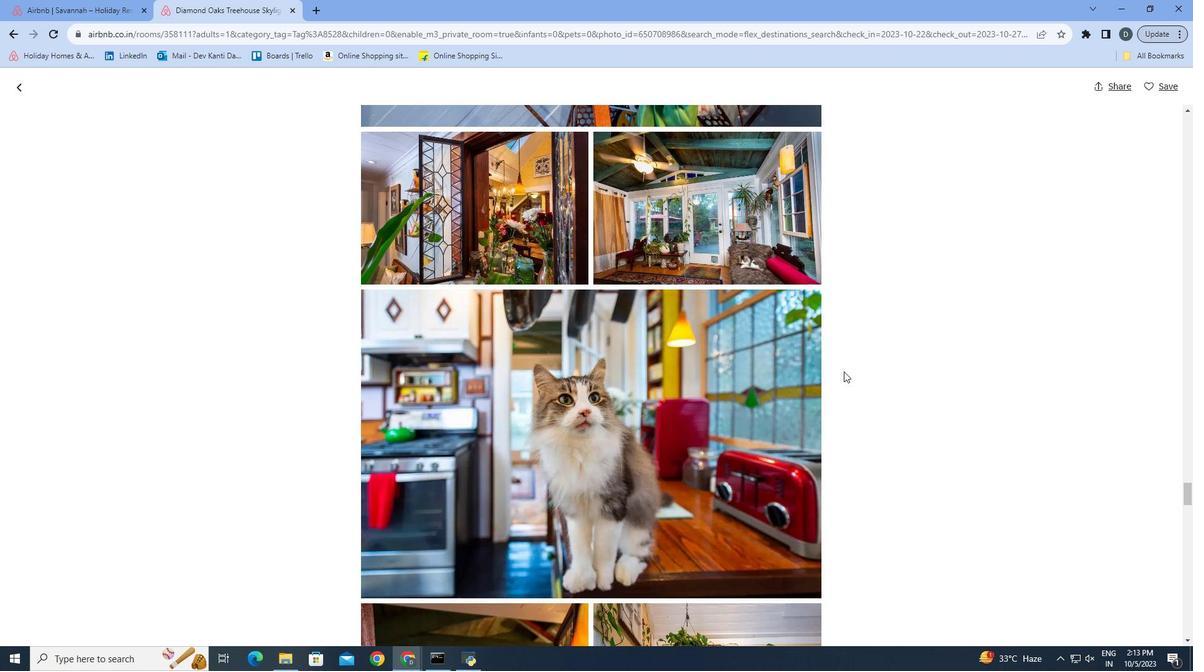 
Action: Mouse scrolled (843, 371) with delta (0, 0)
Screenshot: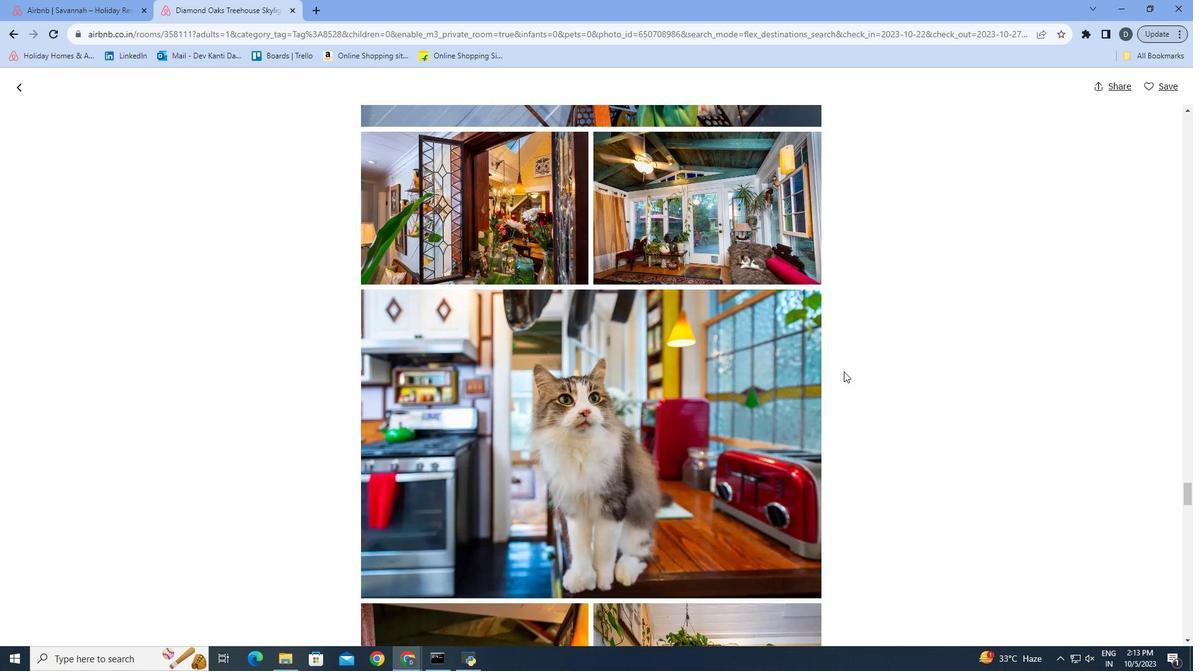 
Action: Mouse scrolled (843, 371) with delta (0, 0)
Screenshot: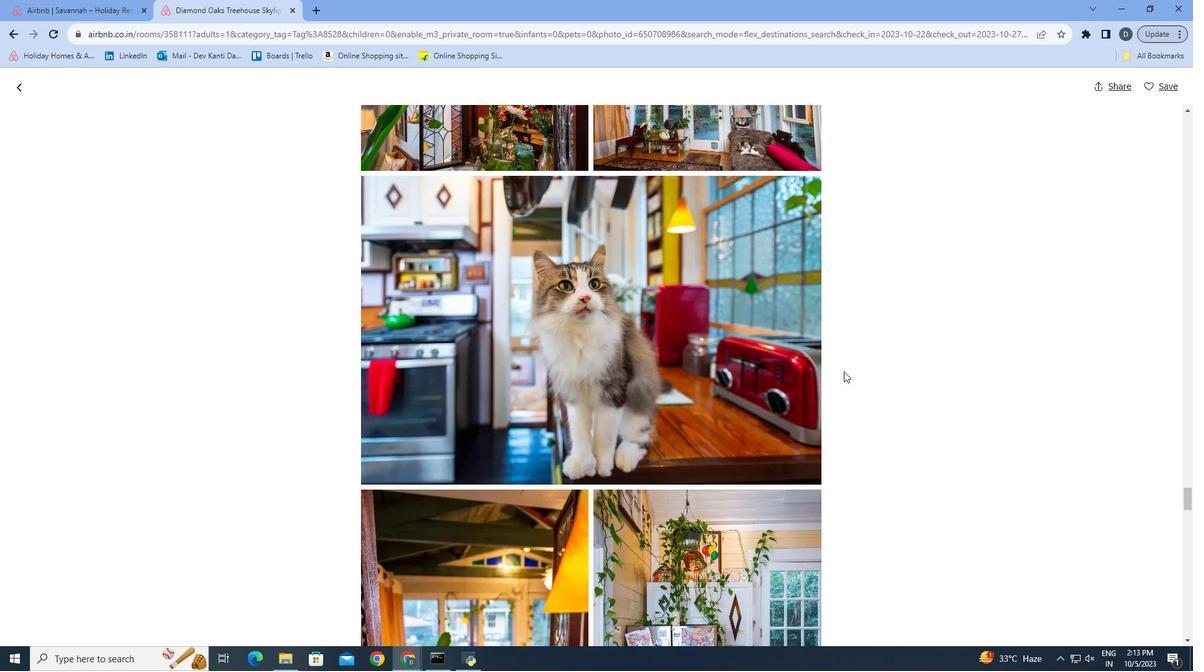 
Action: Mouse scrolled (843, 371) with delta (0, 0)
Screenshot: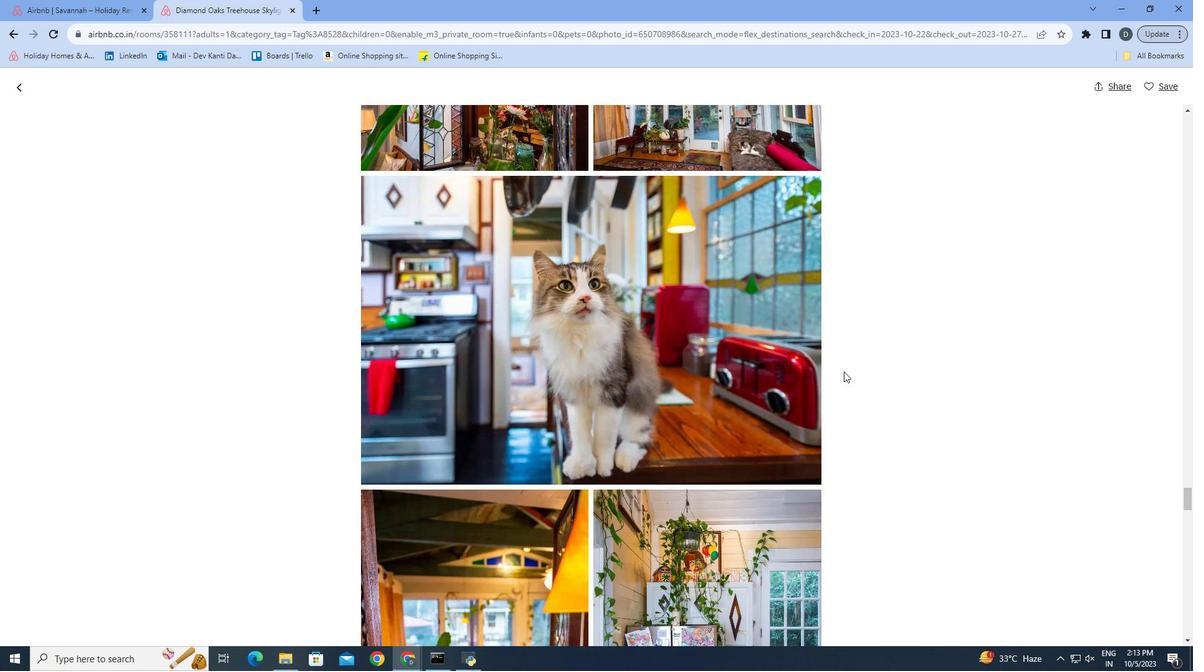 
Action: Mouse scrolled (843, 371) with delta (0, 0)
Screenshot: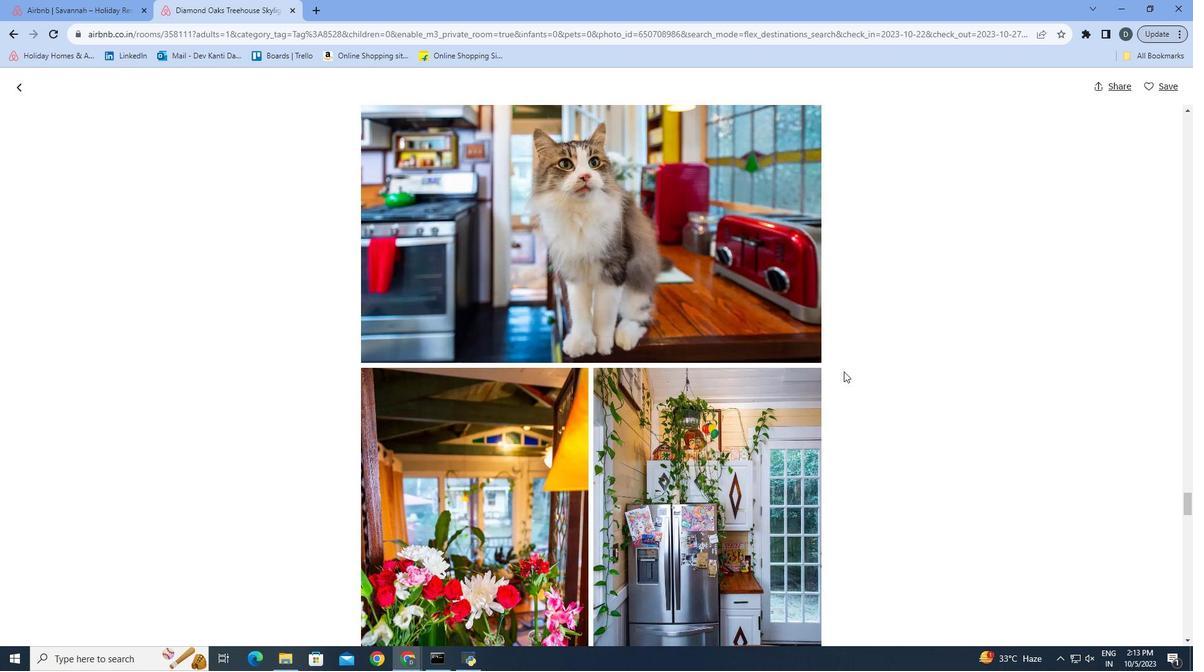 
Action: Mouse scrolled (843, 371) with delta (0, 0)
Screenshot: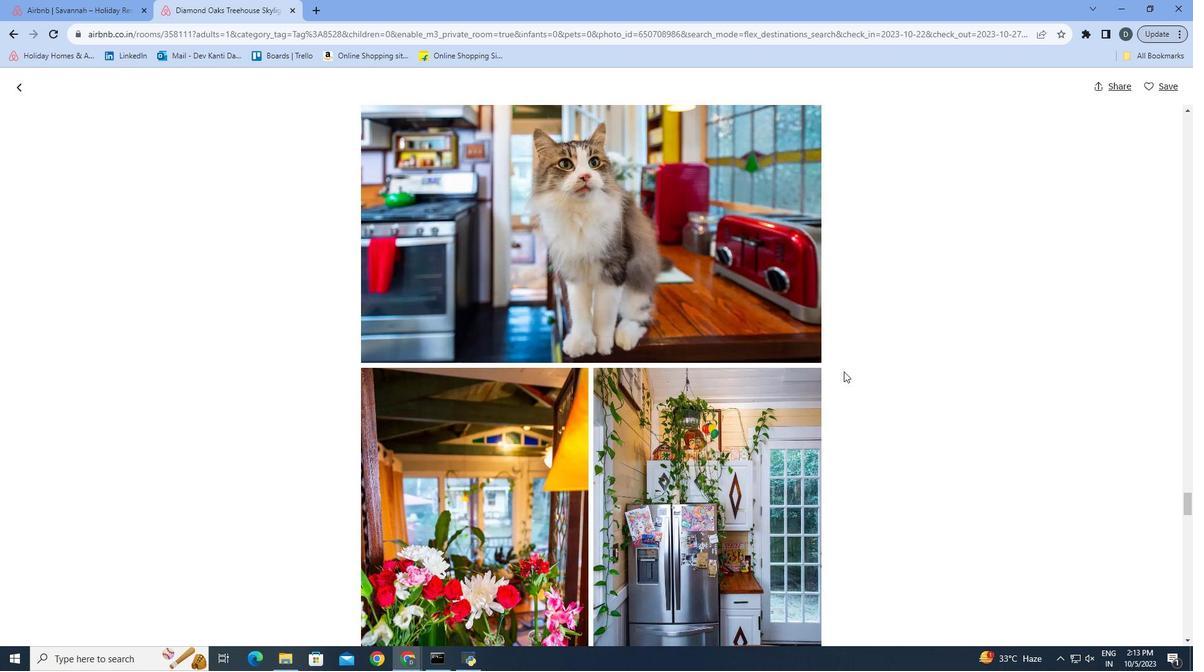 
Action: Mouse scrolled (843, 371) with delta (0, 0)
Screenshot: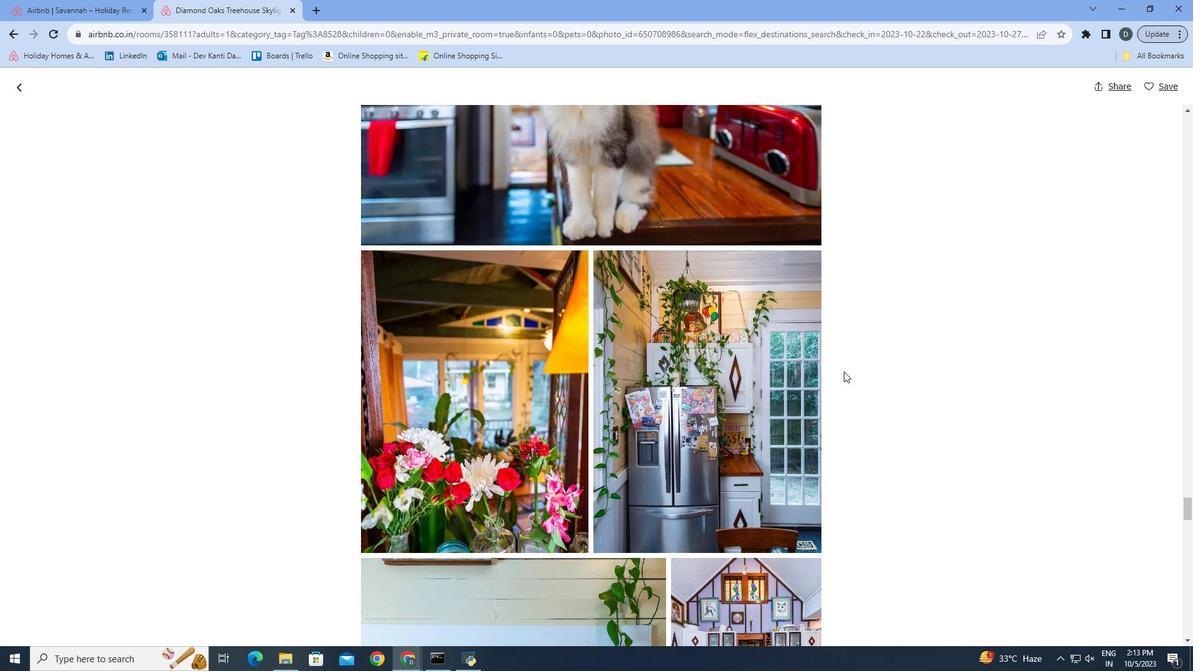 
Action: Mouse scrolled (843, 371) with delta (0, 0)
Screenshot: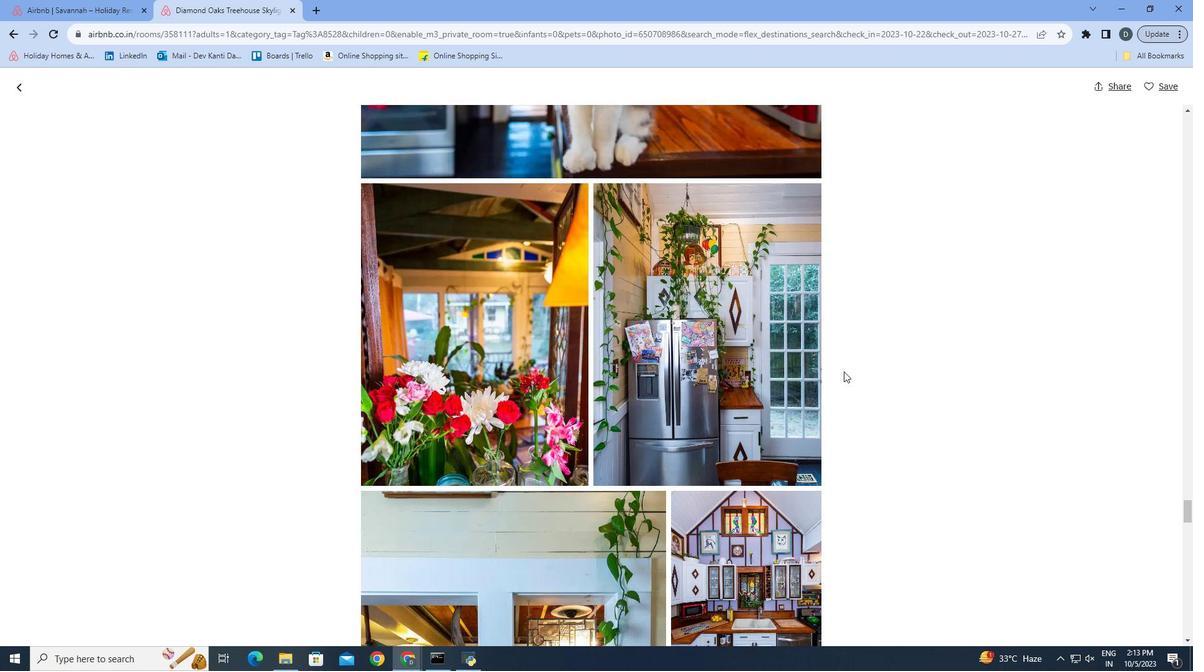 
Action: Mouse scrolled (843, 371) with delta (0, 0)
Screenshot: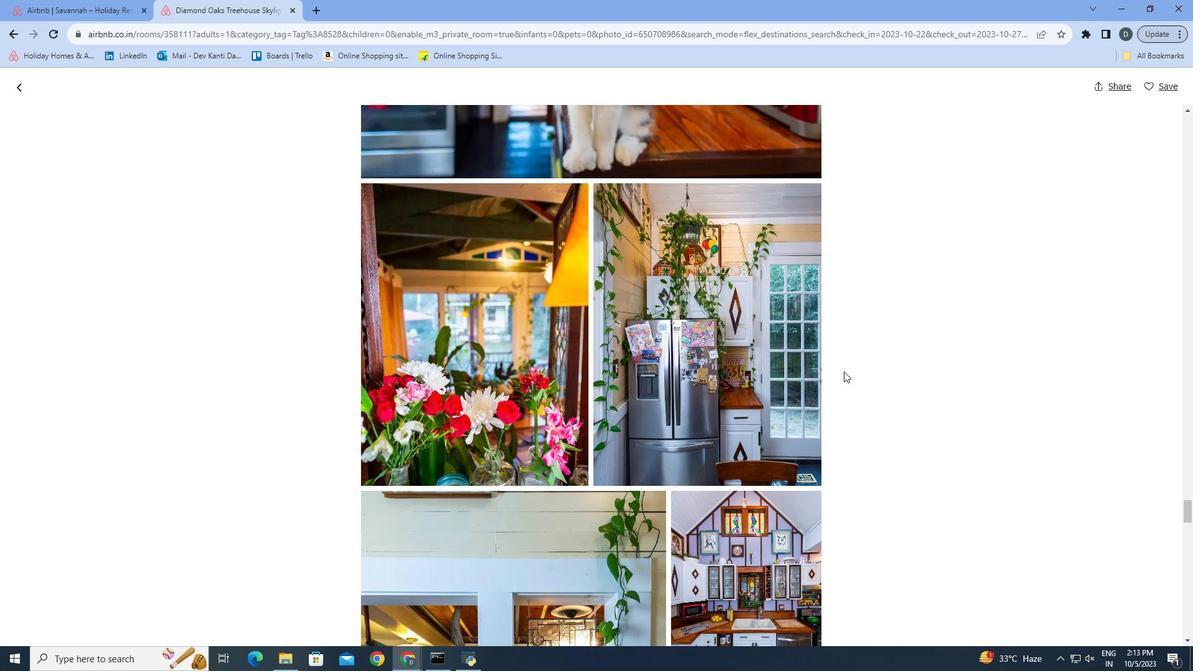 
Action: Mouse scrolled (843, 371) with delta (0, 0)
Screenshot: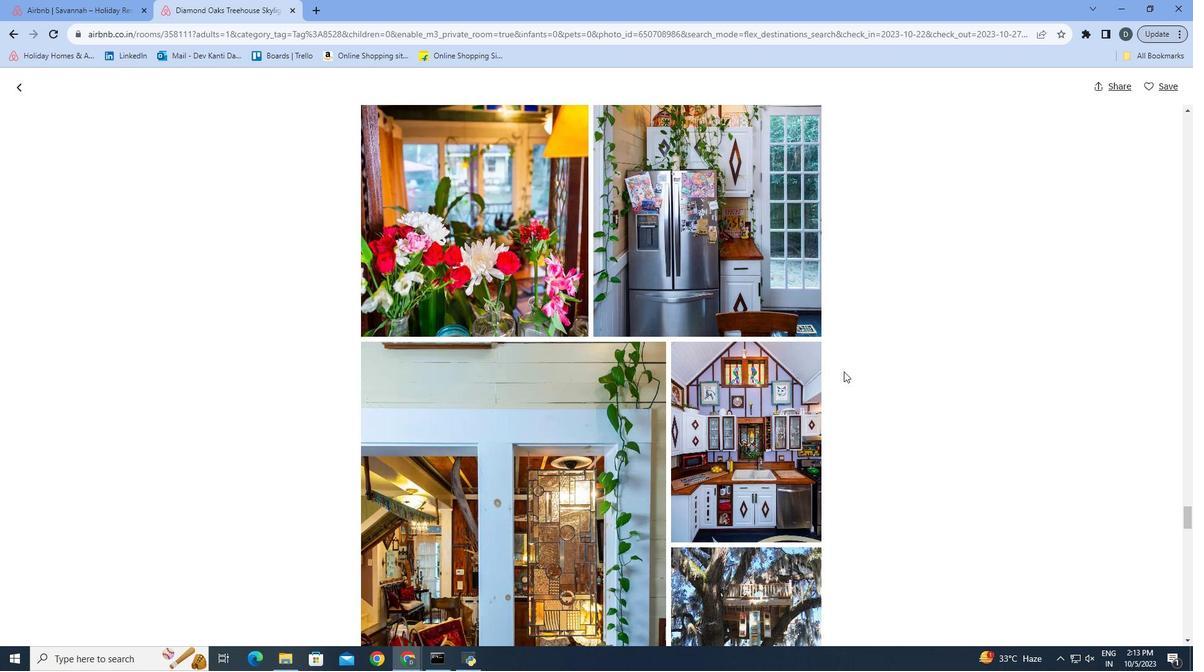 
Action: Mouse scrolled (843, 371) with delta (0, 0)
Screenshot: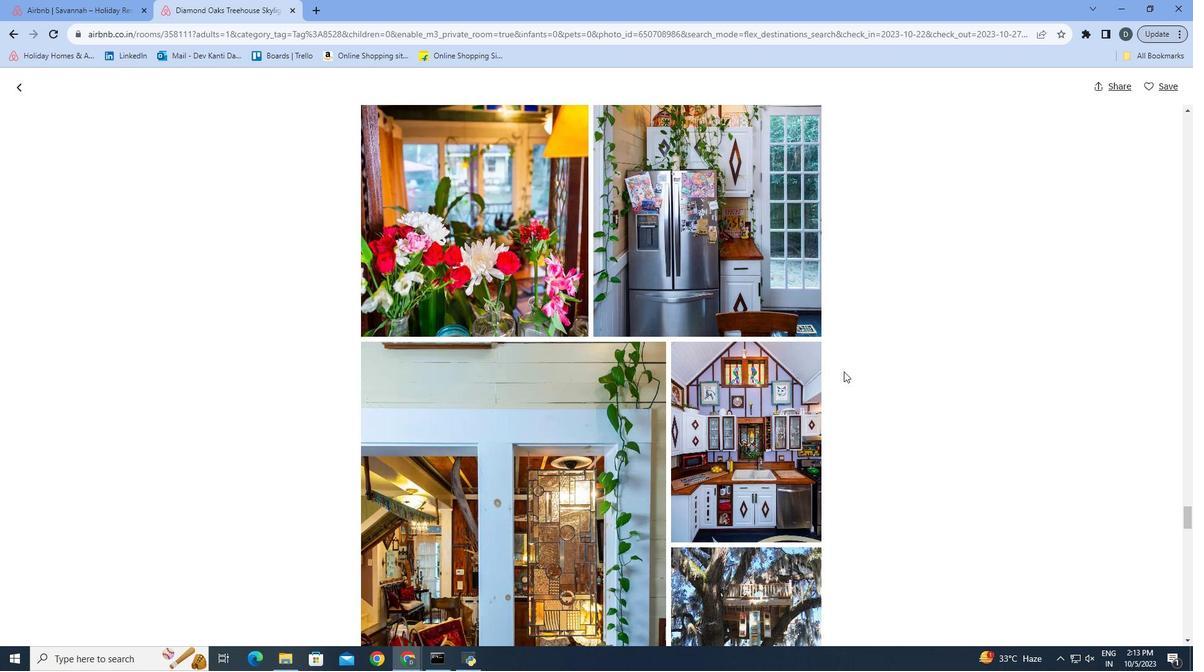 
Action: Mouse scrolled (843, 371) with delta (0, 0)
Screenshot: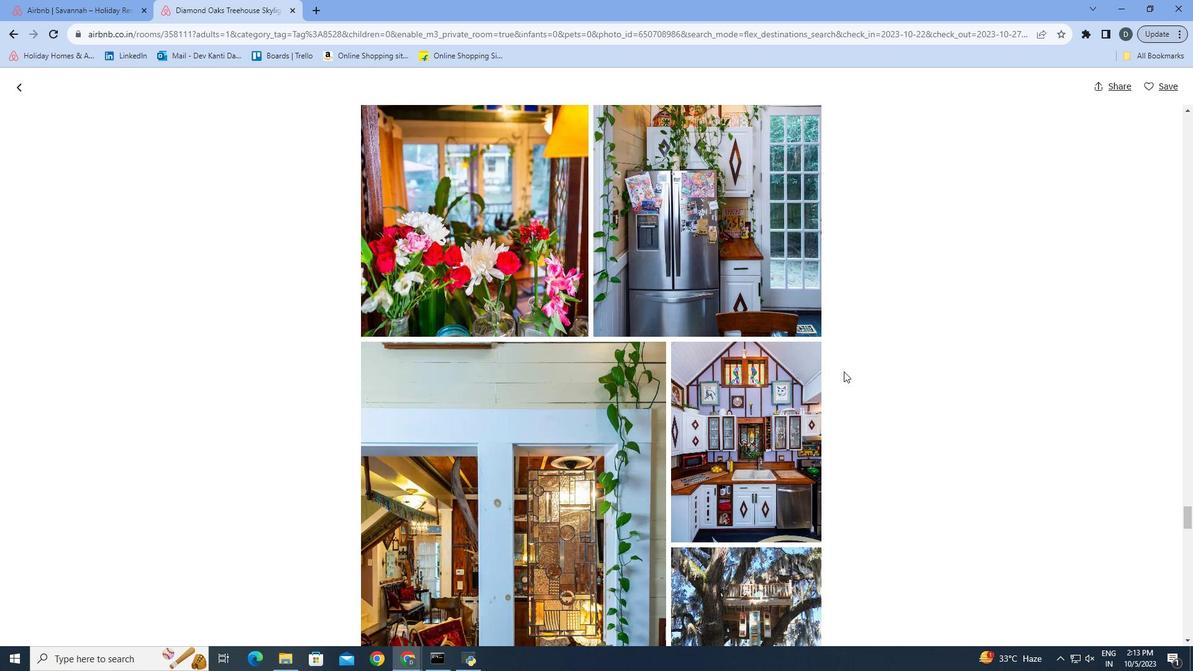 
Action: Mouse scrolled (843, 371) with delta (0, 0)
Screenshot: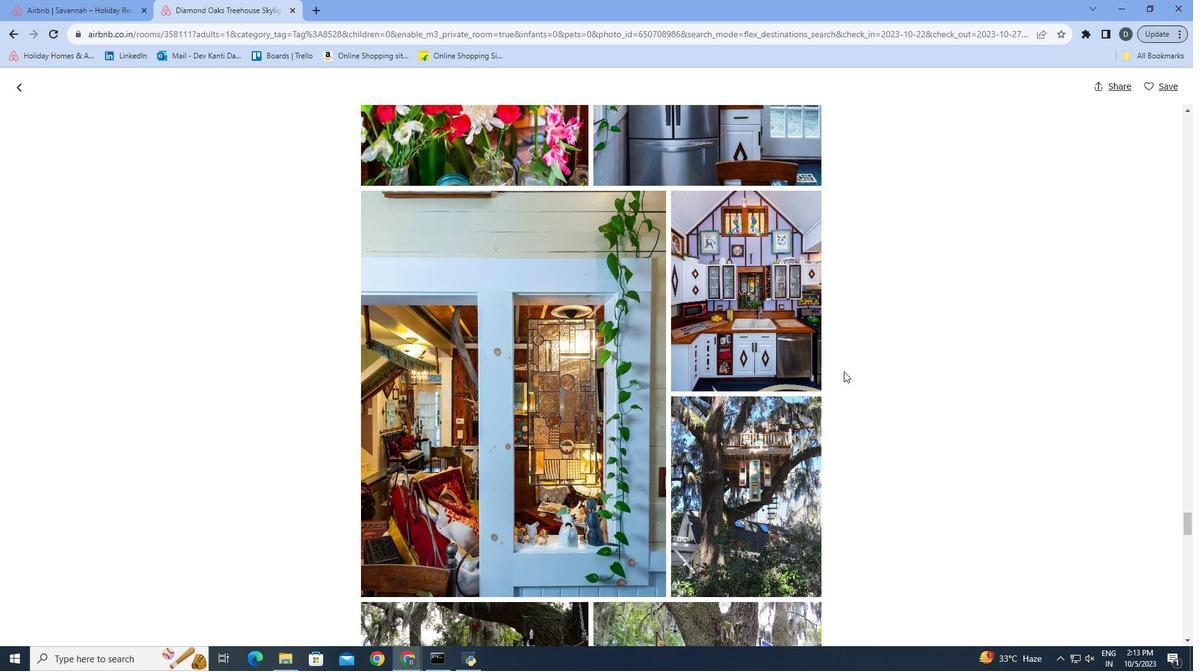
Action: Mouse scrolled (843, 371) with delta (0, 0)
Screenshot: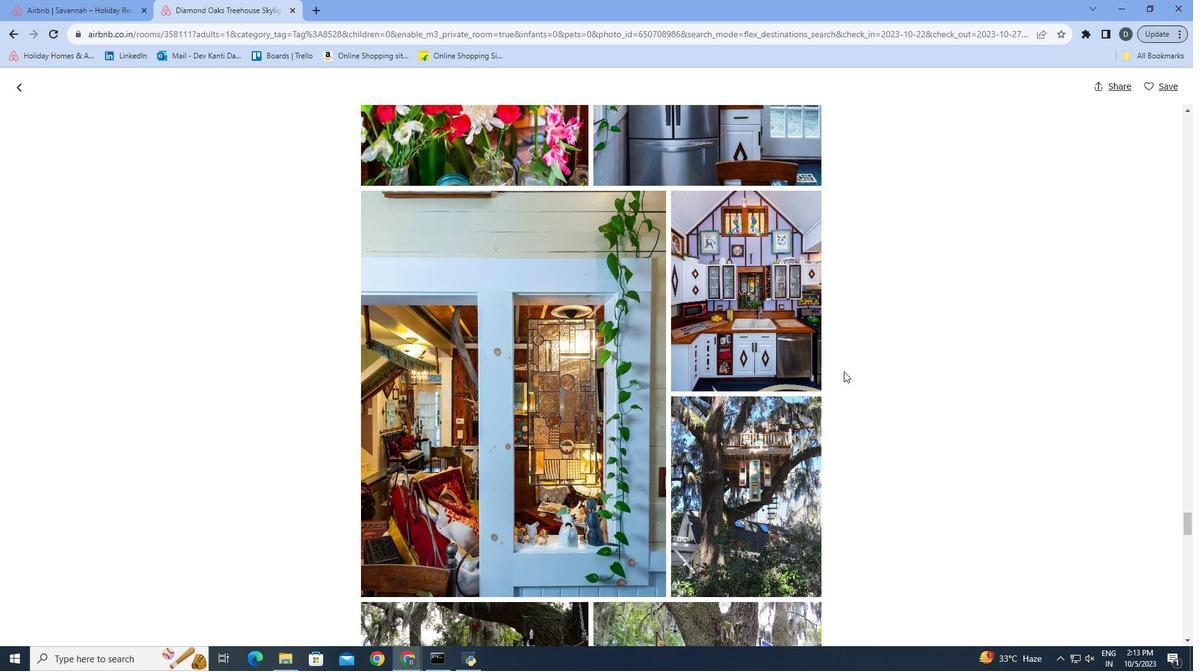 
Action: Mouse scrolled (843, 371) with delta (0, 0)
Screenshot: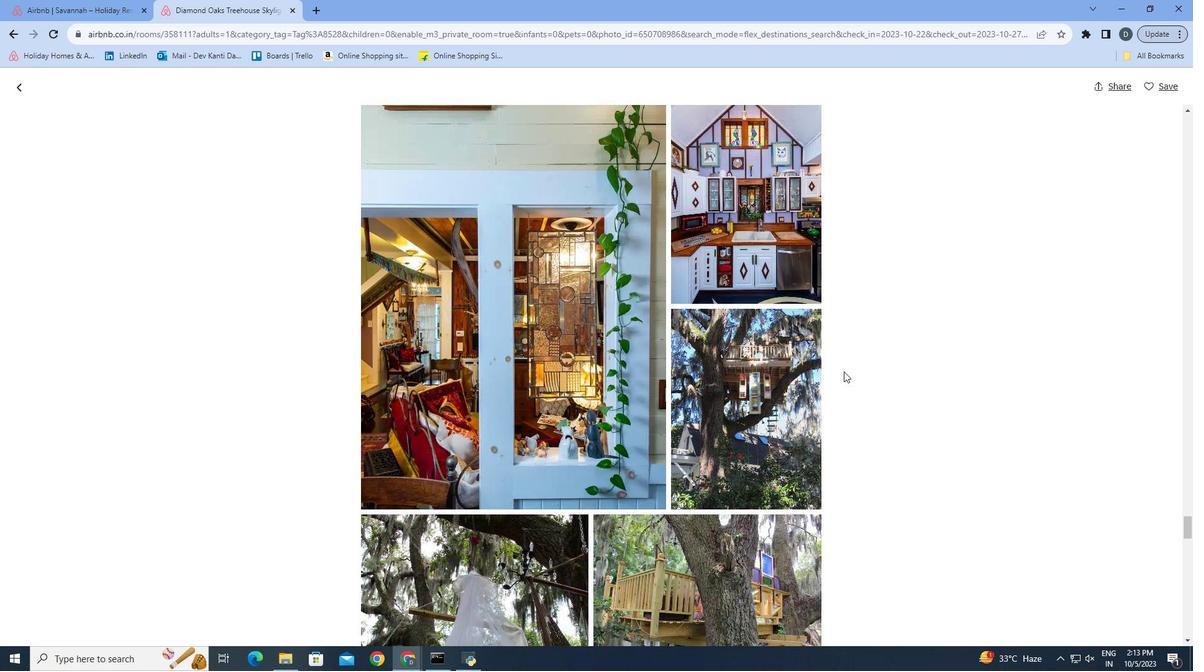 
Action: Mouse scrolled (843, 371) with delta (0, 0)
Screenshot: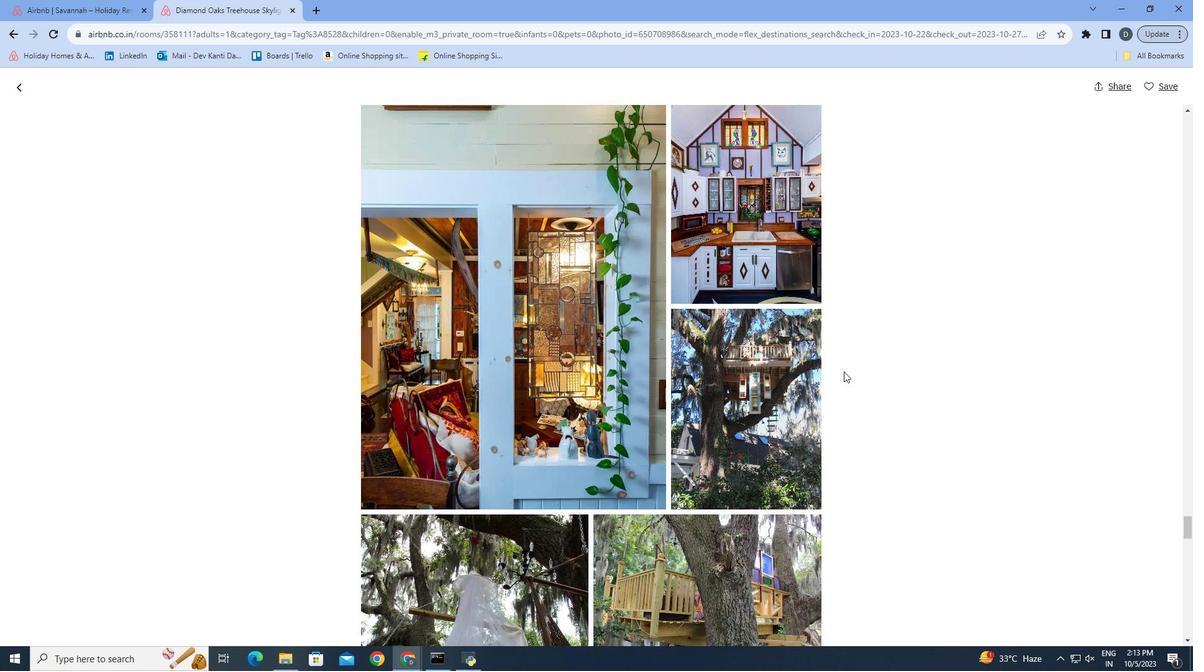 
Action: Mouse scrolled (843, 371) with delta (0, 0)
Screenshot: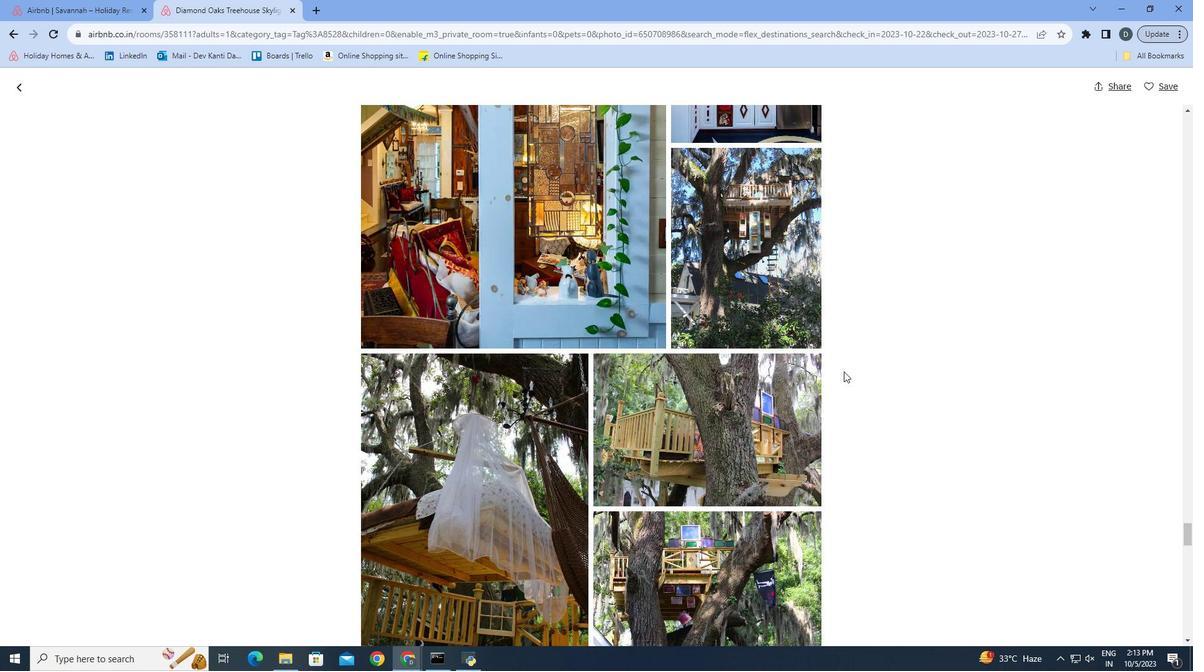 
Action: Mouse scrolled (843, 371) with delta (0, 0)
Screenshot: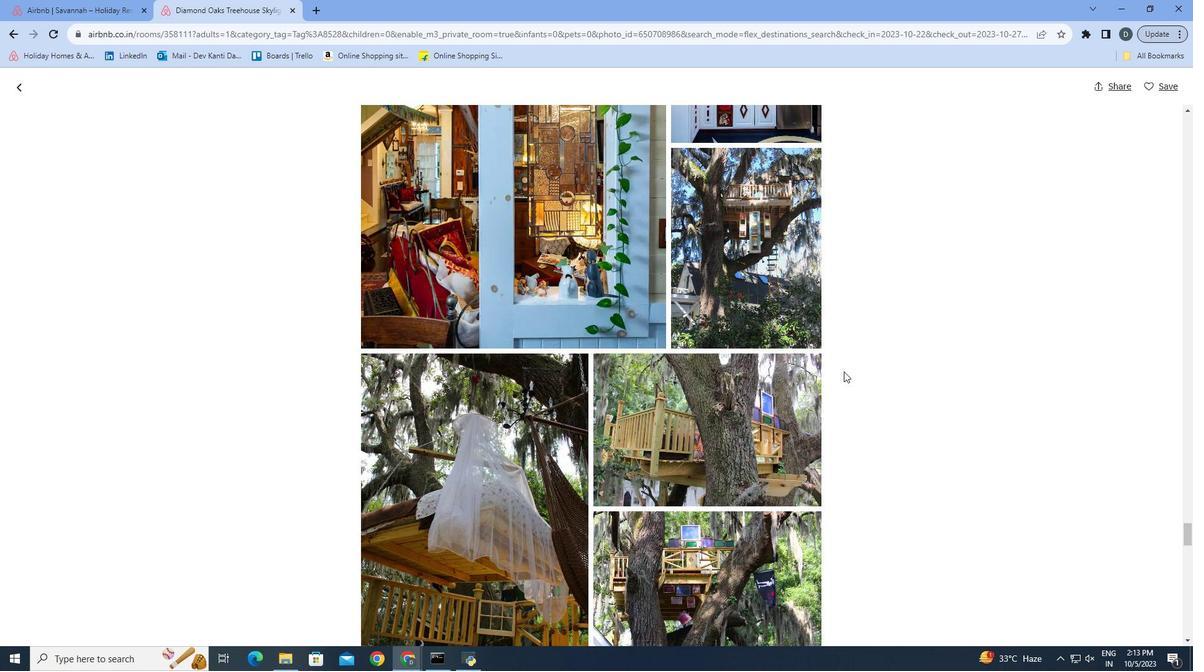 
Action: Mouse scrolled (843, 371) with delta (0, 0)
Screenshot: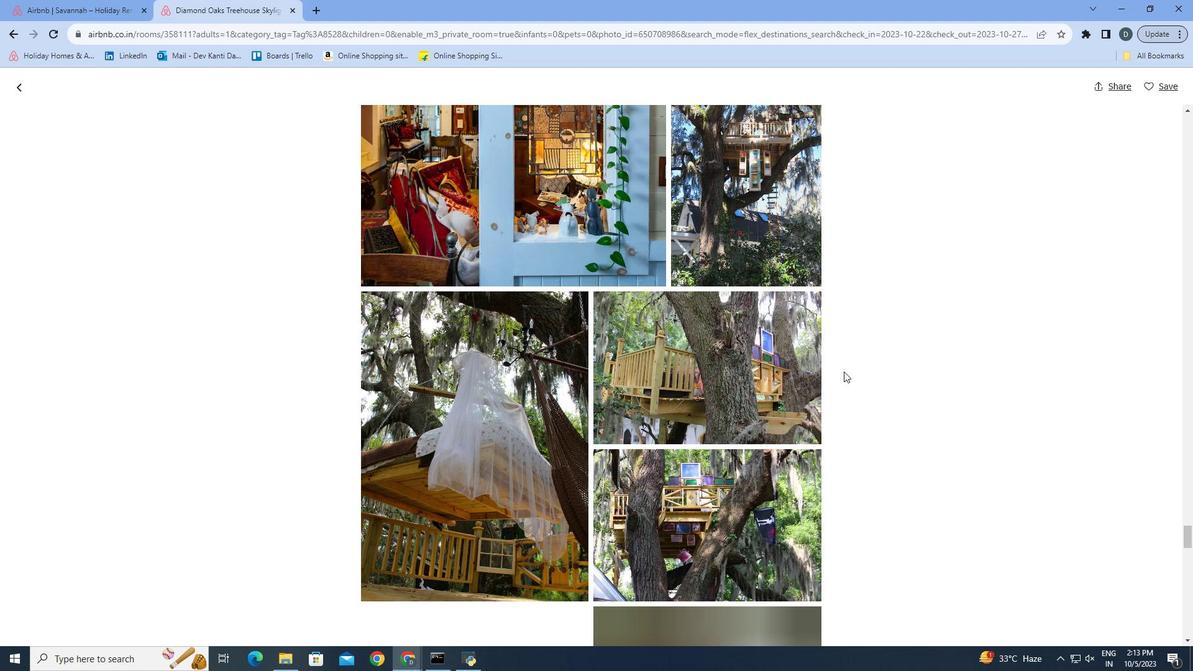 
Action: Mouse scrolled (843, 371) with delta (0, 0)
Screenshot: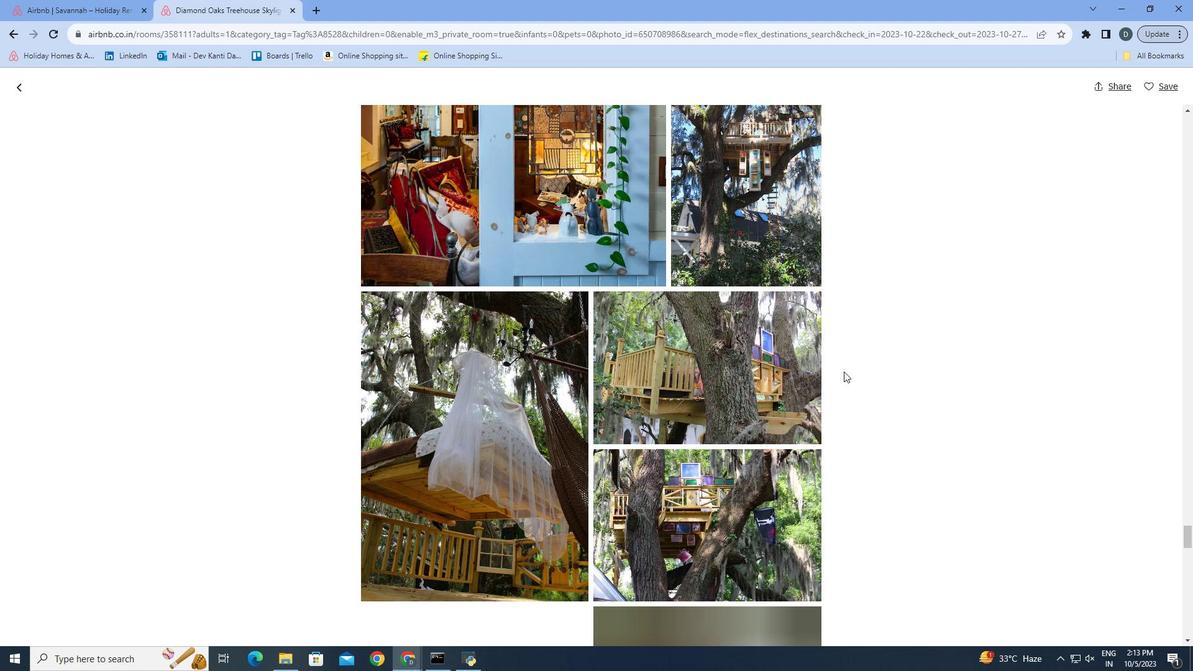 
Action: Mouse scrolled (843, 371) with delta (0, 0)
Screenshot: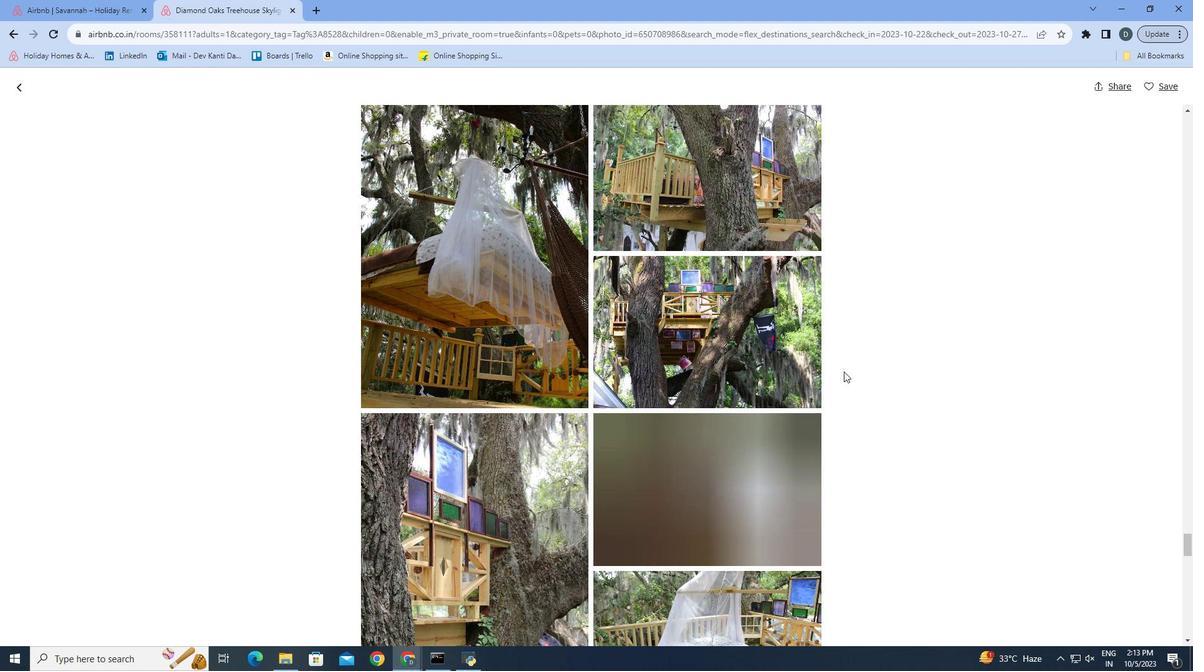 
Action: Mouse scrolled (843, 371) with delta (0, 0)
Screenshot: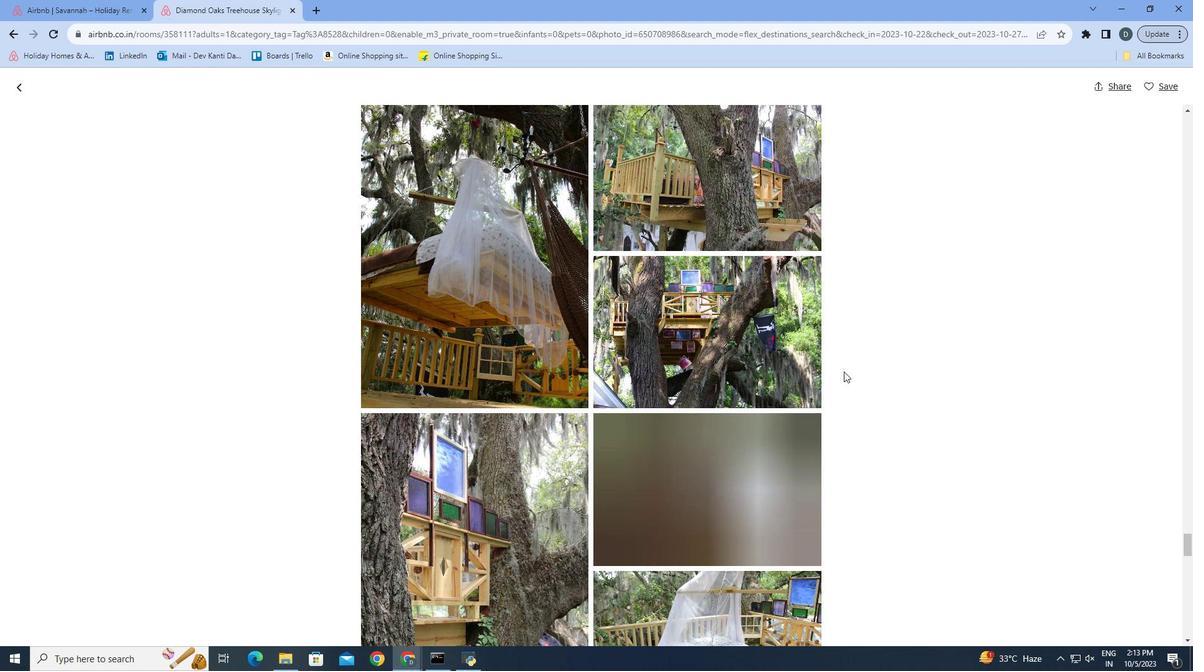 
Action: Mouse scrolled (843, 371) with delta (0, 0)
Screenshot: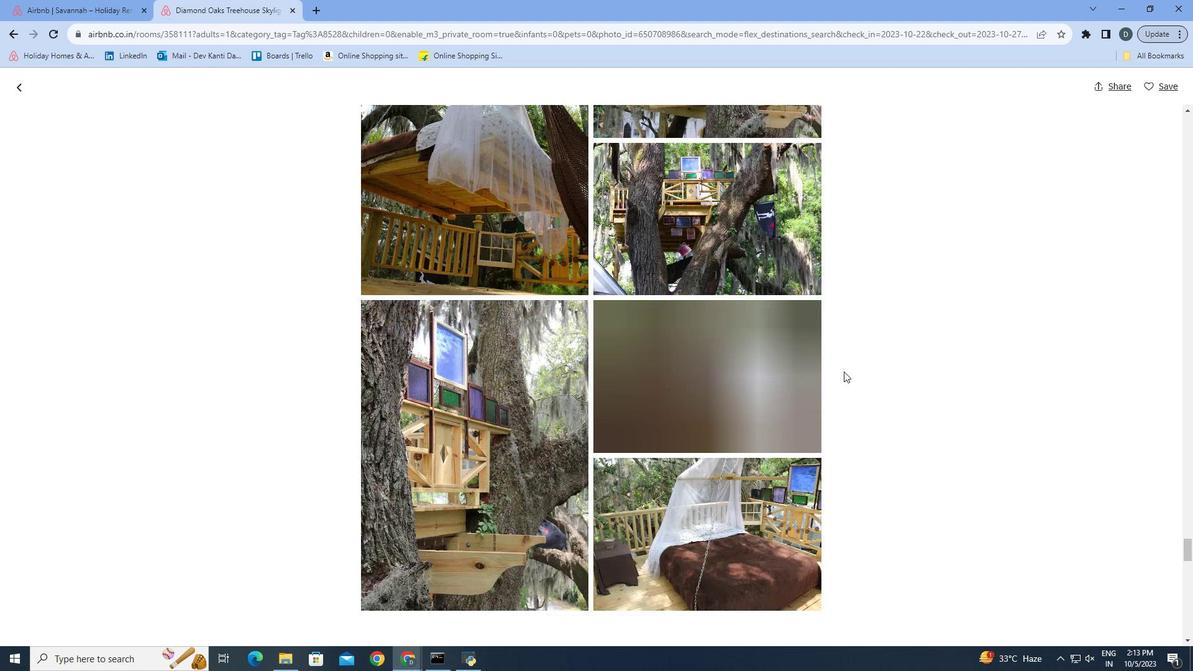
Action: Mouse scrolled (843, 371) with delta (0, 0)
Screenshot: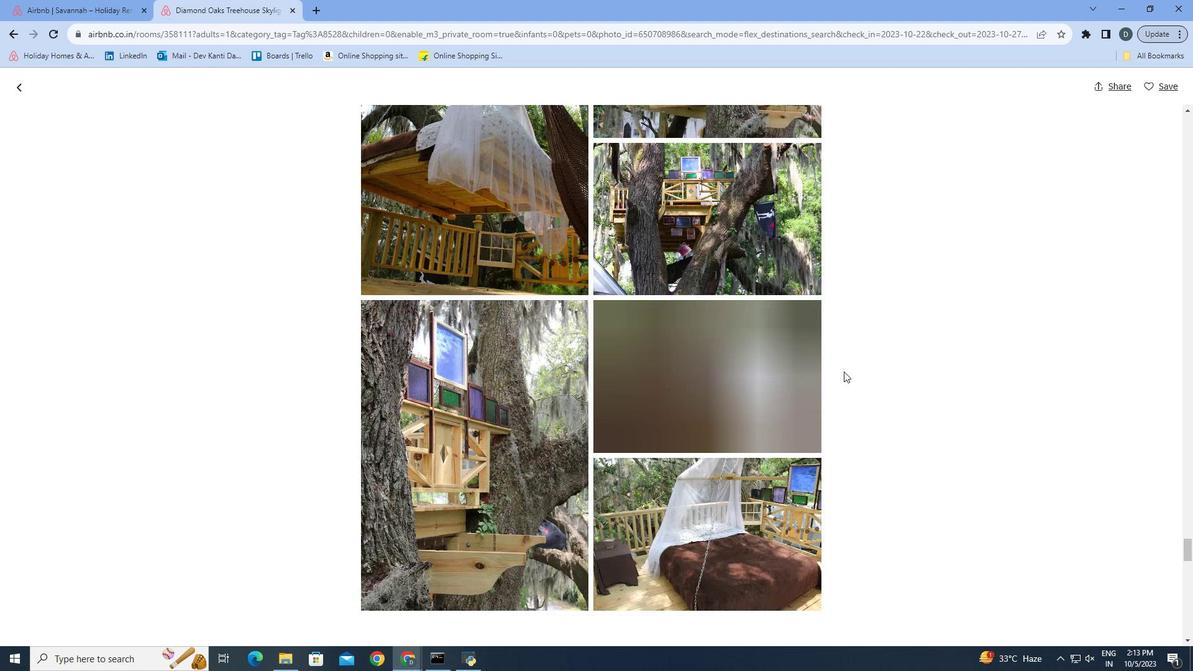 
Action: Mouse scrolled (843, 371) with delta (0, 0)
Screenshot: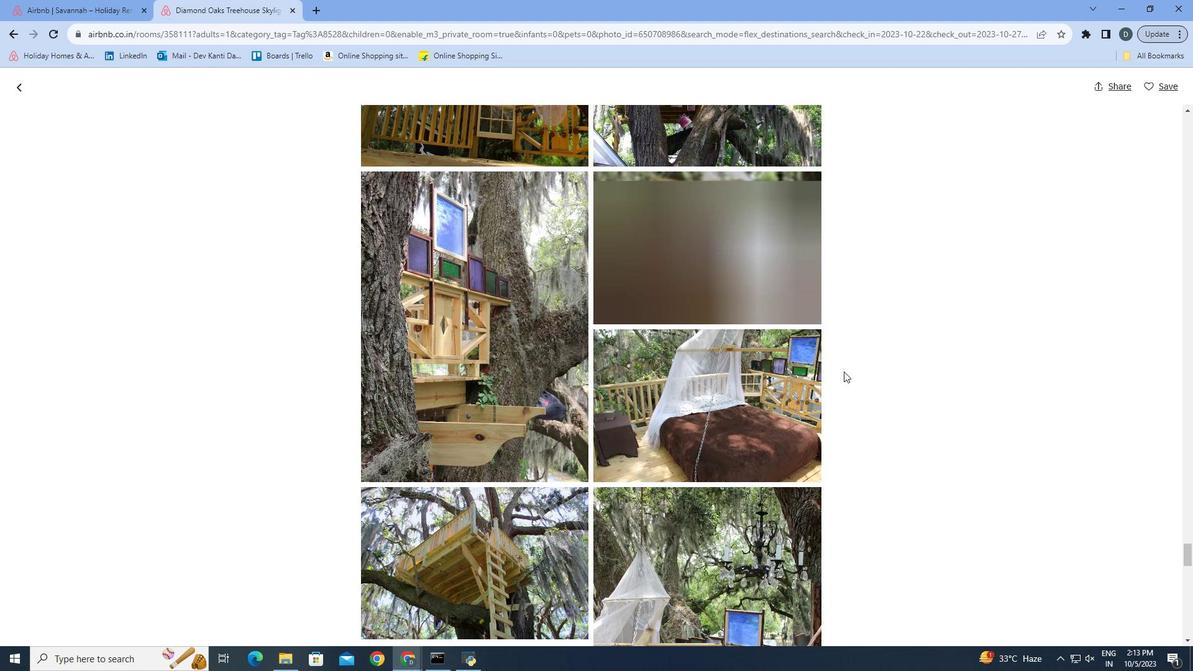 
Action: Mouse scrolled (843, 371) with delta (0, 0)
Screenshot: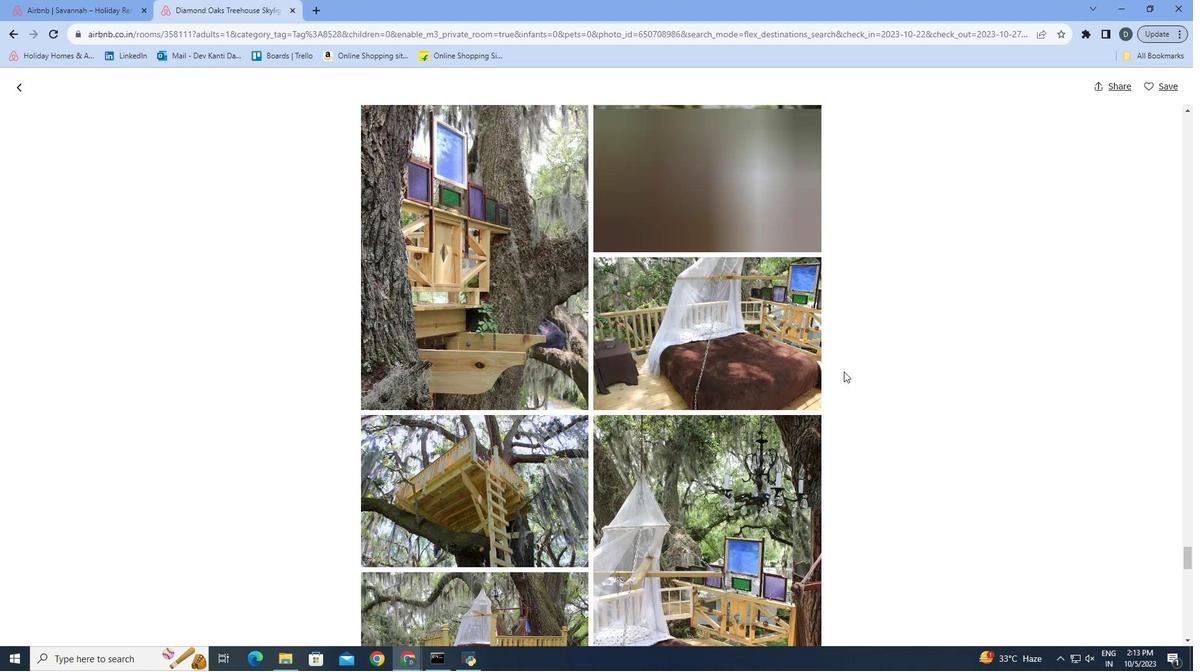 
Action: Mouse scrolled (843, 371) with delta (0, 0)
Screenshot: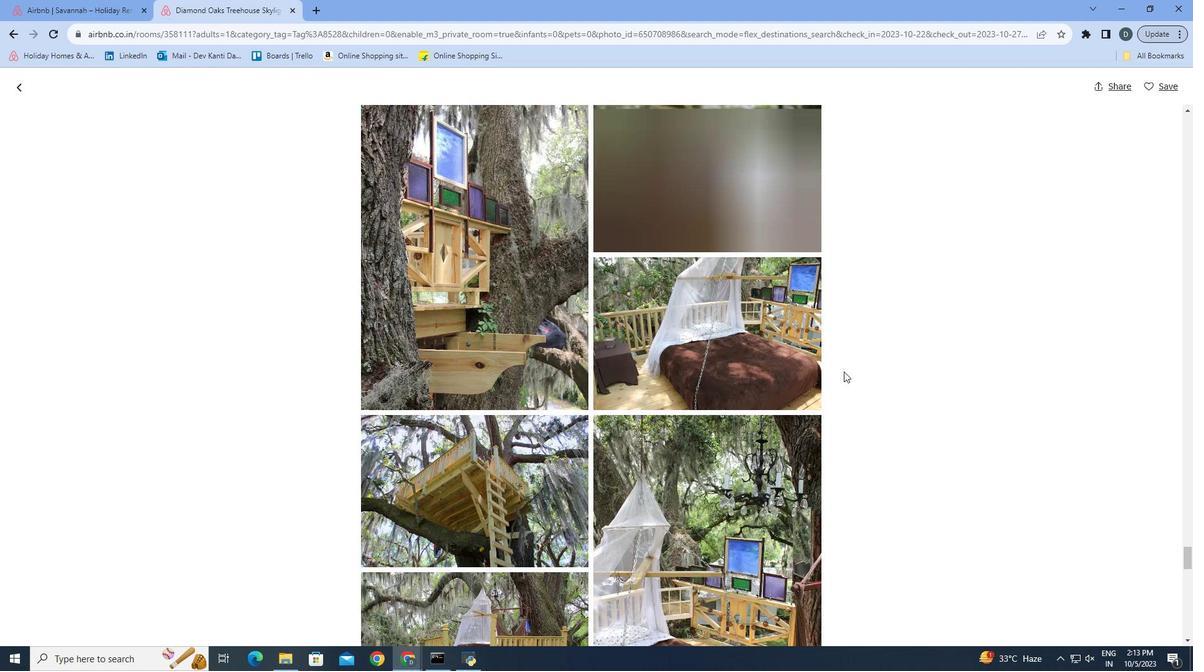 
Action: Mouse scrolled (843, 371) with delta (0, 0)
Screenshot: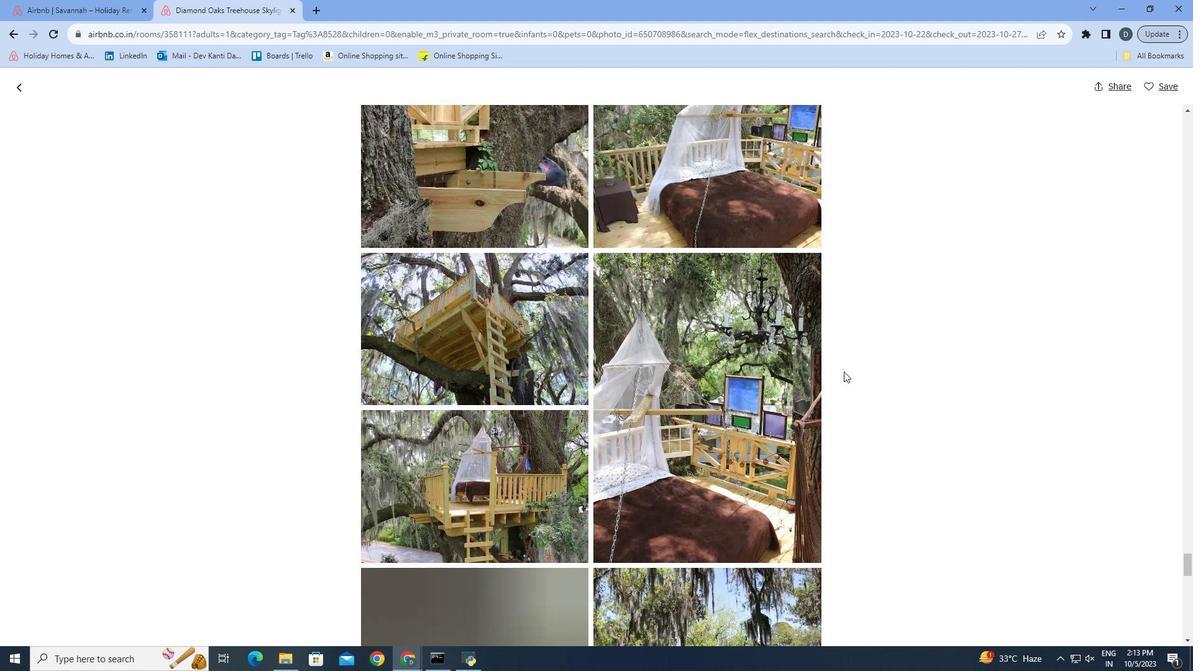 
Action: Mouse scrolled (843, 371) with delta (0, 0)
Screenshot: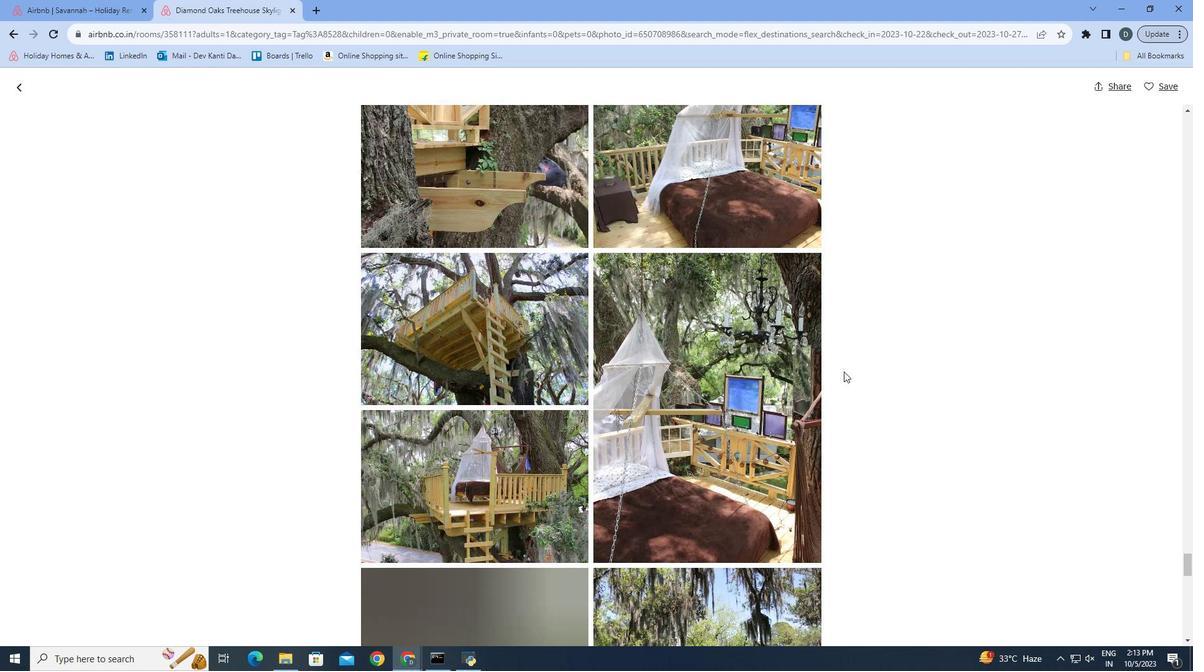 
Action: Mouse scrolled (843, 371) with delta (0, 0)
Screenshot: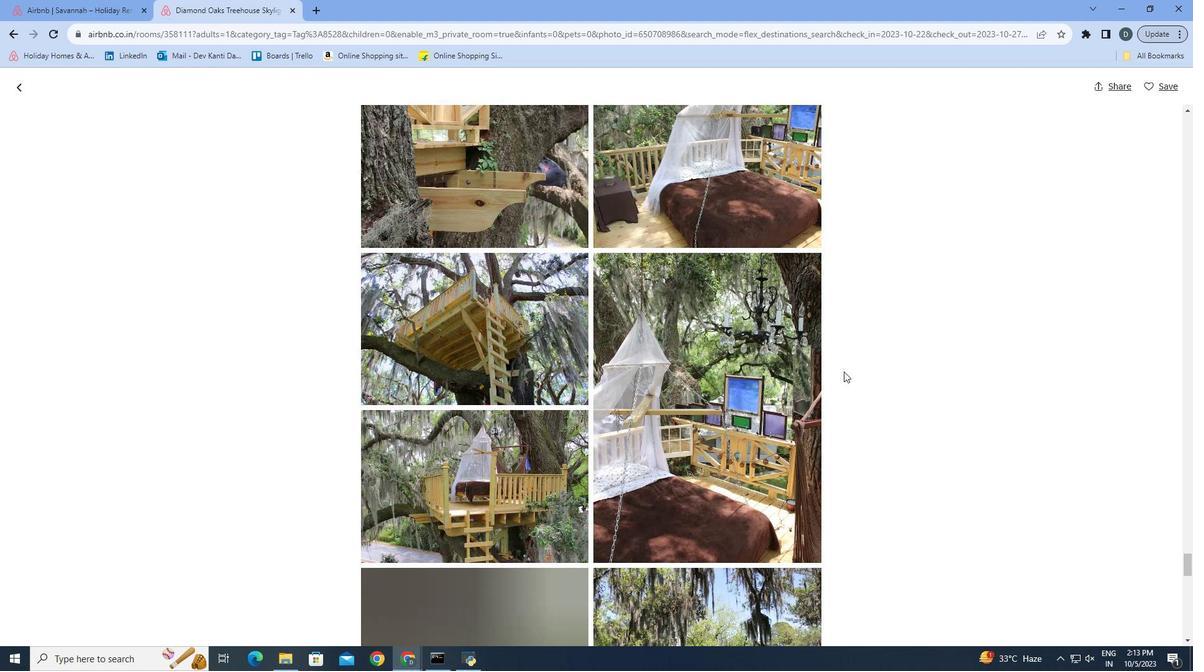 
Action: Mouse scrolled (843, 371) with delta (0, 0)
Screenshot: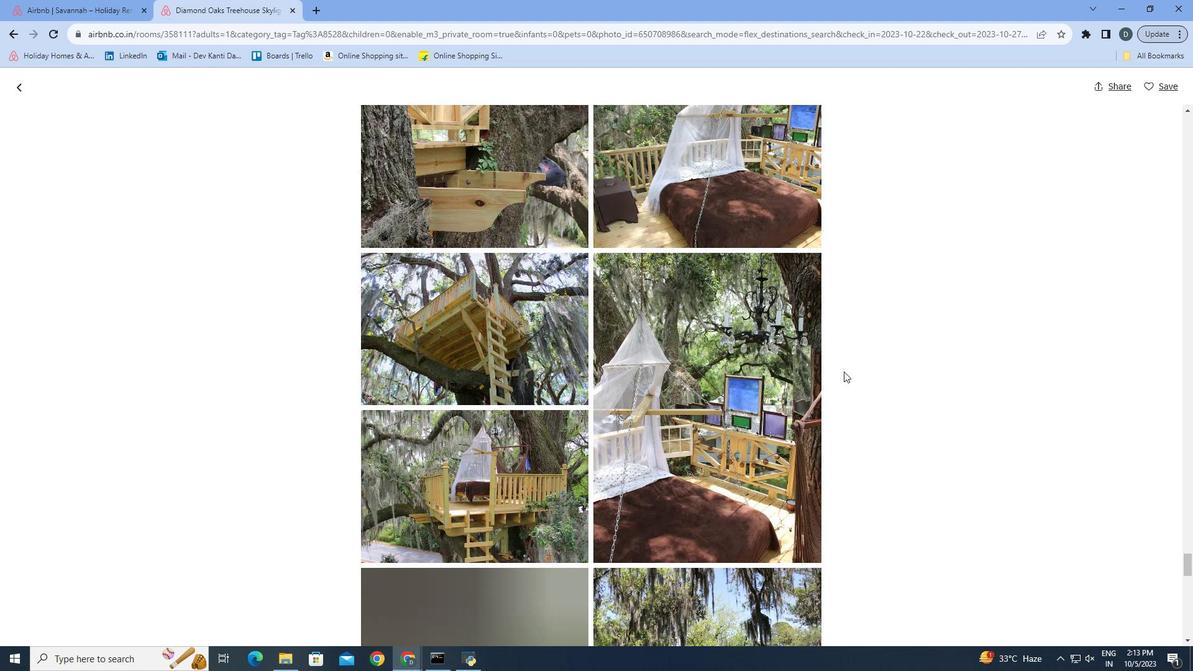
Action: Mouse scrolled (843, 371) with delta (0, 0)
Screenshot: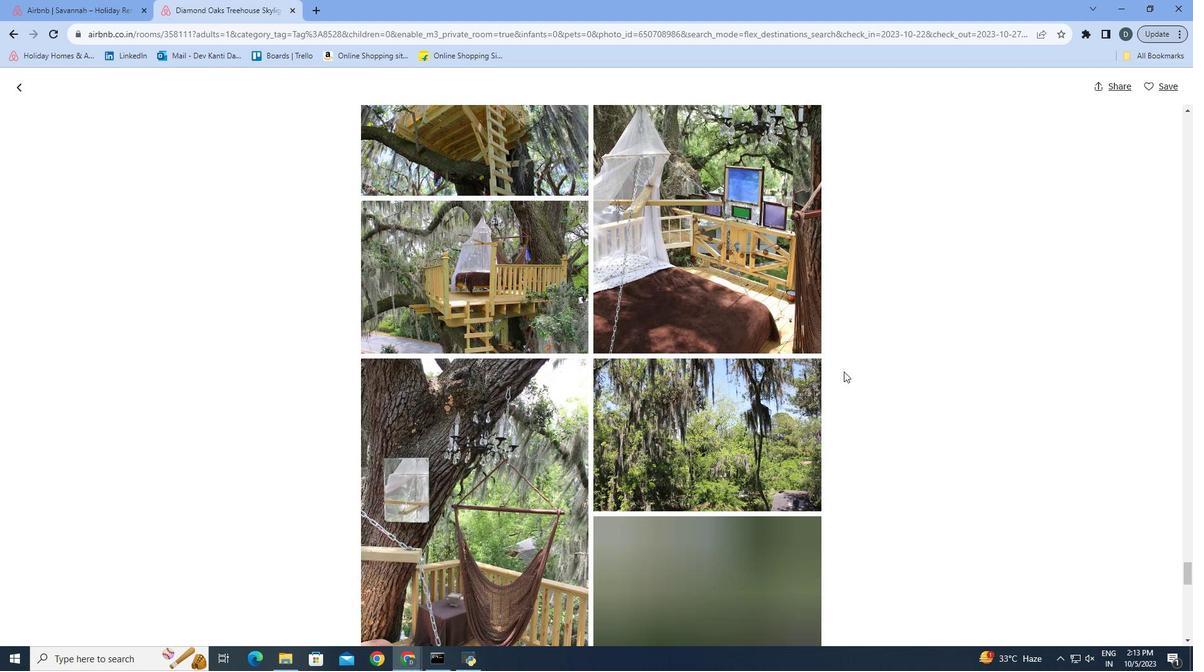 
Action: Mouse scrolled (843, 371) with delta (0, 0)
Screenshot: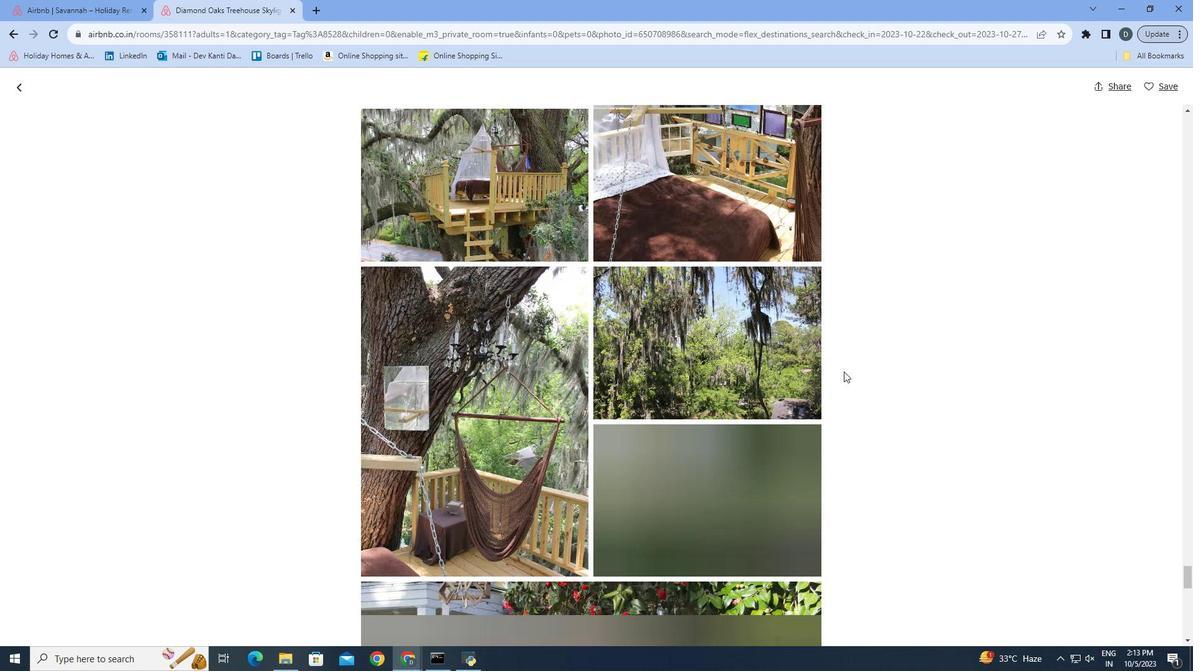 
Action: Mouse scrolled (843, 371) with delta (0, 0)
Screenshot: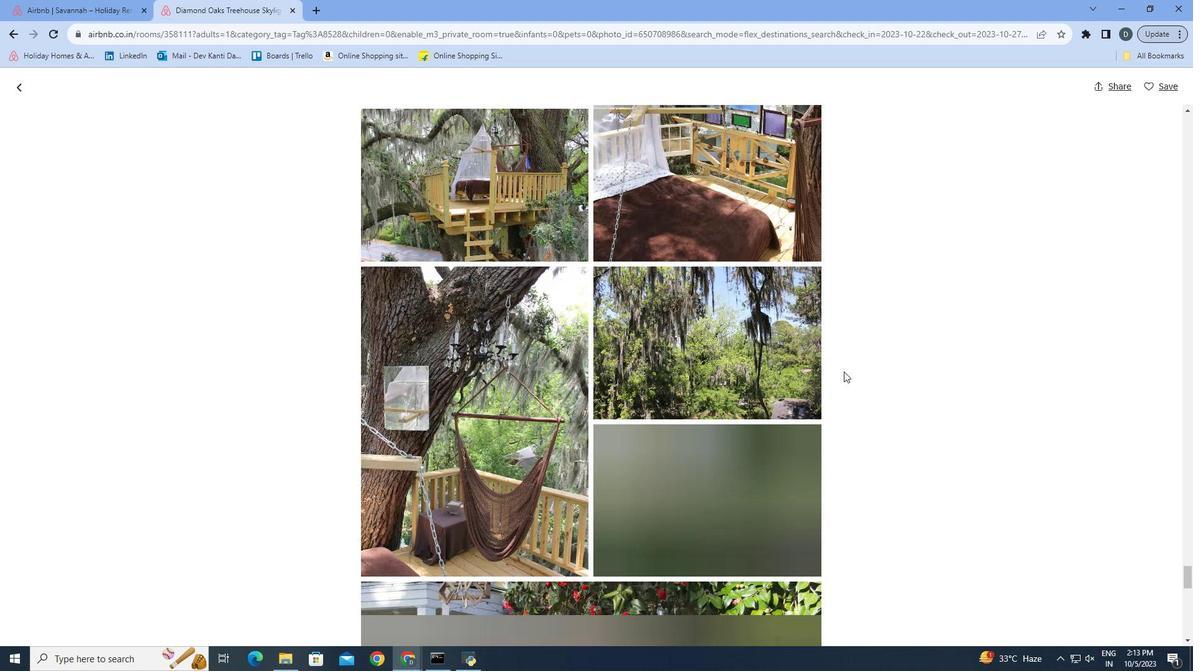 
Action: Mouse scrolled (843, 371) with delta (0, 0)
Screenshot: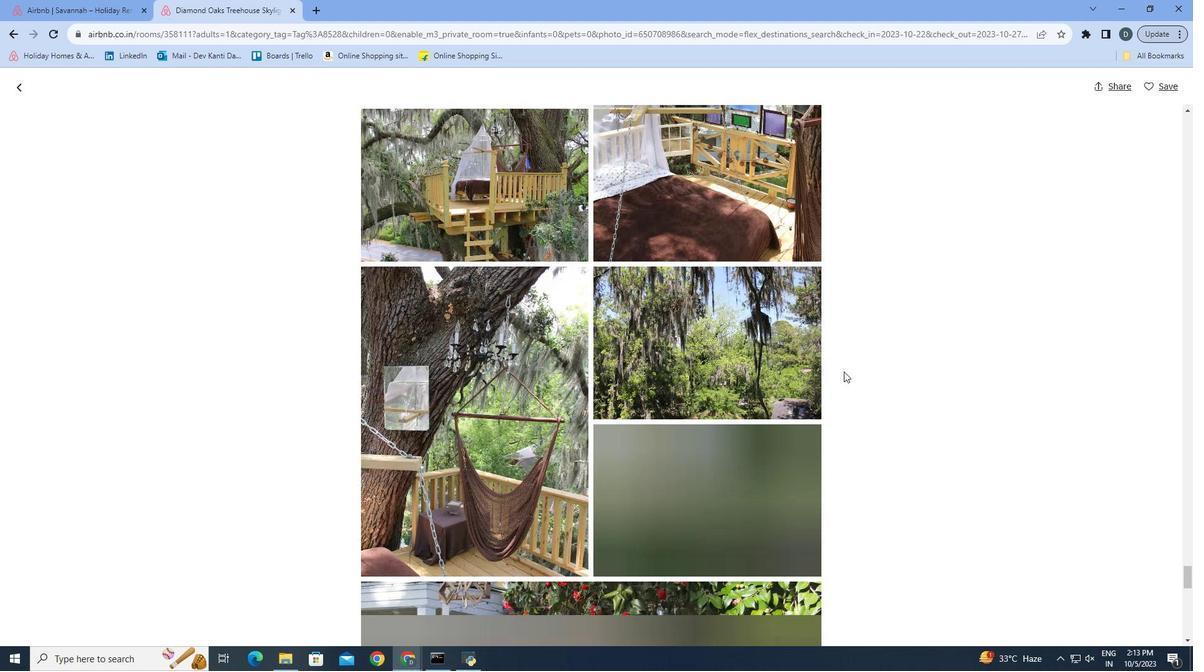 
Action: Mouse scrolled (843, 371) with delta (0, 0)
Screenshot: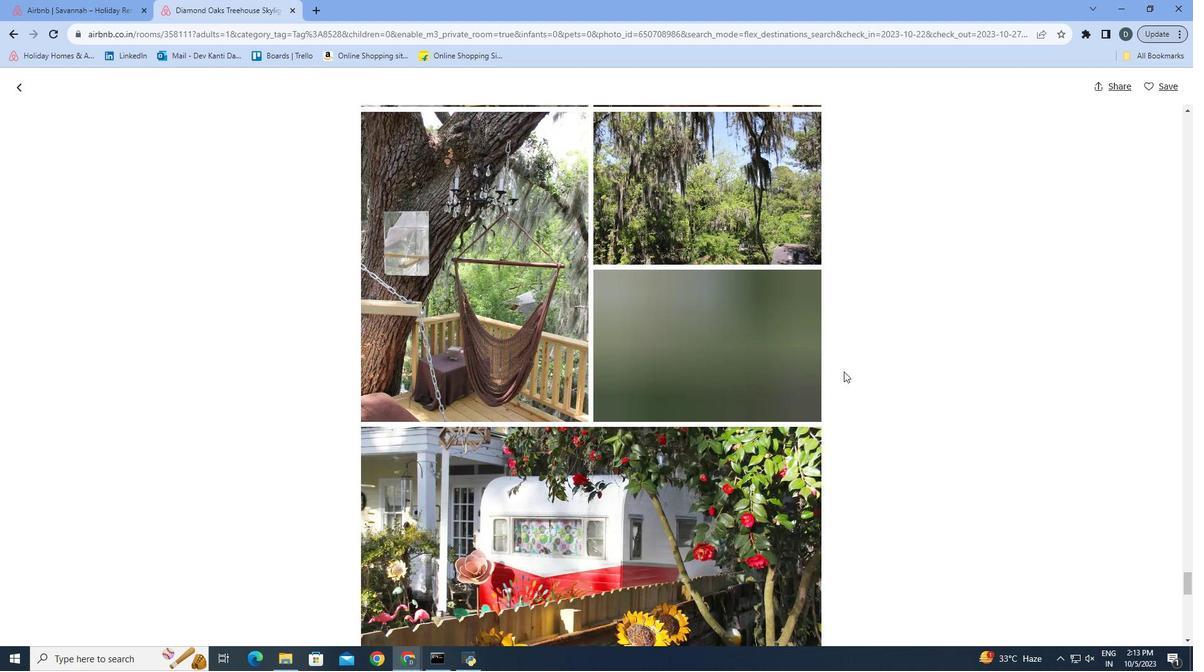 
Action: Mouse scrolled (843, 371) with delta (0, 0)
Screenshot: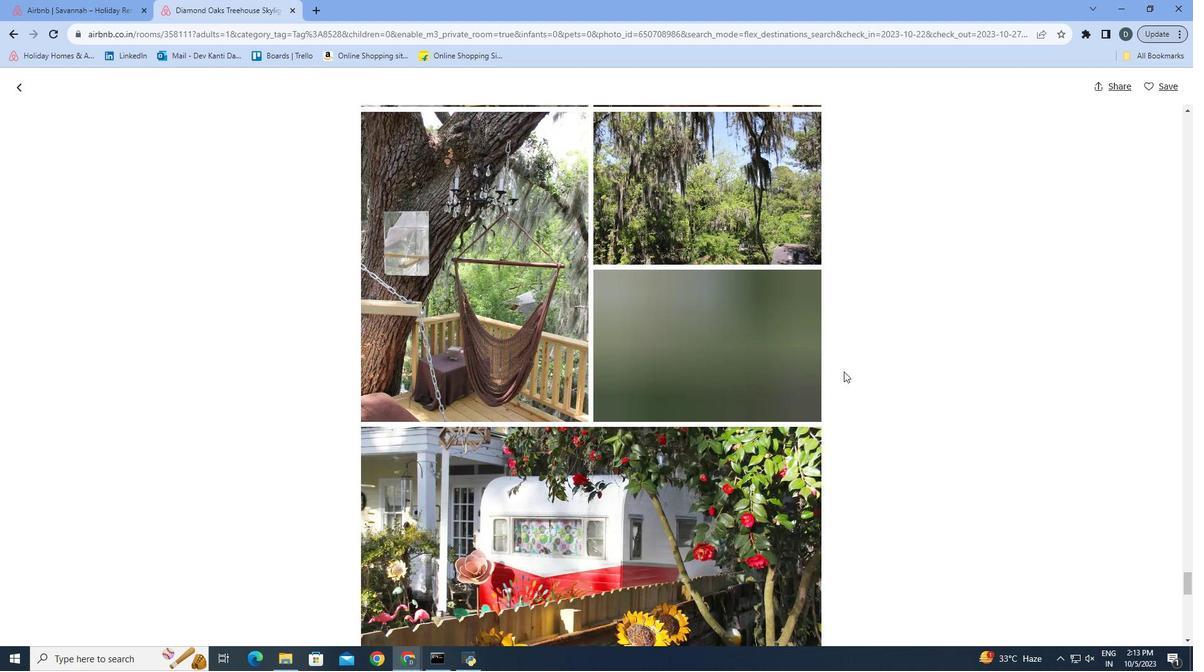 
Action: Mouse scrolled (843, 371) with delta (0, 0)
Screenshot: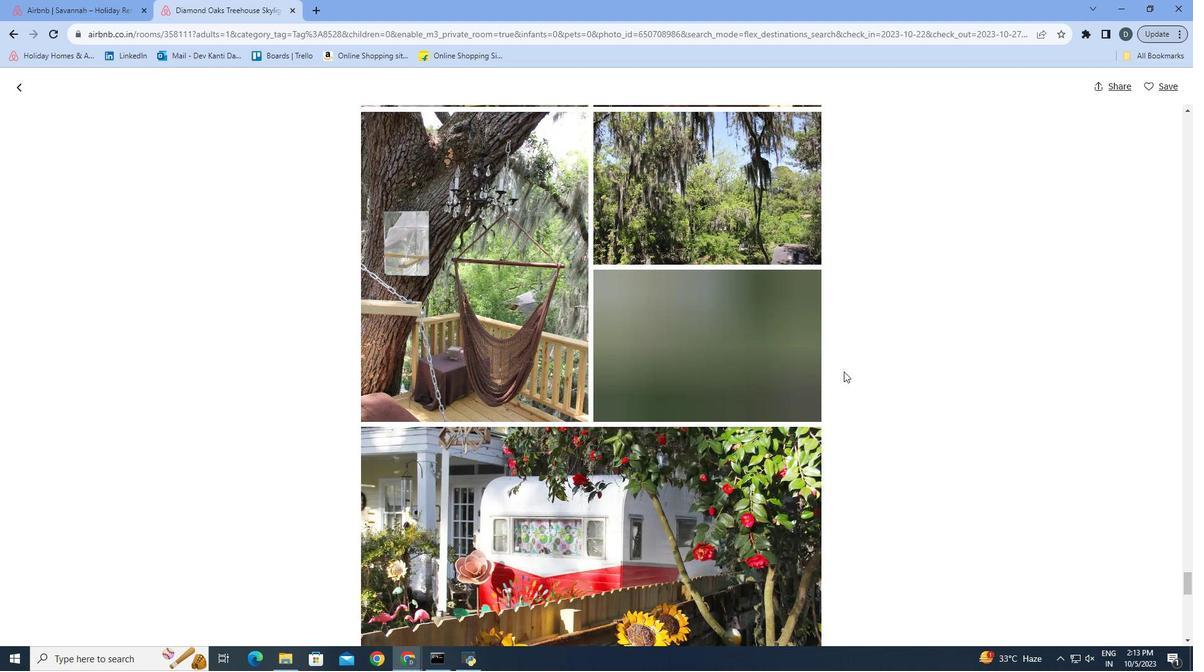 
Action: Mouse scrolled (843, 371) with delta (0, 0)
Screenshot: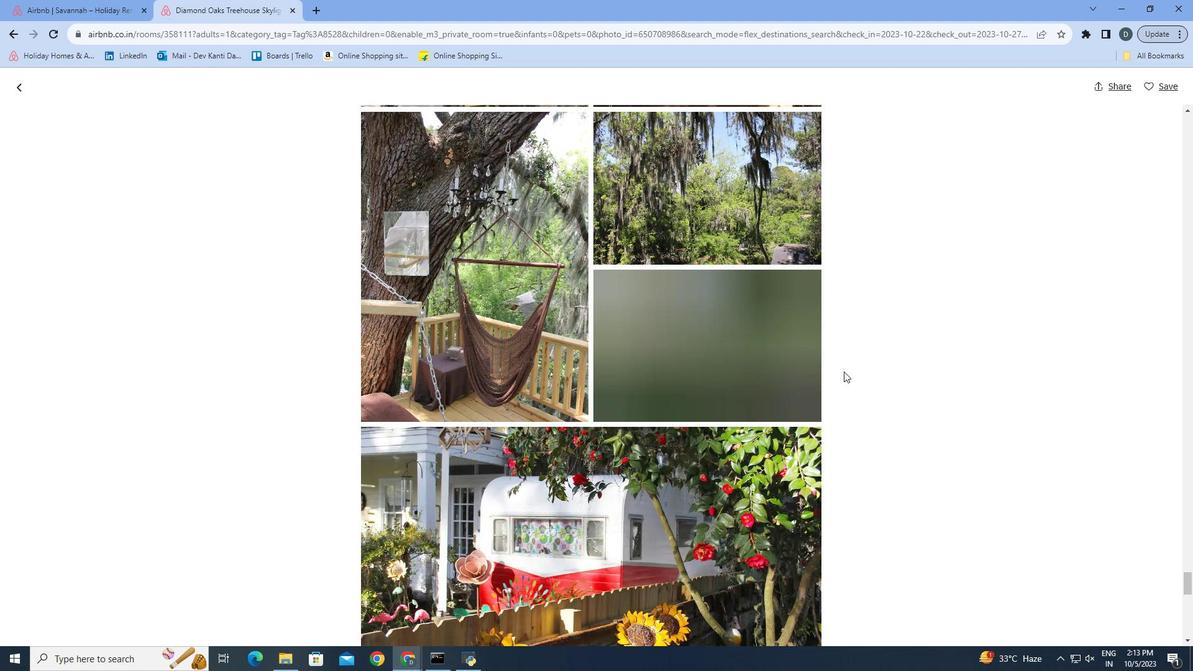 
Action: Mouse scrolled (843, 371) with delta (0, 0)
Screenshot: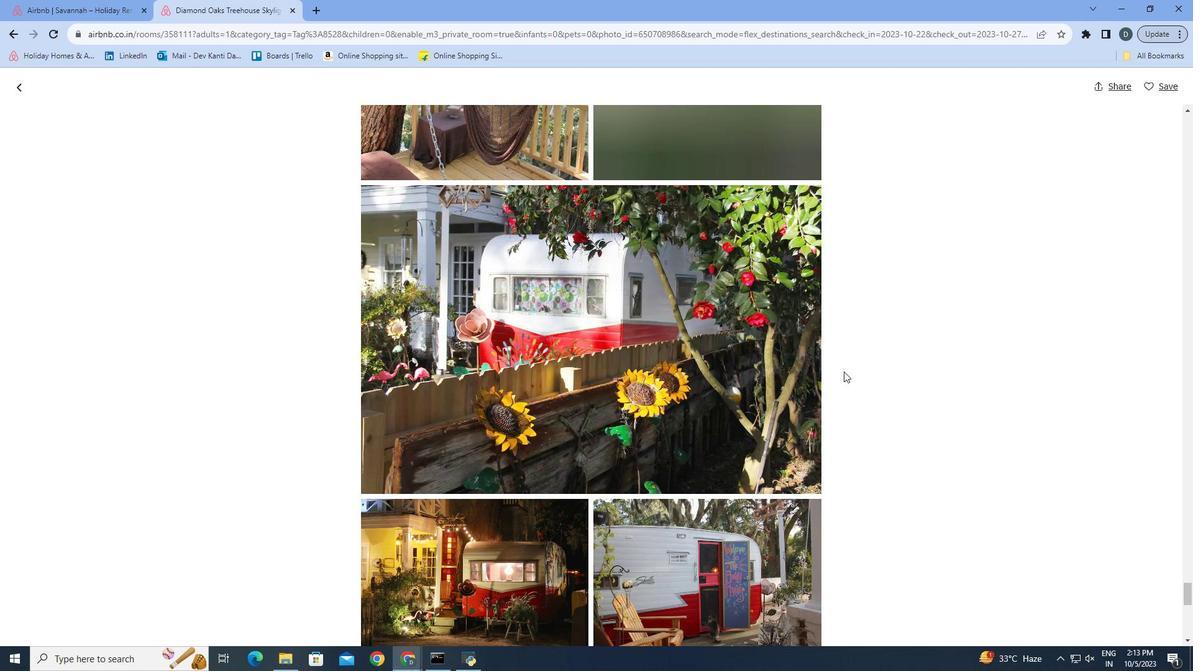 
Action: Mouse scrolled (843, 371) with delta (0, 0)
Screenshot: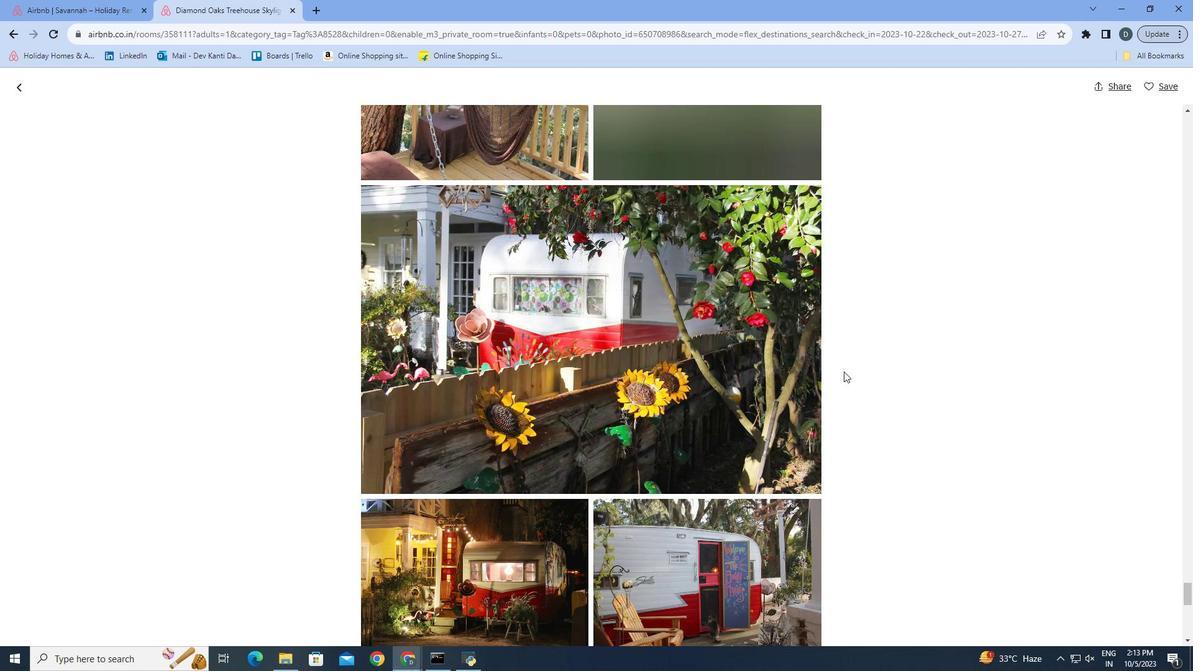
Action: Mouse scrolled (843, 371) with delta (0, 0)
Screenshot: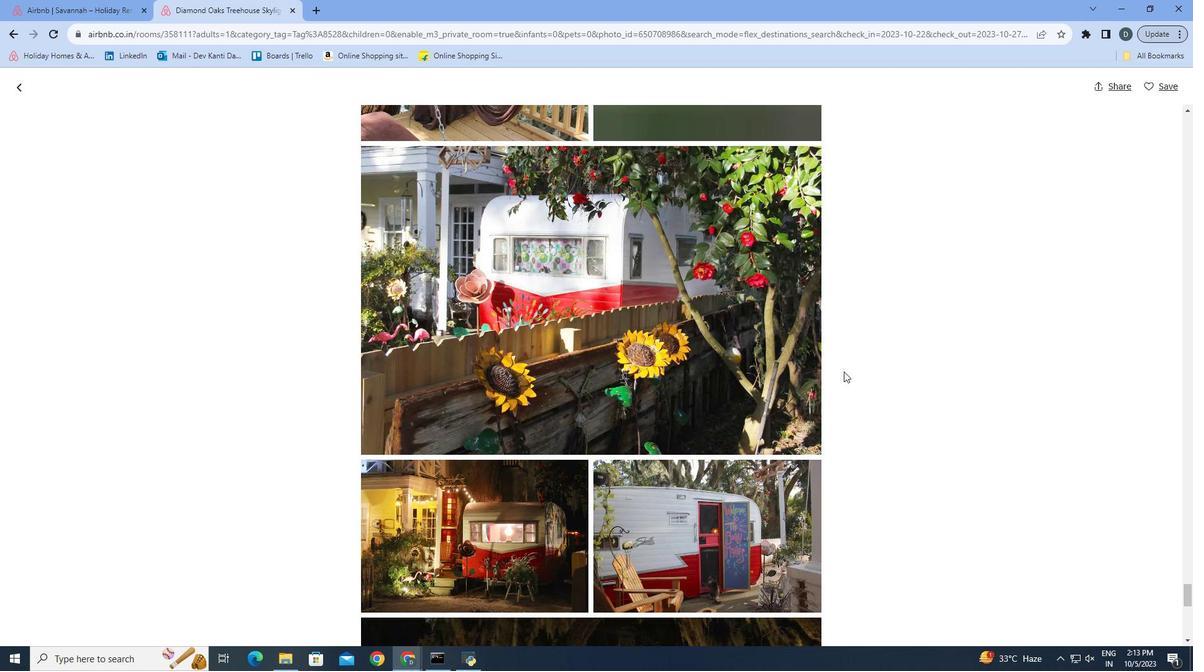 
Action: Mouse scrolled (843, 371) with delta (0, 0)
Screenshot: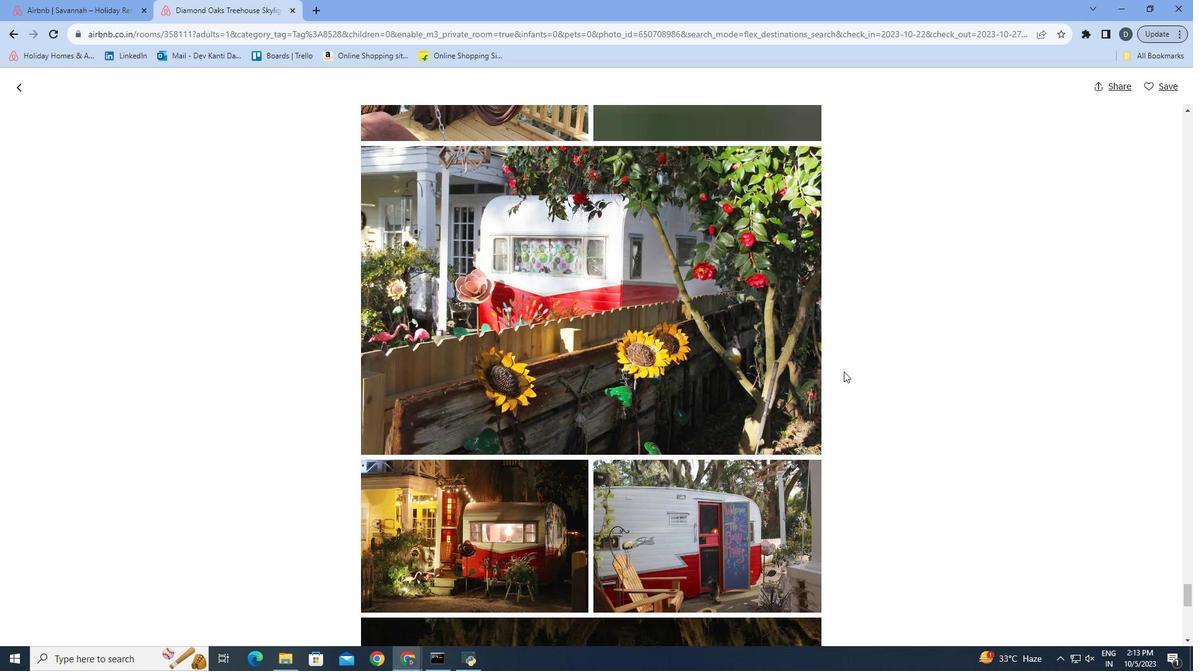 
Action: Mouse scrolled (843, 371) with delta (0, 0)
Screenshot: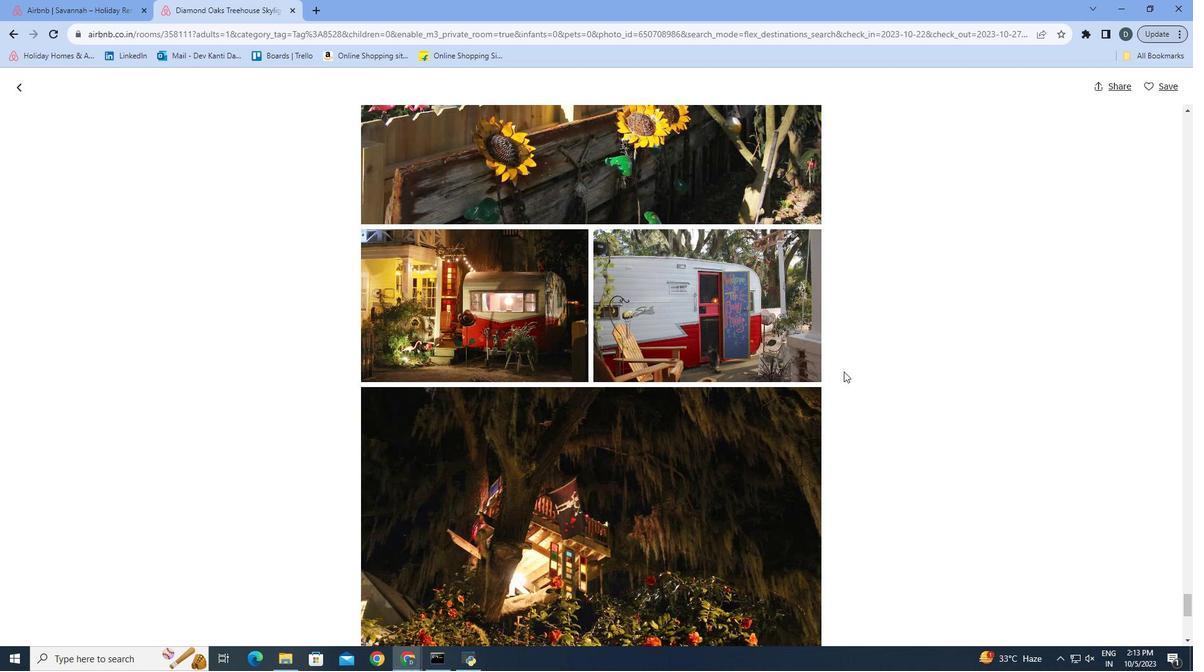 
Action: Mouse scrolled (843, 371) with delta (0, 0)
Screenshot: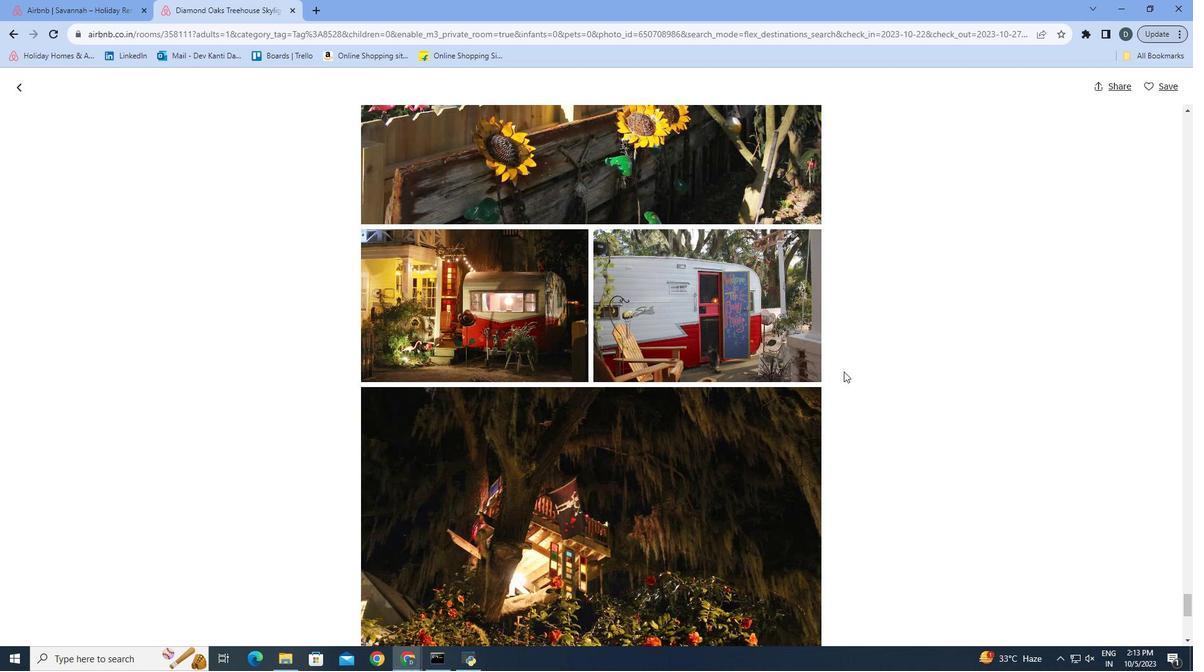 
Action: Mouse scrolled (843, 371) with delta (0, 0)
Screenshot: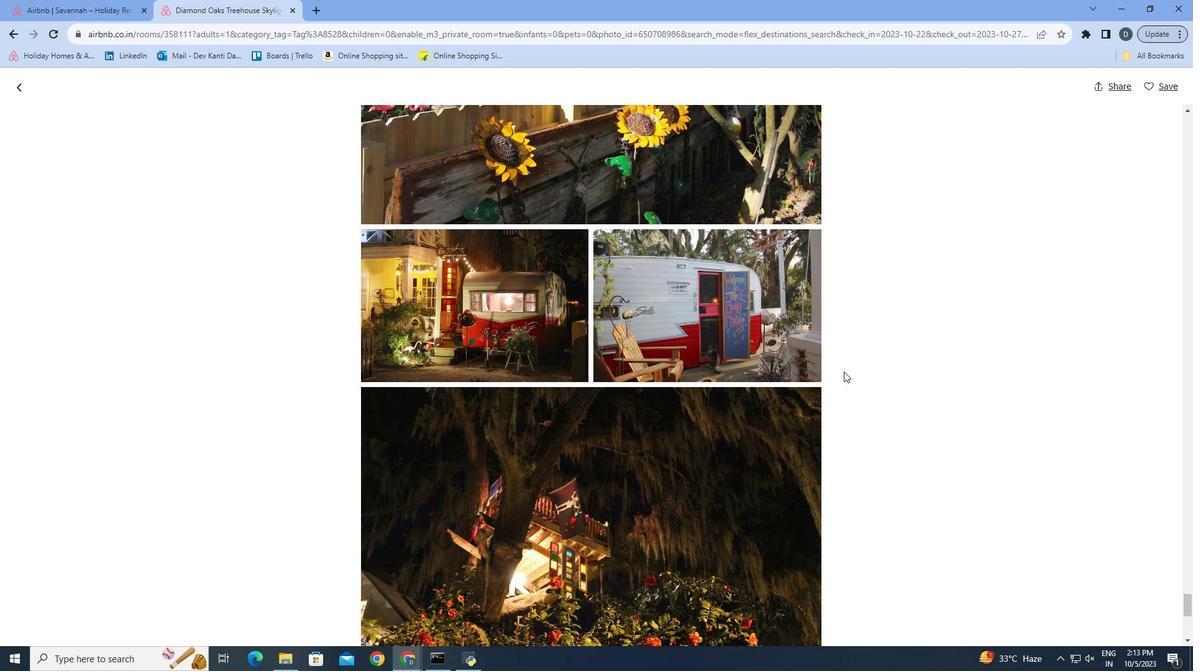 
Action: Mouse scrolled (843, 371) with delta (0, 0)
Screenshot: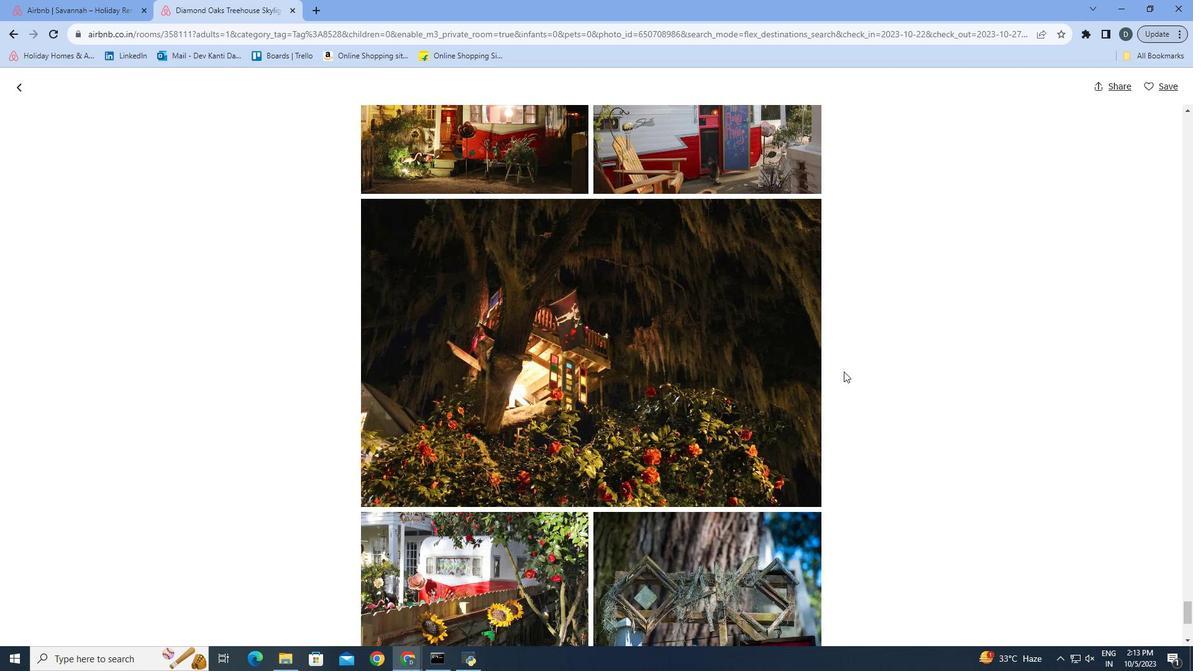 
Action: Mouse scrolled (843, 371) with delta (0, 0)
Screenshot: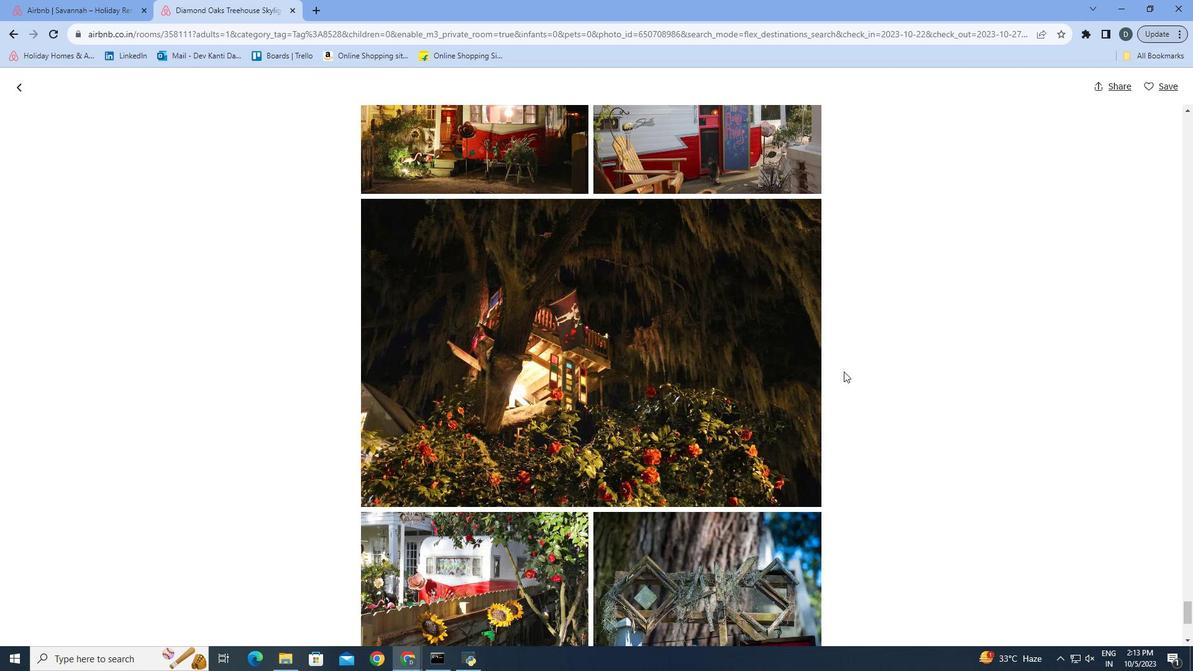 
Action: Mouse scrolled (843, 371) with delta (0, 0)
Screenshot: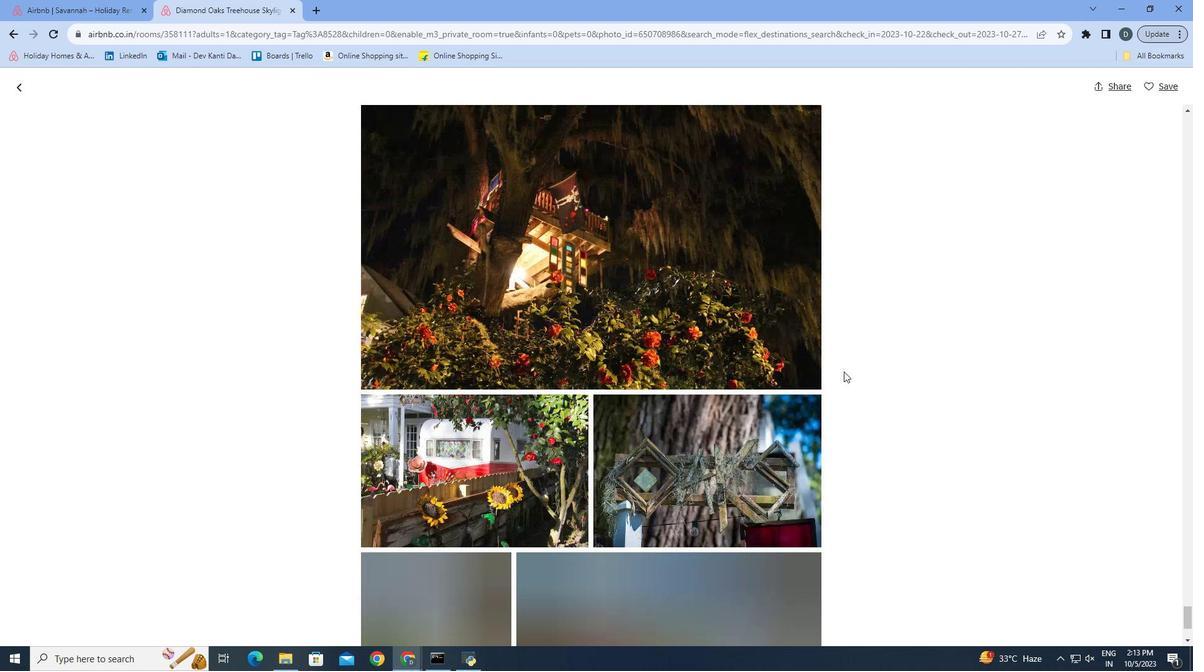 
Action: Mouse scrolled (843, 371) with delta (0, 0)
Screenshot: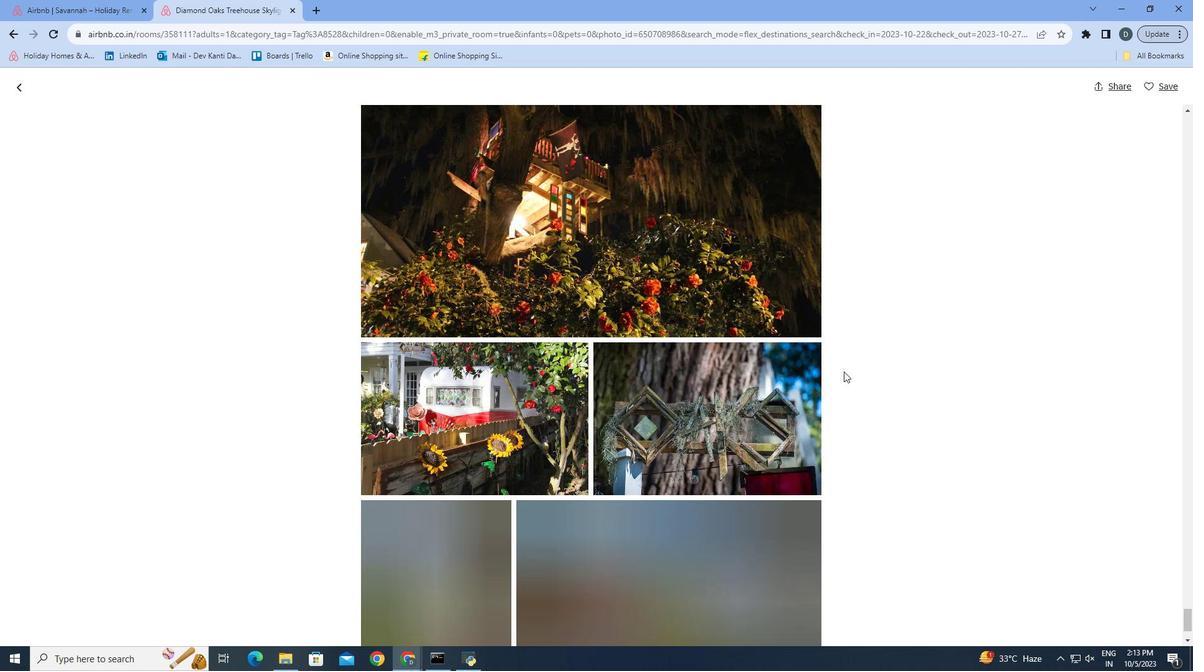 
Action: Mouse scrolled (843, 371) with delta (0, 0)
Screenshot: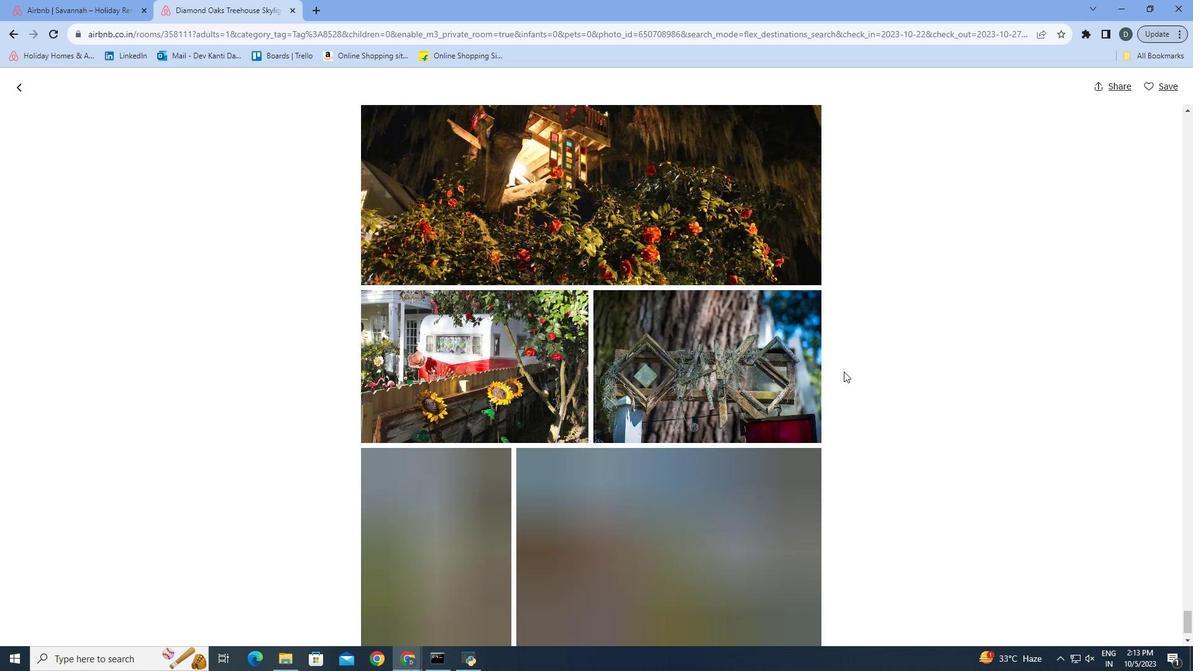 
Action: Mouse scrolled (843, 371) with delta (0, 0)
Screenshot: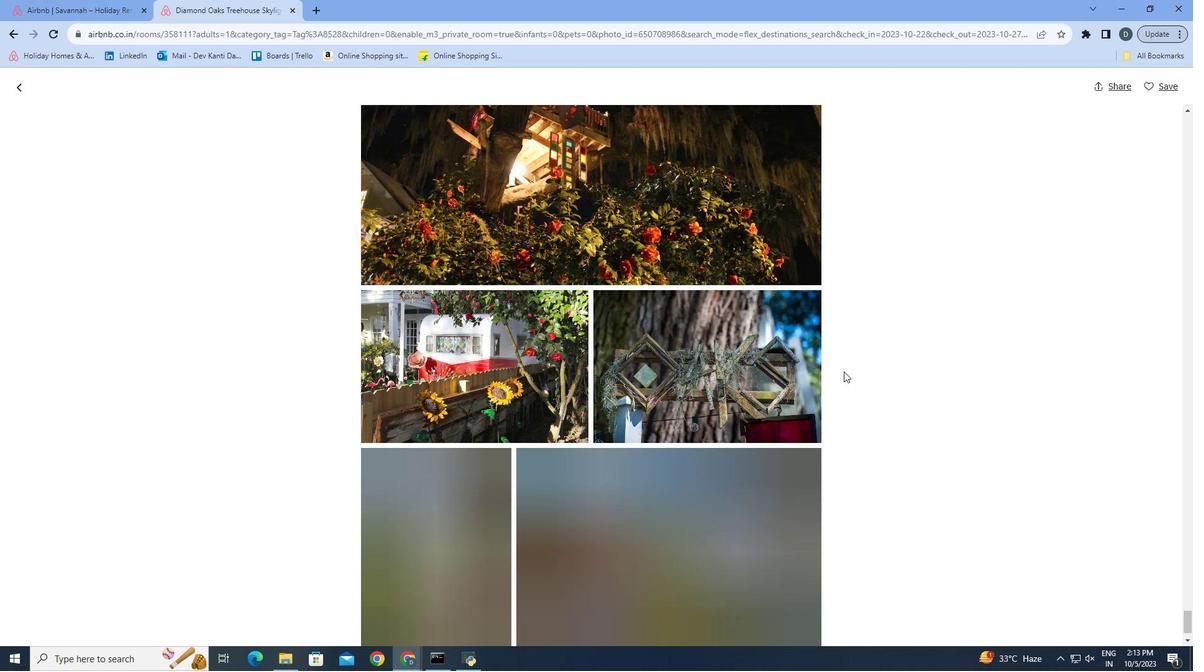 
Action: Mouse scrolled (843, 371) with delta (0, 0)
Screenshot: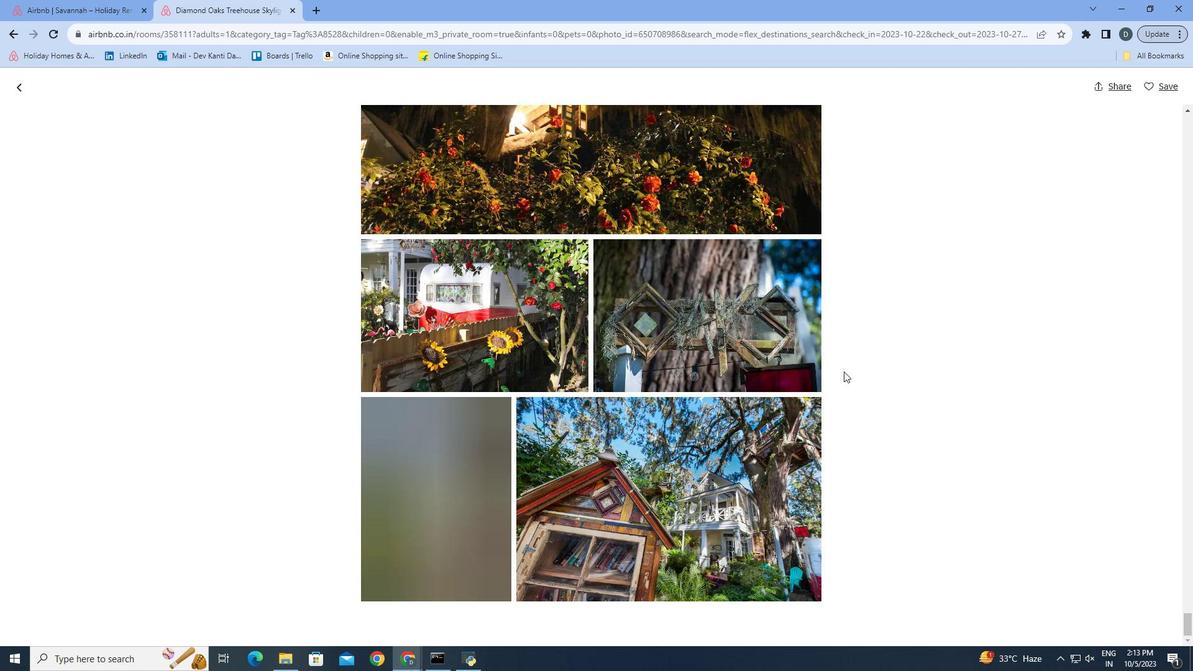 
Action: Mouse scrolled (843, 371) with delta (0, 0)
Screenshot: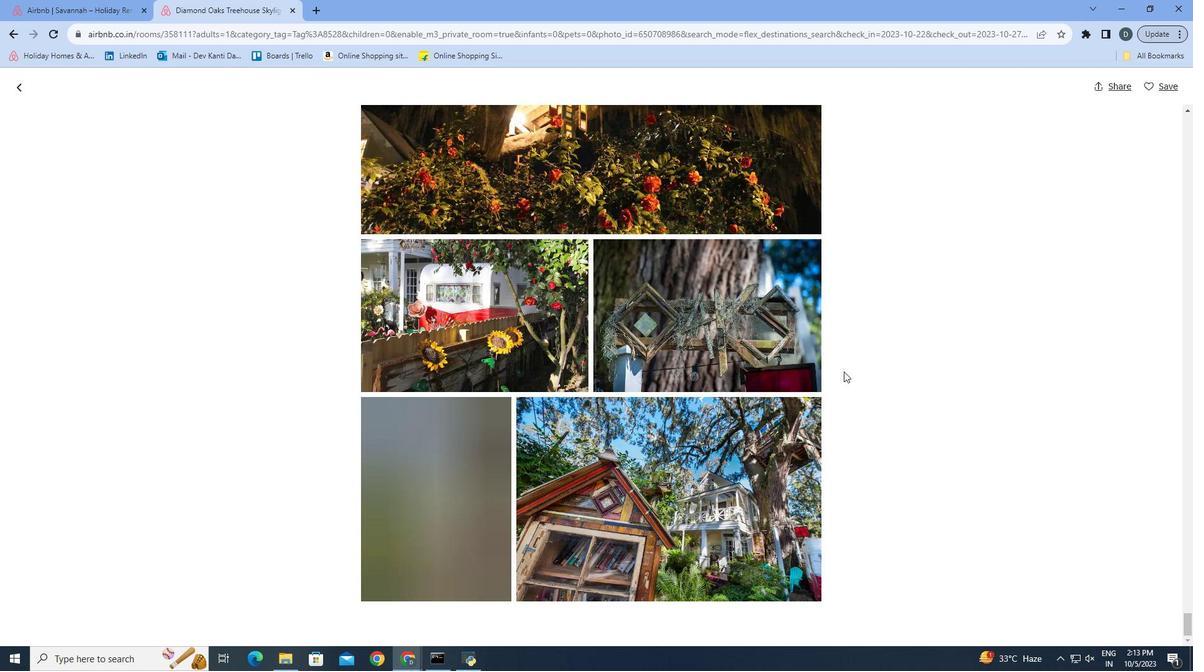 
Action: Mouse scrolled (843, 371) with delta (0, 0)
Screenshot: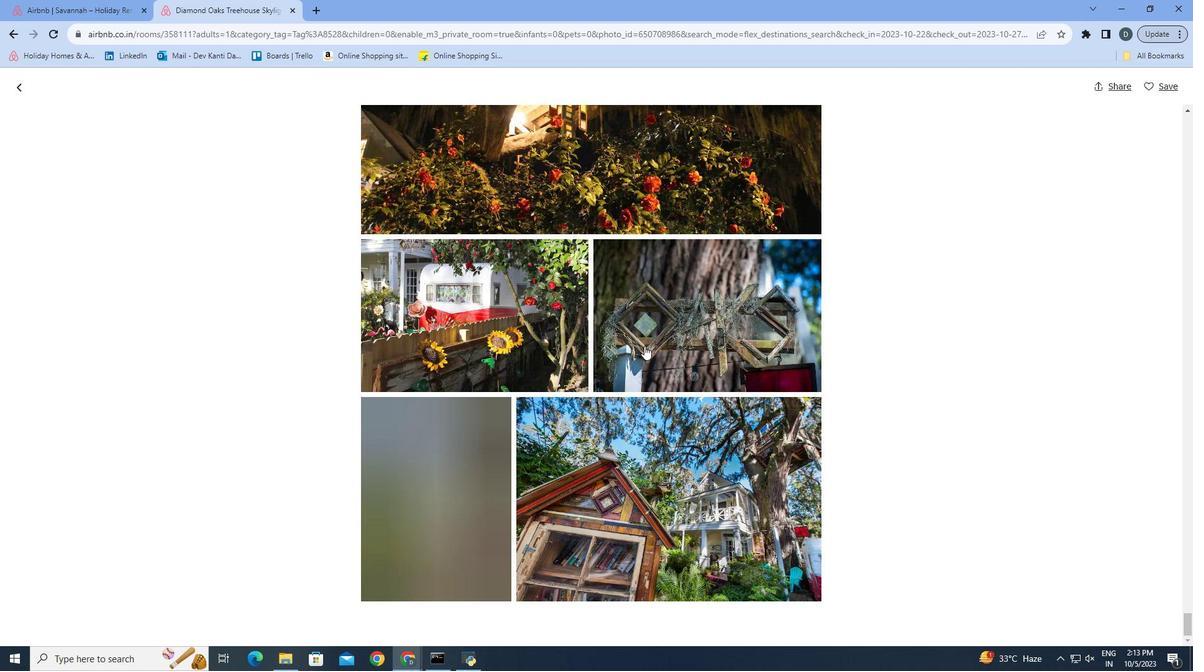 
Action: Mouse moved to (8, 87)
Screenshot: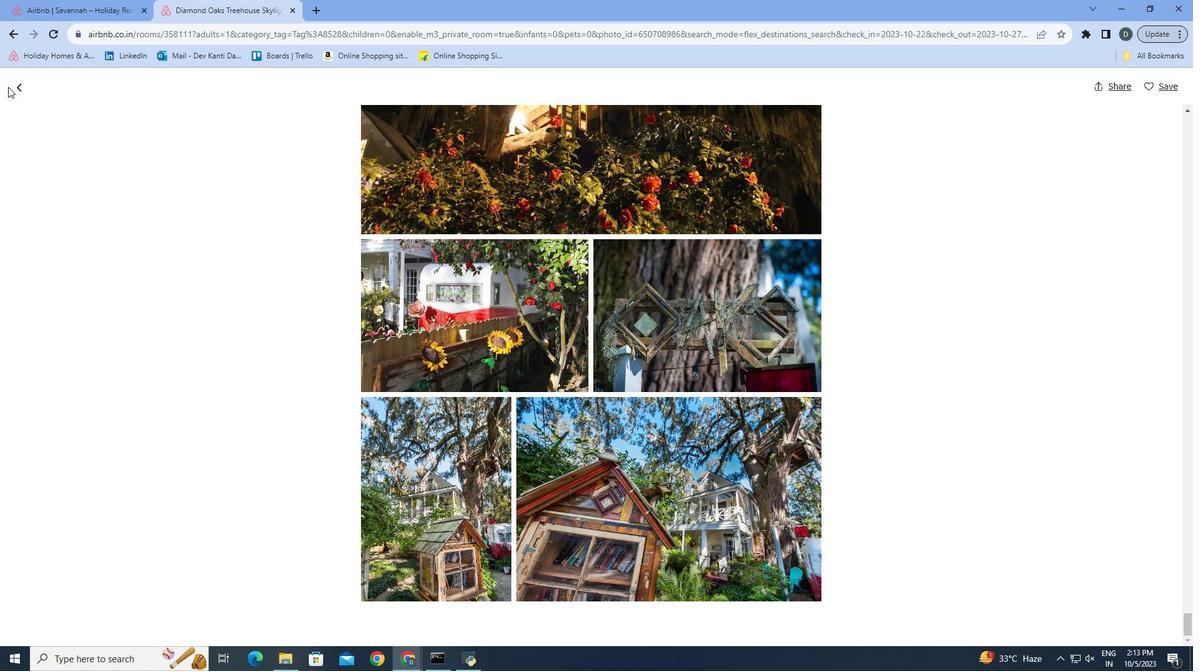 
Action: Mouse pressed left at (8, 87)
Screenshot: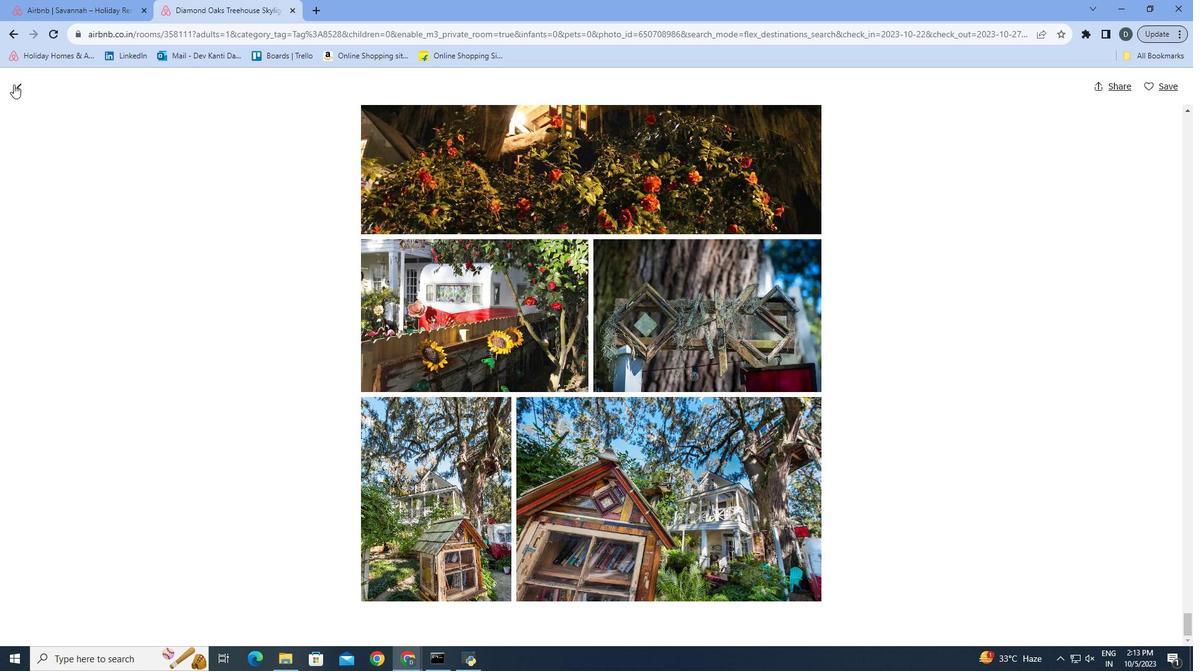 
Action: Mouse moved to (19, 82)
Screenshot: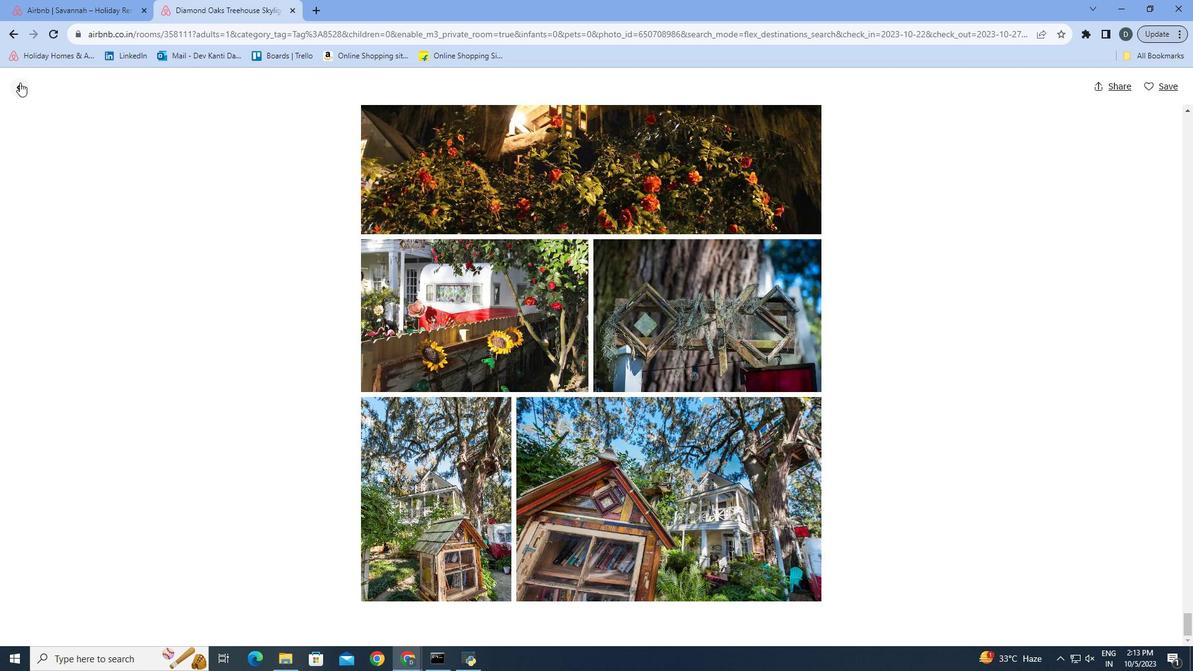 
Action: Mouse pressed left at (19, 82)
Screenshot: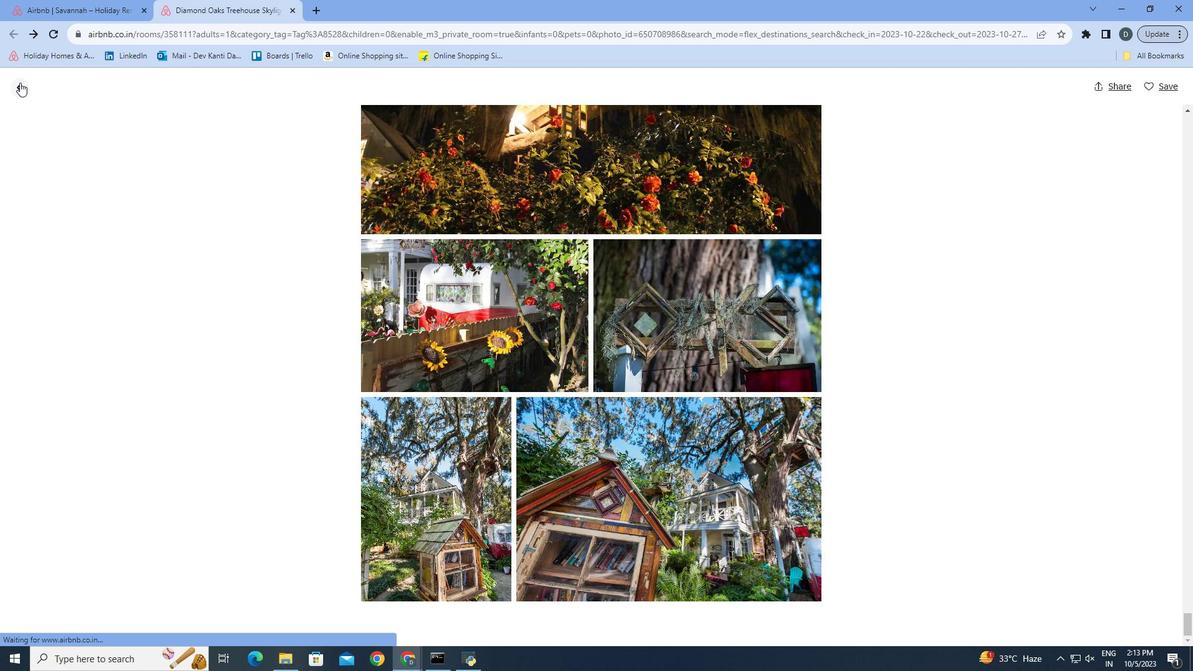 
Action: Mouse moved to (1012, 452)
Screenshot: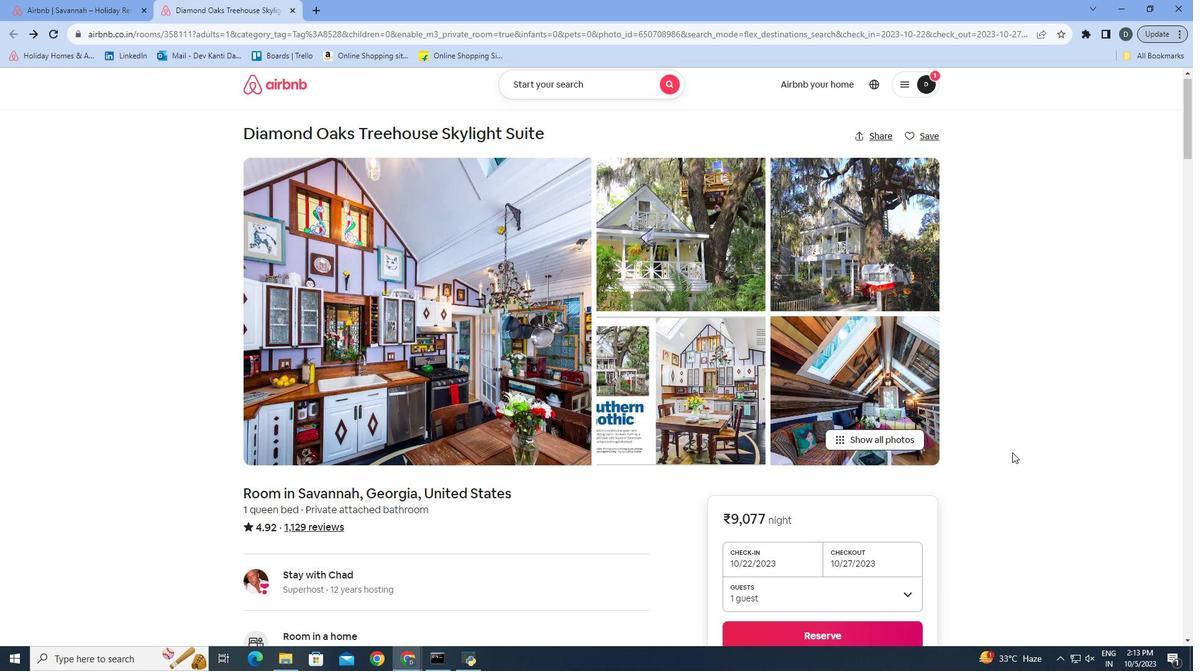 
Action: Mouse scrolled (1012, 451) with delta (0, 0)
Screenshot: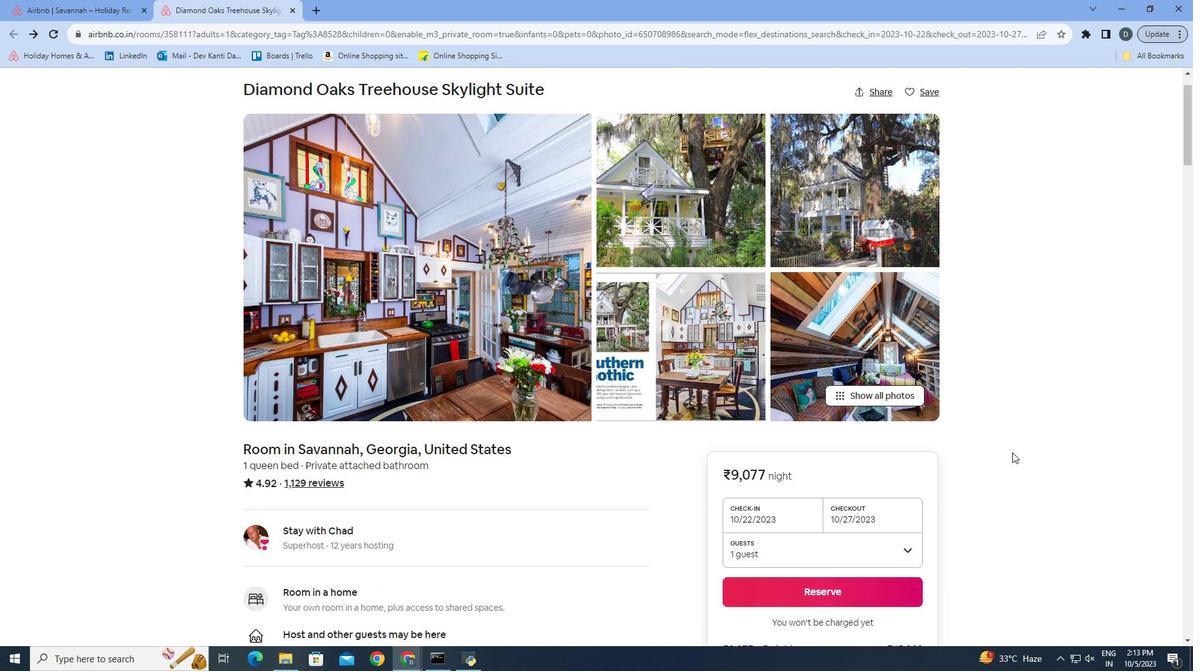 
Action: Mouse scrolled (1012, 451) with delta (0, 0)
Screenshot: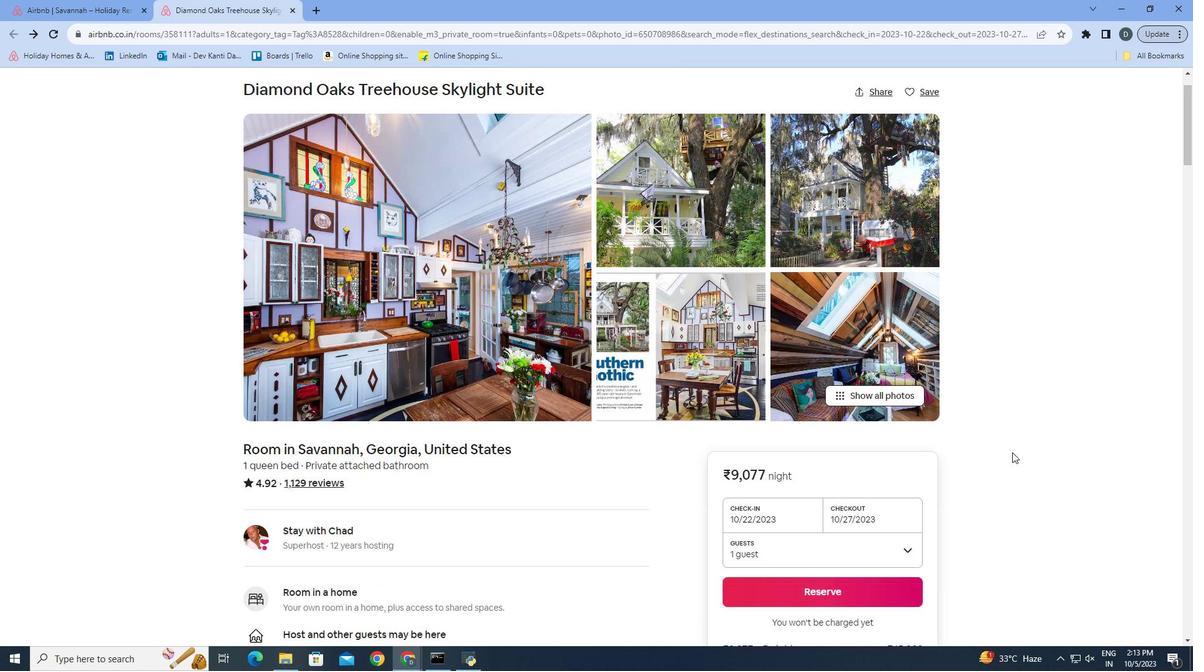
Action: Mouse scrolled (1012, 451) with delta (0, 0)
Screenshot: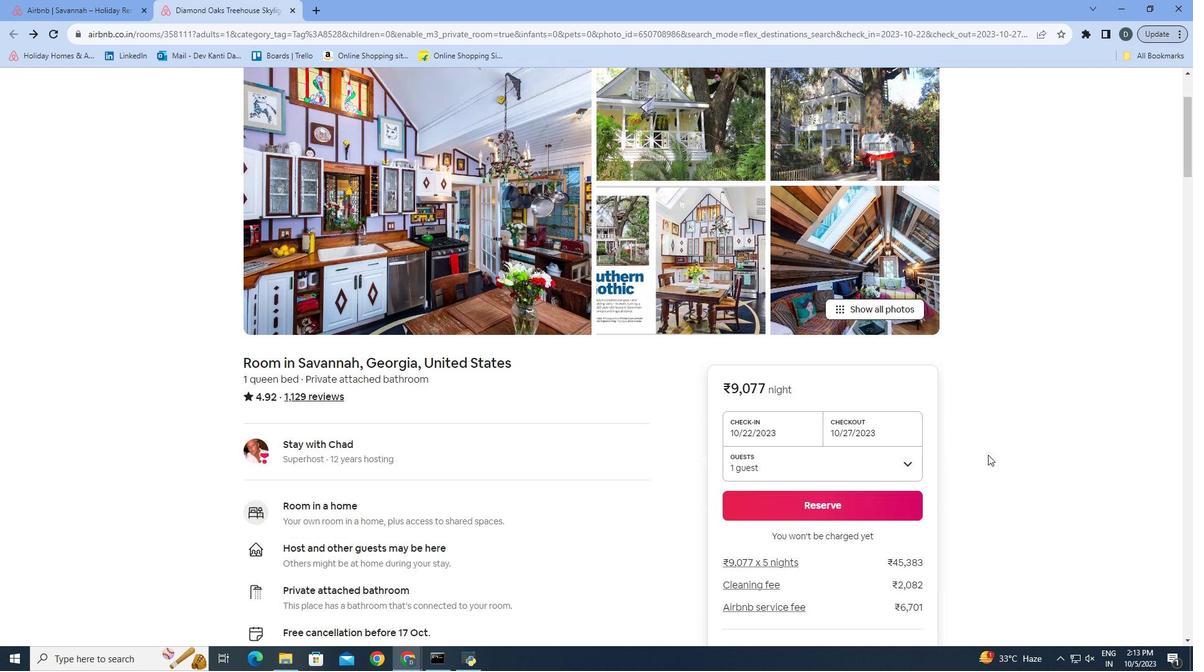 
Action: Mouse moved to (655, 455)
Screenshot: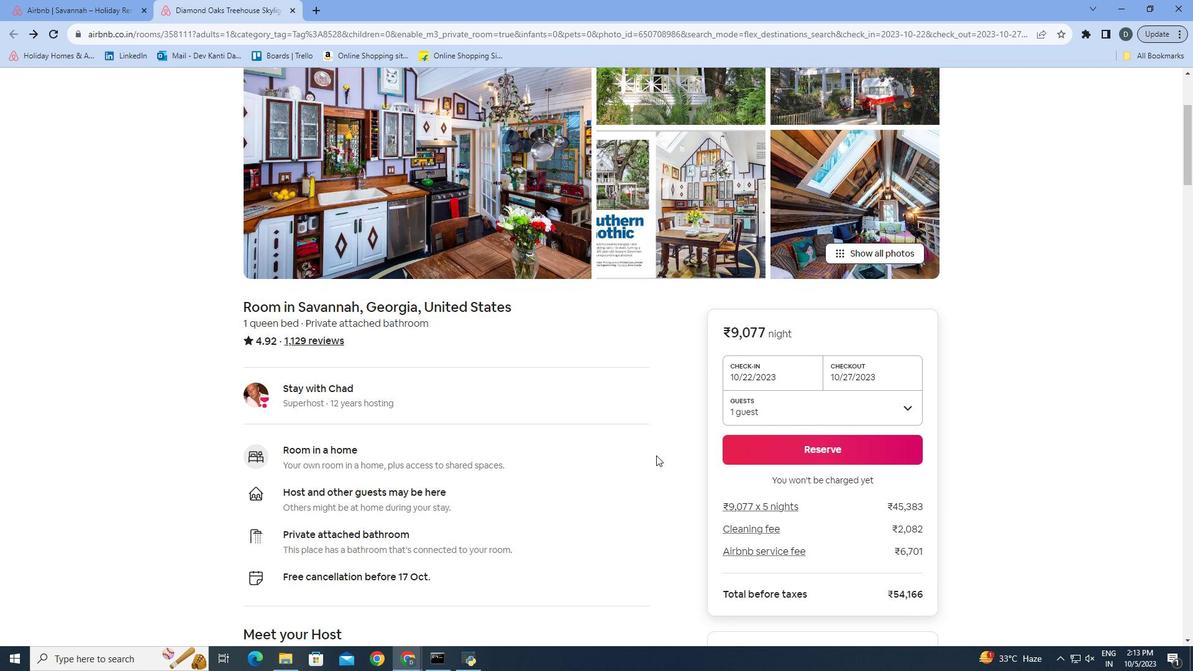 
Action: Mouse scrolled (655, 454) with delta (0, 0)
Screenshot: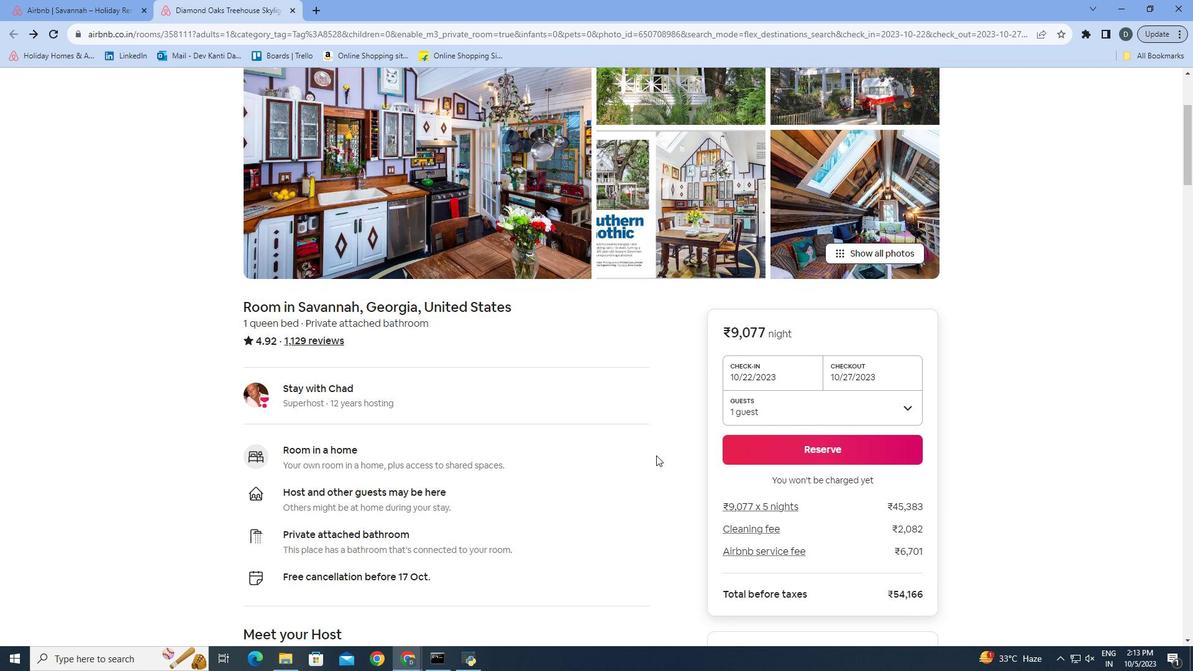 
Action: Mouse moved to (656, 455)
Screenshot: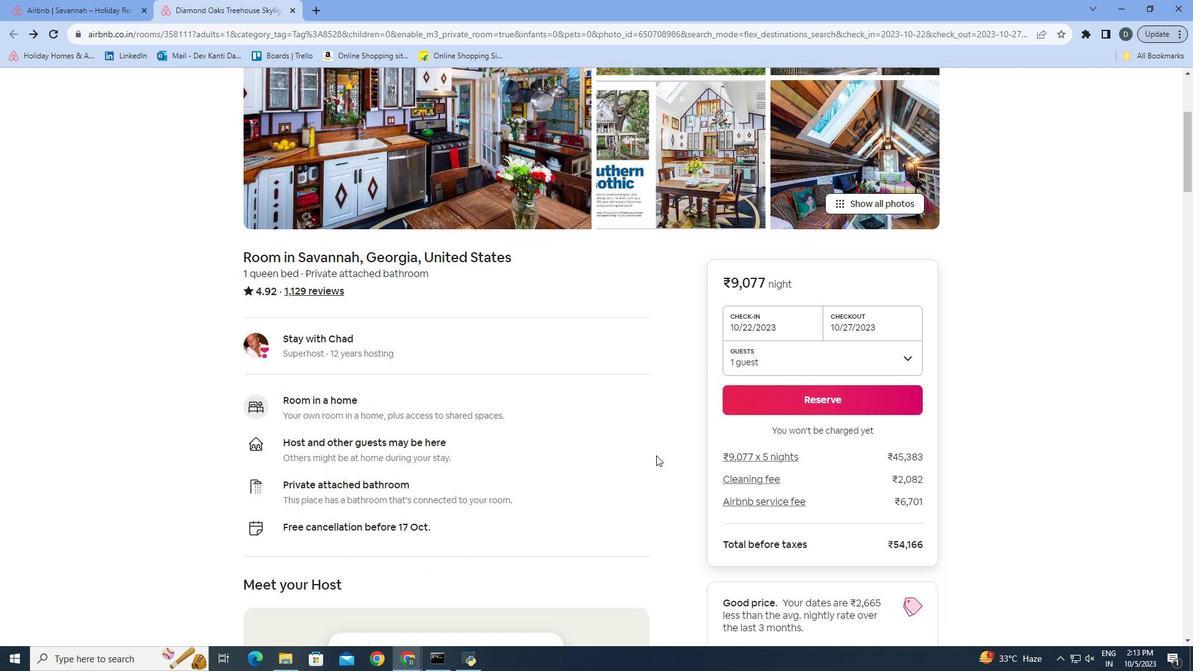 
Action: Mouse scrolled (656, 454) with delta (0, 0)
Screenshot: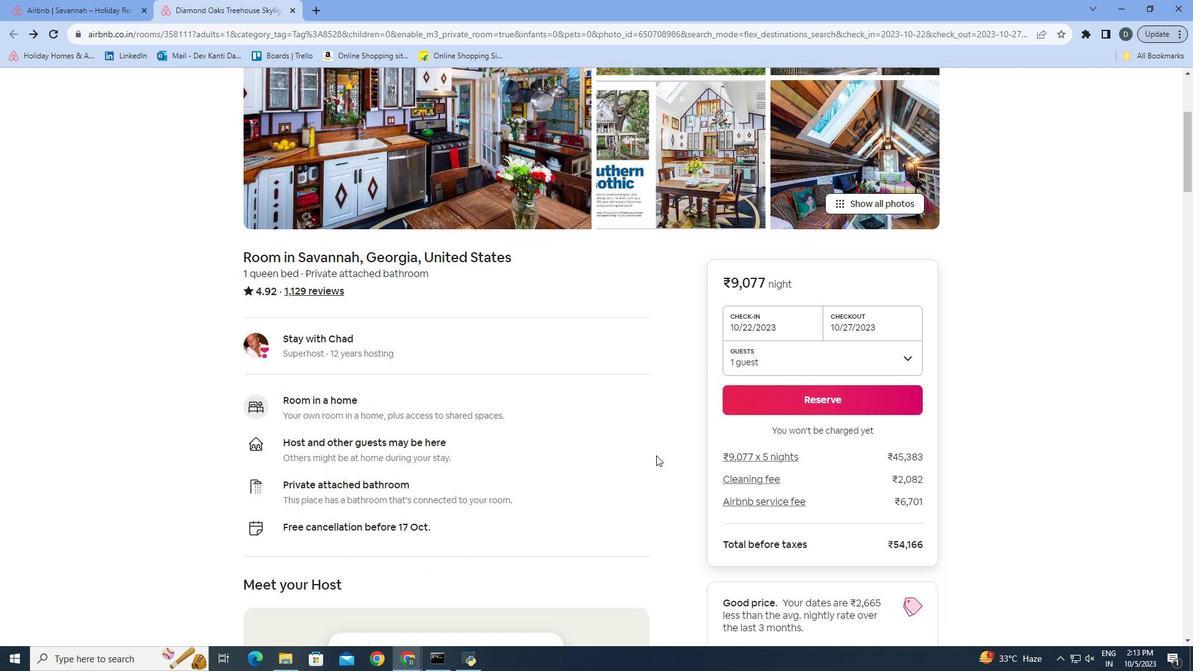 
Action: Mouse scrolled (656, 454) with delta (0, 0)
Screenshot: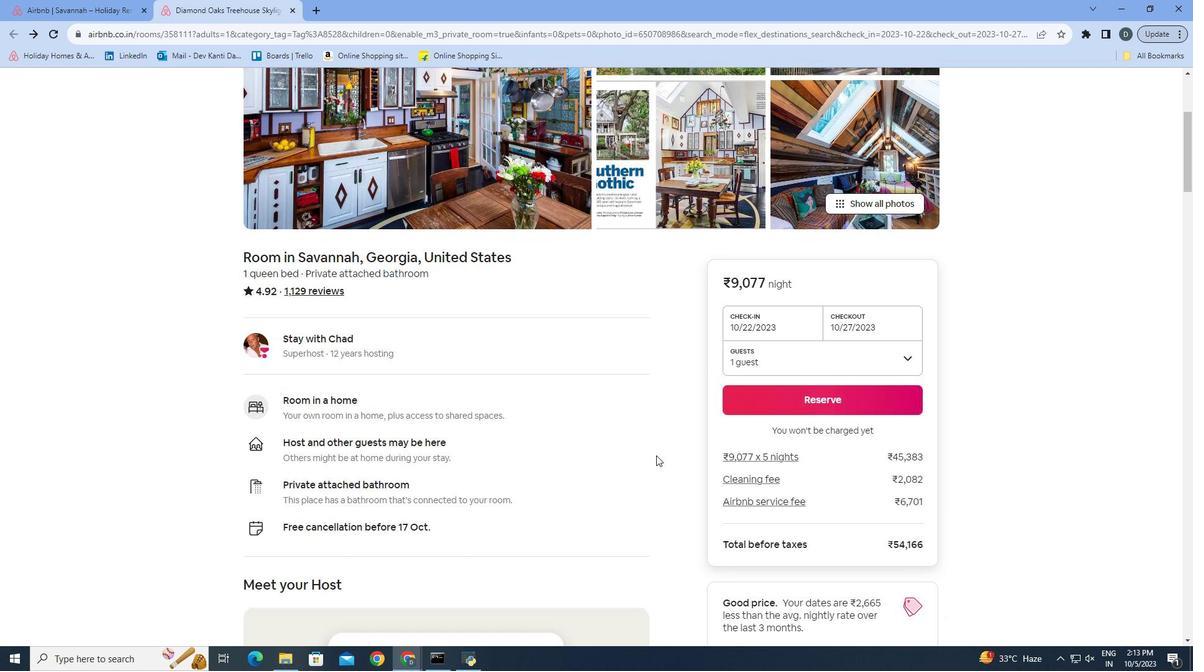 
Action: Mouse moved to (678, 450)
Screenshot: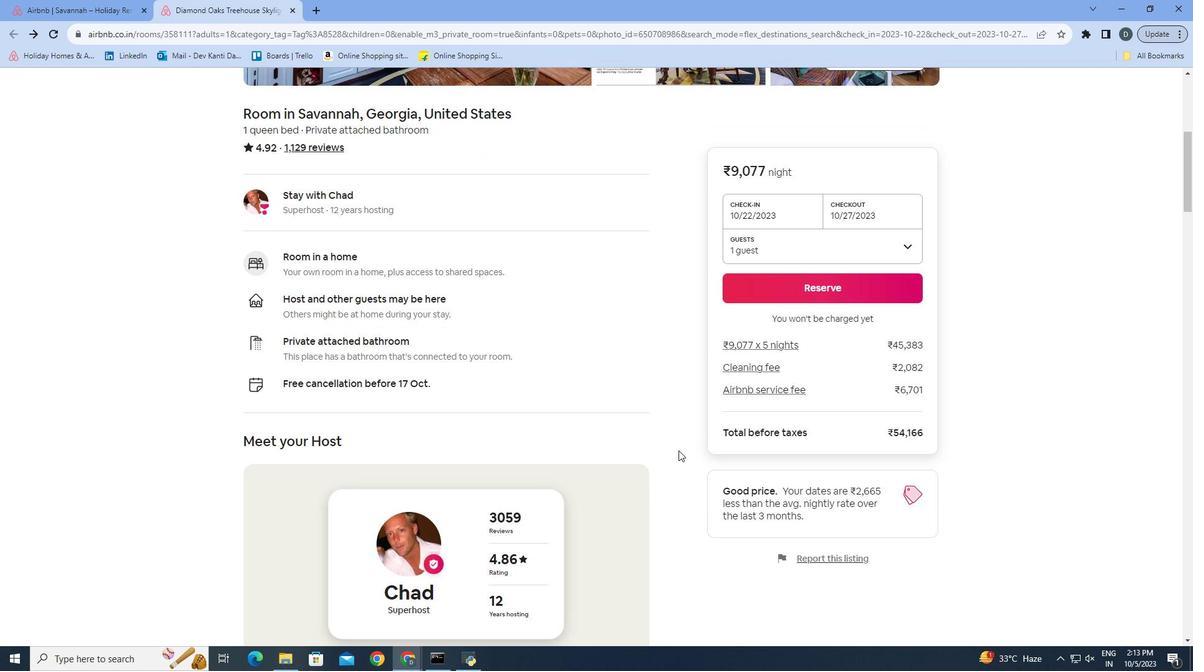 
Action: Mouse scrolled (678, 449) with delta (0, 0)
Screenshot: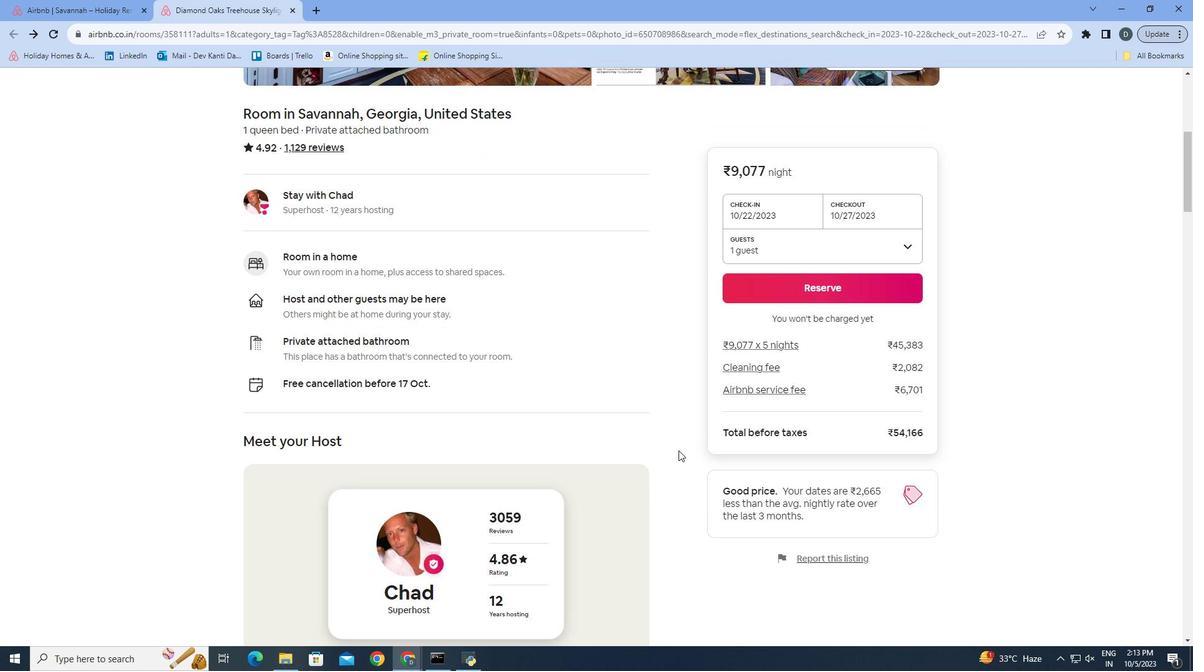 
Action: Mouse scrolled (678, 449) with delta (0, 0)
Screenshot: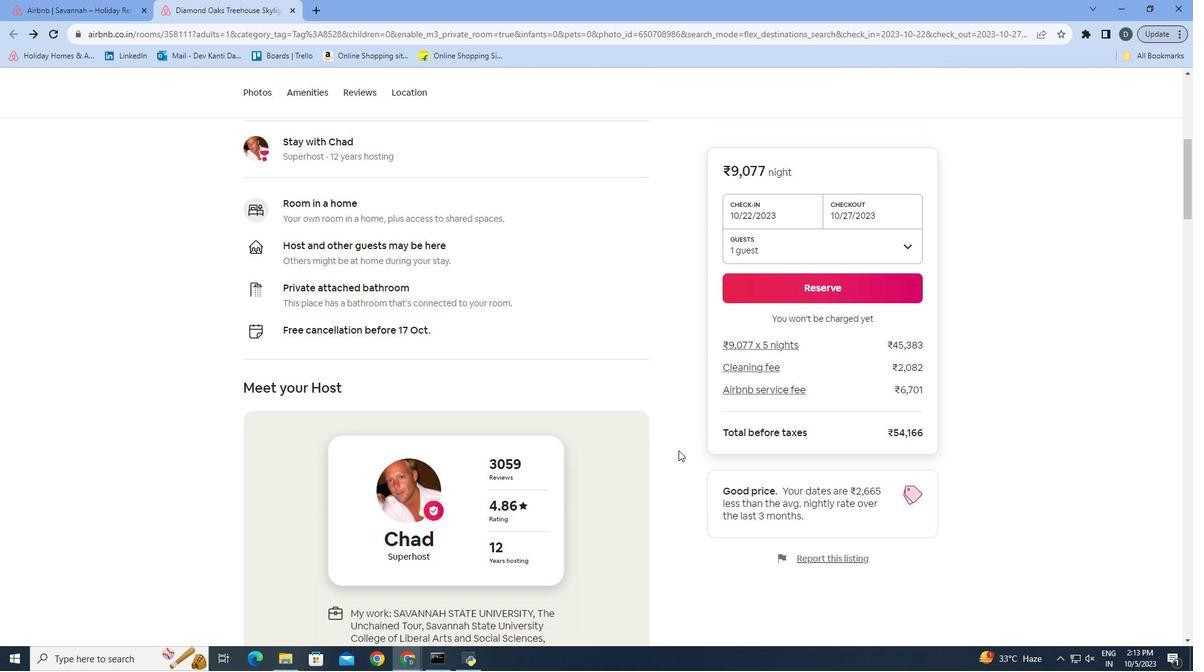 
Action: Mouse scrolled (678, 449) with delta (0, 0)
Screenshot: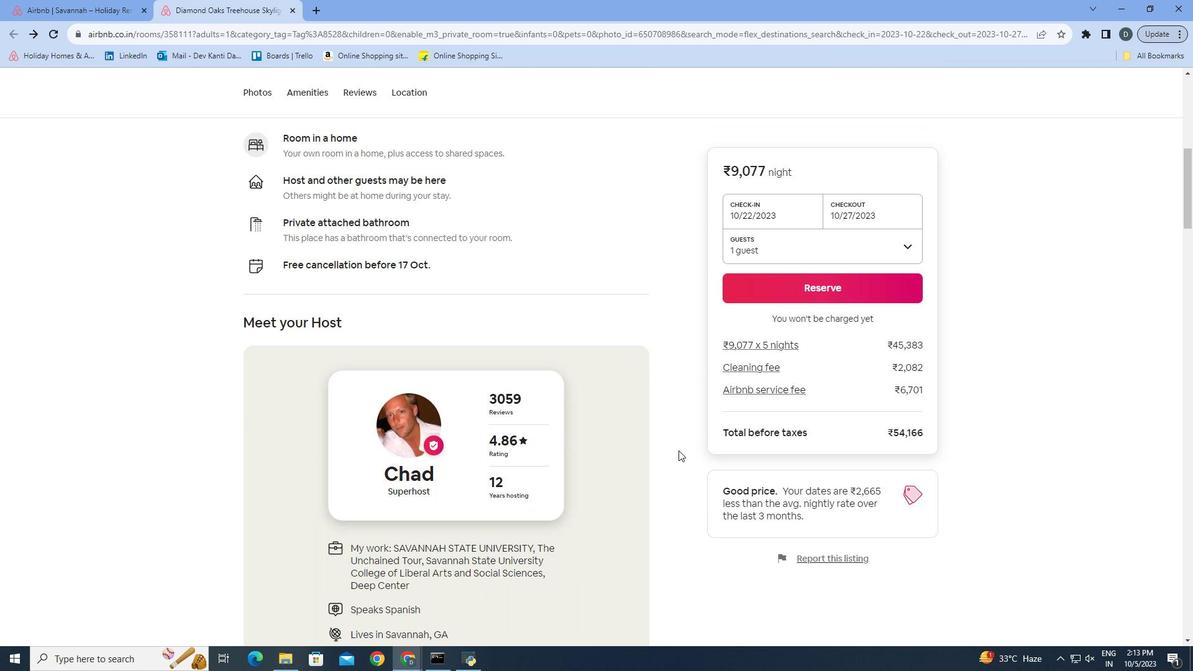 
Action: Mouse moved to (679, 450)
Screenshot: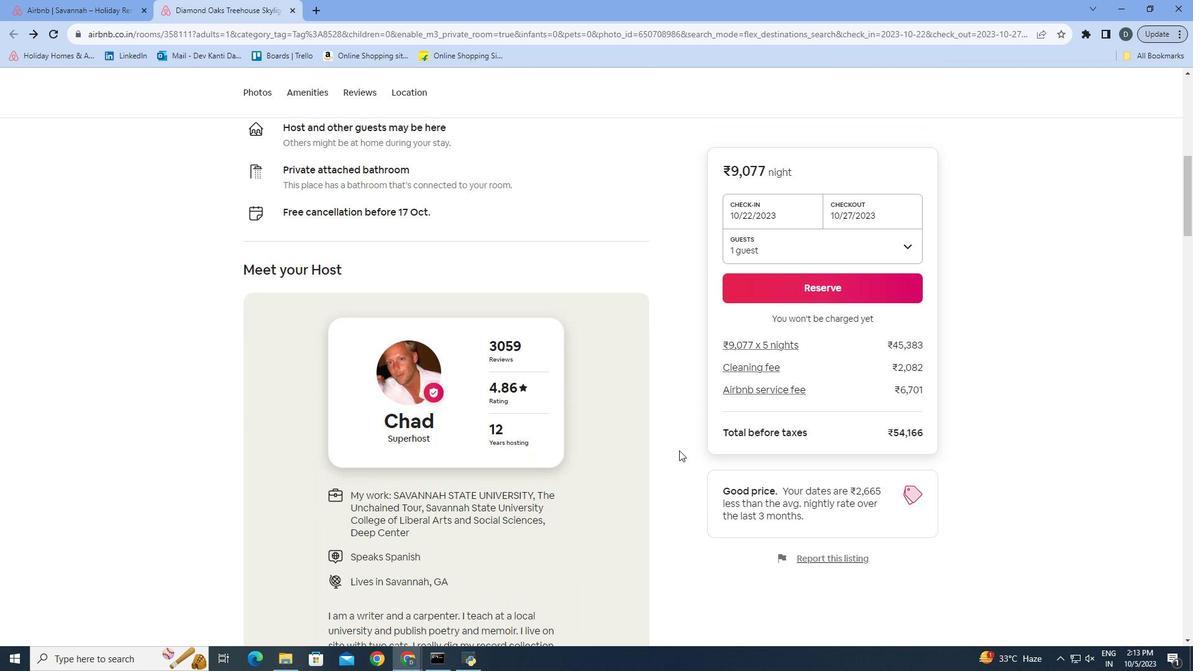 
Action: Mouse scrolled (679, 449) with delta (0, 0)
Screenshot: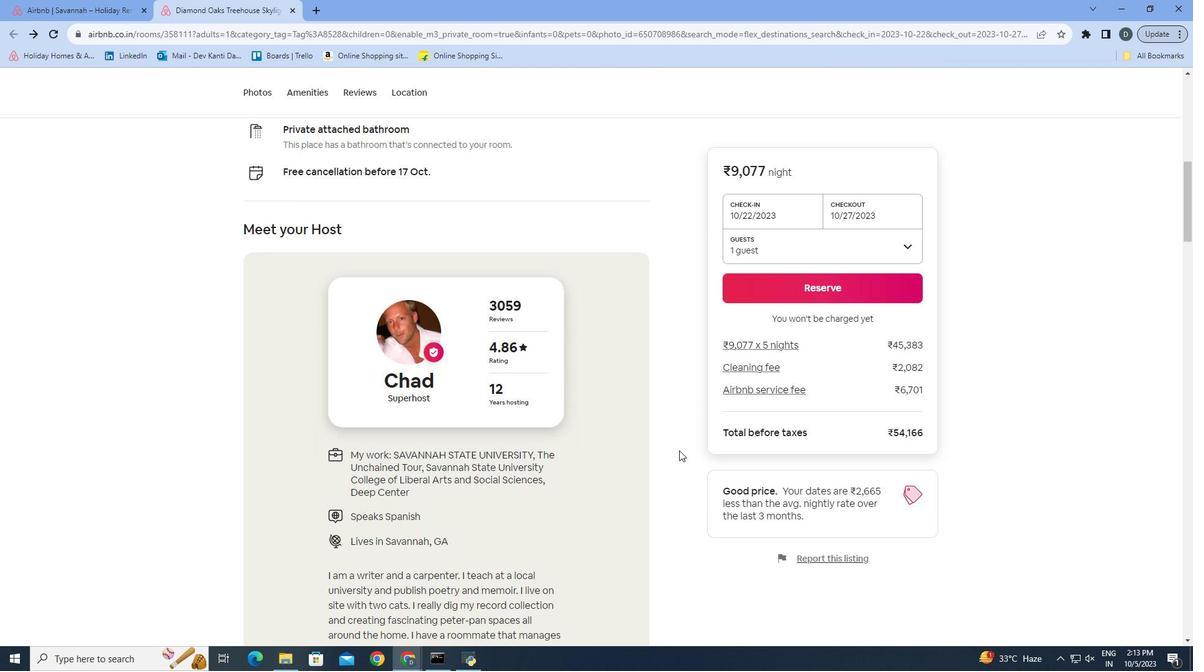 
Action: Mouse scrolled (679, 449) with delta (0, 0)
Screenshot: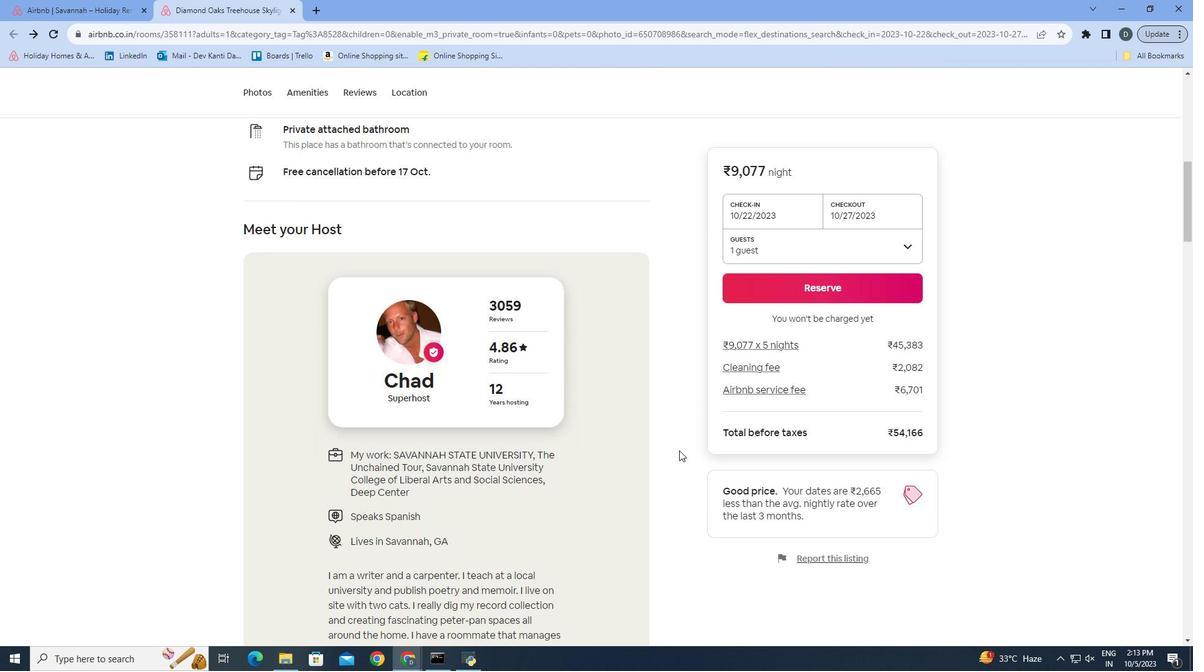 
Action: Mouse scrolled (679, 449) with delta (0, 0)
Screenshot: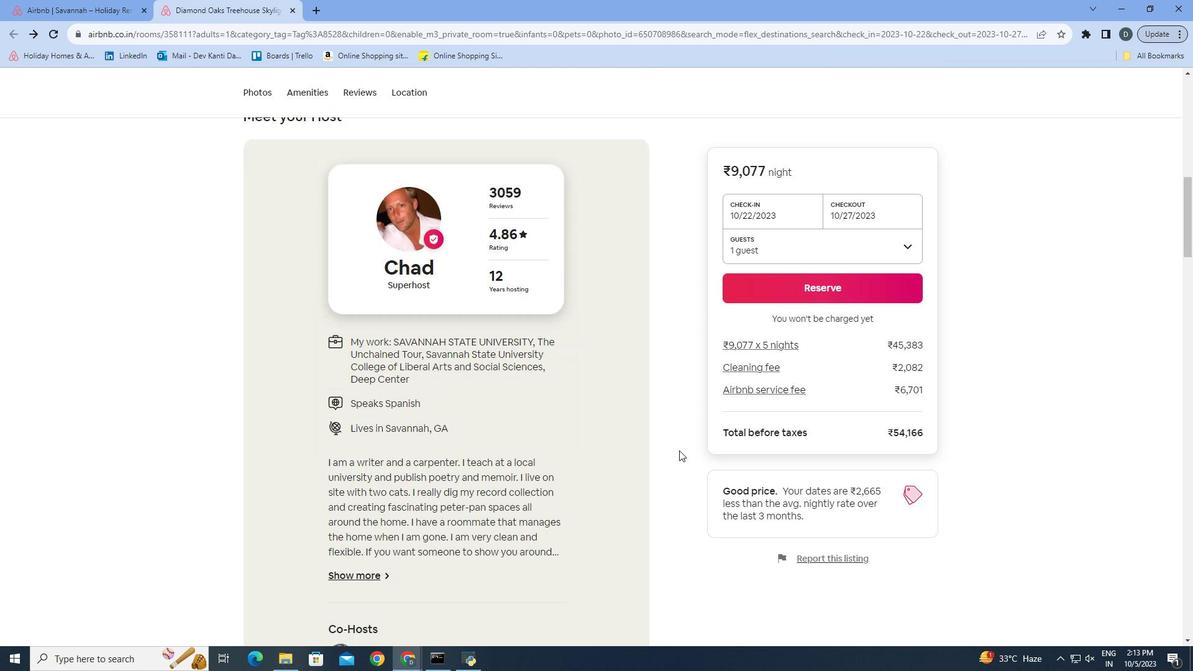 
Action: Mouse scrolled (679, 449) with delta (0, 0)
Screenshot: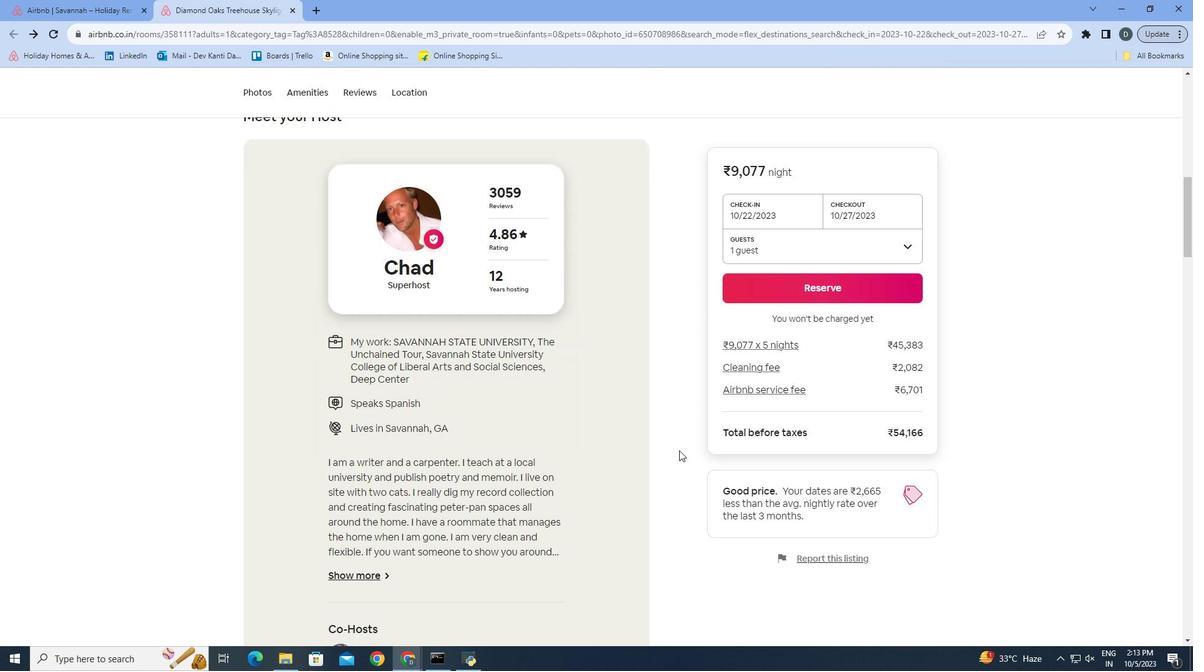 
Action: Mouse scrolled (679, 449) with delta (0, 0)
Screenshot: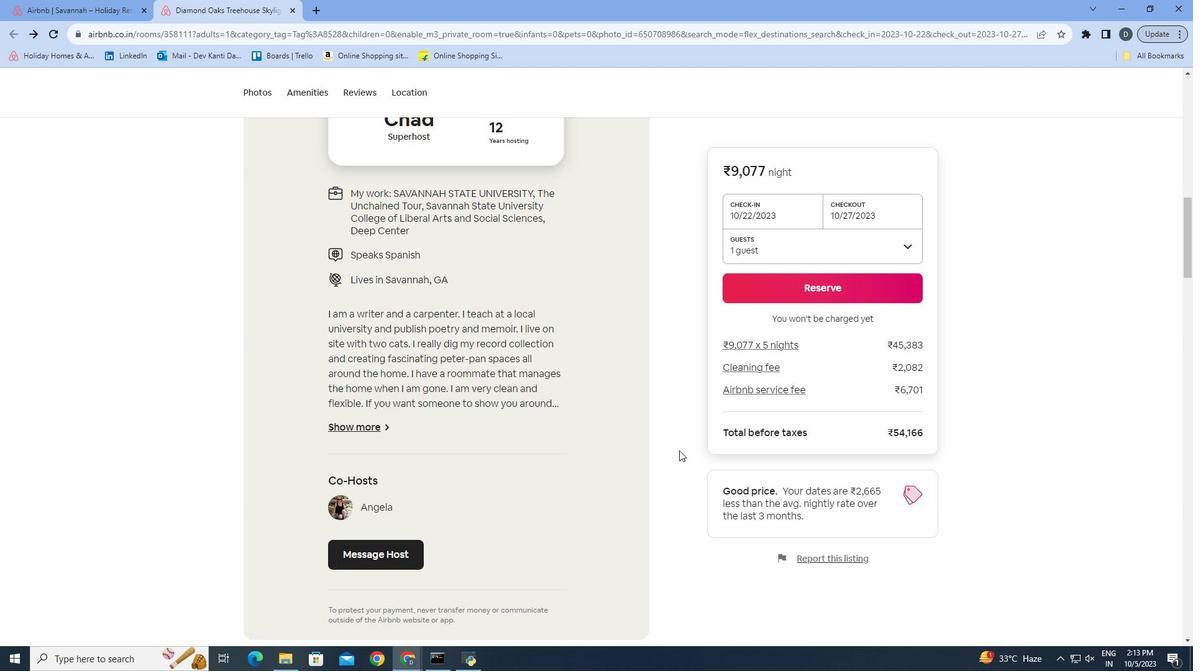 
Action: Mouse scrolled (679, 449) with delta (0, 0)
Screenshot: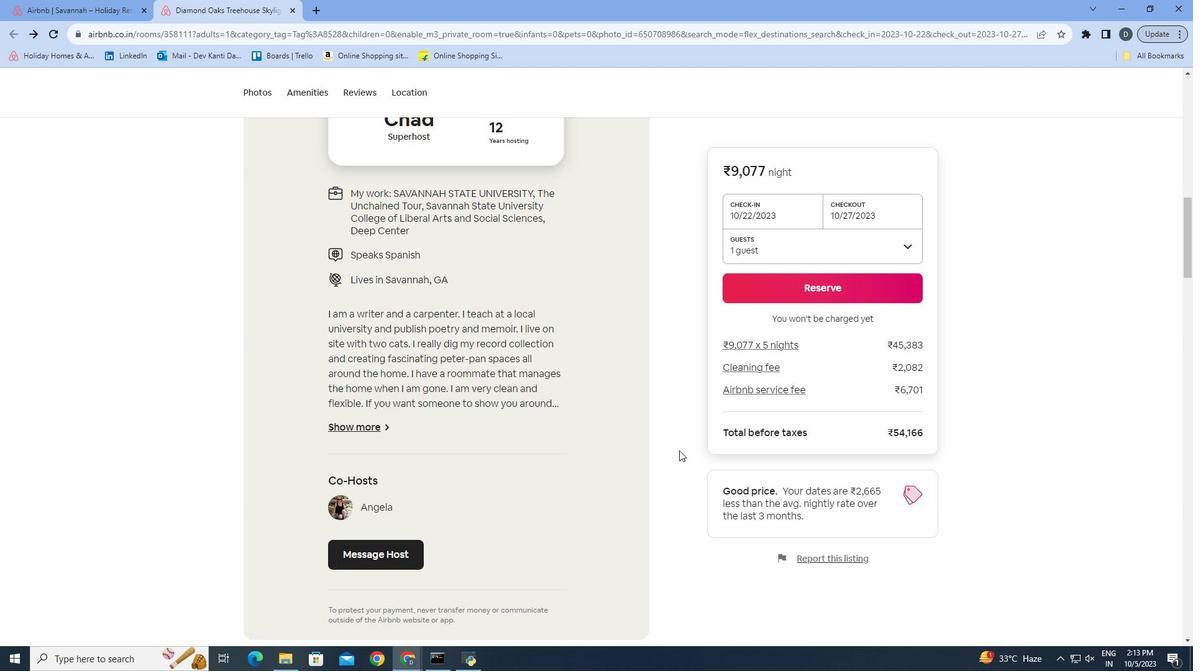 
Action: Mouse scrolled (679, 449) with delta (0, 0)
Screenshot: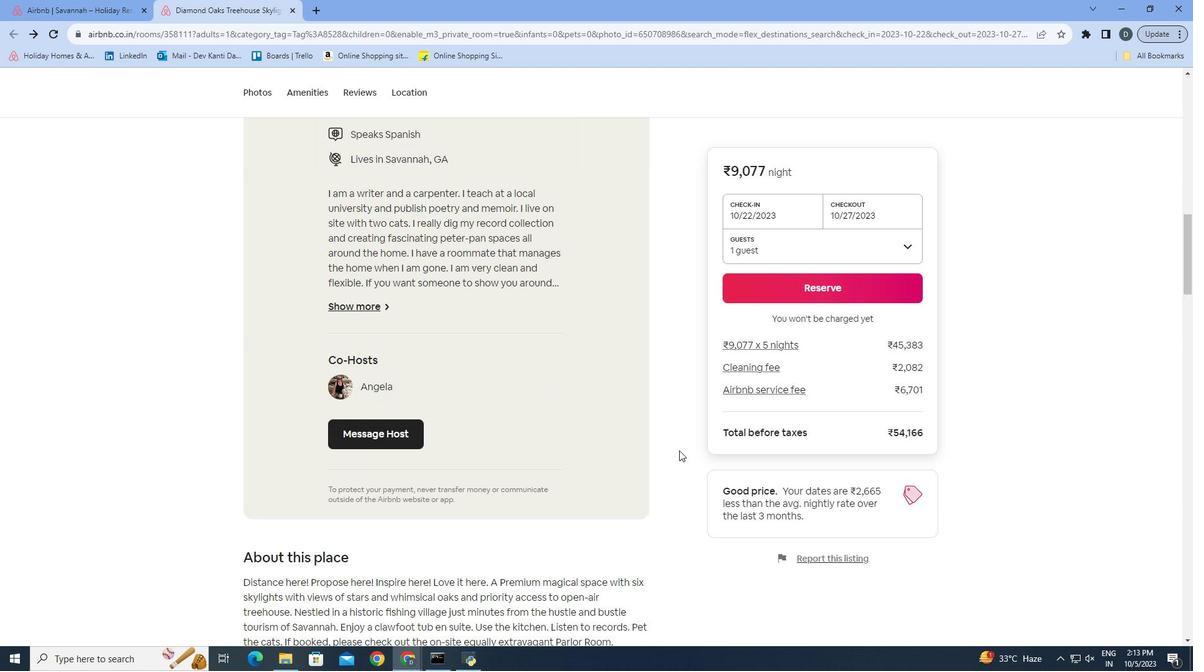 
Action: Mouse scrolled (679, 449) with delta (0, 0)
Screenshot: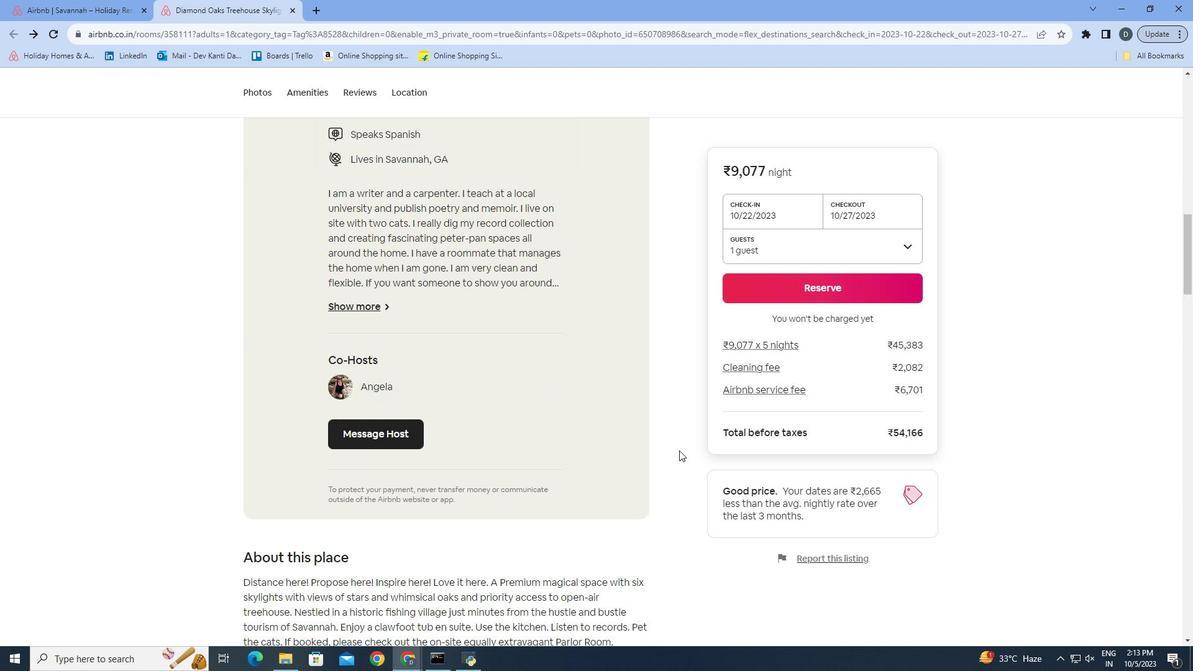 
Action: Mouse scrolled (679, 449) with delta (0, 0)
Screenshot: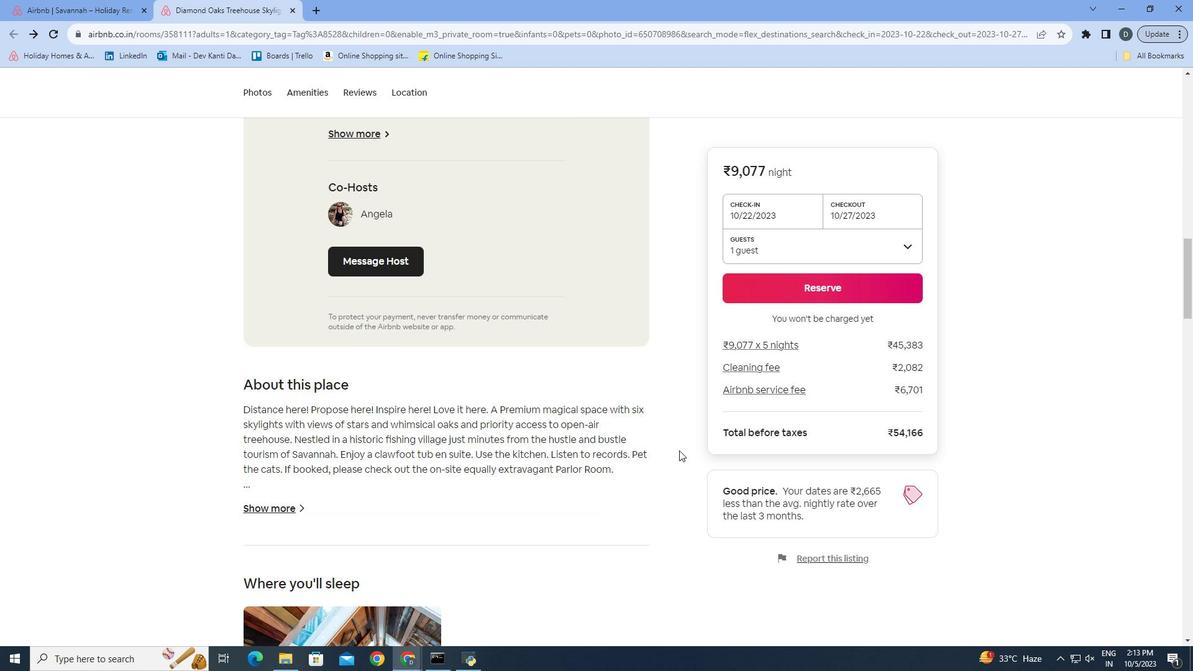 
Action: Mouse scrolled (679, 449) with delta (0, 0)
